 Task: Buy 2 Wax for Men's from Shave & Hair Removal section under best seller category for shipping address: Markus Robinson, 2834 Point Street, Park Ridge, Illinois 60068, Cell Number 7738643880. Pay from credit card ending with 7965, CVV 549
Action: Mouse moved to (25, 78)
Screenshot: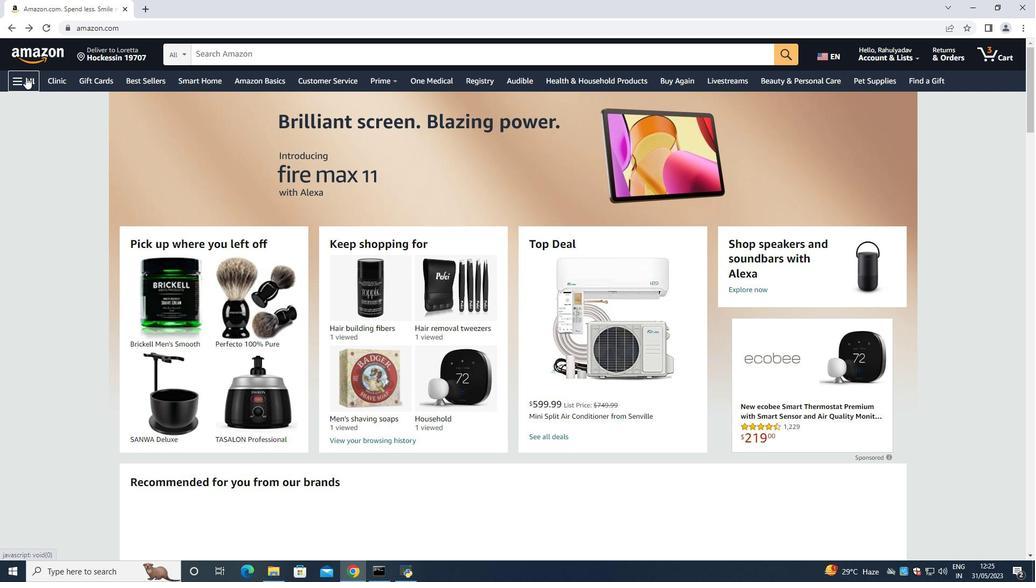 
Action: Mouse pressed left at (25, 78)
Screenshot: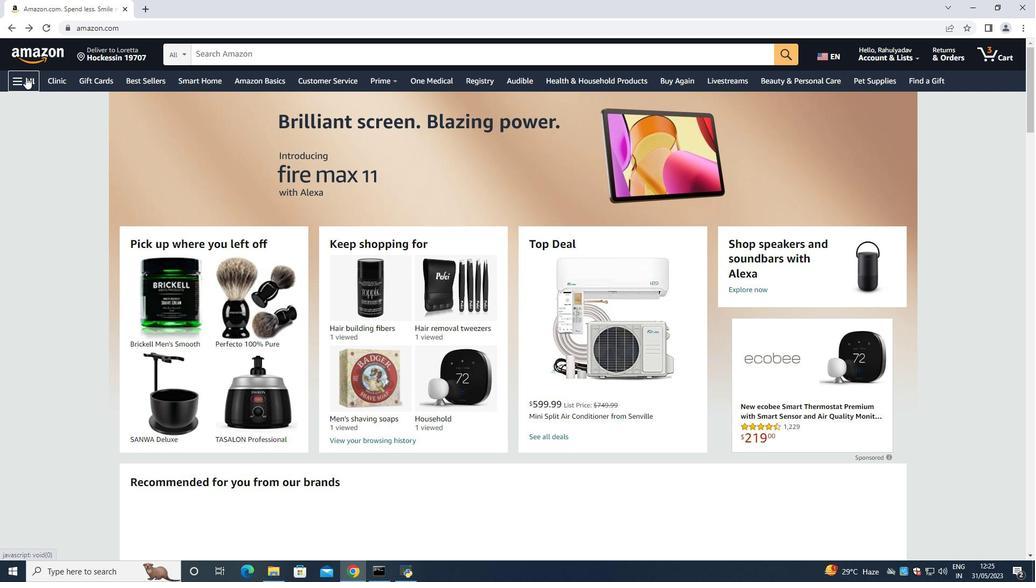
Action: Mouse moved to (53, 100)
Screenshot: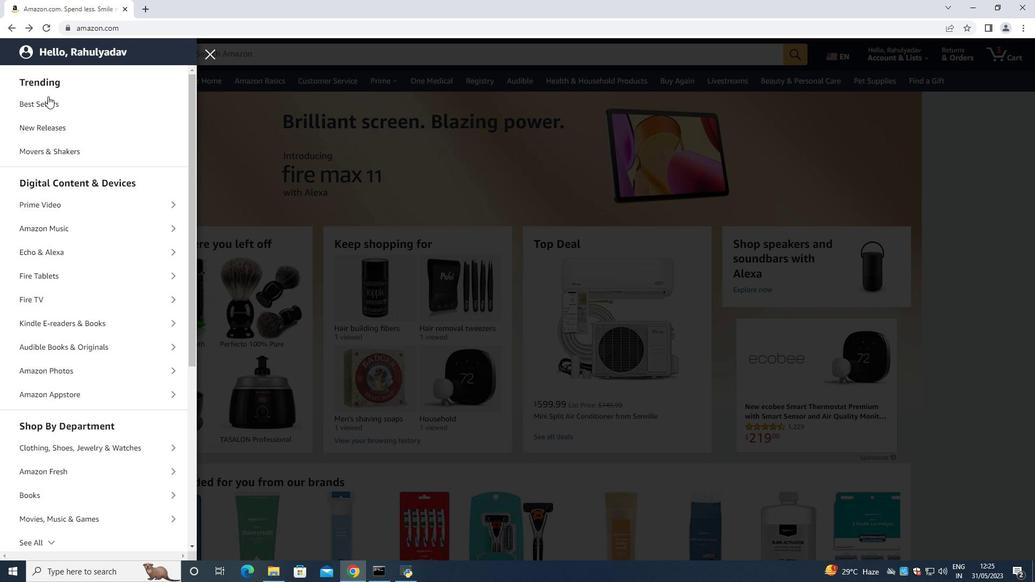 
Action: Mouse pressed left at (53, 100)
Screenshot: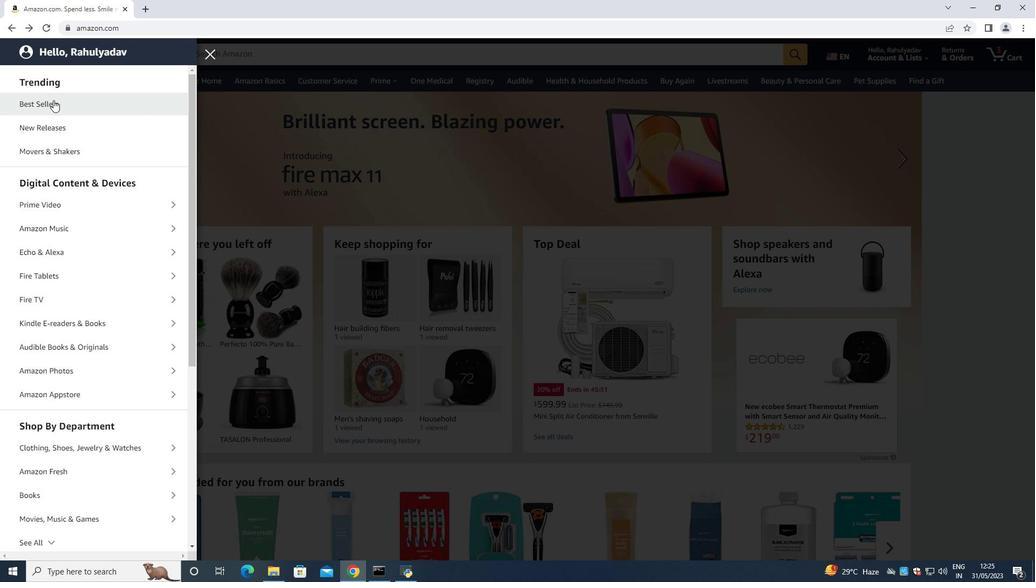 
Action: Mouse moved to (48, 103)
Screenshot: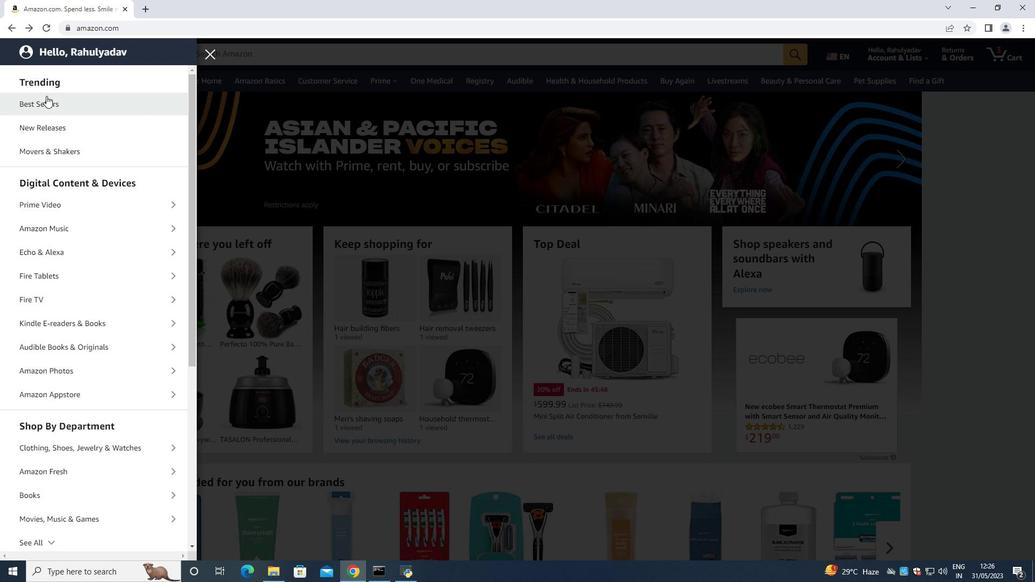 
Action: Mouse pressed left at (48, 103)
Screenshot: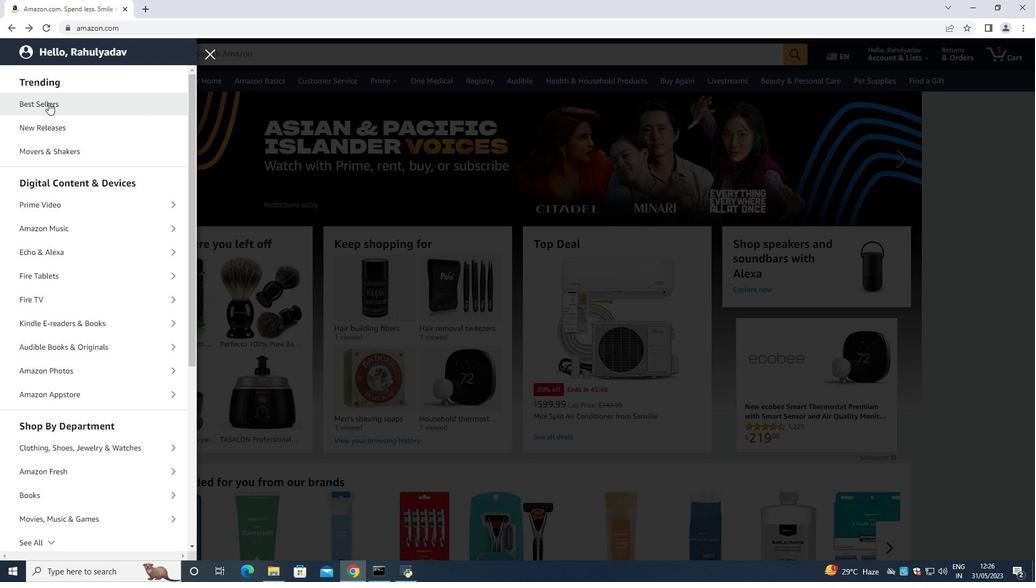 
Action: Mouse moved to (85, 108)
Screenshot: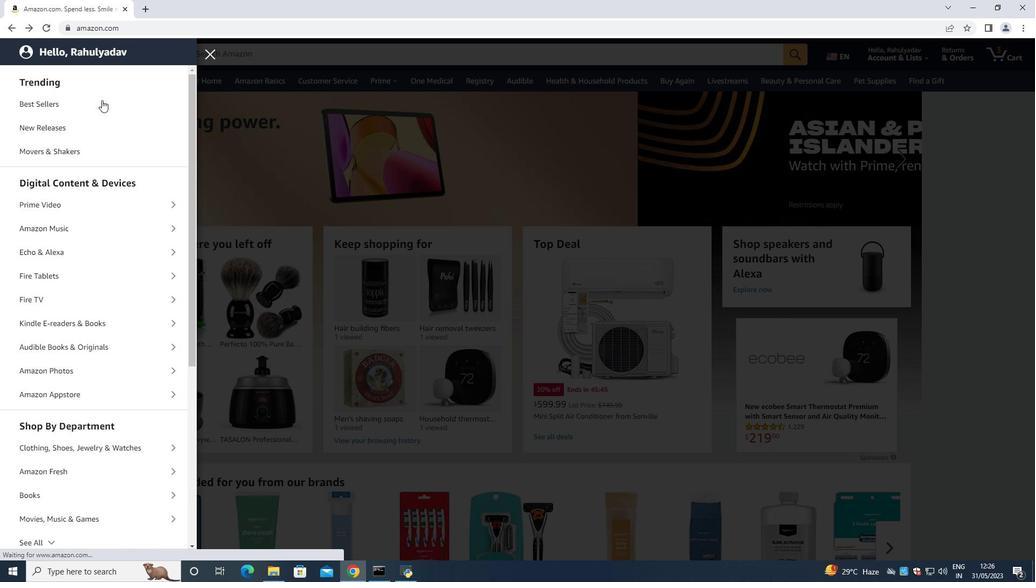 
Action: Mouse pressed left at (85, 108)
Screenshot: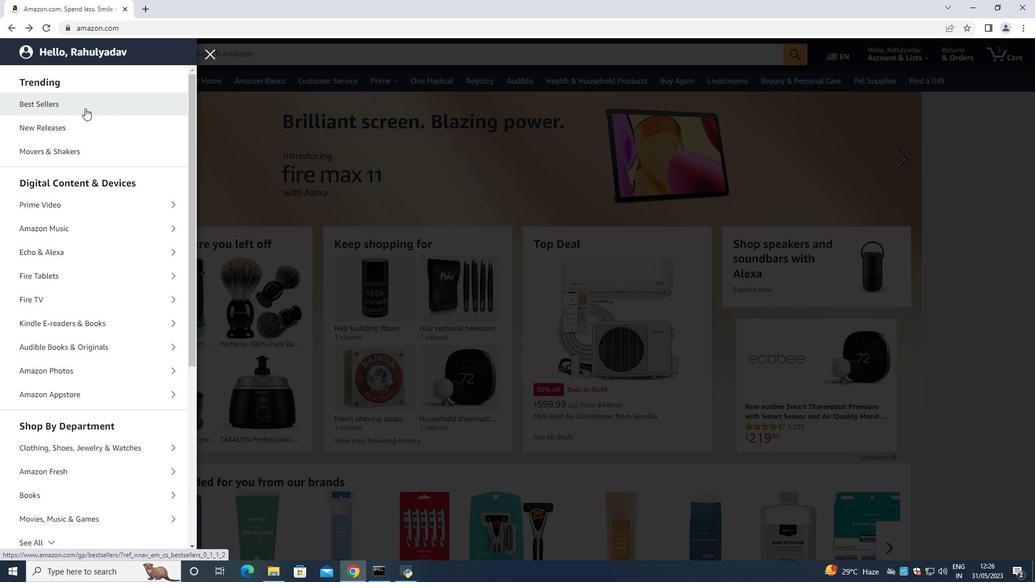 
Action: Mouse moved to (89, 105)
Screenshot: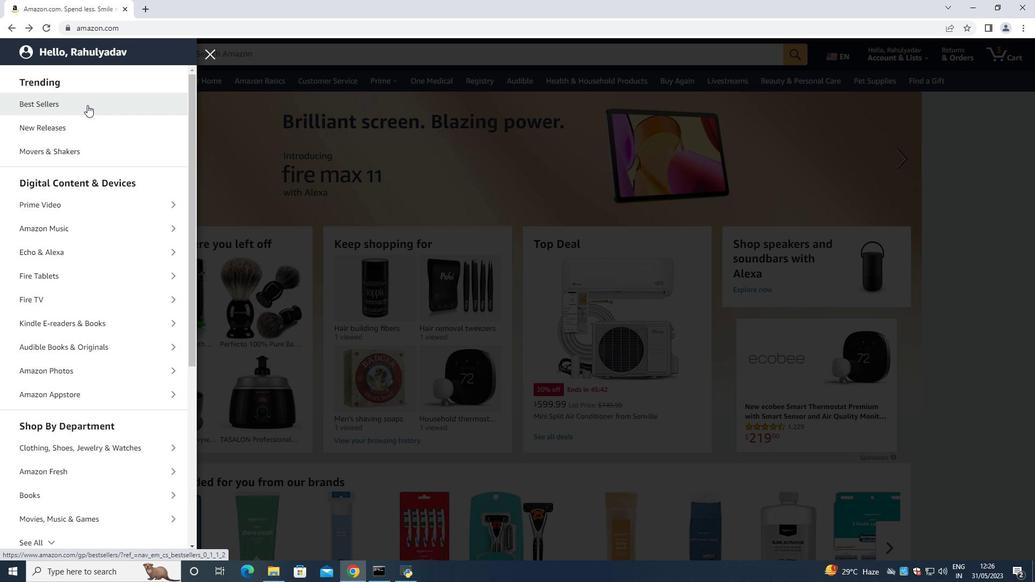 
Action: Mouse pressed left at (89, 105)
Screenshot: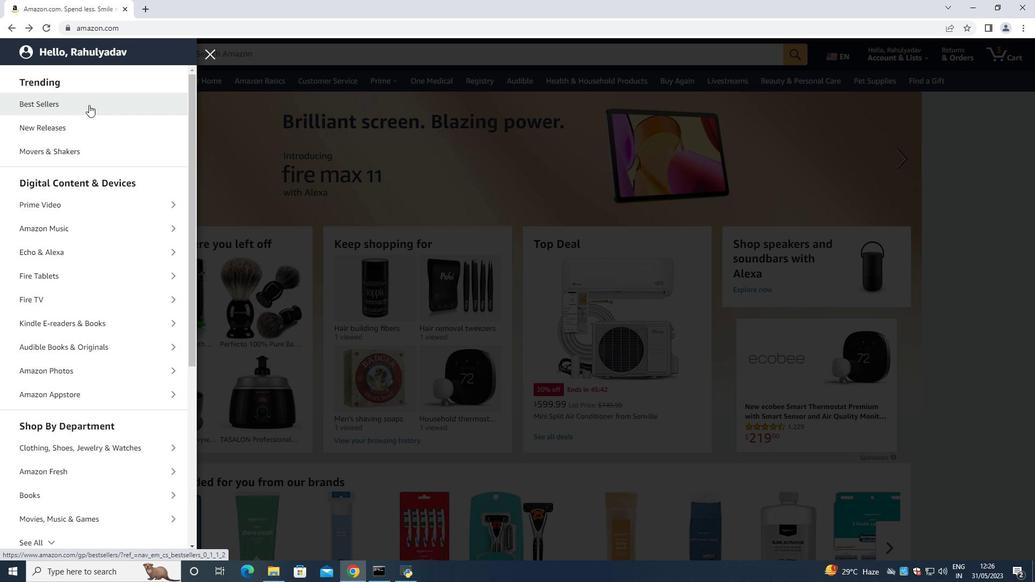 
Action: Mouse moved to (30, 101)
Screenshot: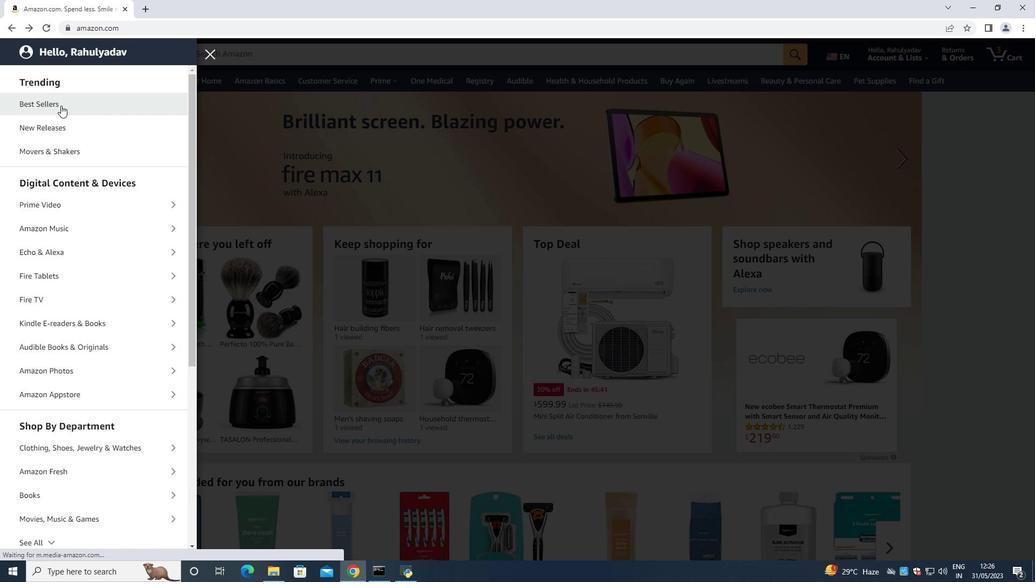 
Action: Mouse pressed left at (30, 101)
Screenshot: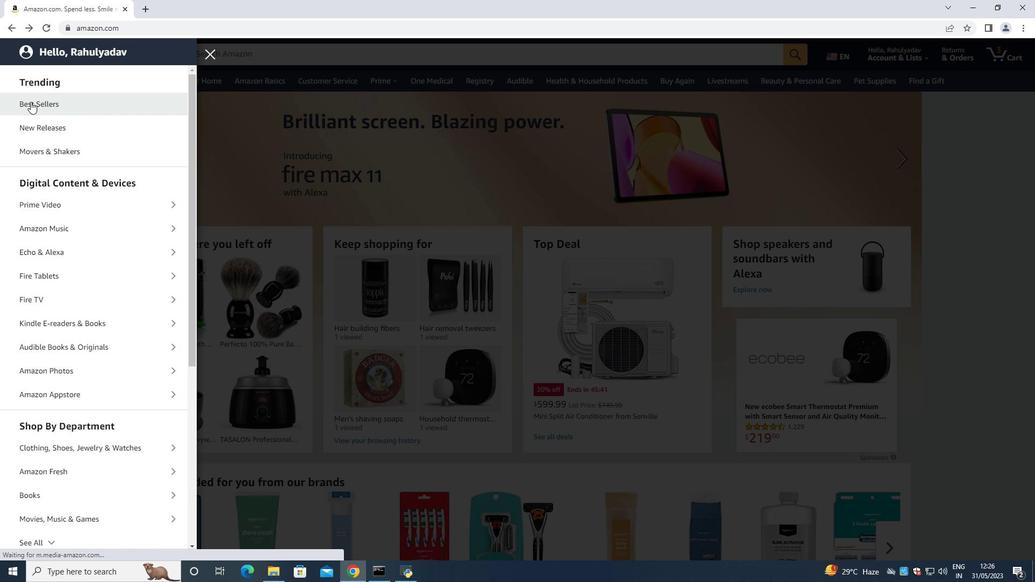 
Action: Mouse moved to (30, 100)
Screenshot: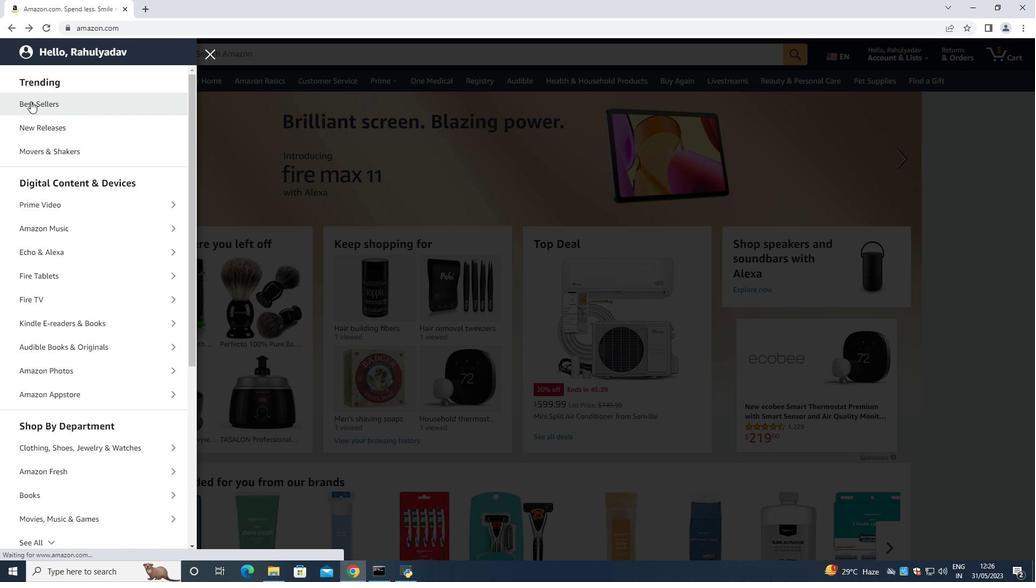 
Action: Mouse pressed left at (30, 100)
Screenshot: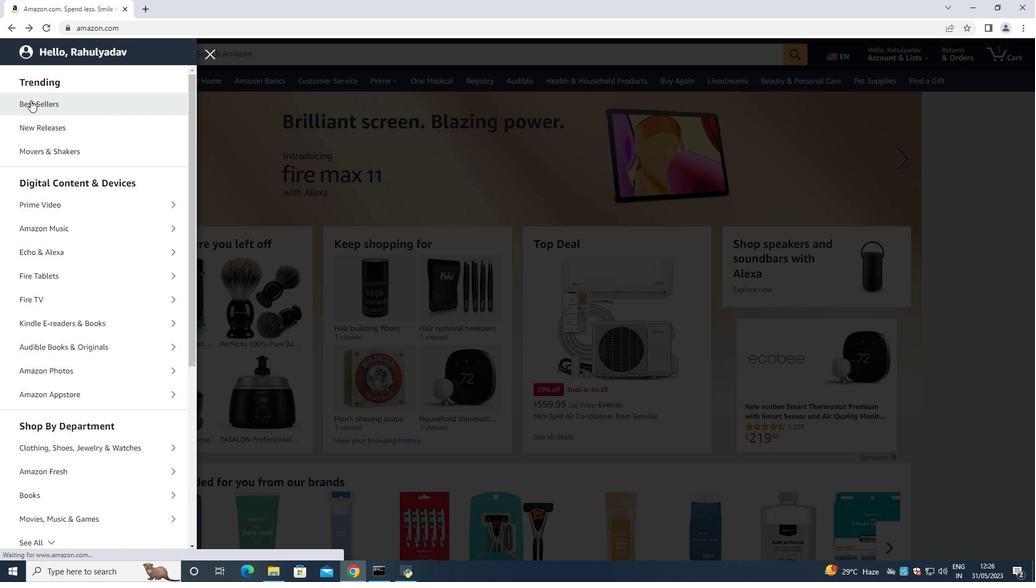 
Action: Mouse moved to (258, 58)
Screenshot: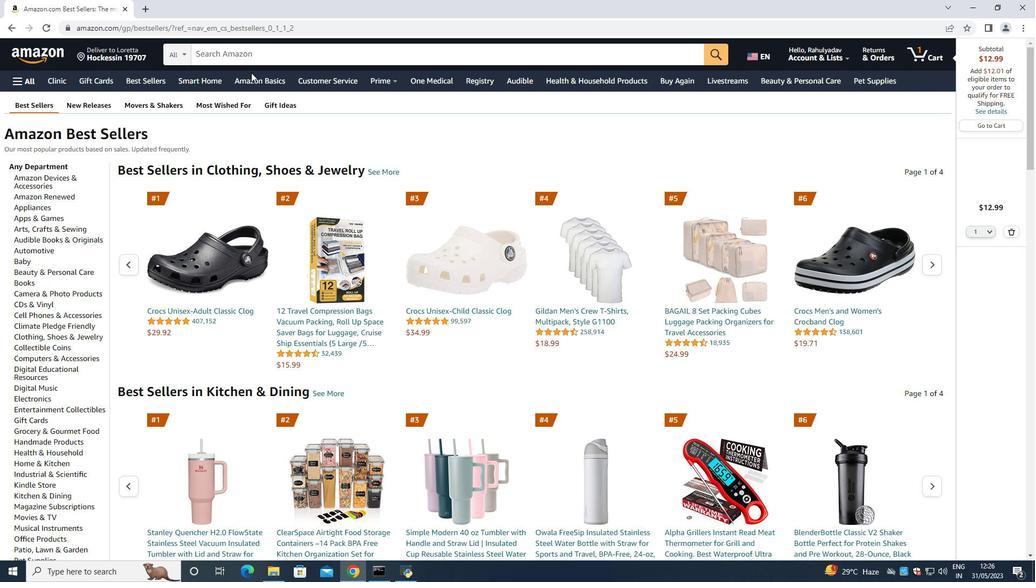 
Action: Mouse pressed left at (258, 58)
Screenshot: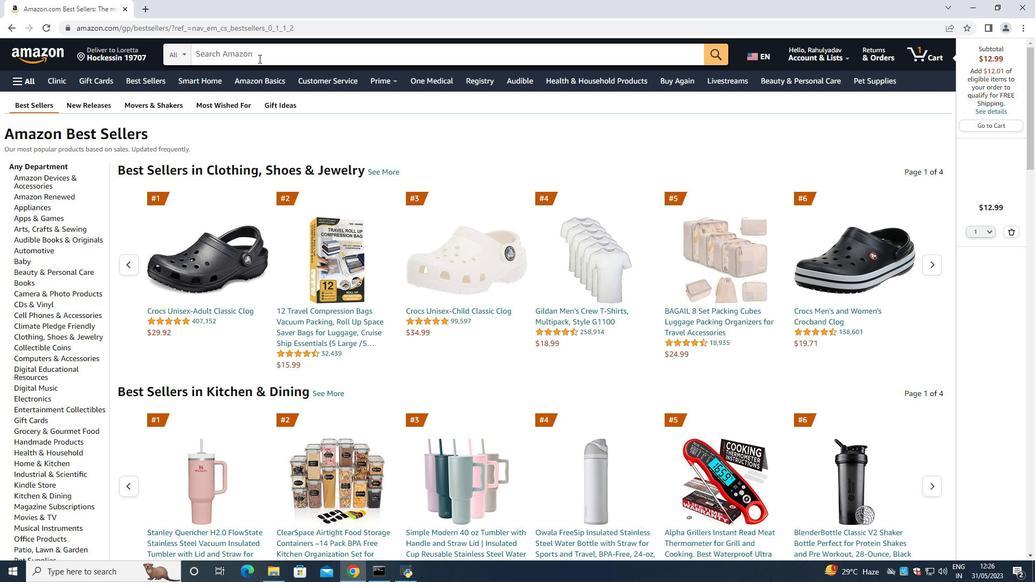 
Action: Mouse moved to (94, 0)
Screenshot: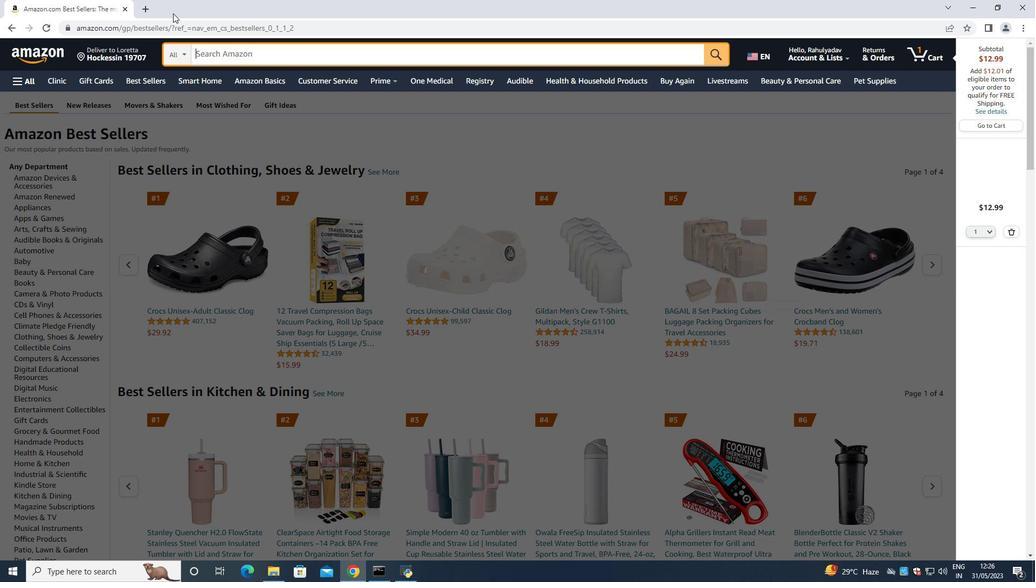 
Action: Key pressed <Key.shift>Wax<Key.space><Key.shift><Key.shift><Key.shift><Key.shift><Key.shift><Key.shift><Key.shift><Key.shift><Key.shift>For<Key.space>men<Key.enter><Key.enter>
Screenshot: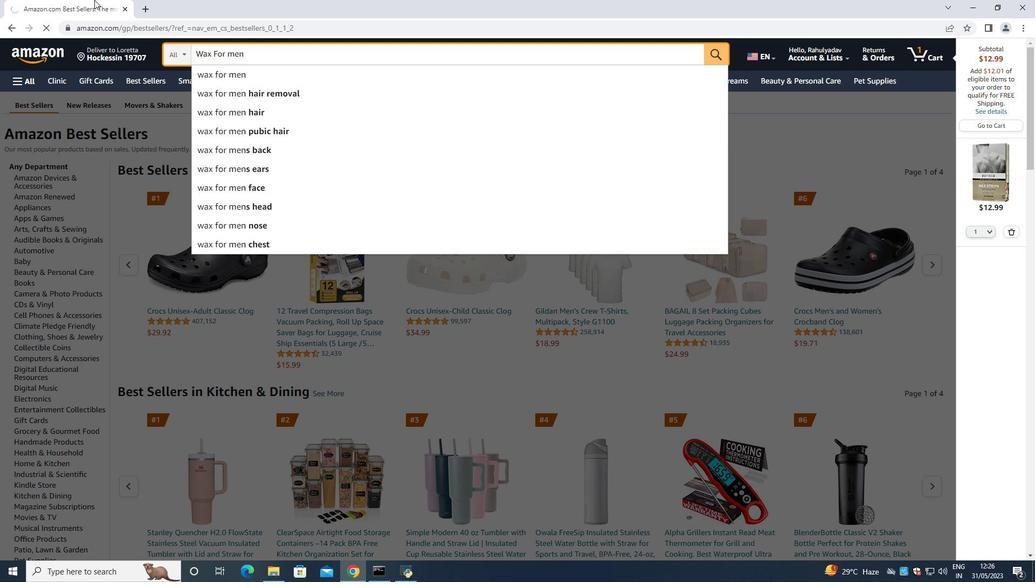 
Action: Mouse moved to (714, 59)
Screenshot: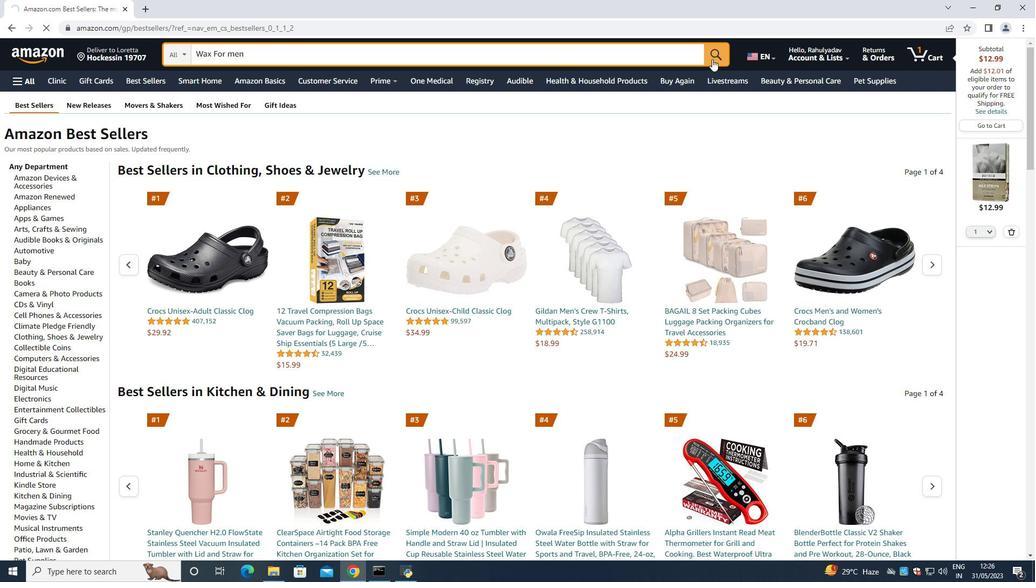 
Action: Mouse pressed left at (714, 59)
Screenshot: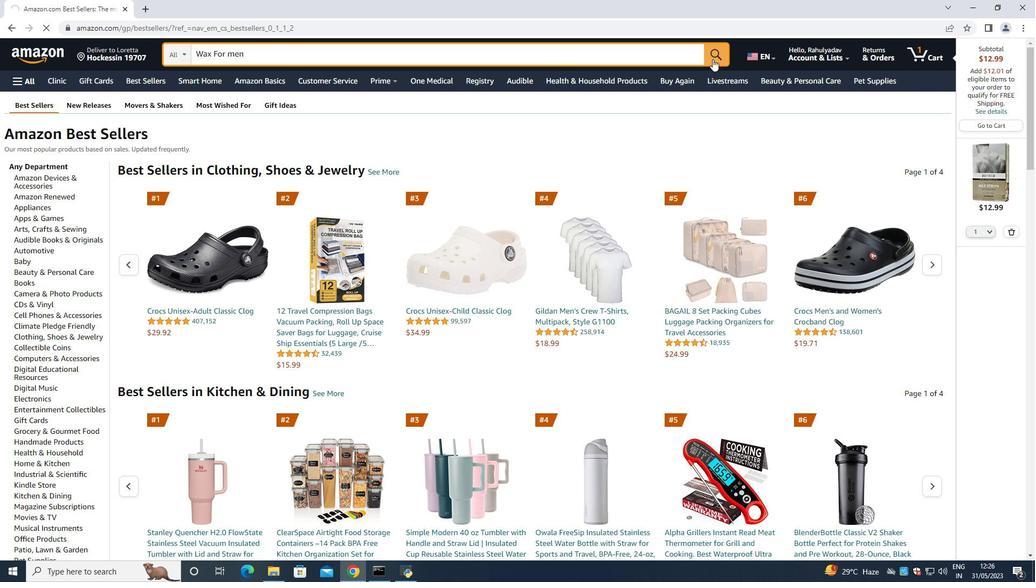 
Action: Mouse moved to (65, 252)
Screenshot: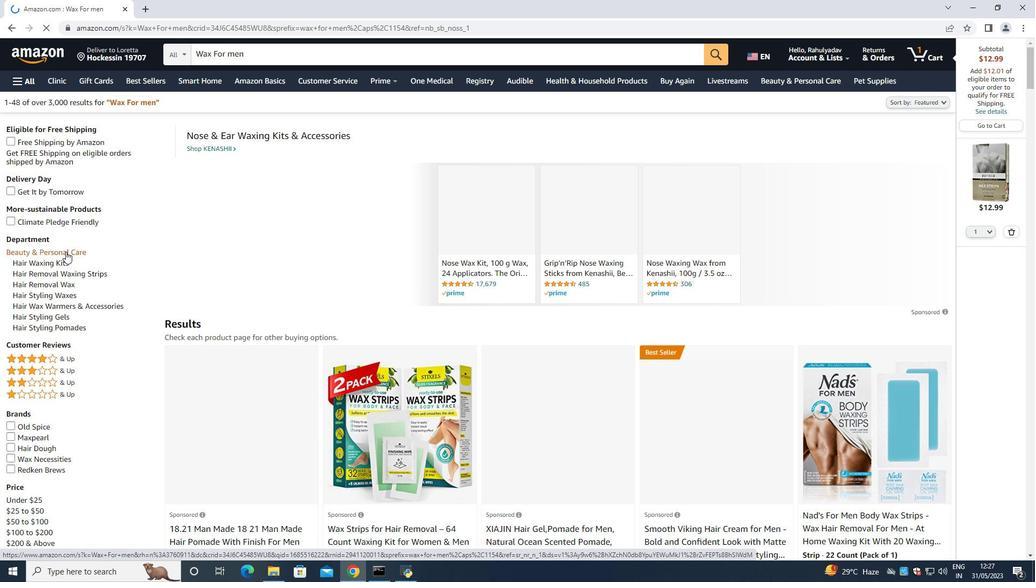 
Action: Mouse pressed left at (65, 252)
Screenshot: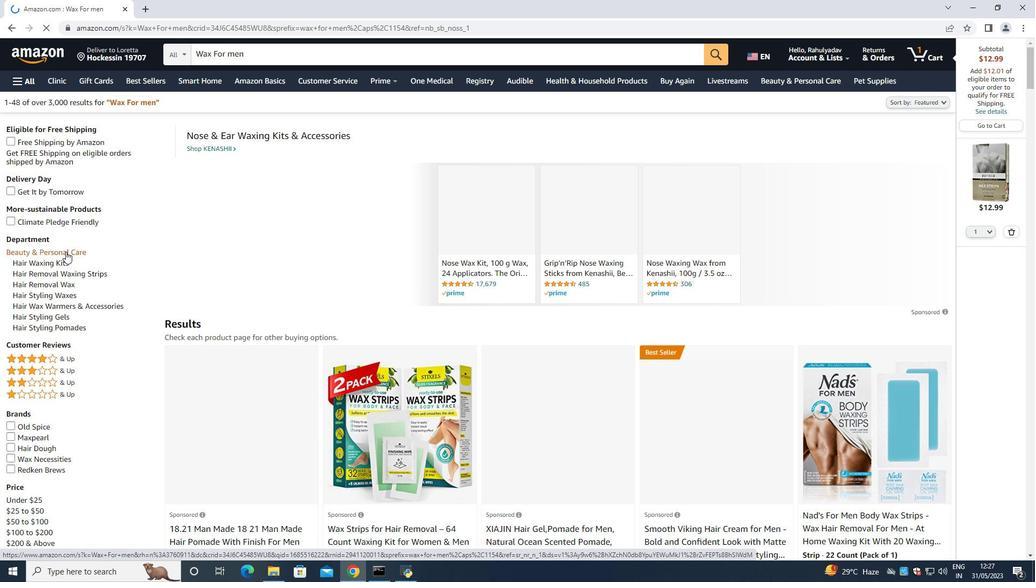 
Action: Mouse moved to (62, 250)
Screenshot: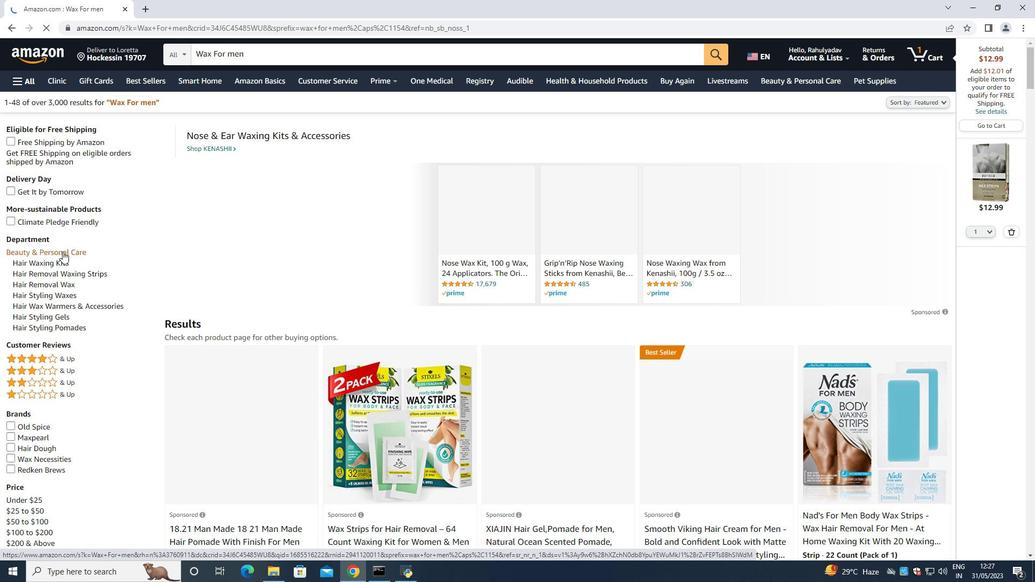 
Action: Mouse pressed left at (62, 250)
Screenshot: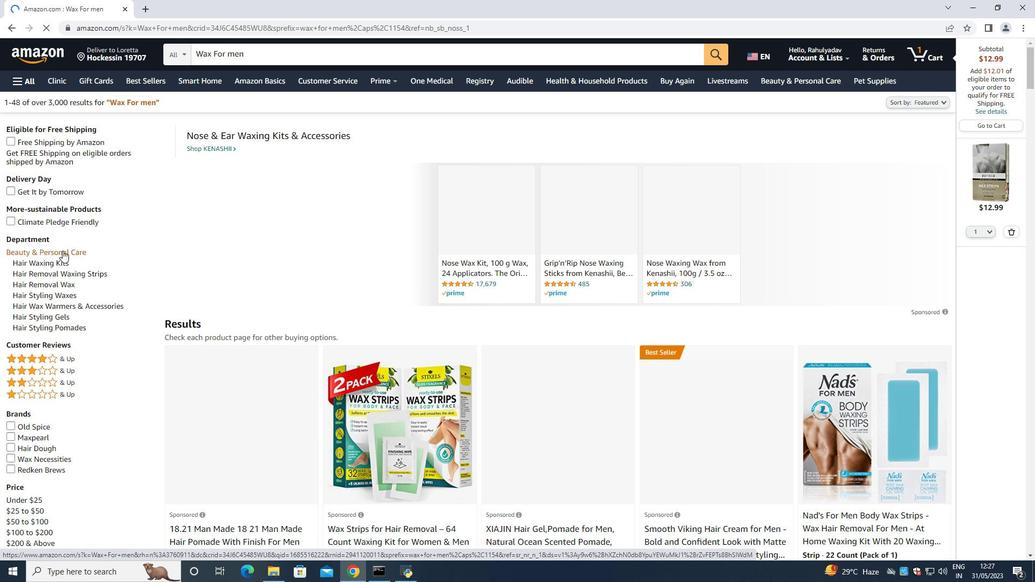 
Action: Mouse moved to (82, 390)
Screenshot: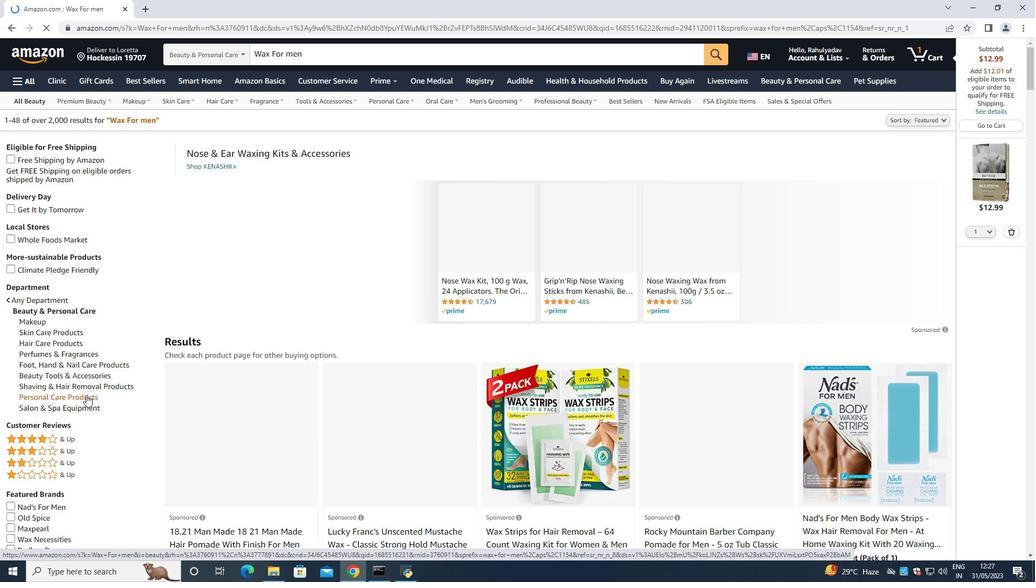 
Action: Mouse pressed left at (82, 390)
Screenshot: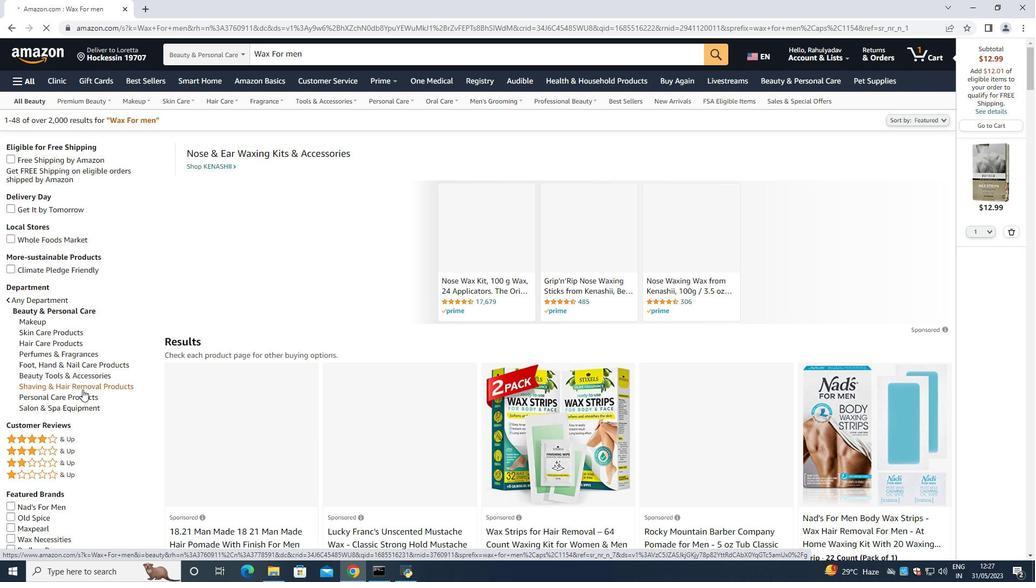 
Action: Mouse moved to (77, 386)
Screenshot: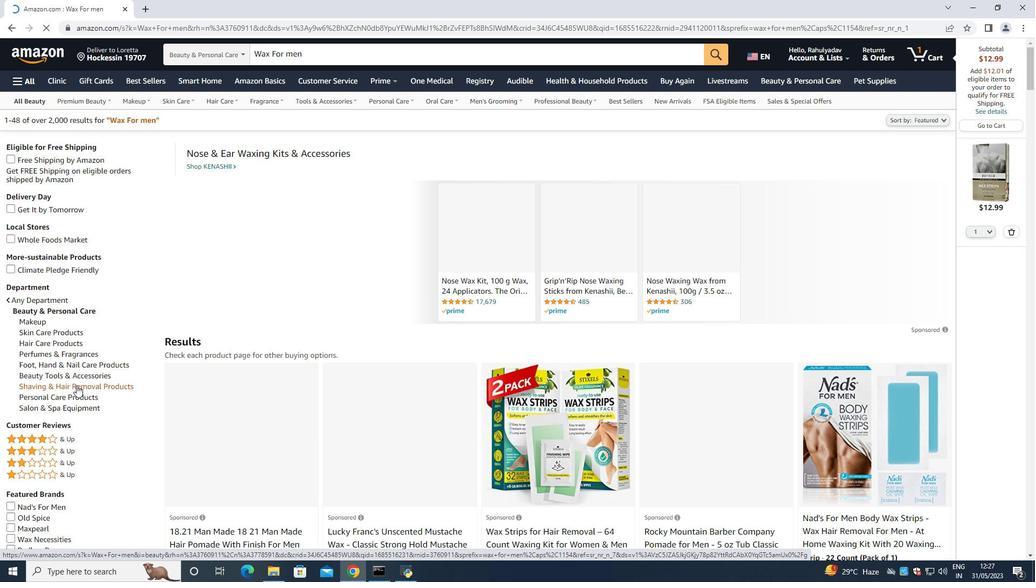 
Action: Mouse pressed left at (77, 386)
Screenshot: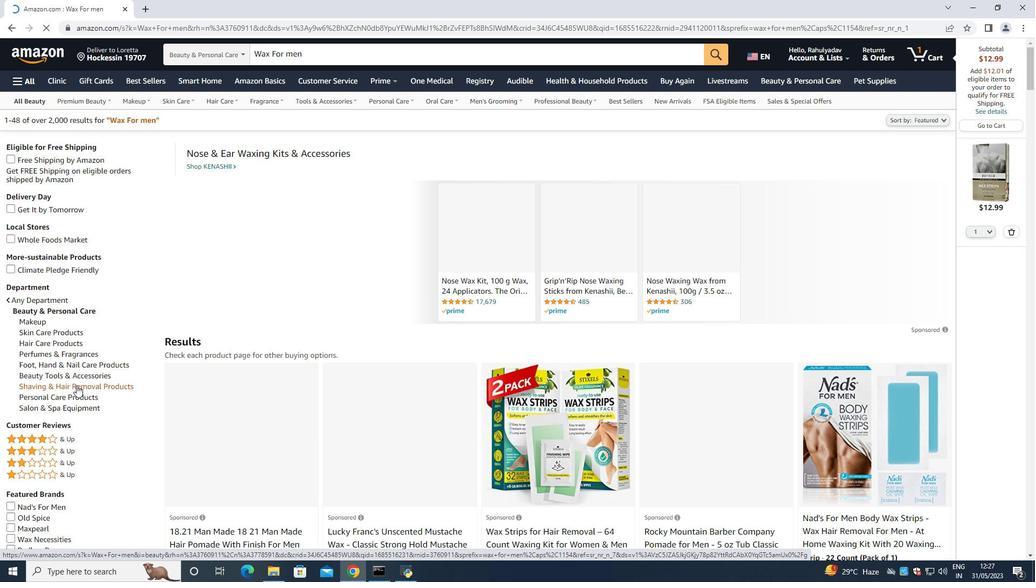 
Action: Mouse moved to (313, 342)
Screenshot: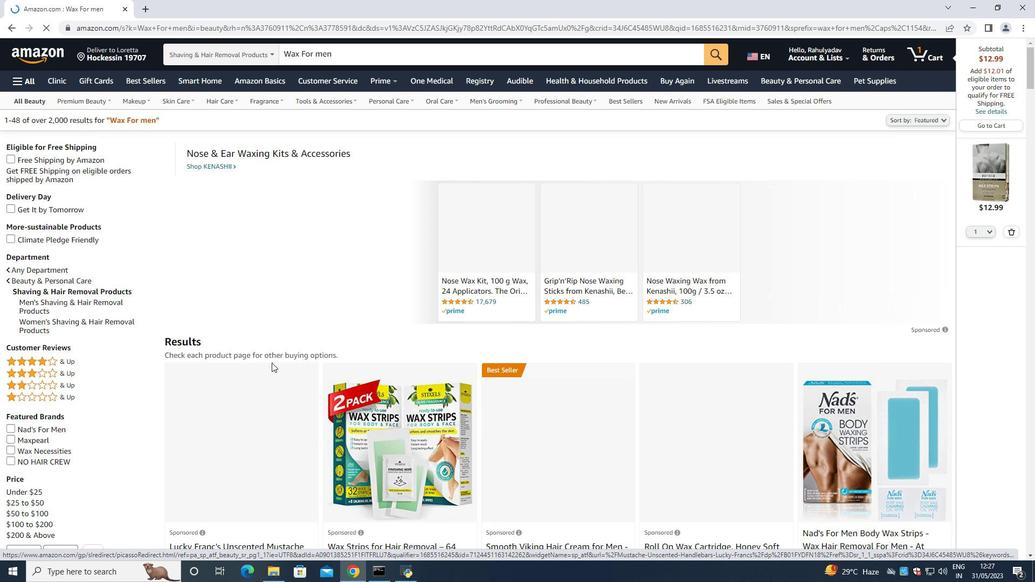 
Action: Mouse scrolled (313, 341) with delta (0, 0)
Screenshot: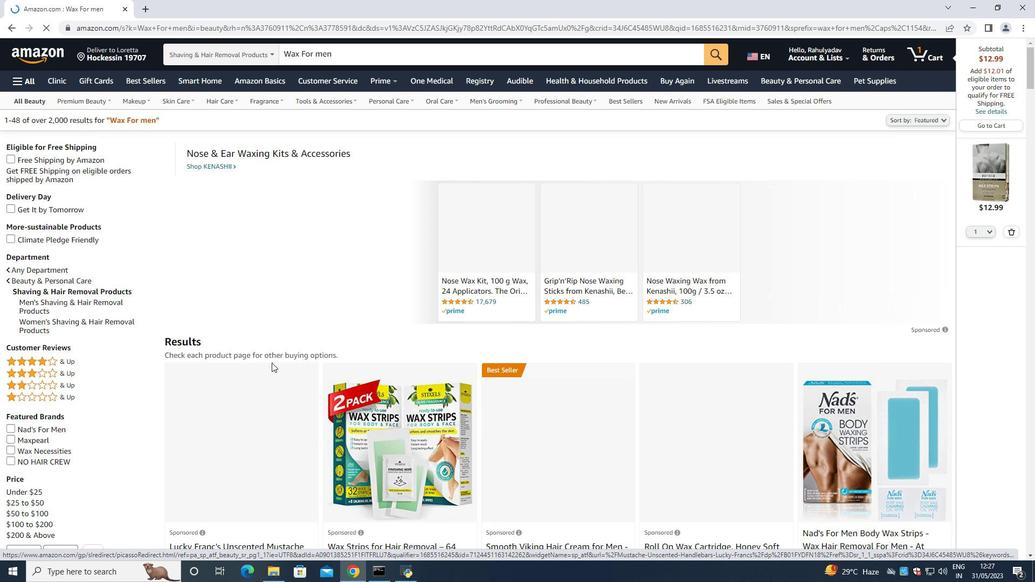 
Action: Mouse moved to (318, 340)
Screenshot: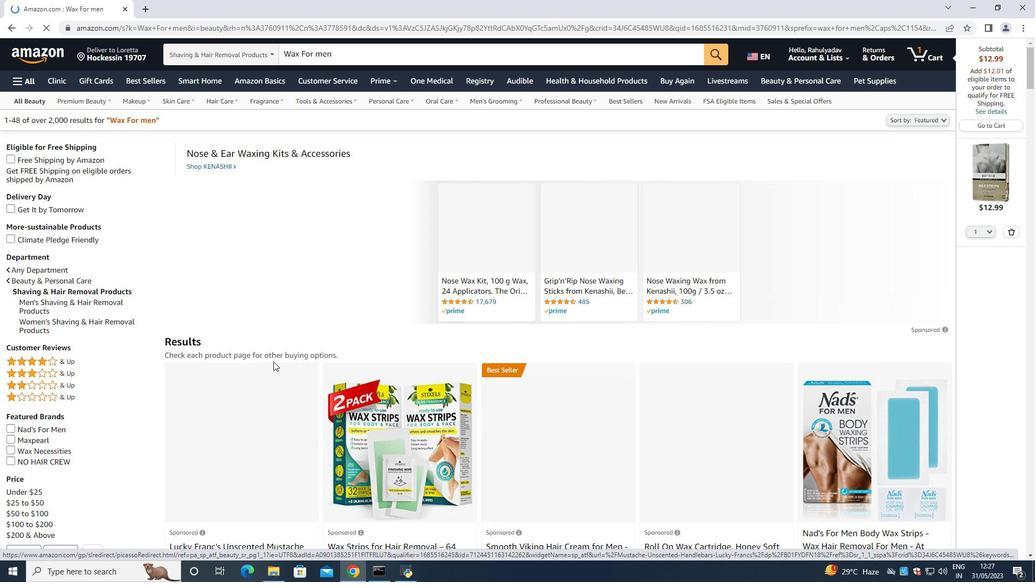 
Action: Mouse scrolled (318, 340) with delta (0, 0)
Screenshot: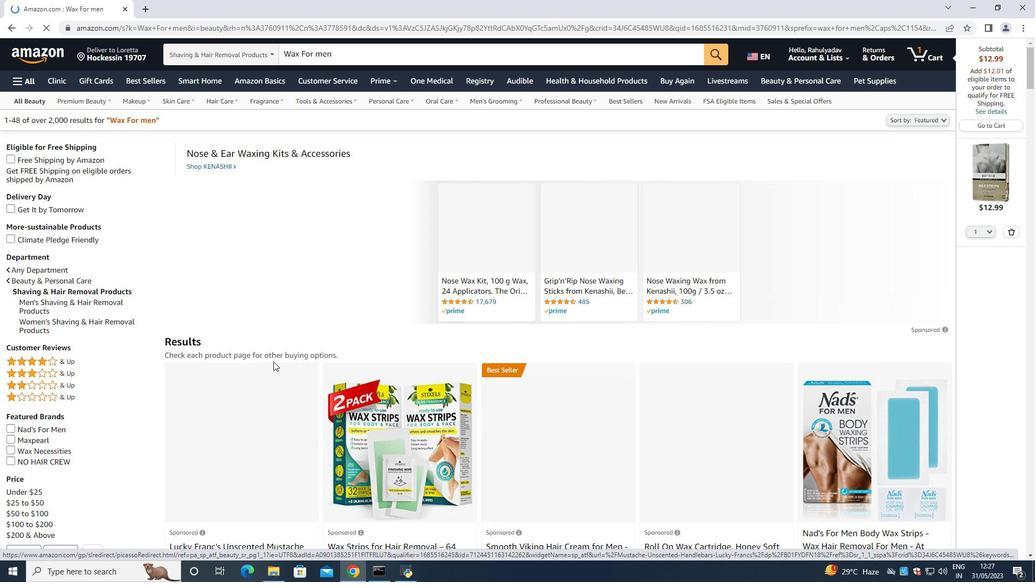 
Action: Mouse moved to (328, 337)
Screenshot: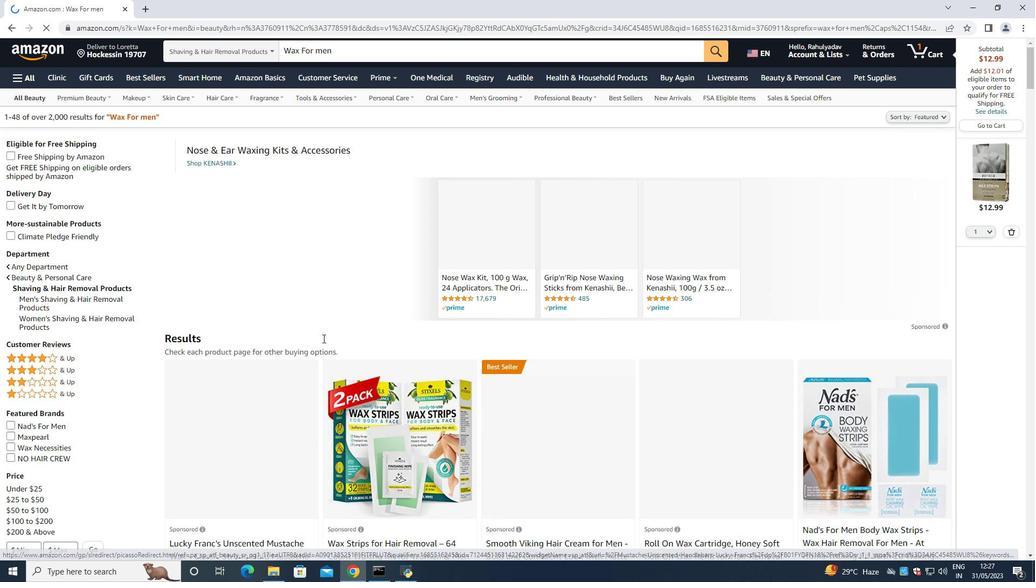 
Action: Mouse scrolled (327, 336) with delta (0, 0)
Screenshot: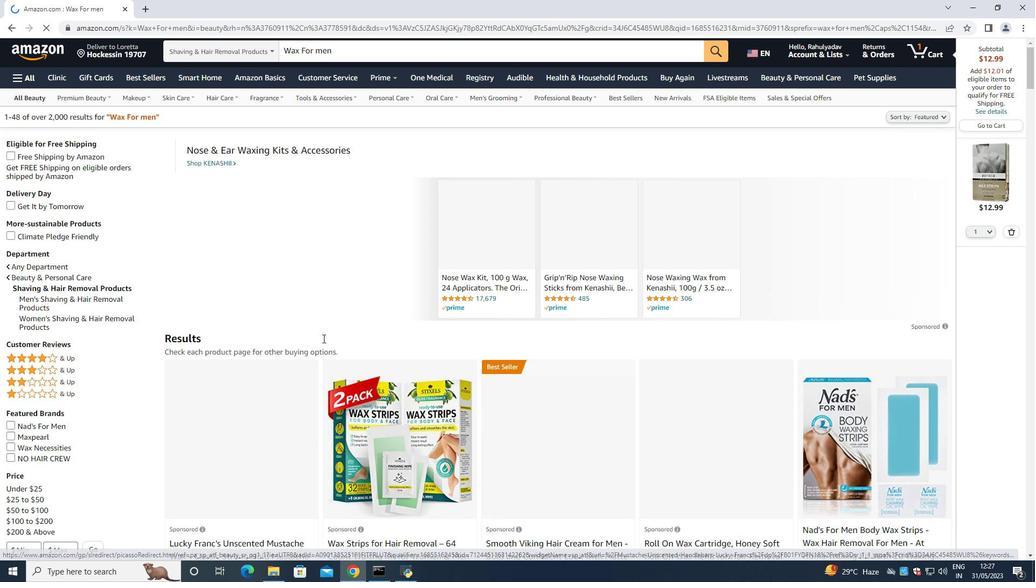 
Action: Mouse moved to (359, 306)
Screenshot: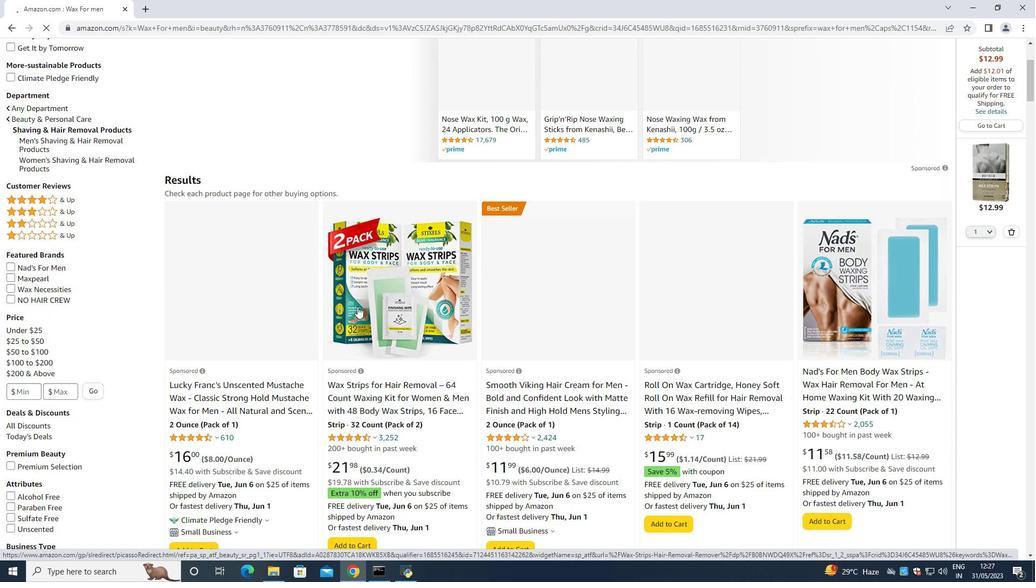 
Action: Mouse scrolled (359, 305) with delta (0, 0)
Screenshot: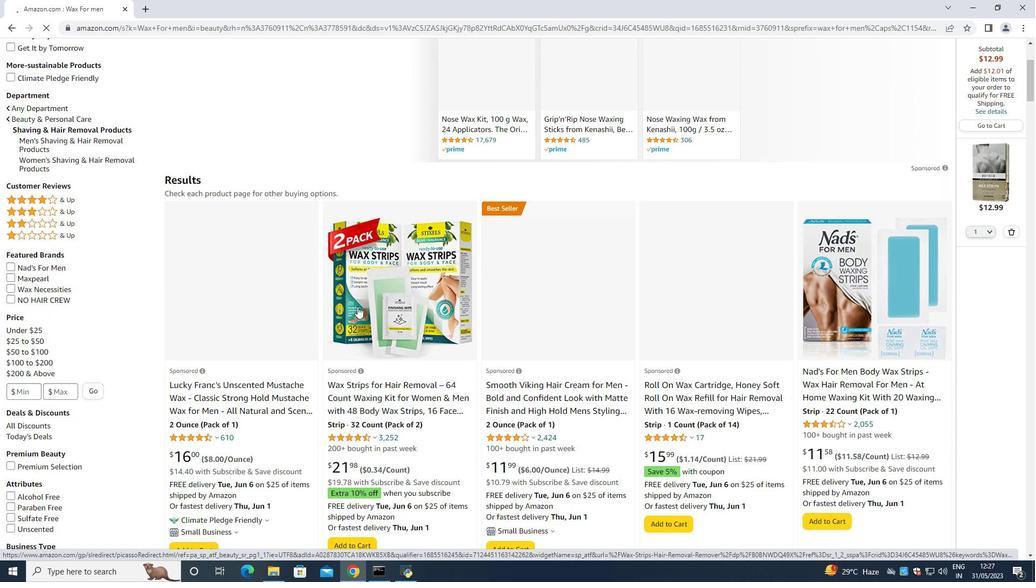 
Action: Mouse moved to (432, 290)
Screenshot: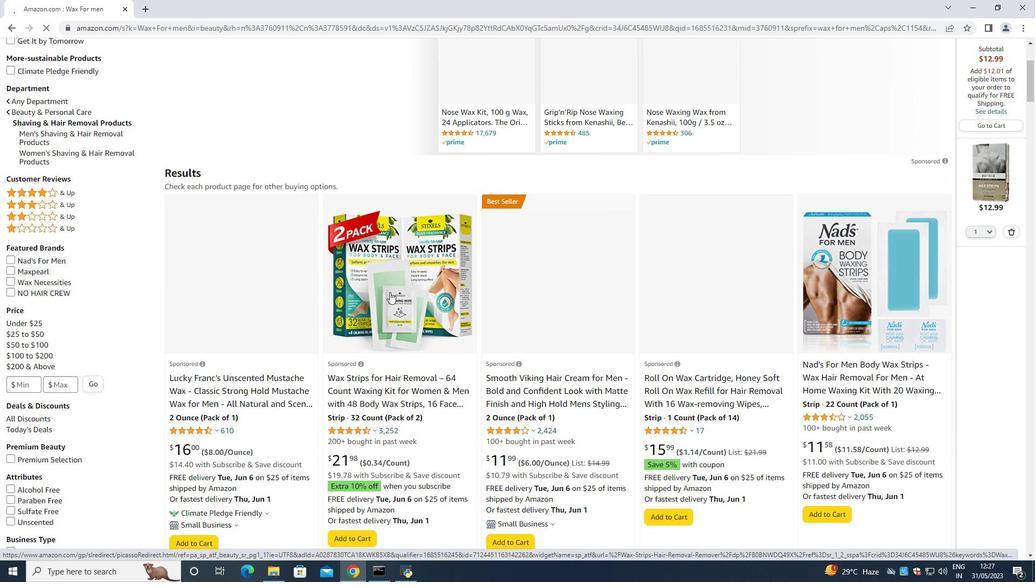 
Action: Mouse scrolled (420, 290) with delta (0, 0)
Screenshot: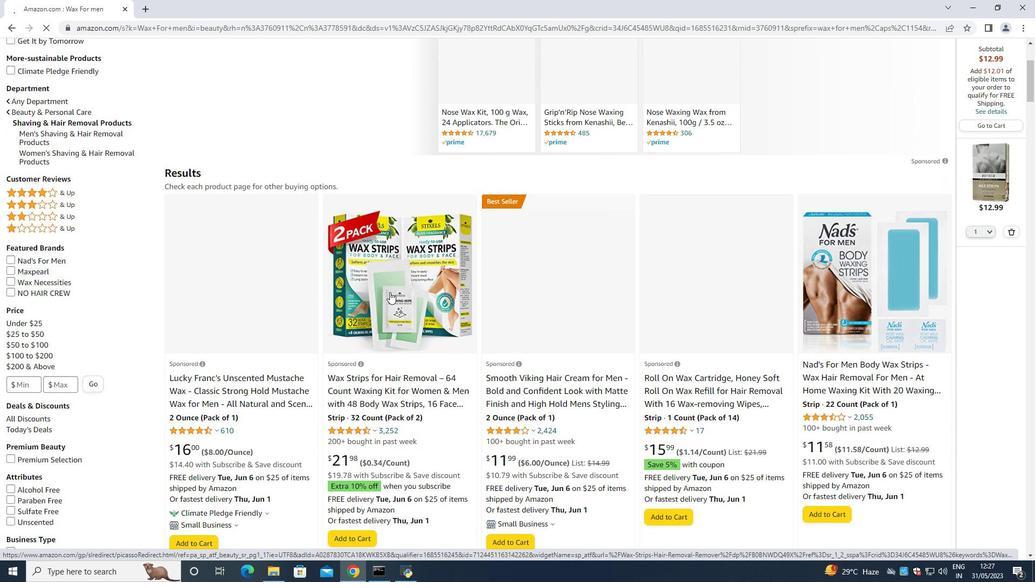 
Action: Mouse moved to (445, 290)
Screenshot: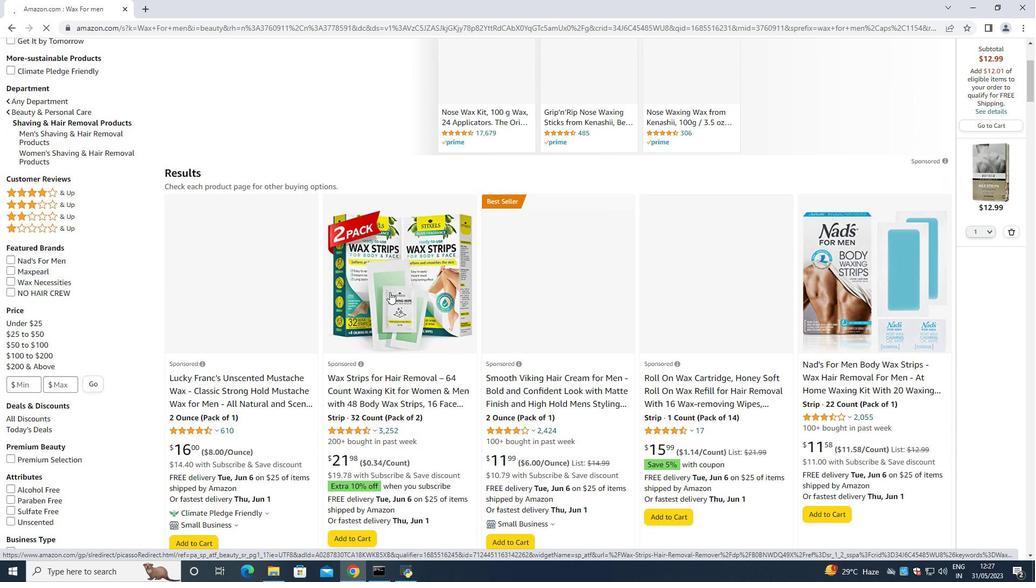 
Action: Mouse scrolled (445, 289) with delta (0, 0)
Screenshot: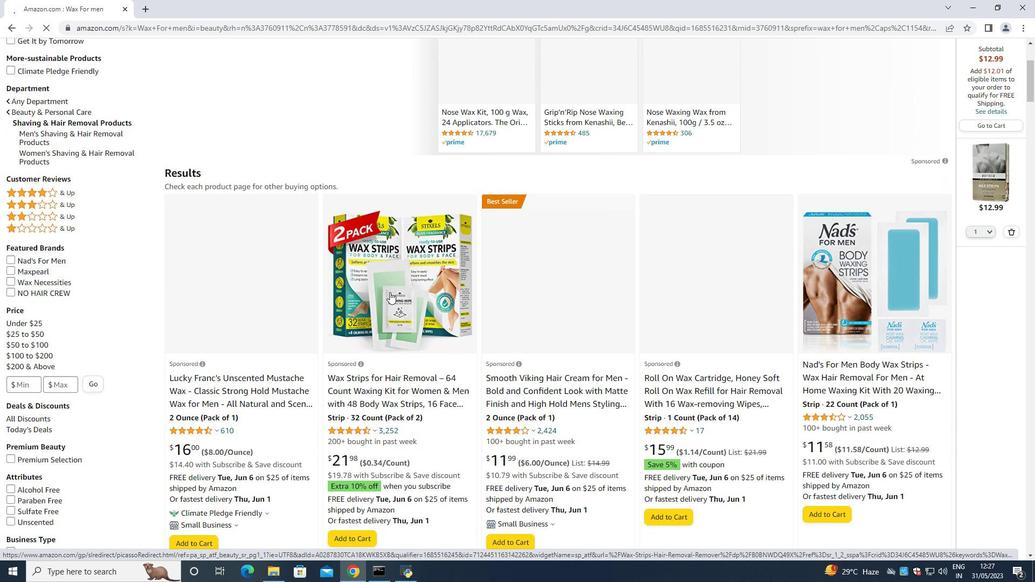 
Action: Mouse moved to (465, 273)
Screenshot: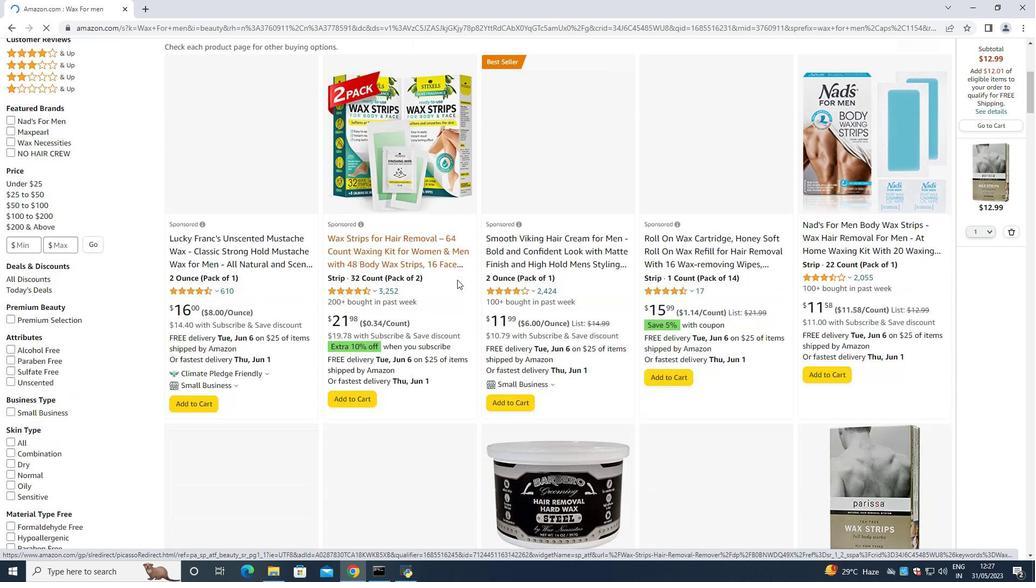 
Action: Mouse scrolled (465, 272) with delta (0, 0)
Screenshot: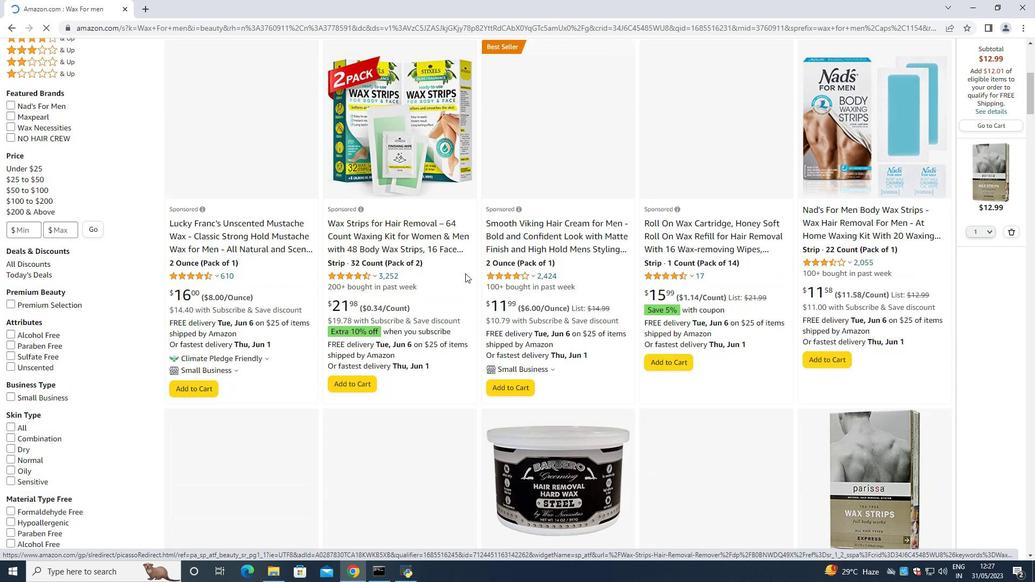 
Action: Mouse scrolled (465, 272) with delta (0, 0)
Screenshot: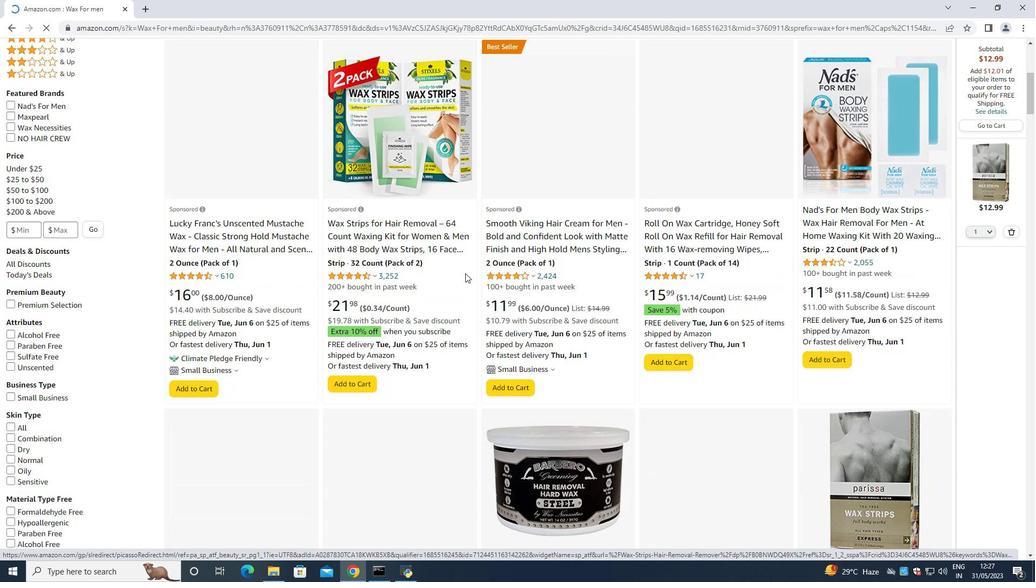 
Action: Mouse scrolled (465, 272) with delta (0, 0)
Screenshot: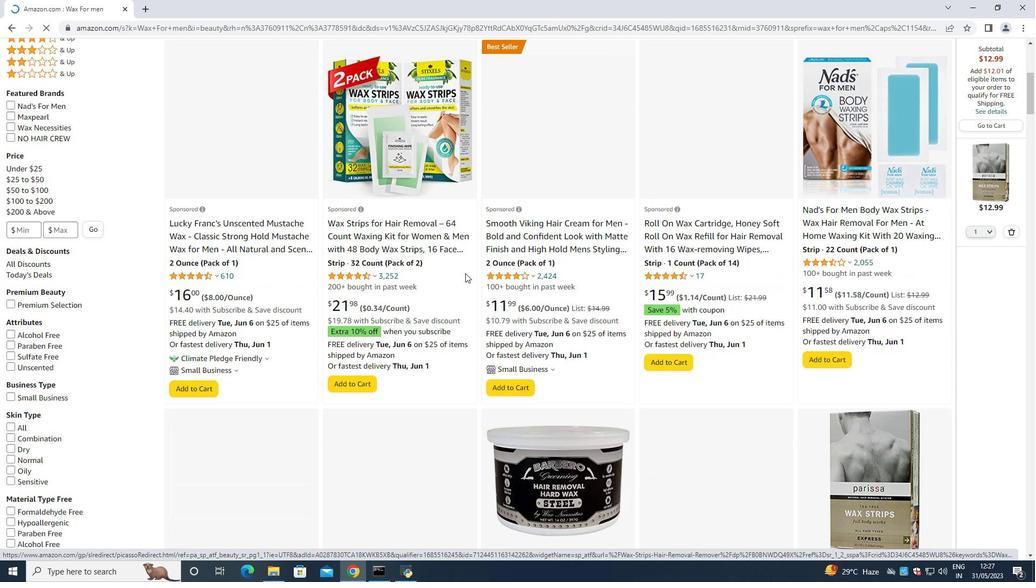 
Action: Mouse scrolled (465, 272) with delta (0, 0)
Screenshot: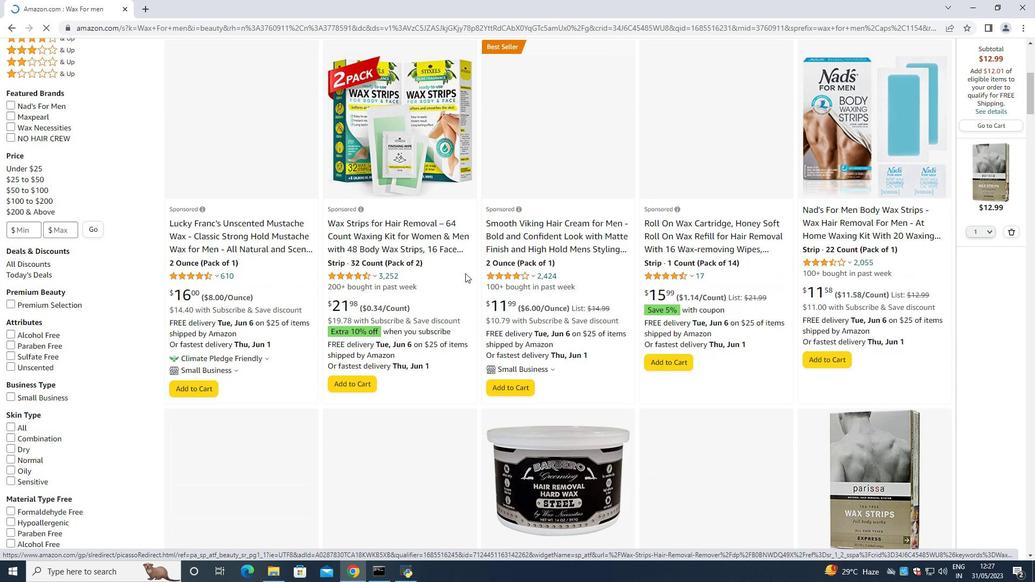 
Action: Mouse scrolled (465, 272) with delta (0, 0)
Screenshot: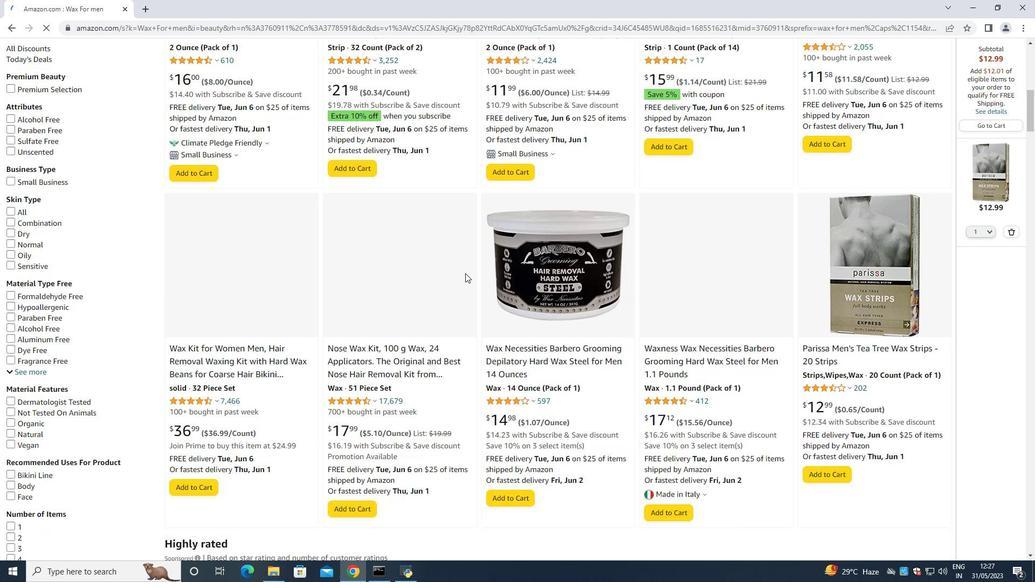 
Action: Mouse scrolled (465, 272) with delta (0, 0)
Screenshot: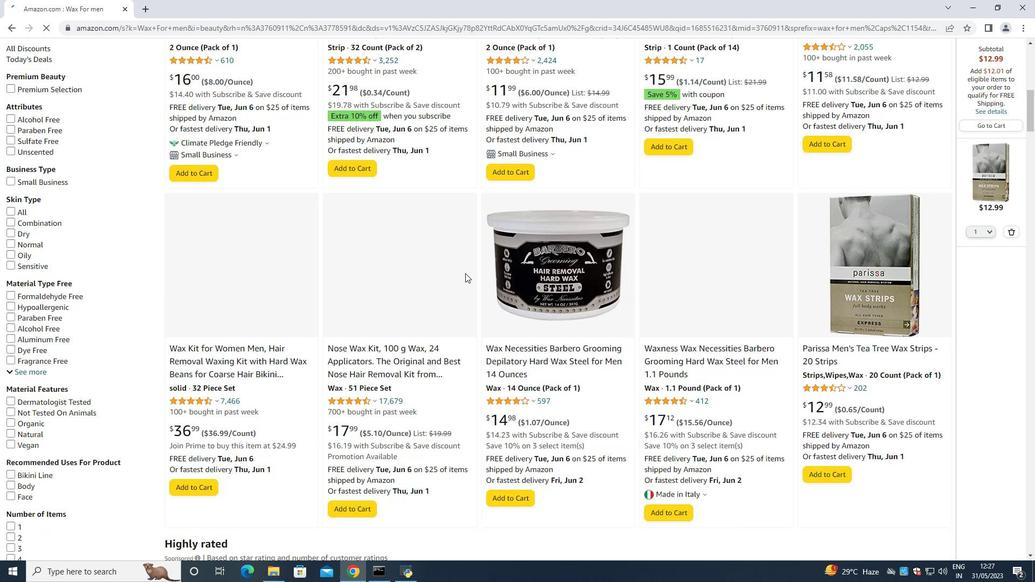 
Action: Mouse scrolled (465, 272) with delta (0, 0)
Screenshot: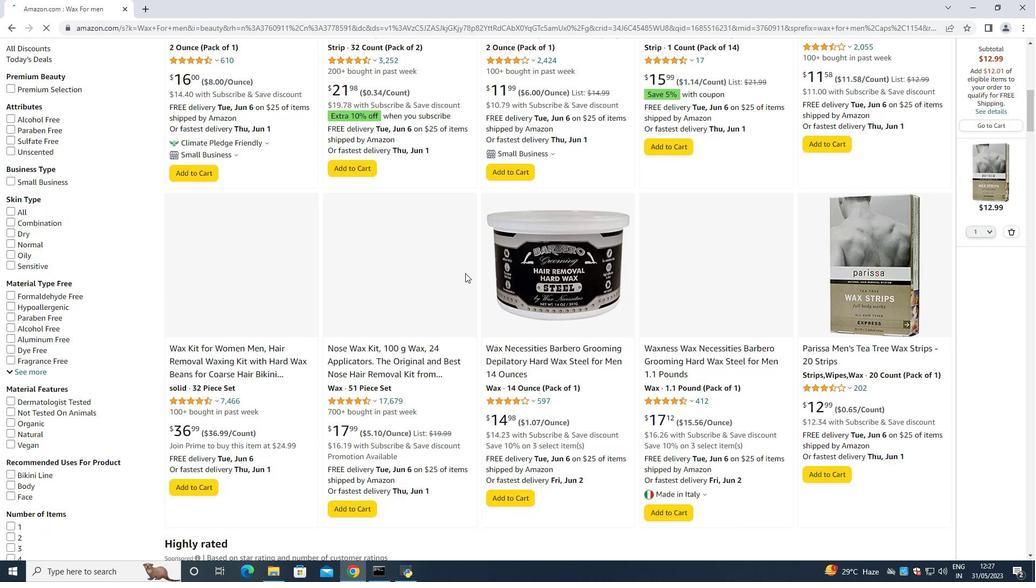 
Action: Mouse scrolled (465, 272) with delta (0, 0)
Screenshot: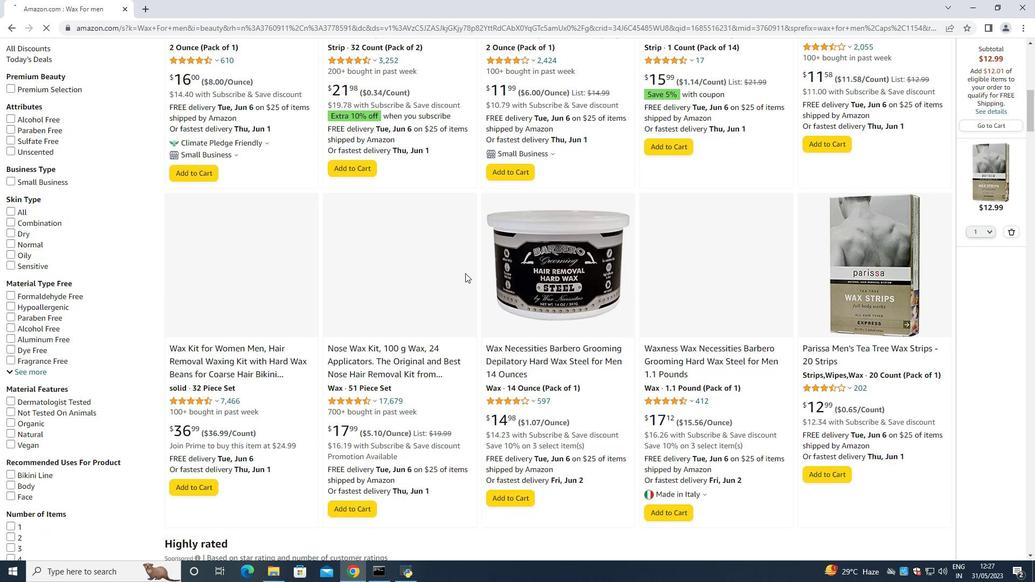 
Action: Mouse moved to (466, 272)
Screenshot: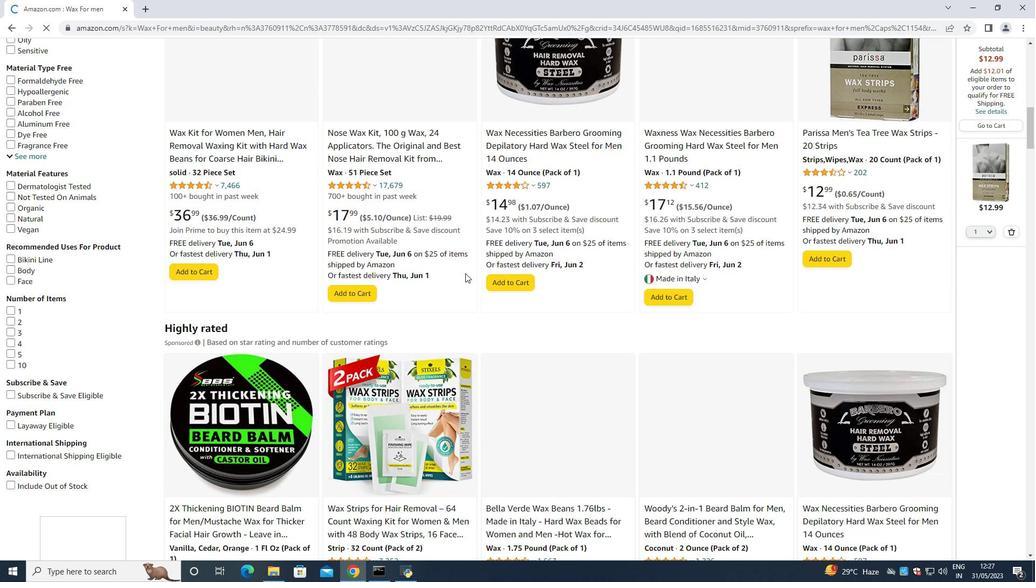 
Action: Mouse scrolled (466, 272) with delta (0, 0)
Screenshot: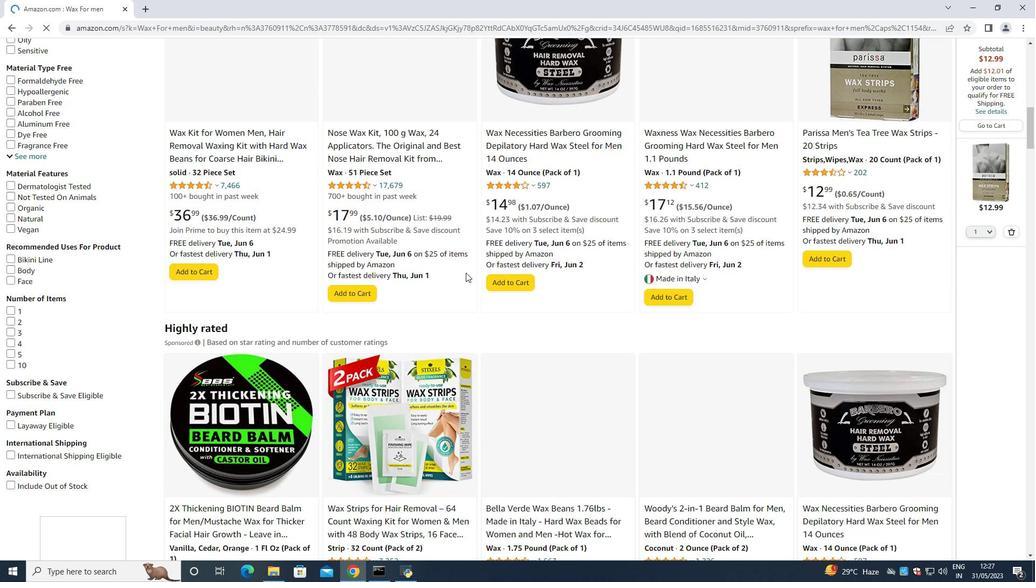 
Action: Mouse scrolled (466, 272) with delta (0, 0)
Screenshot: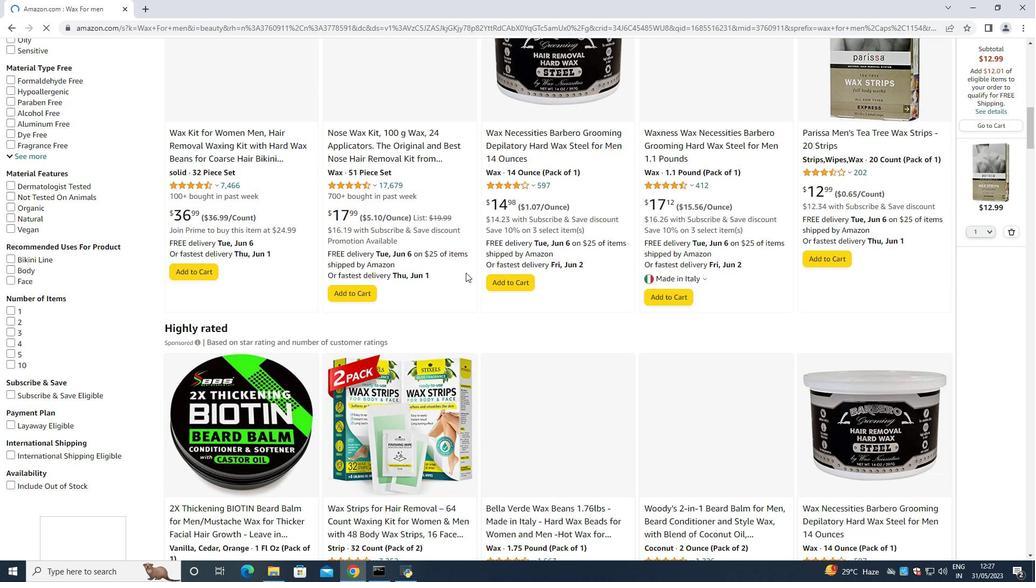 
Action: Mouse scrolled (466, 272) with delta (0, 0)
Screenshot: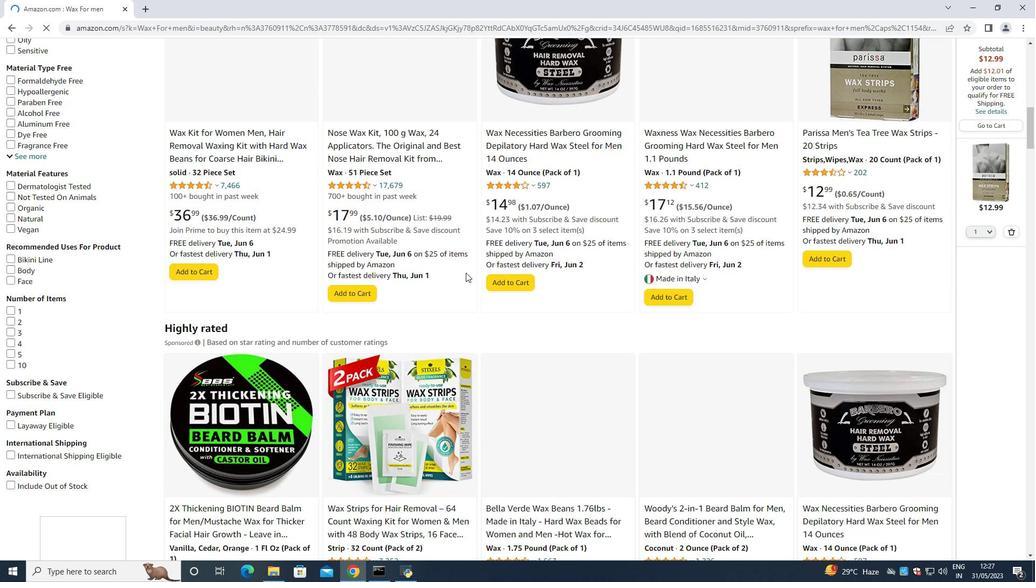 
Action: Mouse scrolled (466, 272) with delta (0, 0)
Screenshot: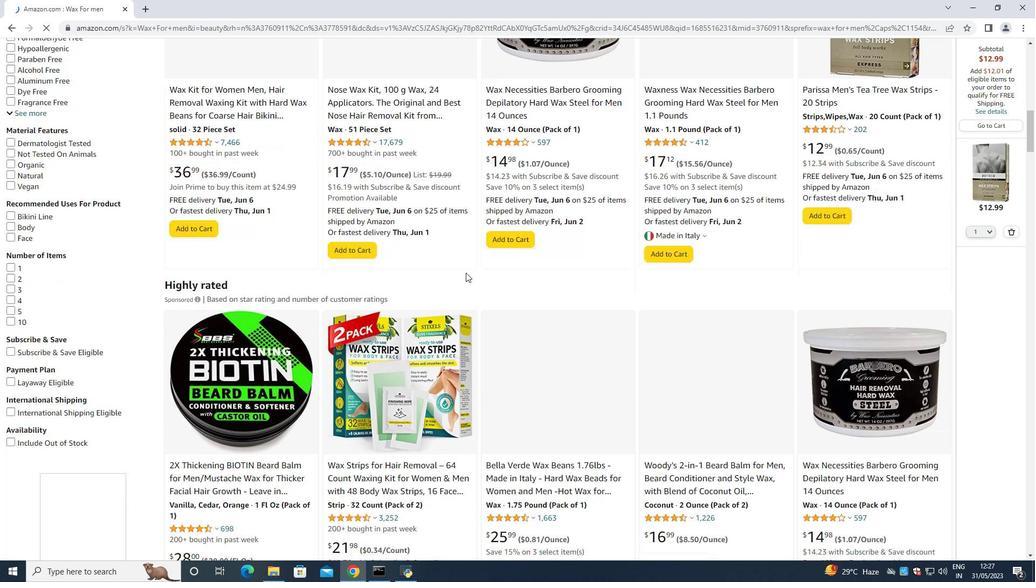 
Action: Mouse scrolled (466, 272) with delta (0, 0)
Screenshot: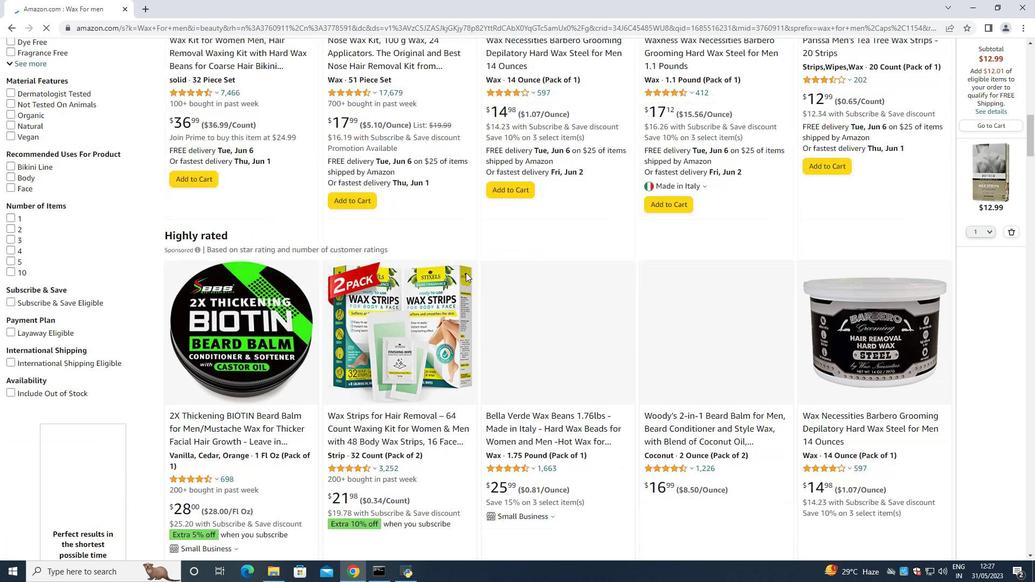 
Action: Mouse scrolled (466, 272) with delta (0, 0)
Screenshot: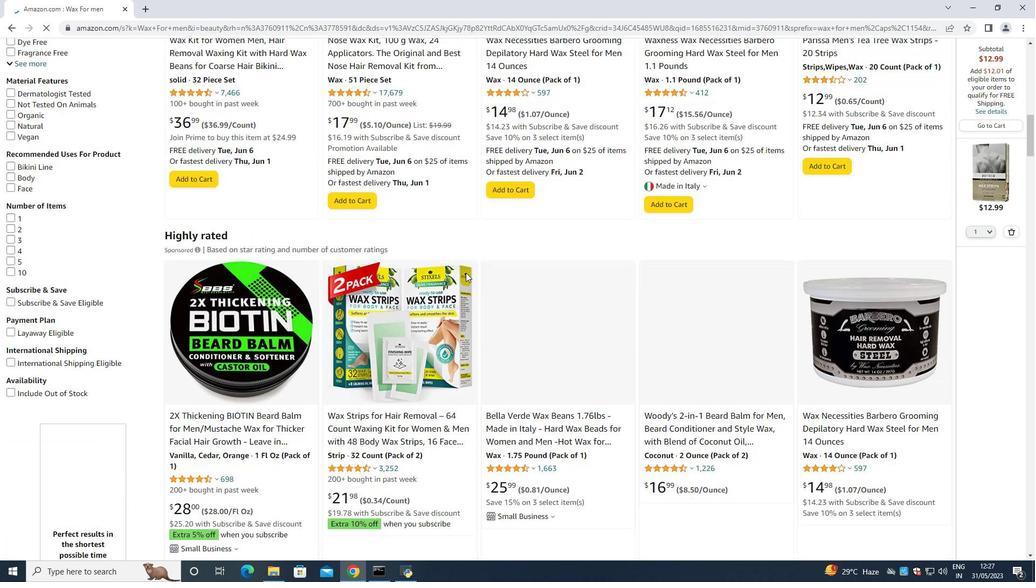 
Action: Mouse scrolled (466, 272) with delta (0, 0)
Screenshot: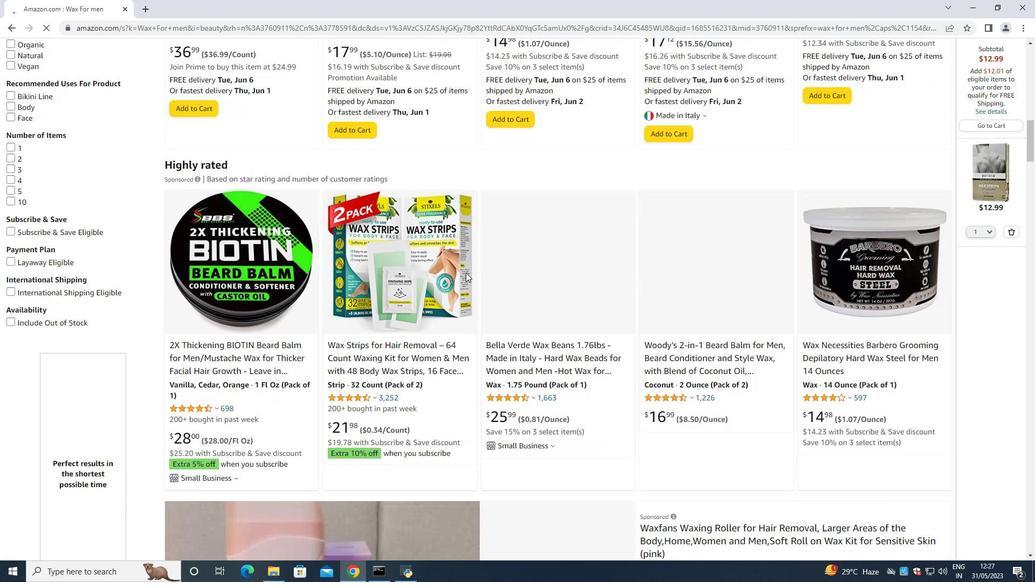 
Action: Mouse moved to (467, 272)
Screenshot: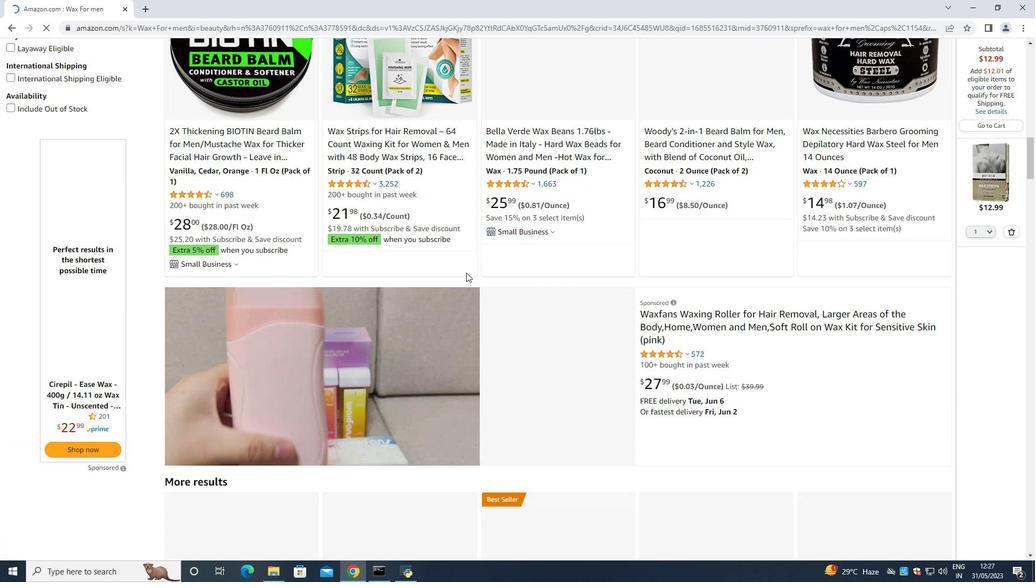 
Action: Mouse scrolled (467, 272) with delta (0, 0)
Screenshot: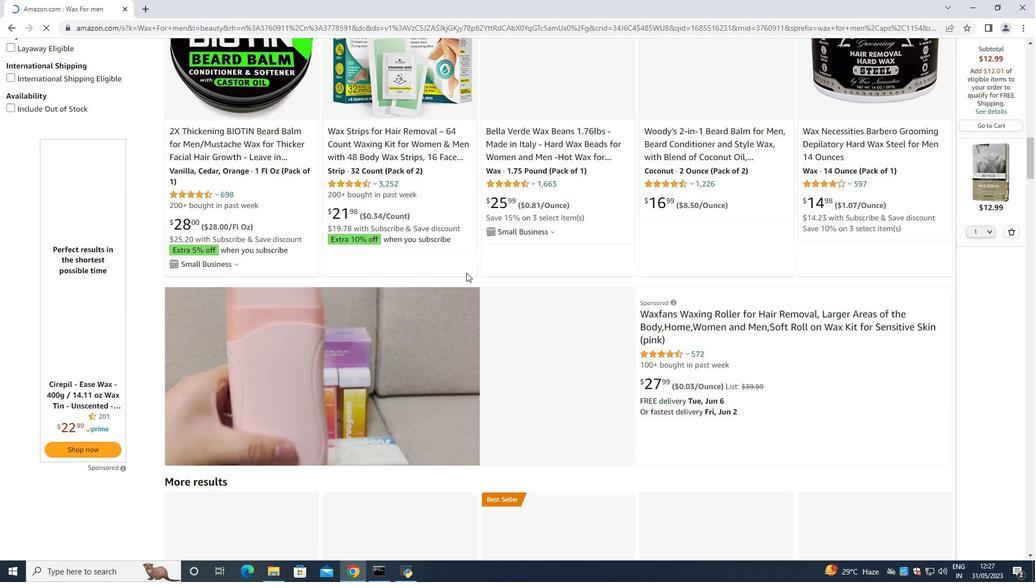 
Action: Mouse scrolled (467, 272) with delta (0, 0)
Screenshot: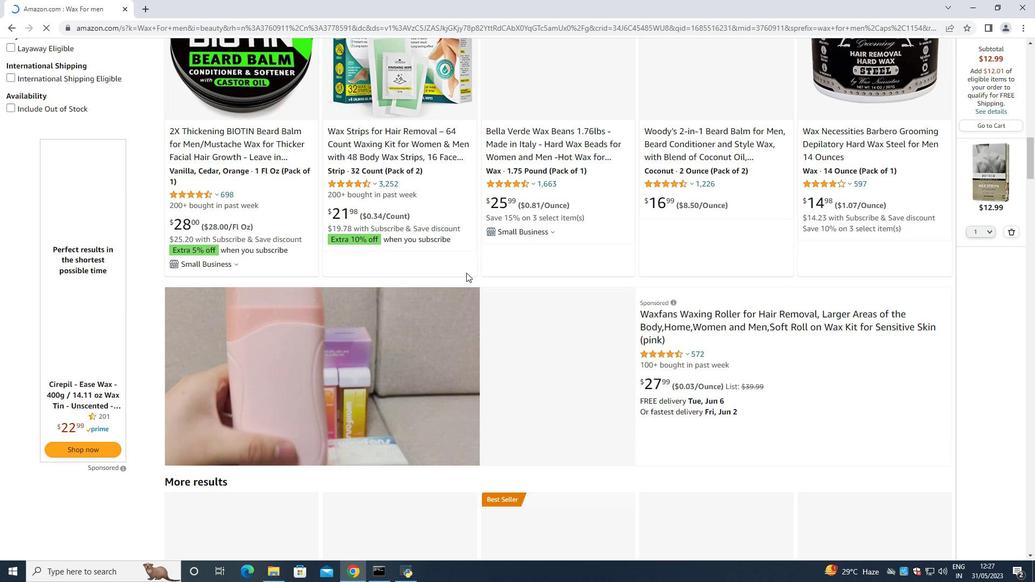 
Action: Mouse moved to (468, 269)
Screenshot: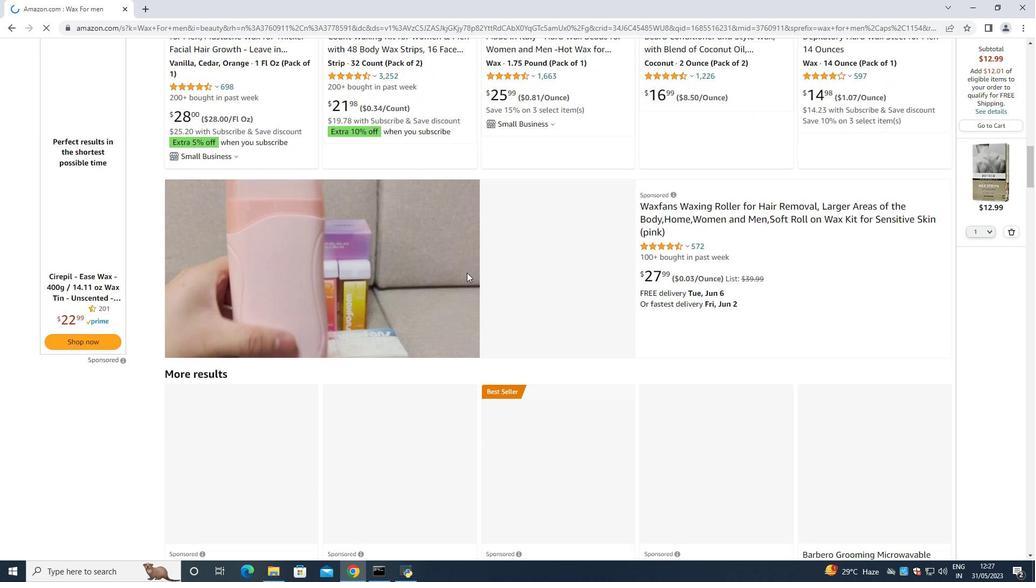 
Action: Mouse scrolled (468, 269) with delta (0, 0)
Screenshot: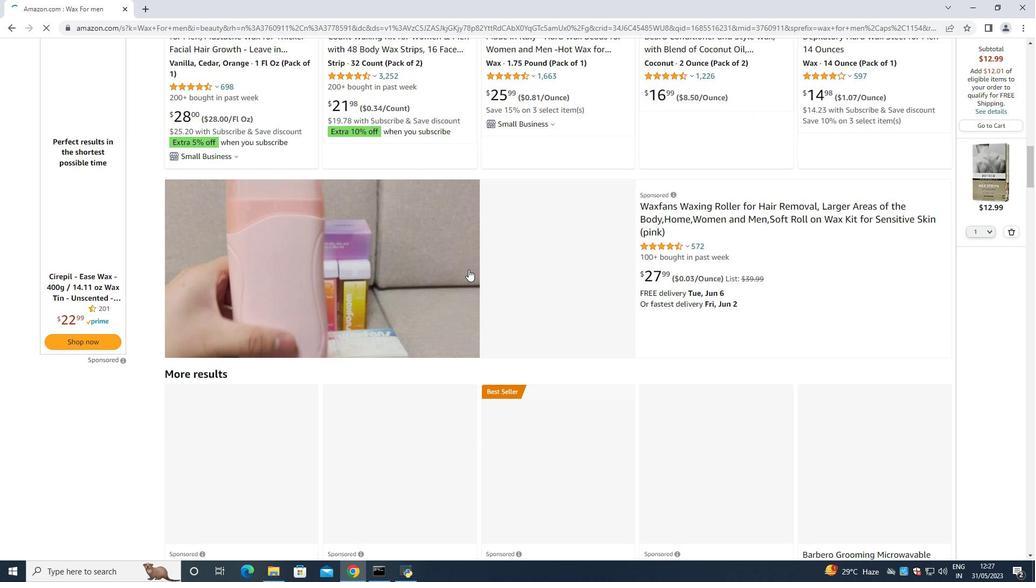 
Action: Mouse scrolled (468, 269) with delta (0, 0)
Screenshot: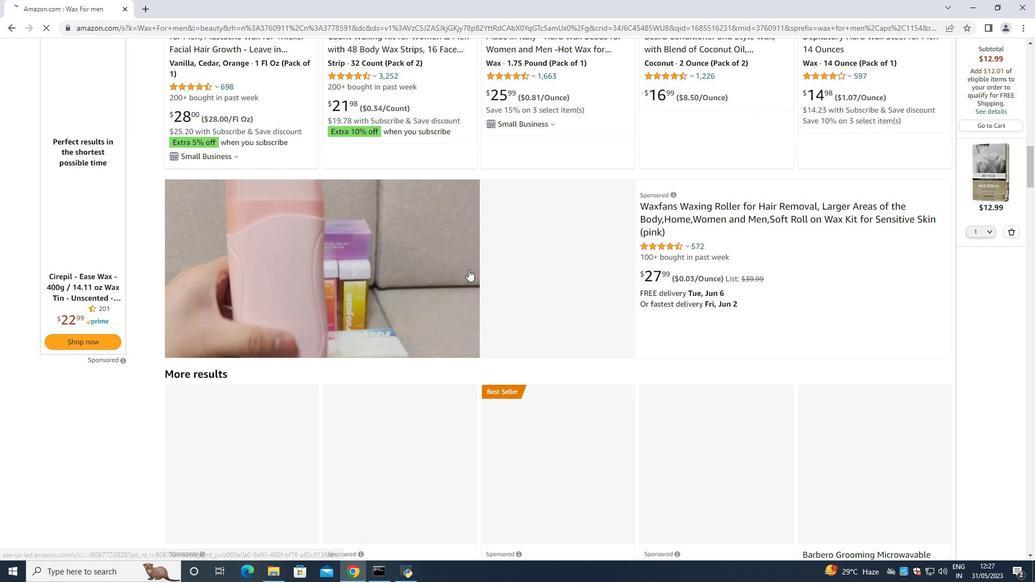 
Action: Mouse scrolled (468, 269) with delta (0, 0)
Screenshot: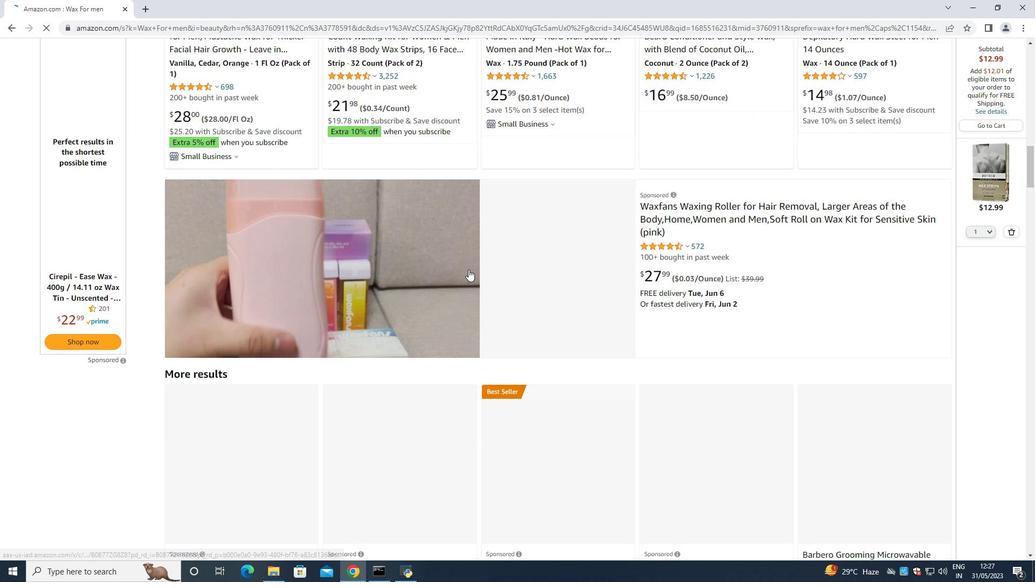 
Action: Mouse scrolled (468, 269) with delta (0, 0)
Screenshot: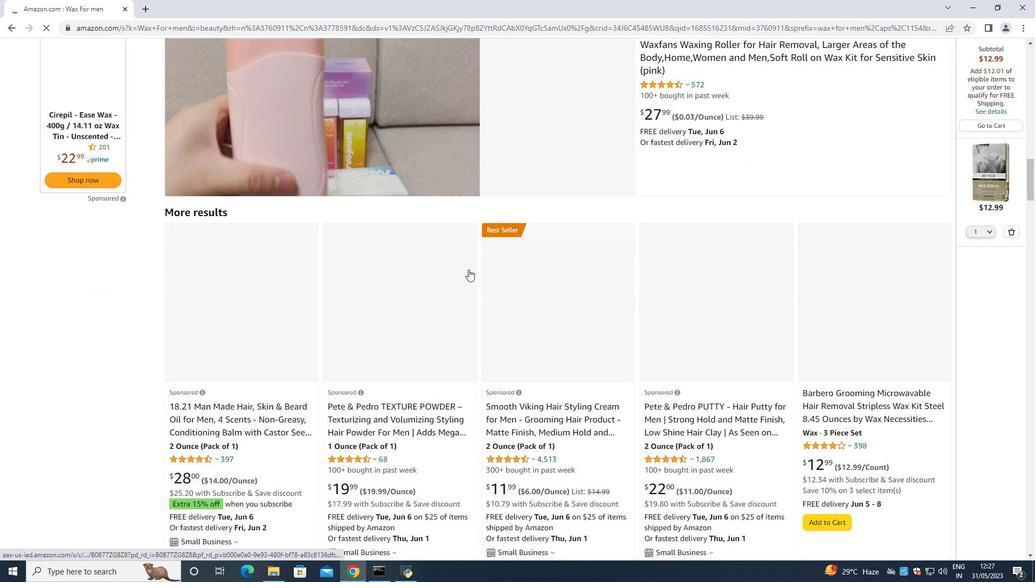 
Action: Mouse scrolled (468, 269) with delta (0, 0)
Screenshot: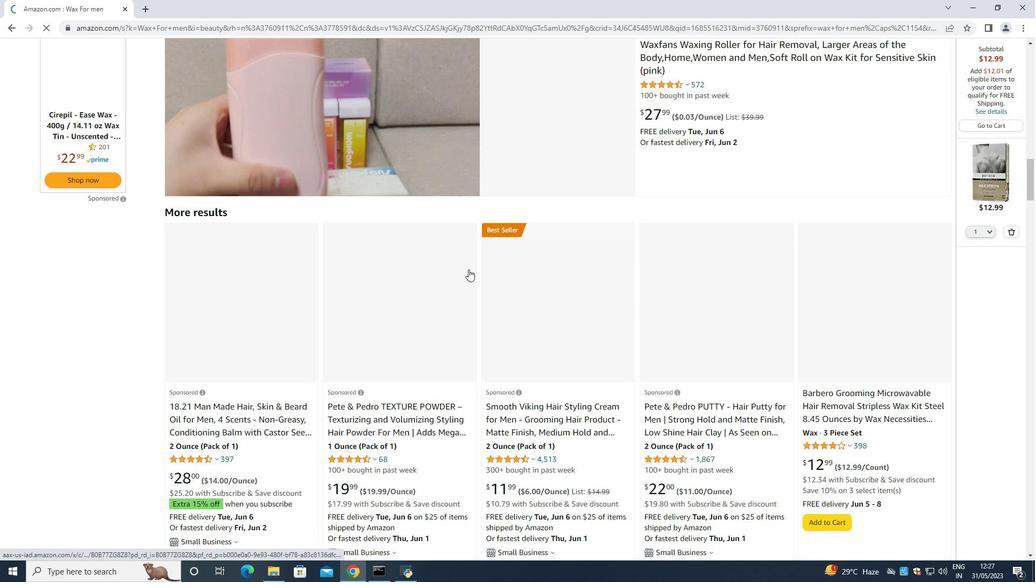 
Action: Mouse scrolled (468, 269) with delta (0, 0)
Screenshot: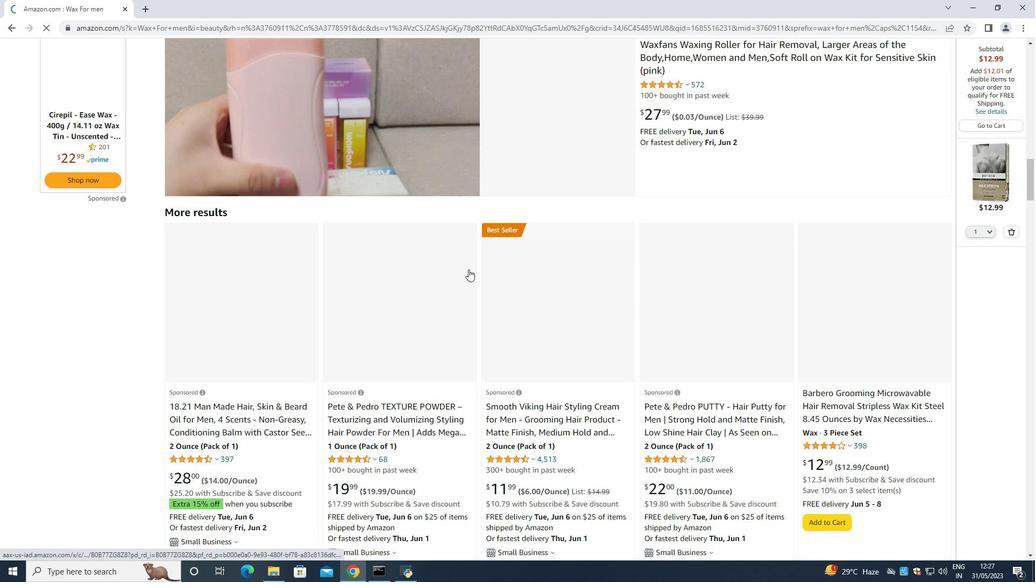 
Action: Mouse scrolled (468, 269) with delta (0, 0)
Screenshot: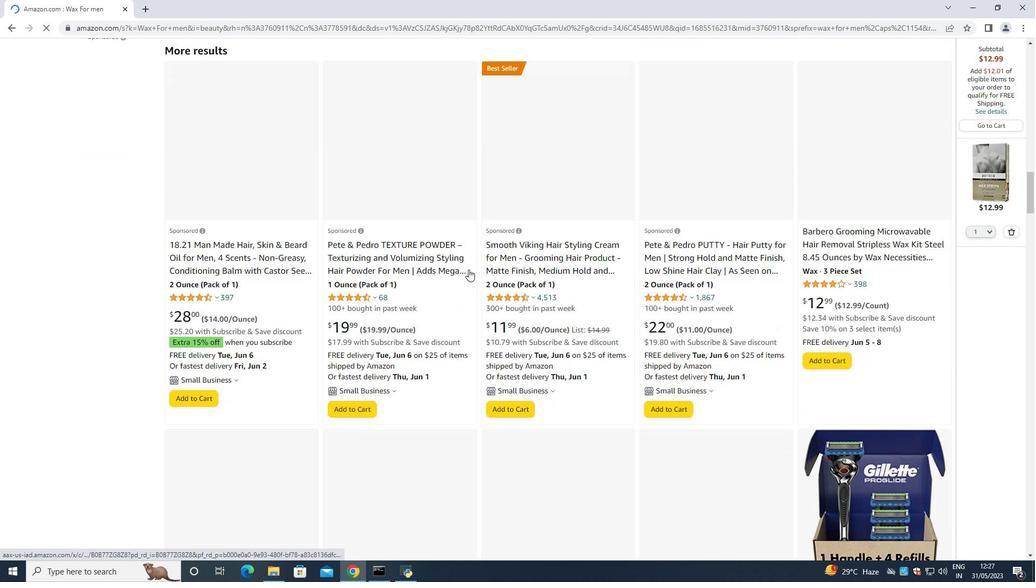 
Action: Mouse scrolled (468, 269) with delta (0, 0)
Screenshot: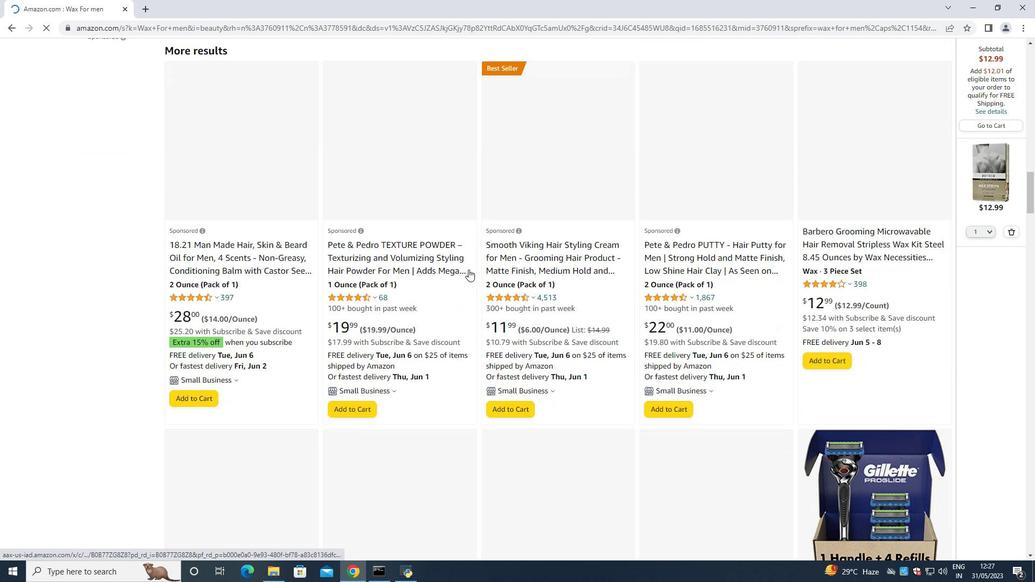 
Action: Mouse scrolled (468, 269) with delta (0, 0)
Screenshot: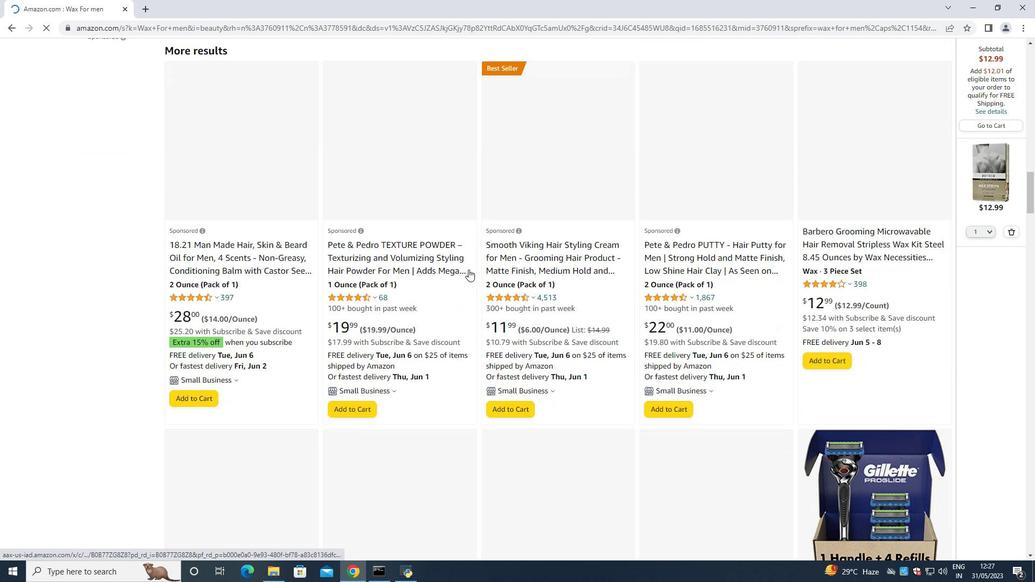 
Action: Mouse scrolled (468, 269) with delta (0, 0)
Screenshot: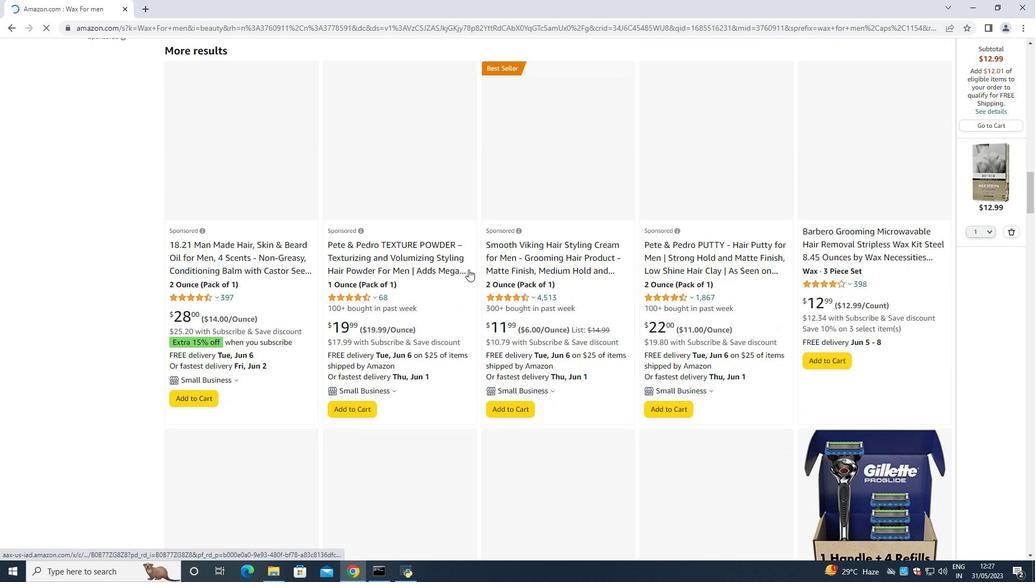 
Action: Mouse moved to (470, 265)
Screenshot: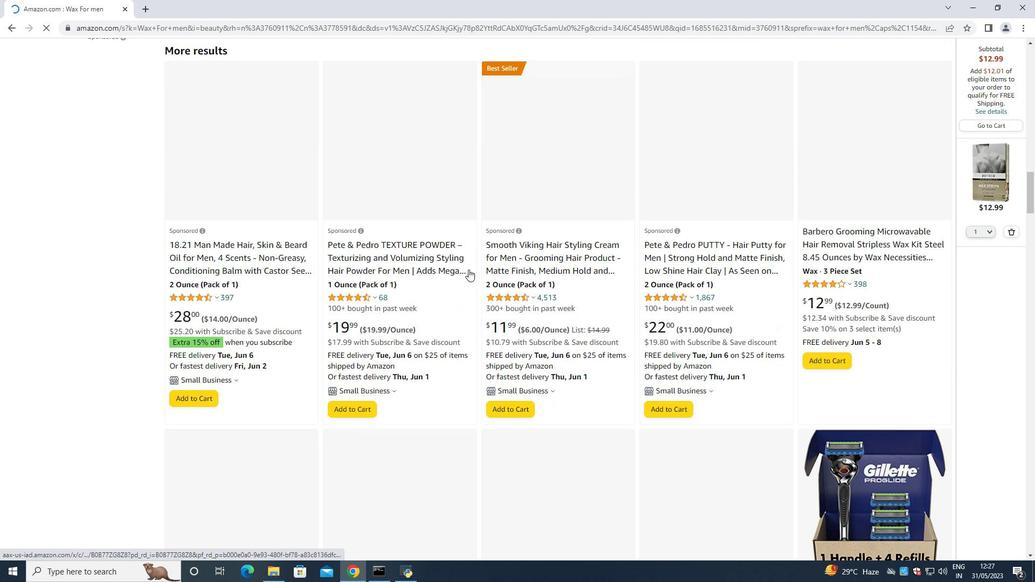 
Action: Mouse scrolled (470, 265) with delta (0, 0)
Screenshot: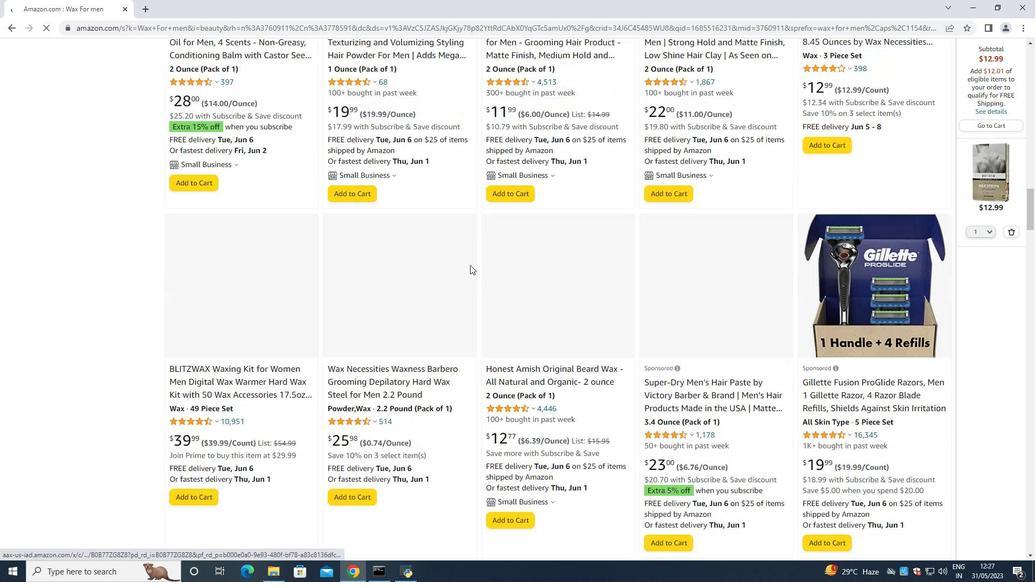
Action: Mouse scrolled (470, 265) with delta (0, 0)
Screenshot: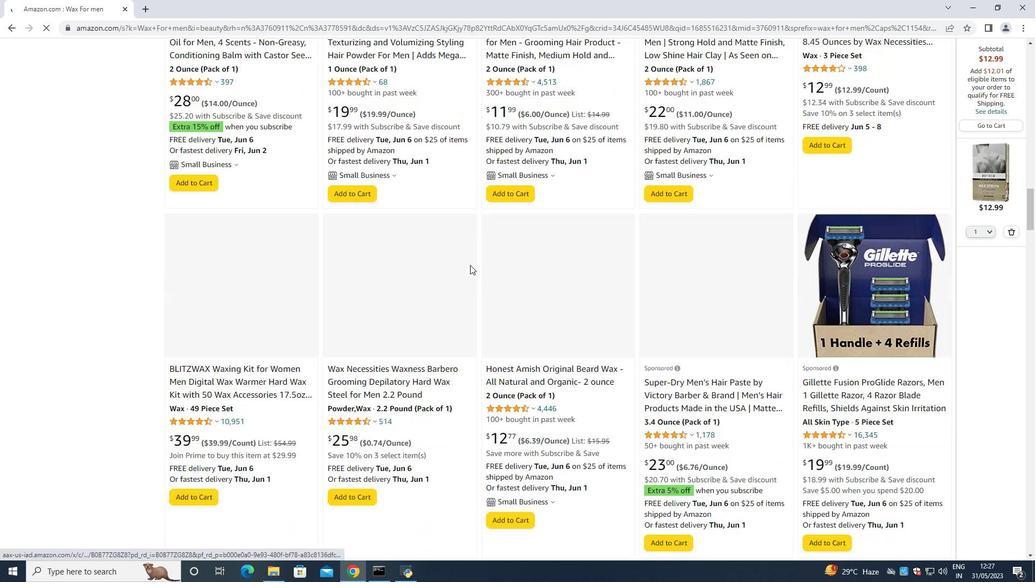 
Action: Mouse scrolled (470, 265) with delta (0, 0)
Screenshot: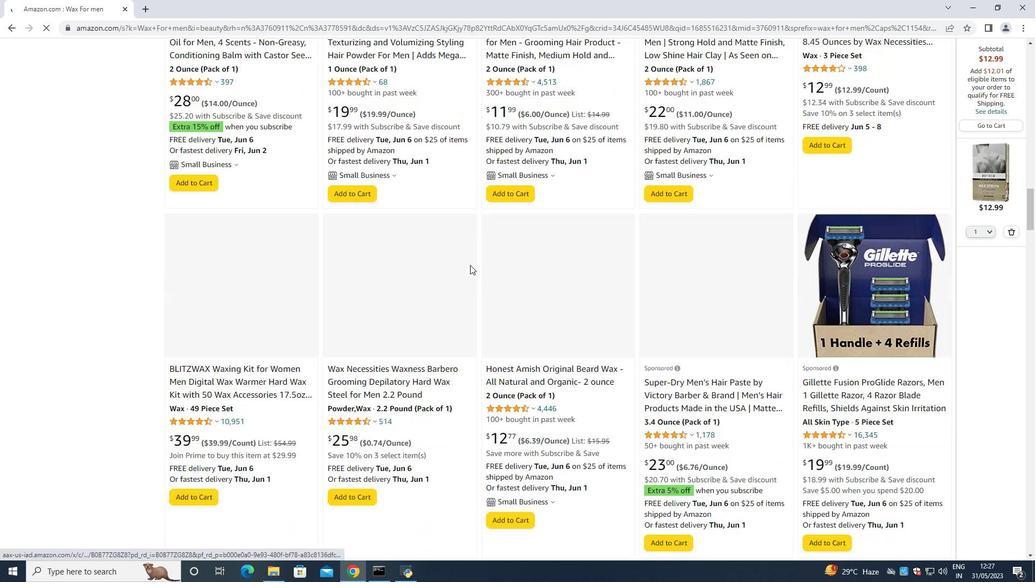 
Action: Mouse scrolled (470, 265) with delta (0, 0)
Screenshot: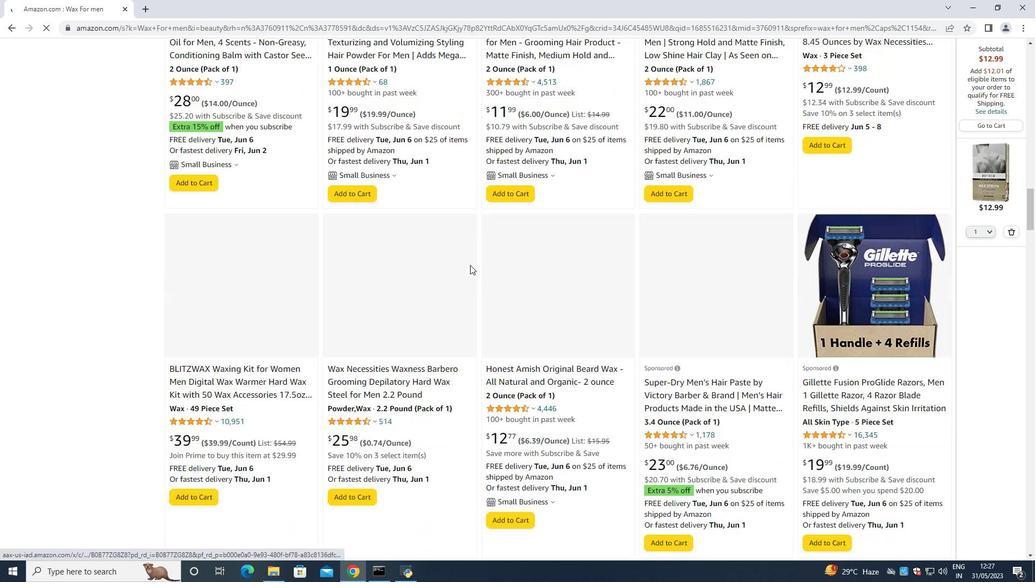 
Action: Mouse scrolled (470, 265) with delta (0, 0)
Screenshot: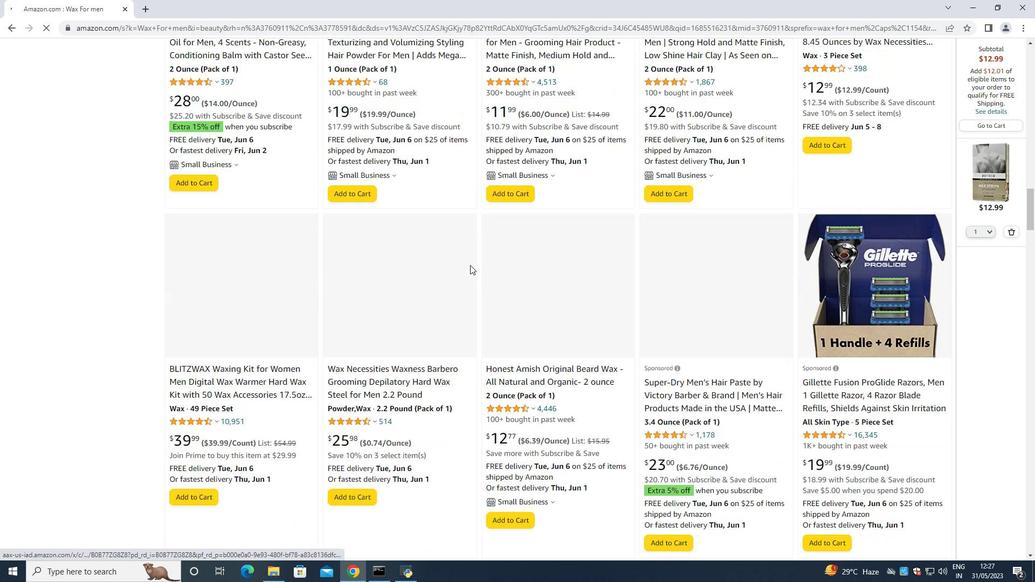 
Action: Mouse scrolled (470, 265) with delta (0, 0)
Screenshot: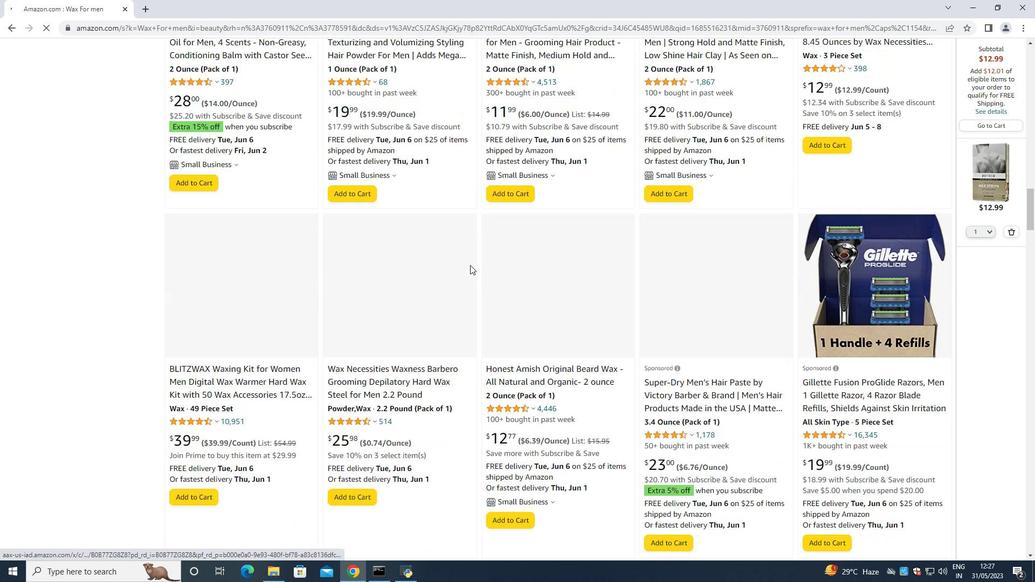 
Action: Mouse scrolled (470, 265) with delta (0, 0)
Screenshot: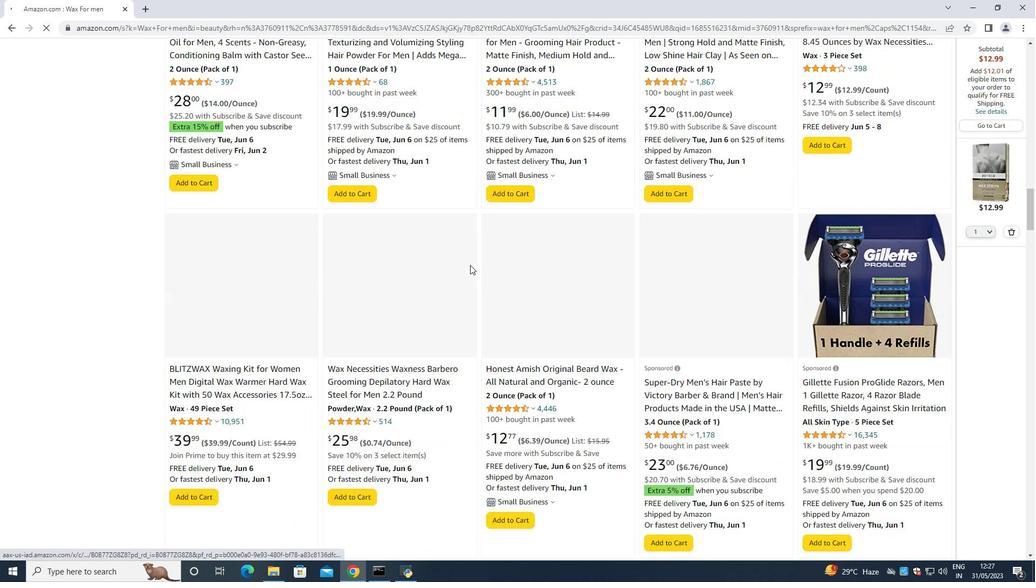 
Action: Mouse moved to (465, 257)
Screenshot: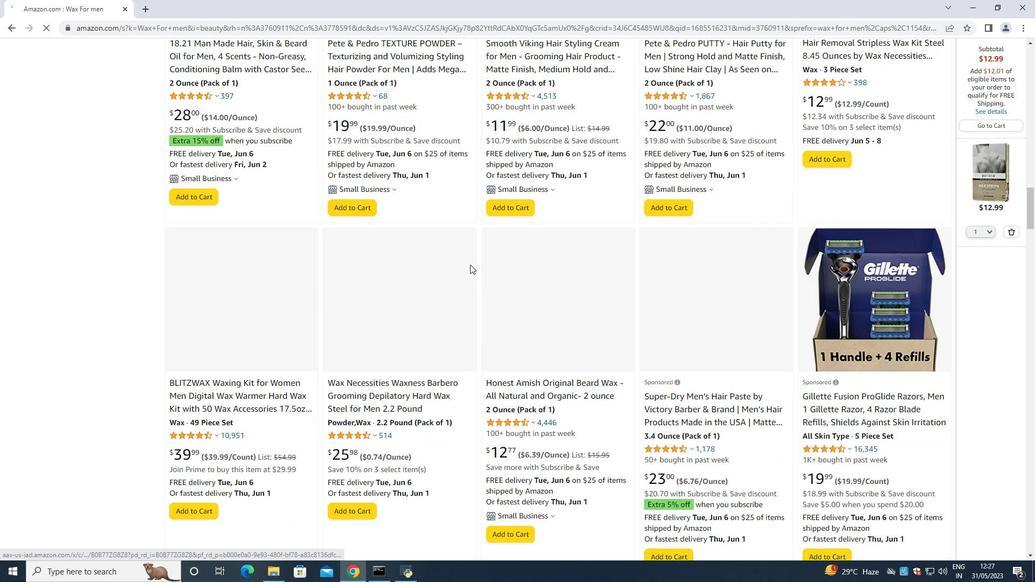 
Action: Mouse scrolled (465, 257) with delta (0, 0)
Screenshot: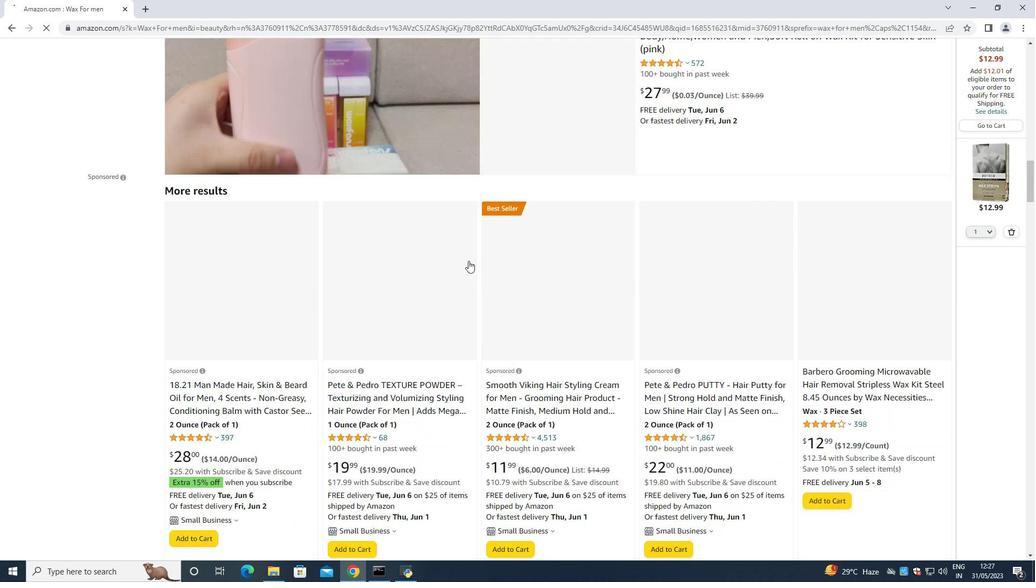 
Action: Mouse scrolled (465, 257) with delta (0, 0)
Screenshot: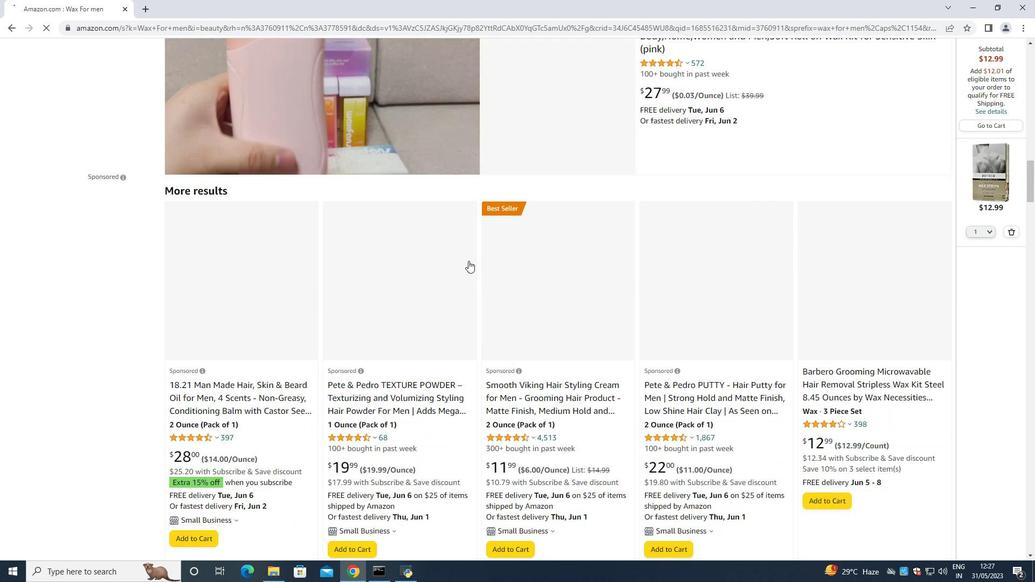 
Action: Mouse scrolled (465, 257) with delta (0, 0)
Screenshot: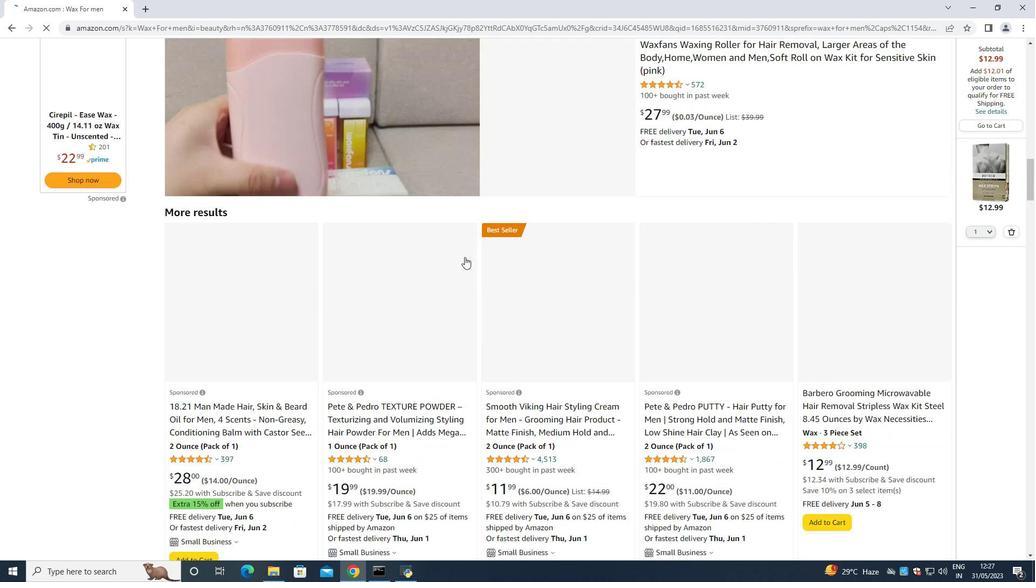 
Action: Mouse scrolled (465, 257) with delta (0, 0)
Screenshot: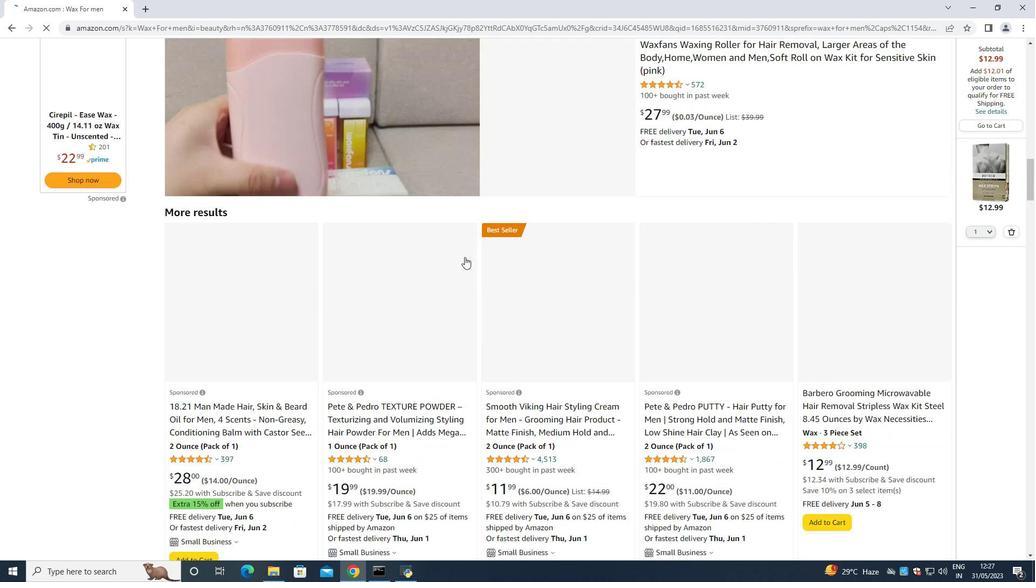 
Action: Mouse scrolled (465, 257) with delta (0, 0)
Screenshot: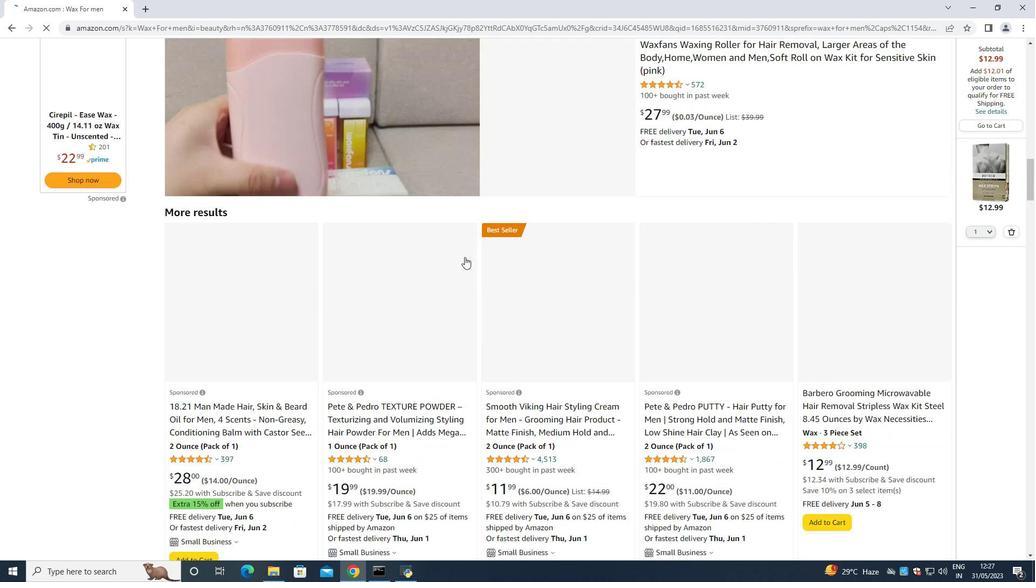 
Action: Mouse scrolled (465, 257) with delta (0, 0)
Screenshot: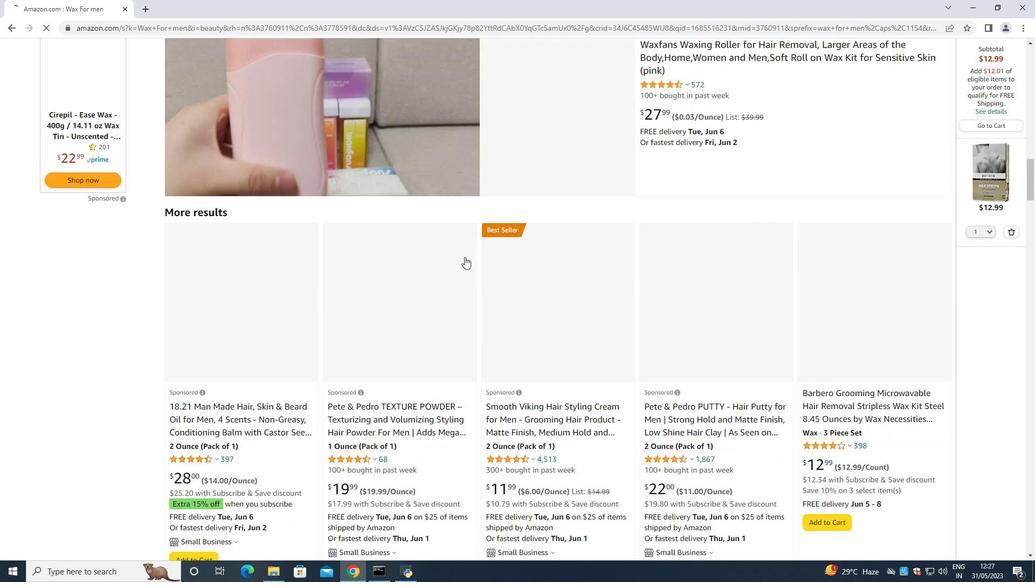 
Action: Mouse scrolled (465, 257) with delta (0, 0)
Screenshot: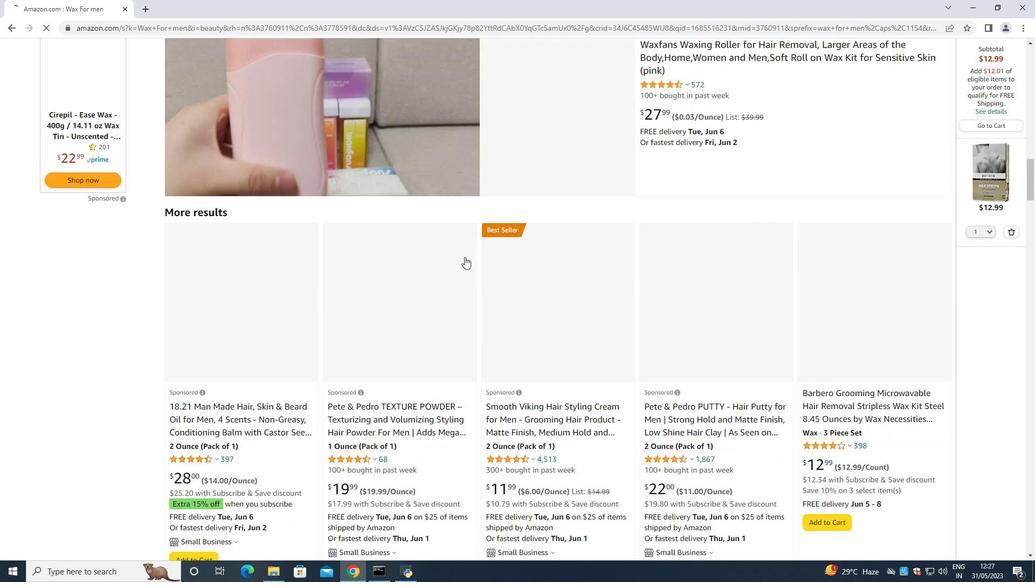 
Action: Mouse moved to (462, 255)
Screenshot: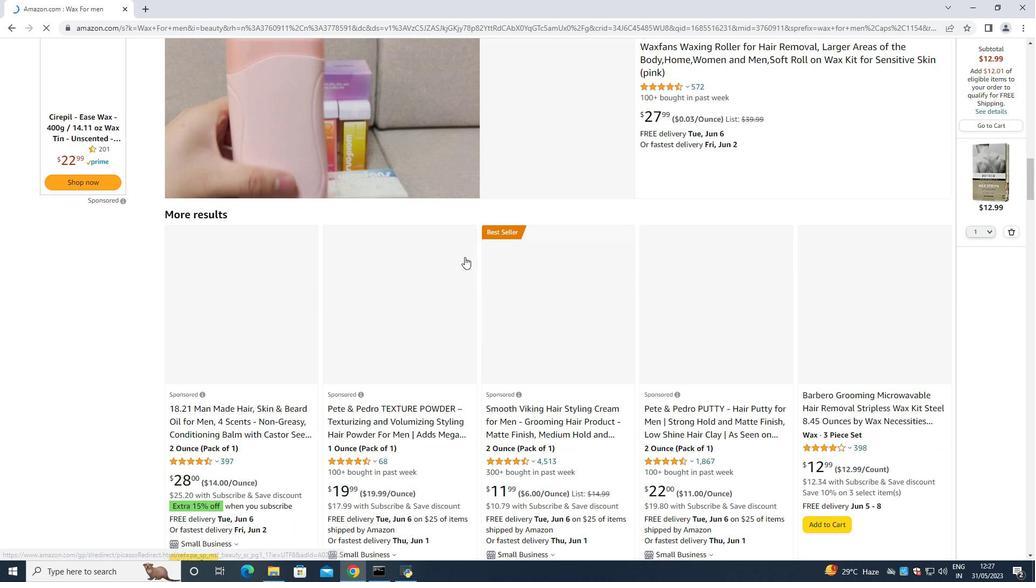 
Action: Mouse scrolled (462, 256) with delta (0, 0)
Screenshot: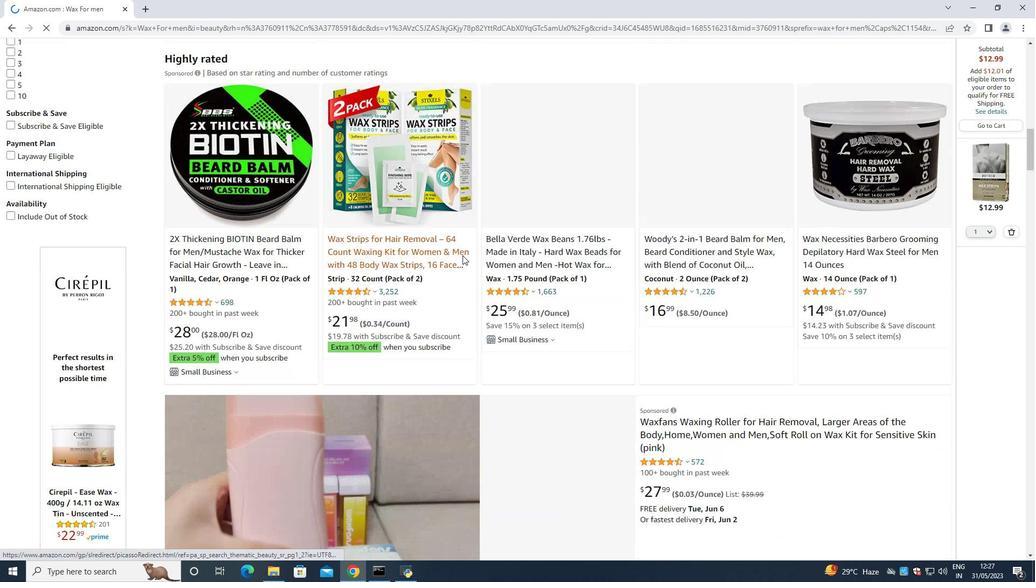 
Action: Mouse scrolled (462, 256) with delta (0, 0)
Screenshot: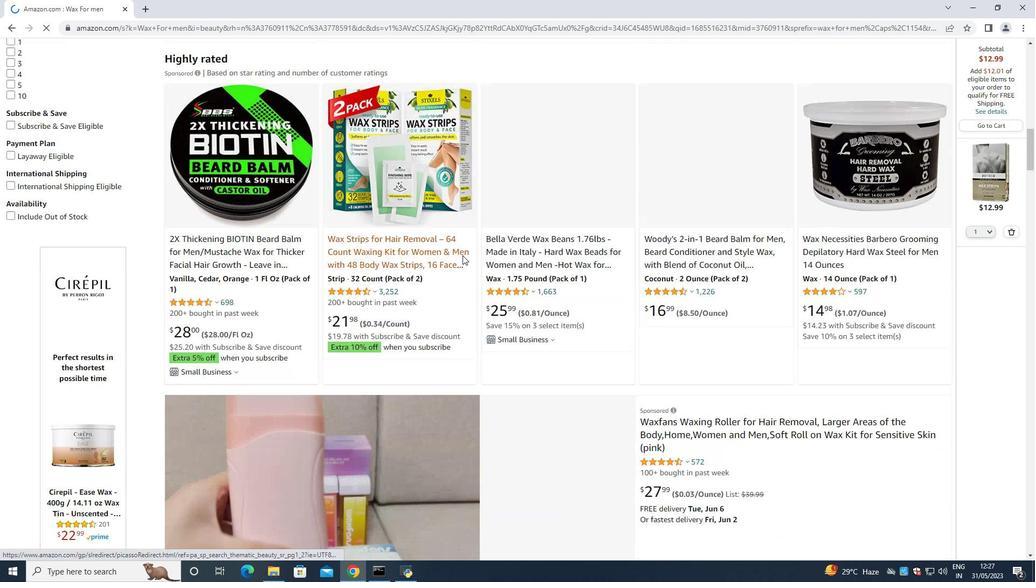 
Action: Mouse scrolled (462, 256) with delta (0, 0)
Screenshot: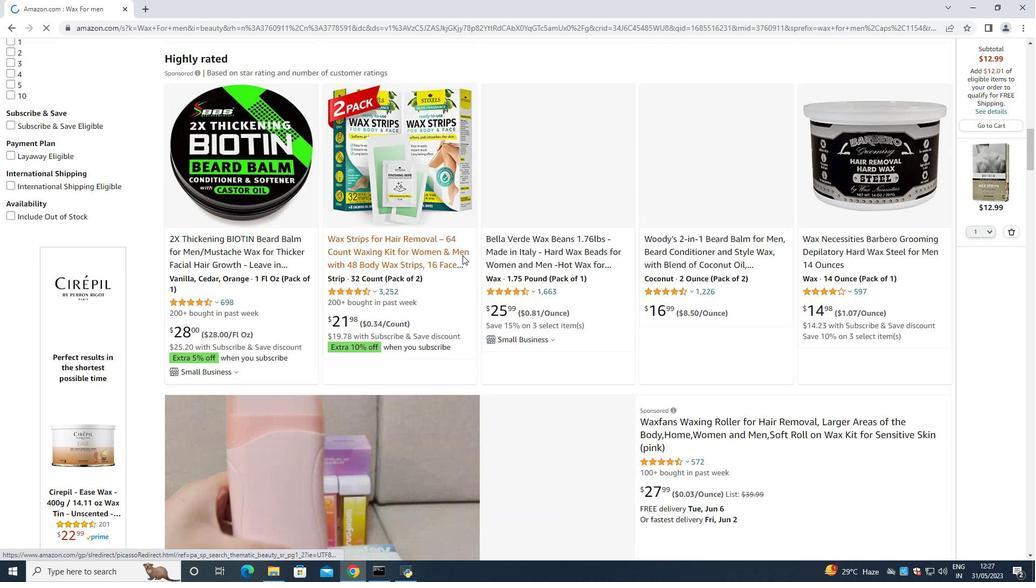 
Action: Mouse scrolled (462, 256) with delta (0, 0)
Screenshot: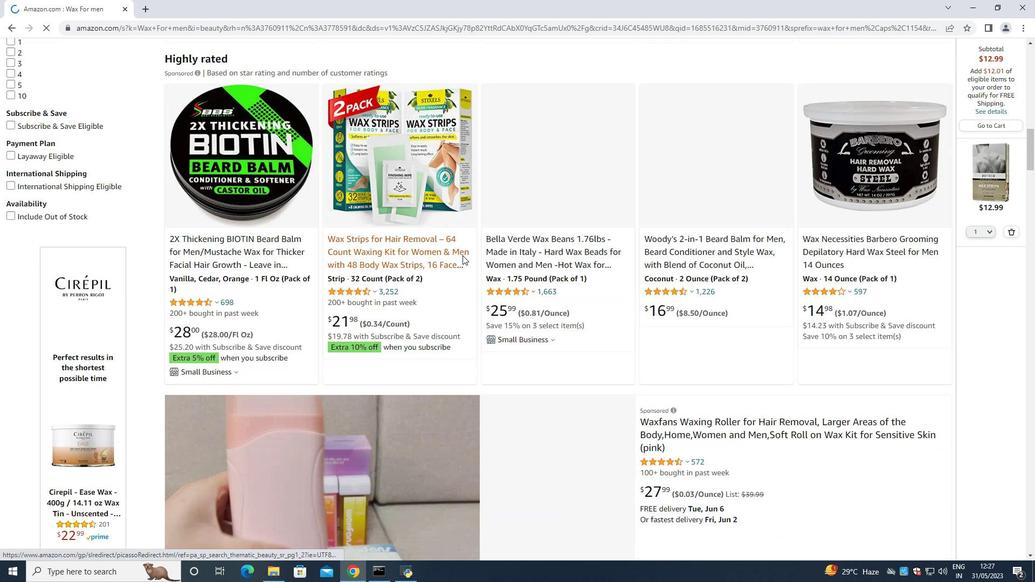 
Action: Mouse scrolled (462, 256) with delta (0, 0)
Screenshot: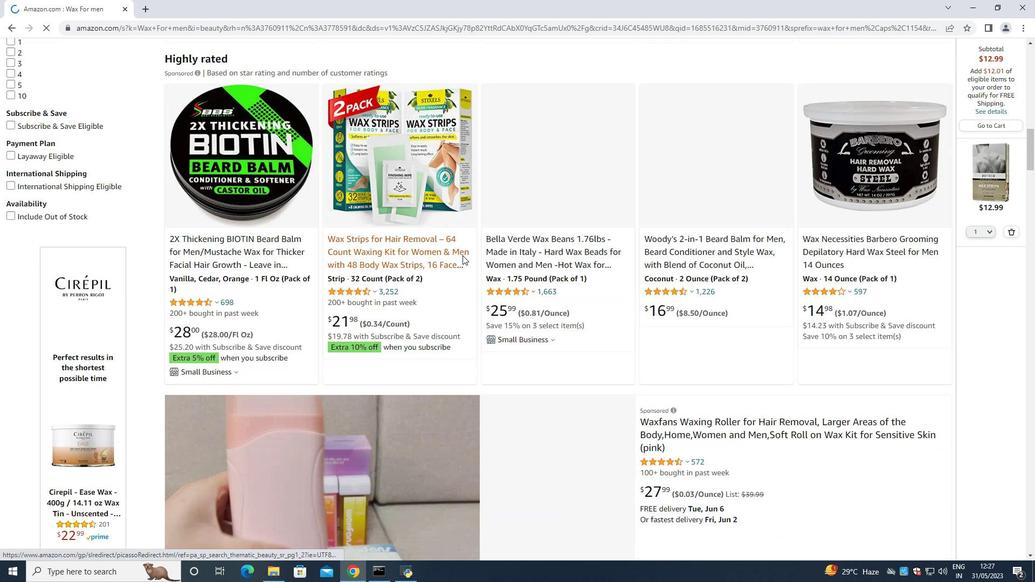 
Action: Mouse scrolled (462, 256) with delta (0, 0)
Screenshot: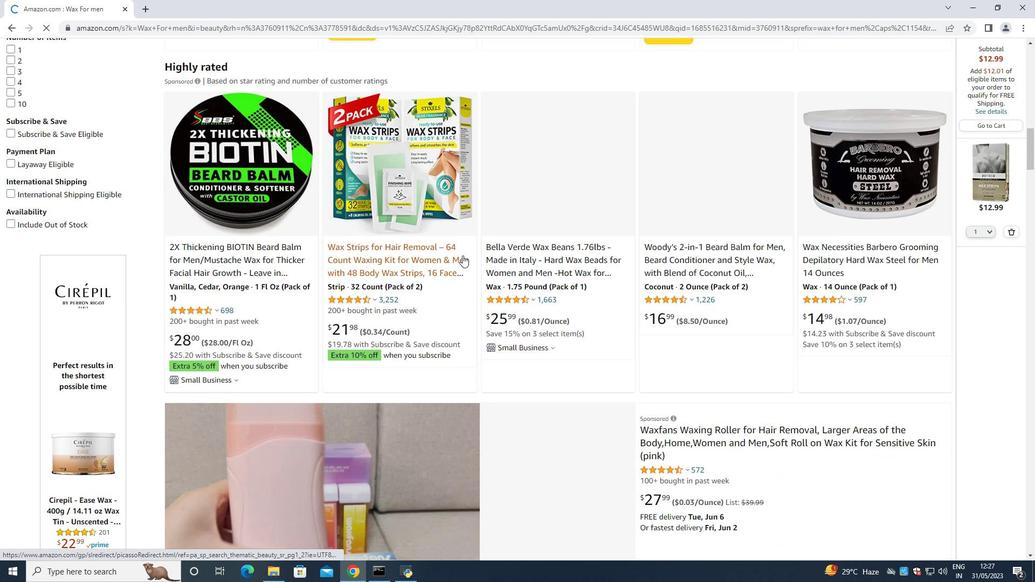 
Action: Mouse scrolled (462, 256) with delta (0, 0)
Screenshot: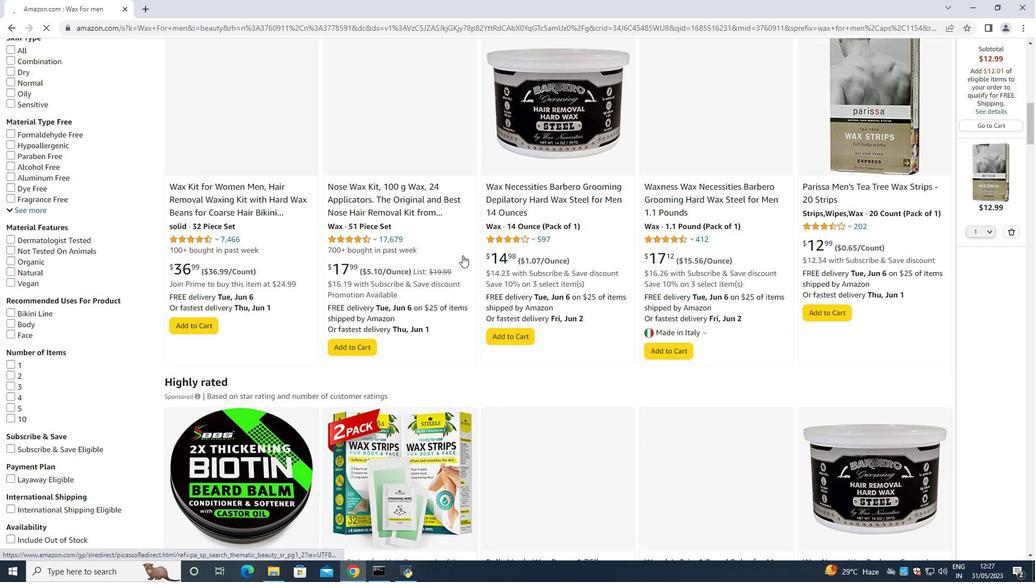 
Action: Mouse scrolled (462, 256) with delta (0, 0)
Screenshot: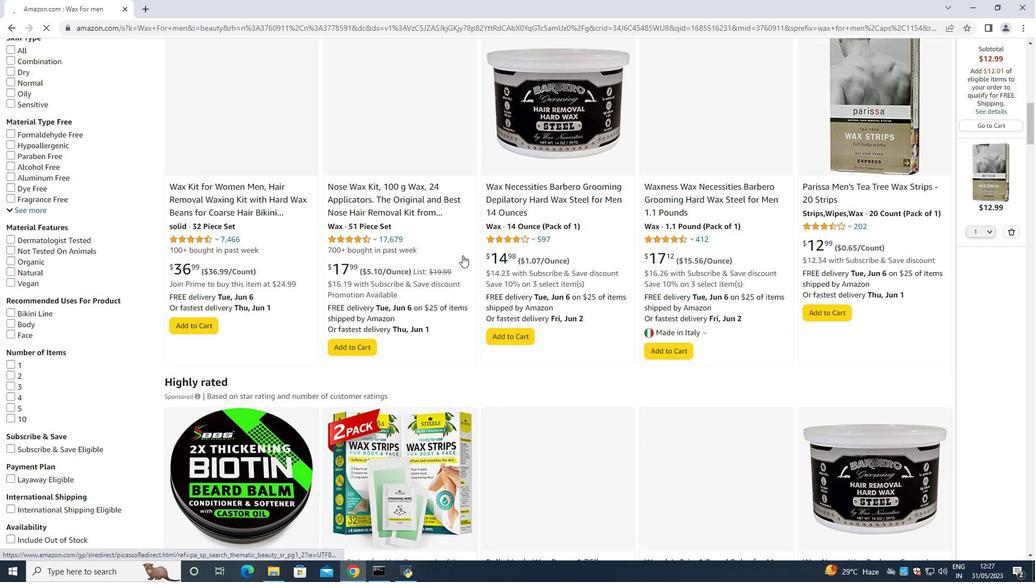 
Action: Mouse scrolled (462, 256) with delta (0, 0)
Screenshot: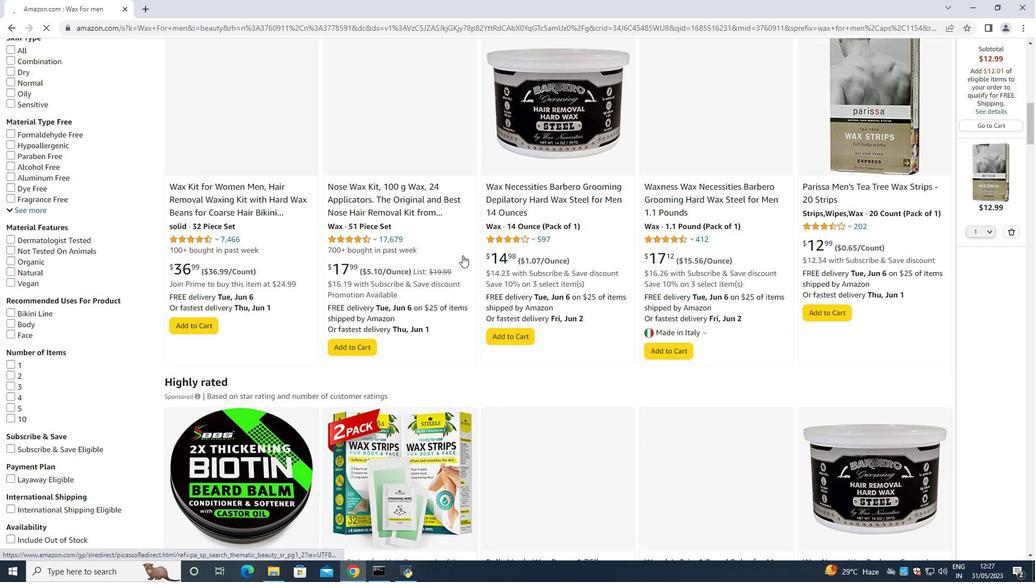 
Action: Mouse scrolled (462, 256) with delta (0, 0)
Screenshot: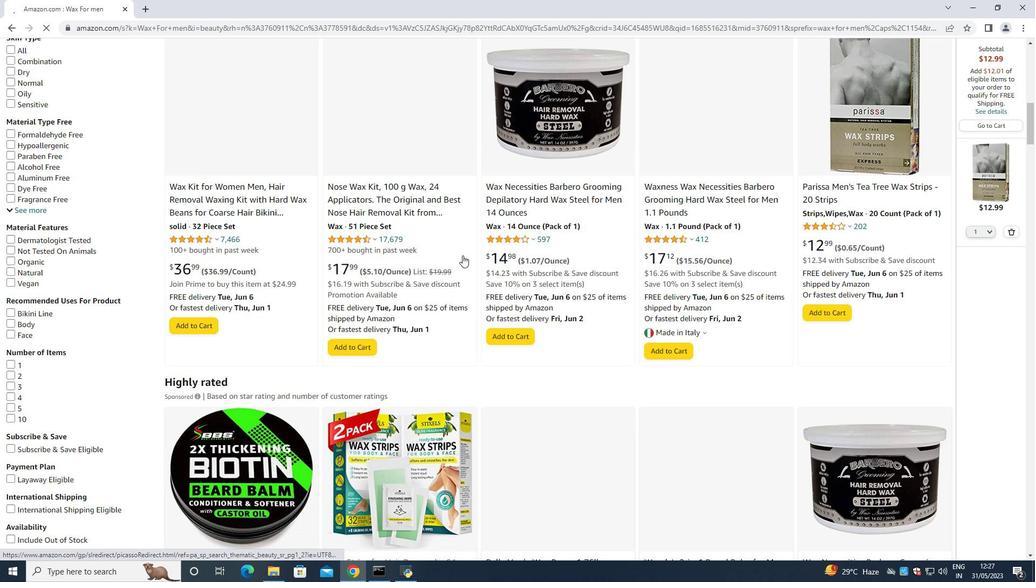 
Action: Mouse scrolled (462, 256) with delta (0, 0)
Screenshot: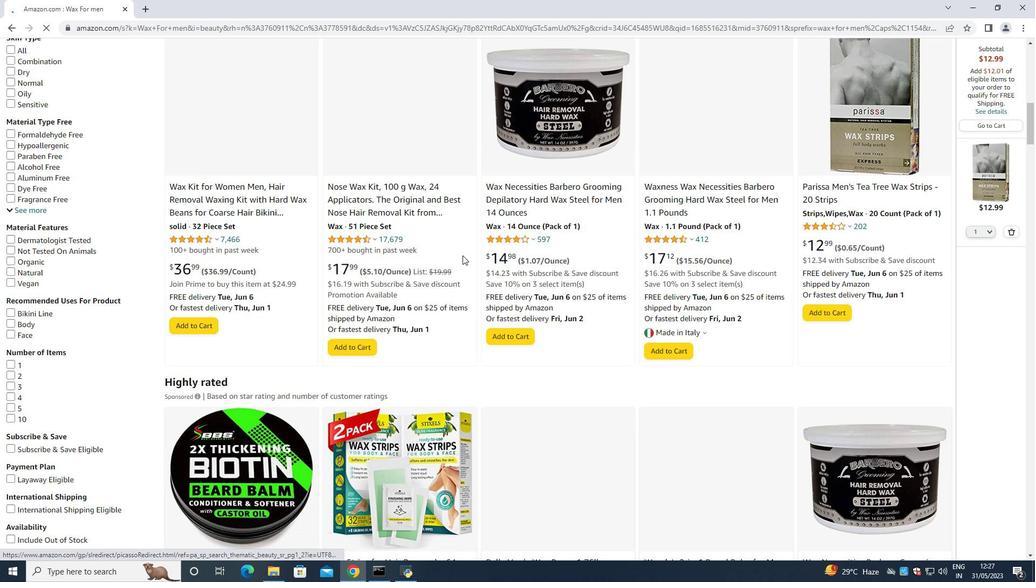 
Action: Mouse scrolled (462, 256) with delta (0, 0)
Screenshot: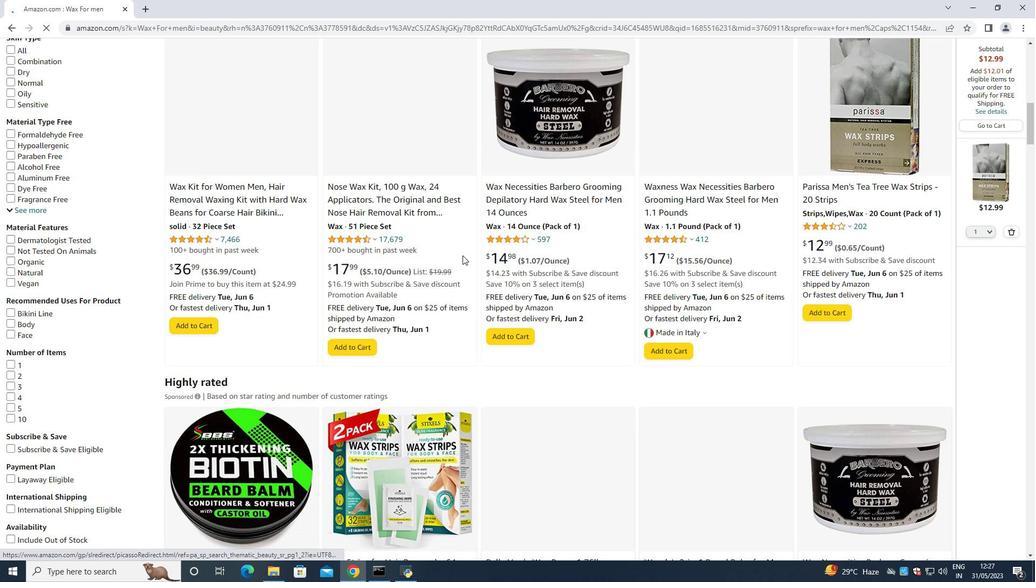
Action: Mouse scrolled (462, 256) with delta (0, 0)
Screenshot: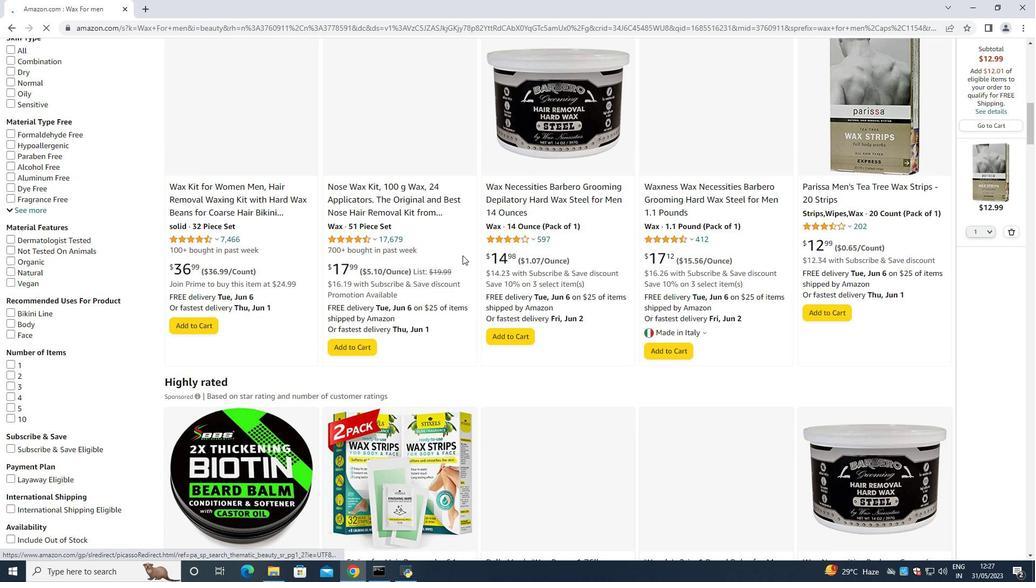
Action: Mouse scrolled (462, 256) with delta (0, 0)
Screenshot: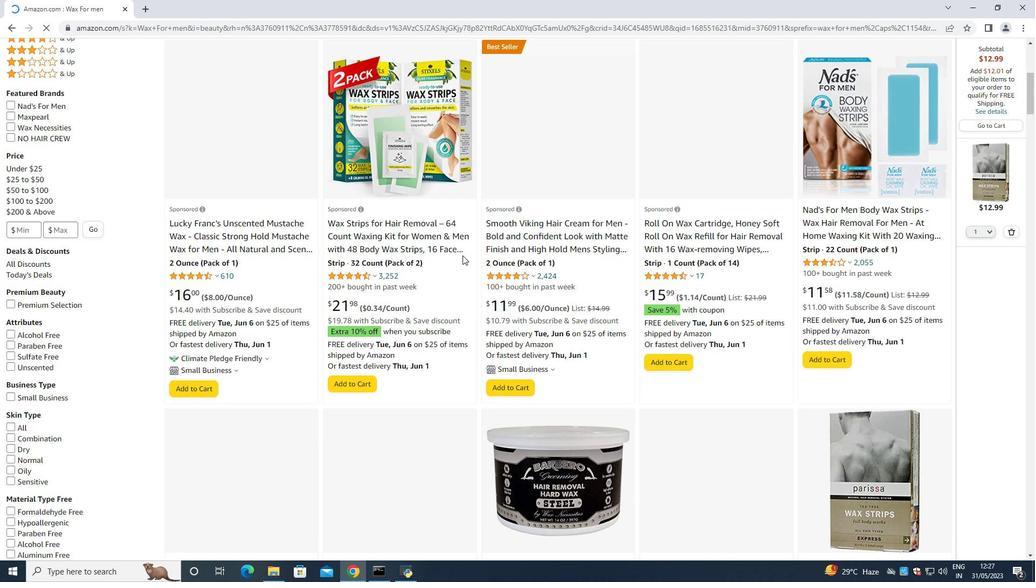 
Action: Mouse scrolled (462, 256) with delta (0, 0)
Screenshot: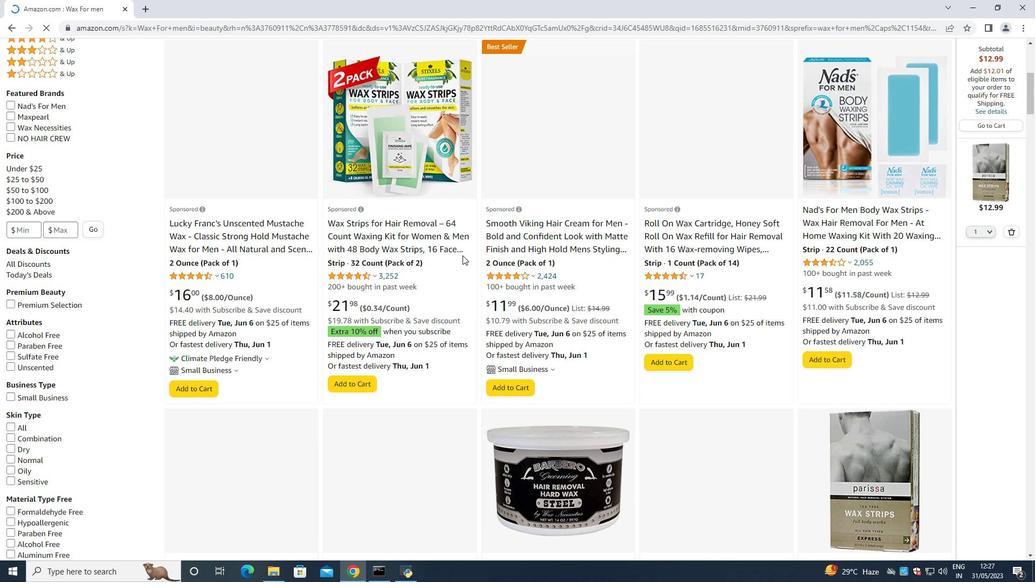 
Action: Mouse scrolled (462, 256) with delta (0, 0)
Screenshot: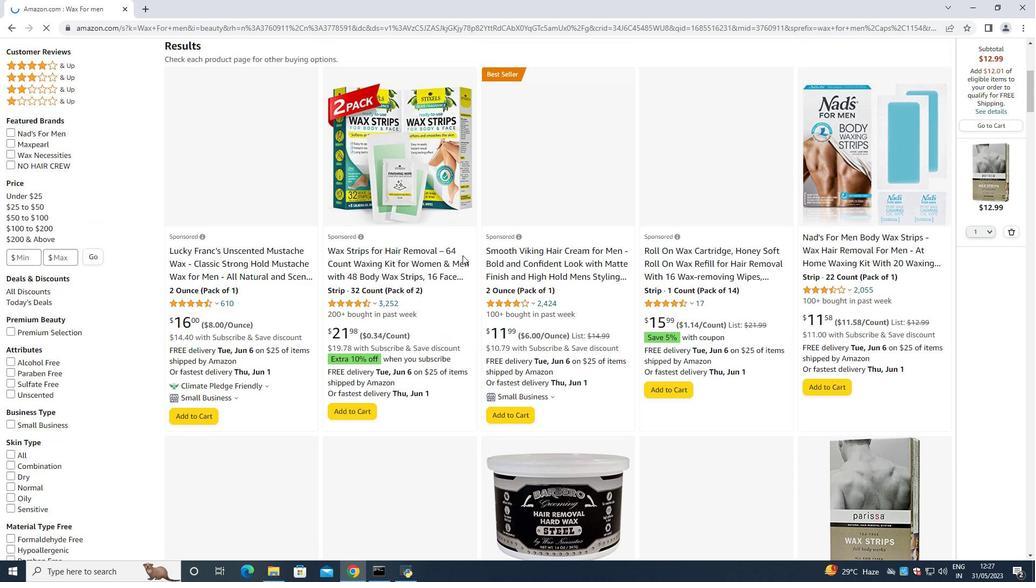 
Action: Mouse scrolled (462, 256) with delta (0, 0)
Screenshot: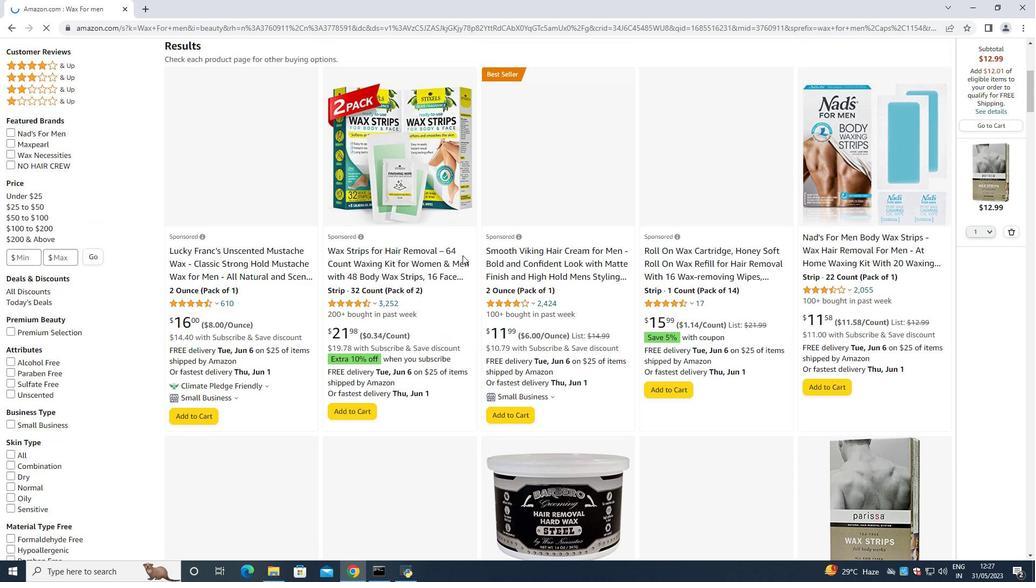 
Action: Mouse scrolled (462, 256) with delta (0, 0)
Screenshot: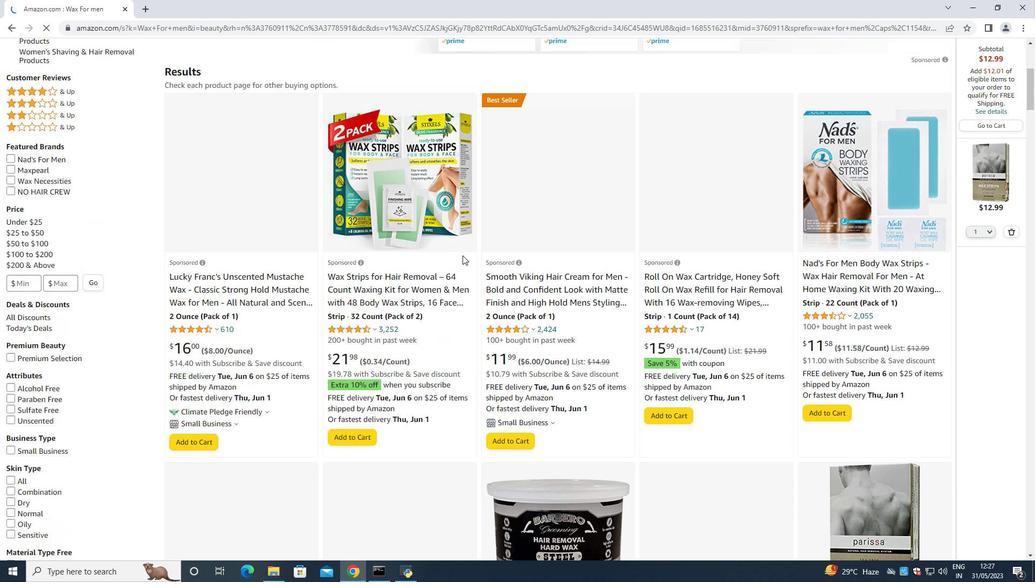 
Action: Mouse scrolled (462, 256) with delta (0, 0)
Screenshot: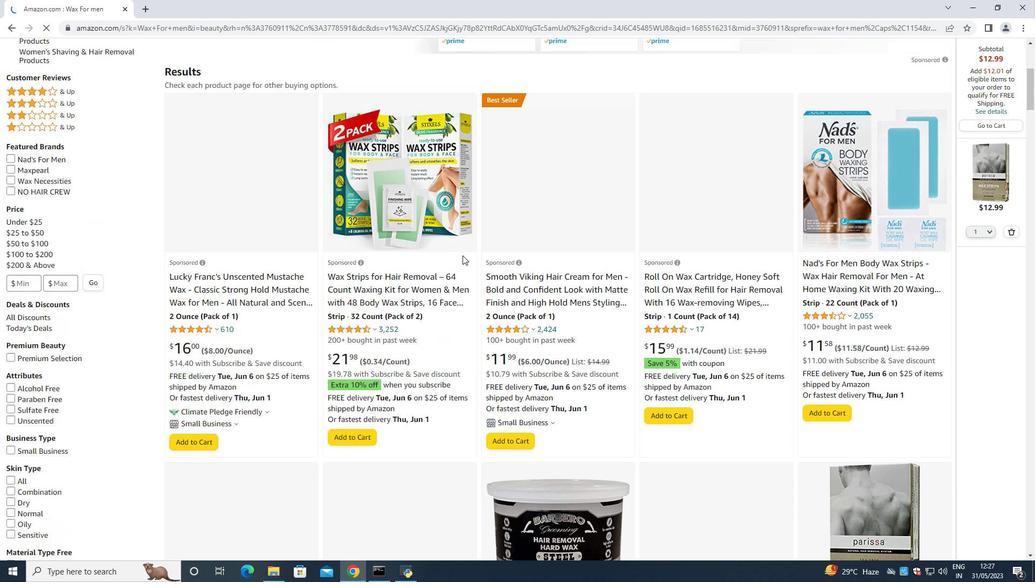 
Action: Mouse scrolled (462, 255) with delta (0, 0)
Screenshot: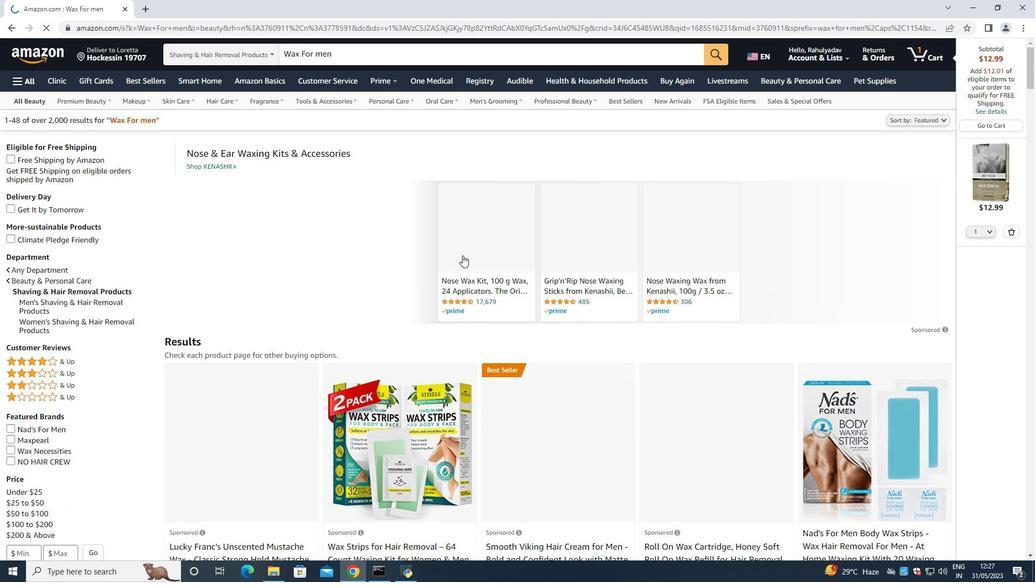 
Action: Mouse scrolled (462, 255) with delta (0, 0)
Screenshot: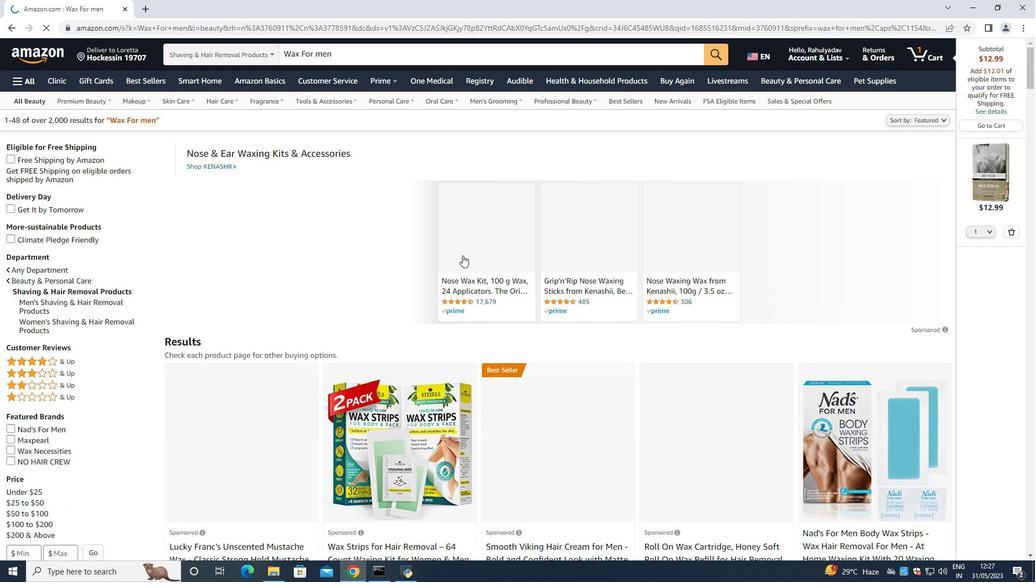 
Action: Mouse moved to (840, 453)
Screenshot: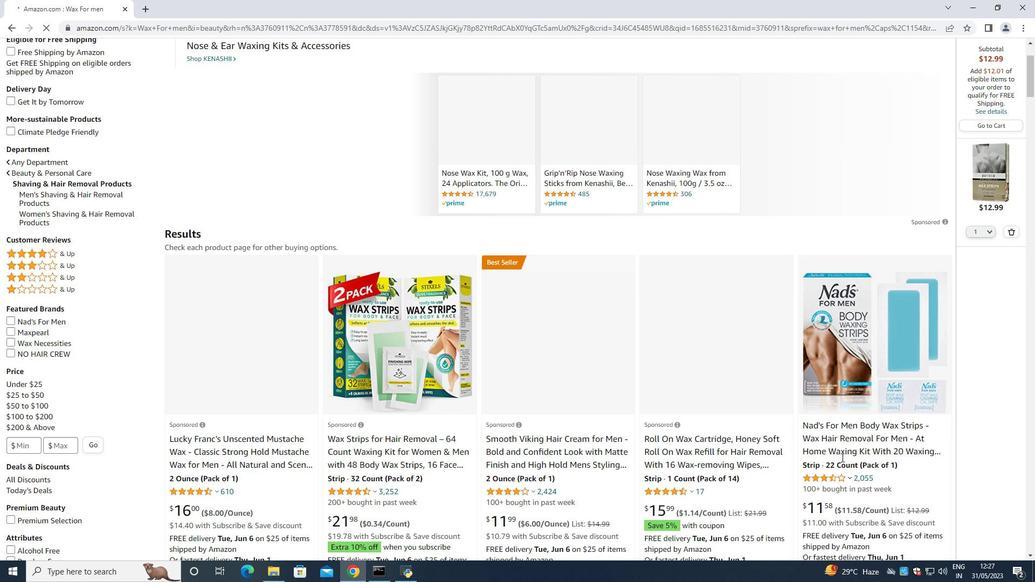 
Action: Mouse scrolled (840, 453) with delta (0, 0)
Screenshot: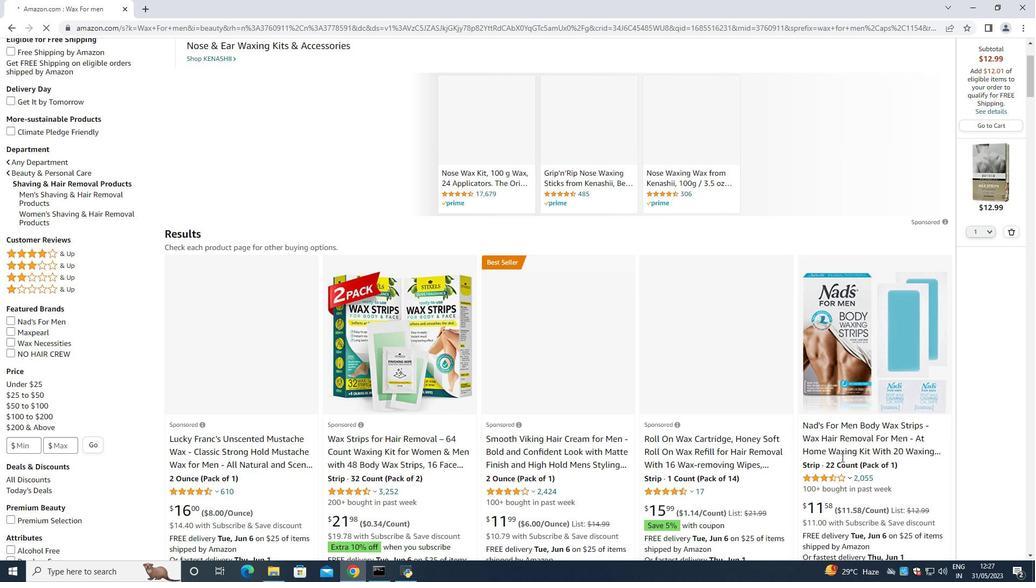 
Action: Mouse moved to (838, 450)
Screenshot: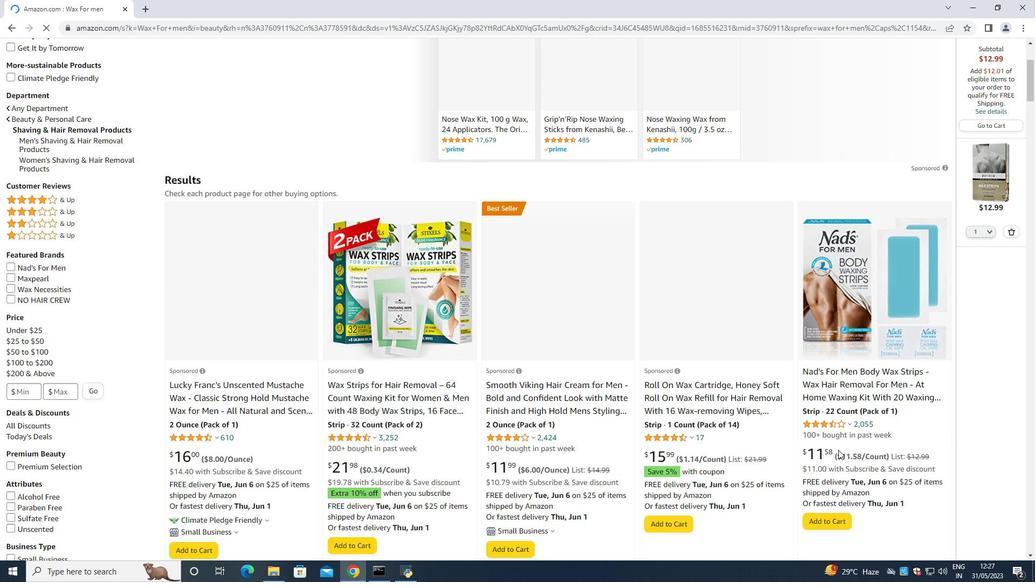 
Action: Mouse scrolled (838, 449) with delta (0, 0)
Screenshot: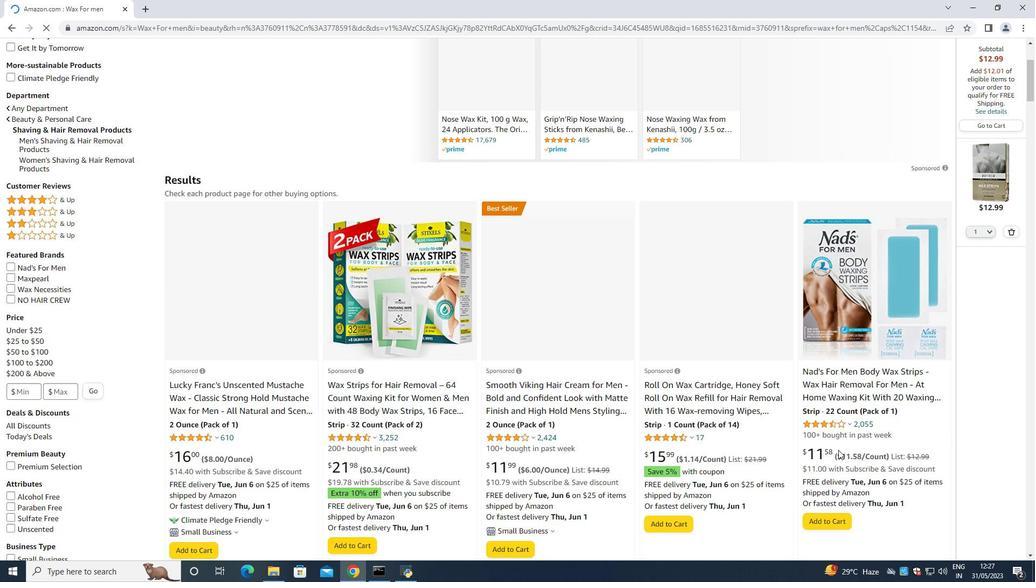 
Action: Mouse scrolled (838, 449) with delta (0, 0)
Screenshot: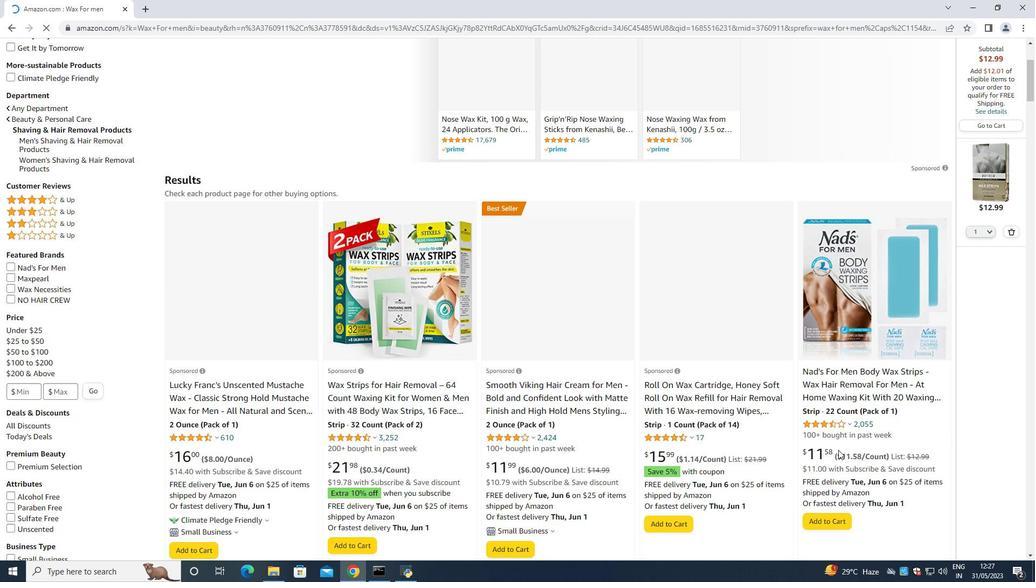 
Action: Mouse scrolled (838, 449) with delta (0, 0)
Screenshot: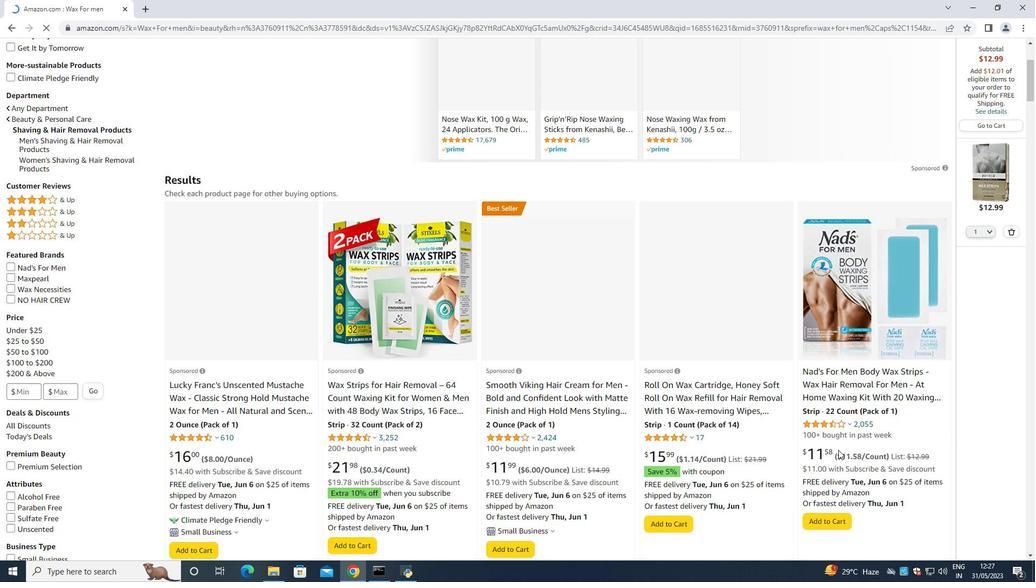 
Action: Mouse scrolled (838, 449) with delta (0, 0)
Screenshot: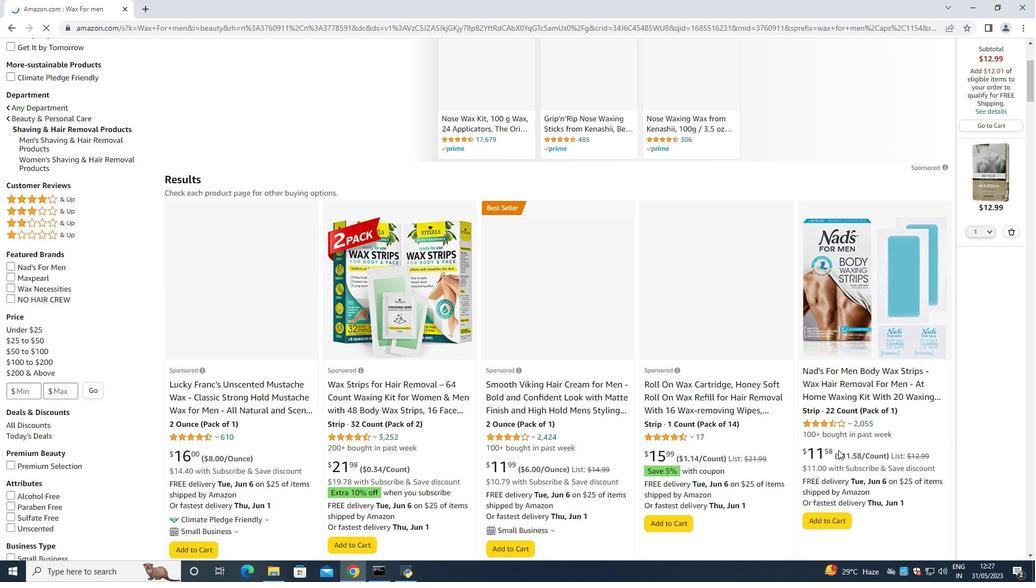 
Action: Mouse scrolled (838, 449) with delta (0, 0)
Screenshot: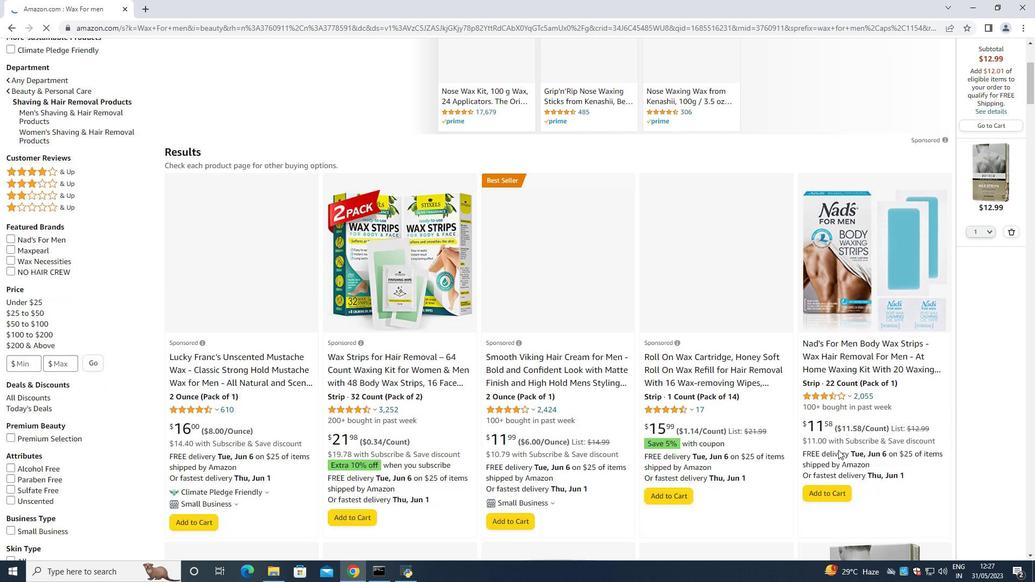
Action: Mouse moved to (820, 430)
Screenshot: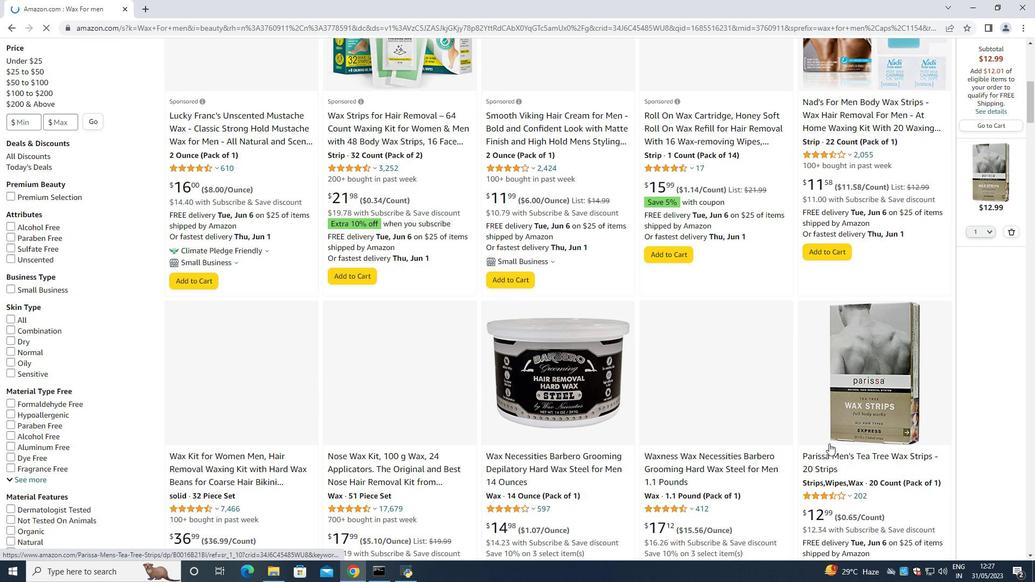 
Action: Mouse scrolled (820, 429) with delta (0, 0)
Screenshot: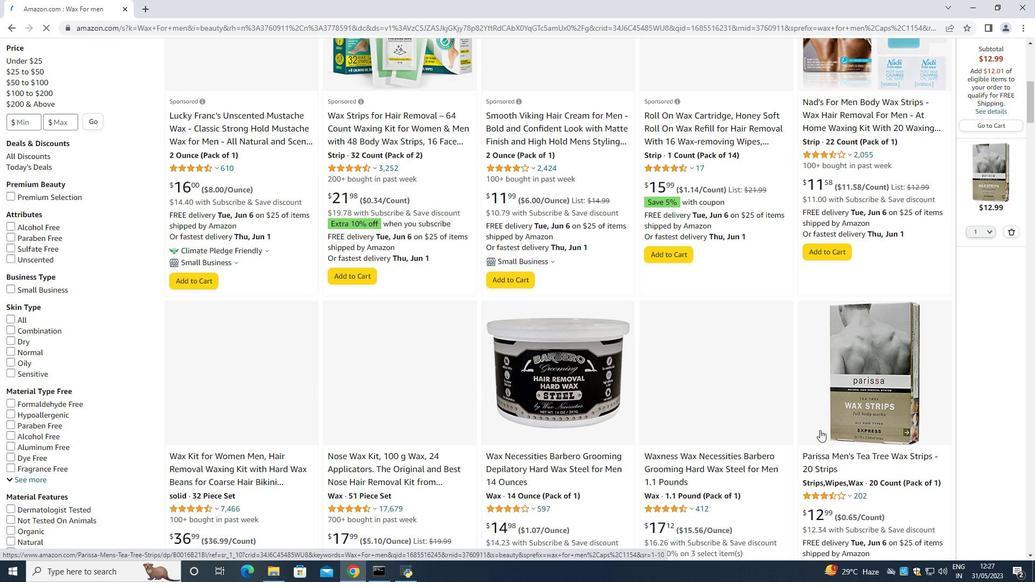 
Action: Mouse moved to (777, 314)
Screenshot: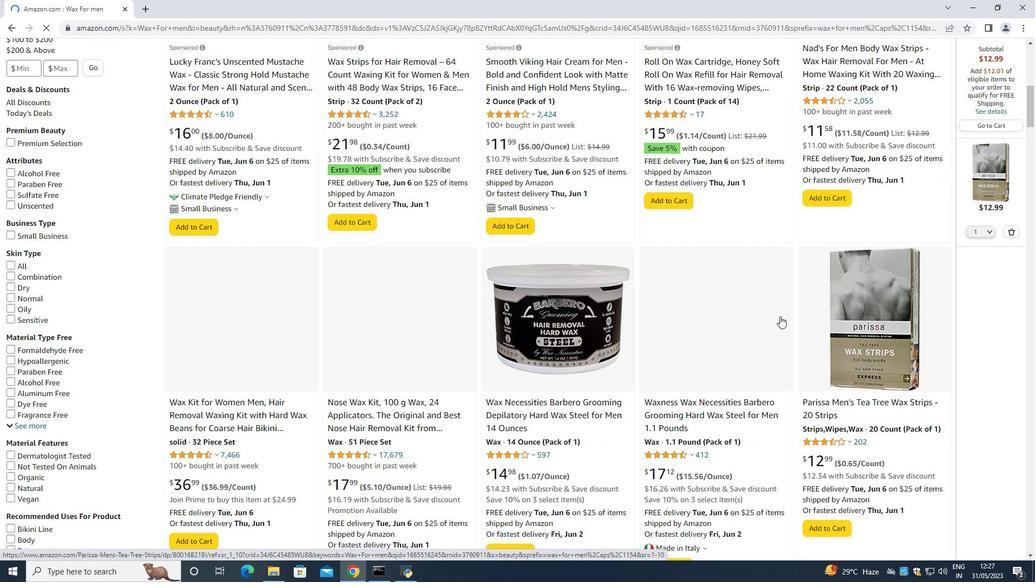 
Action: Mouse scrolled (777, 314) with delta (0, 0)
Screenshot: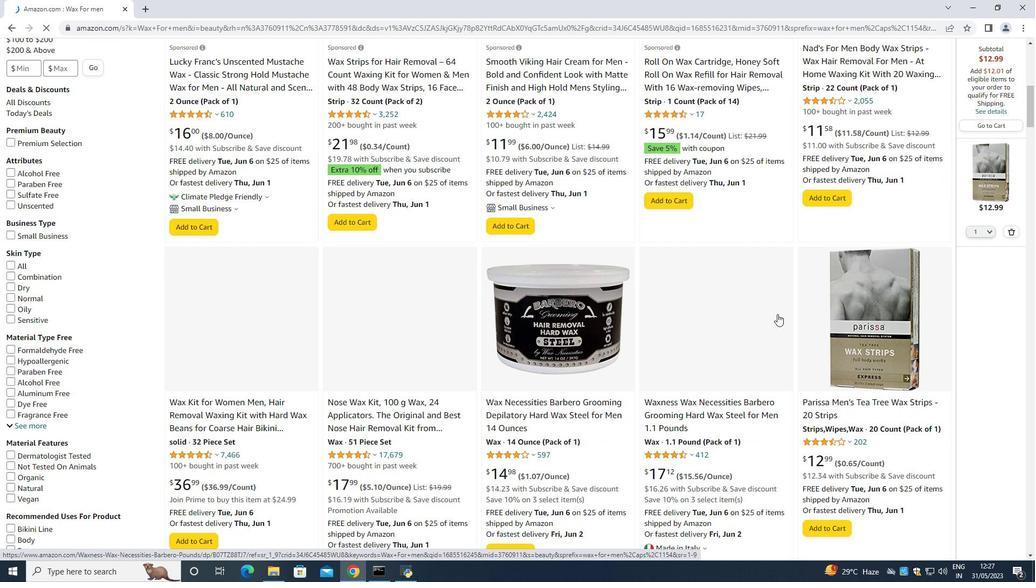 
Action: Mouse scrolled (777, 314) with delta (0, 0)
Screenshot: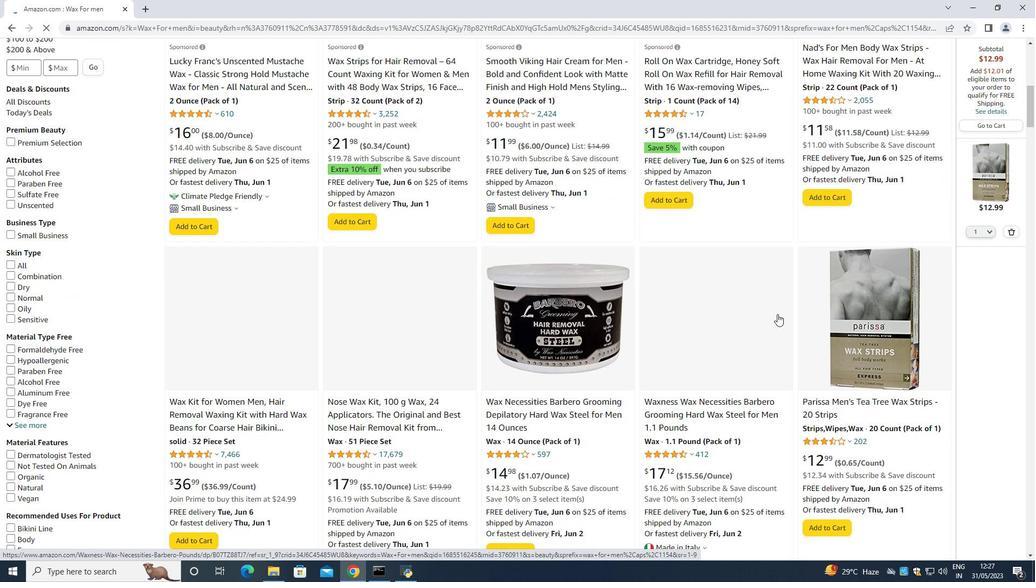 
Action: Mouse moved to (752, 263)
Screenshot: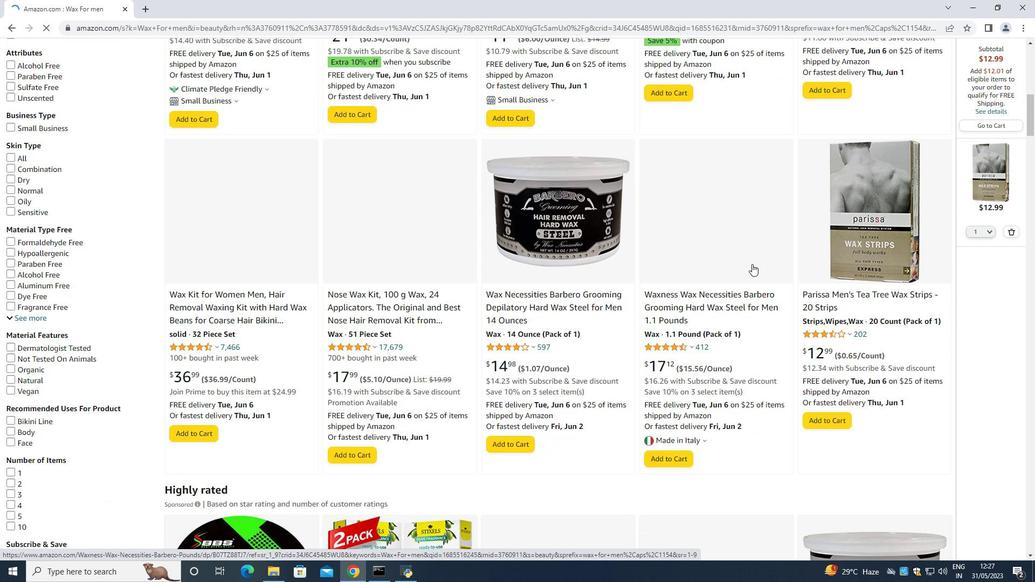 
Action: Mouse scrolled (752, 262) with delta (0, 0)
Screenshot: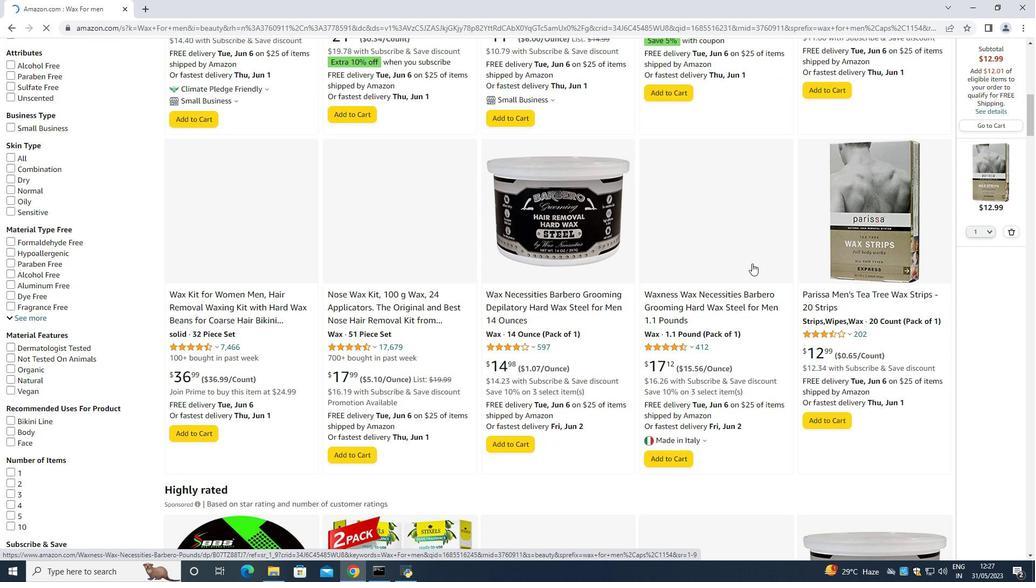 
Action: Mouse scrolled (752, 262) with delta (0, 0)
Screenshot: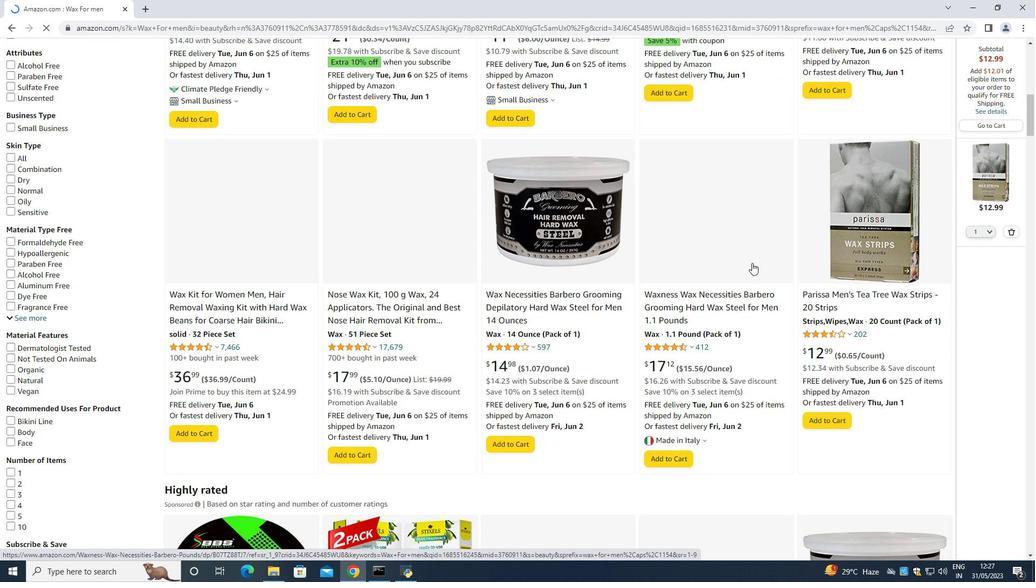 
Action: Mouse moved to (752, 261)
Screenshot: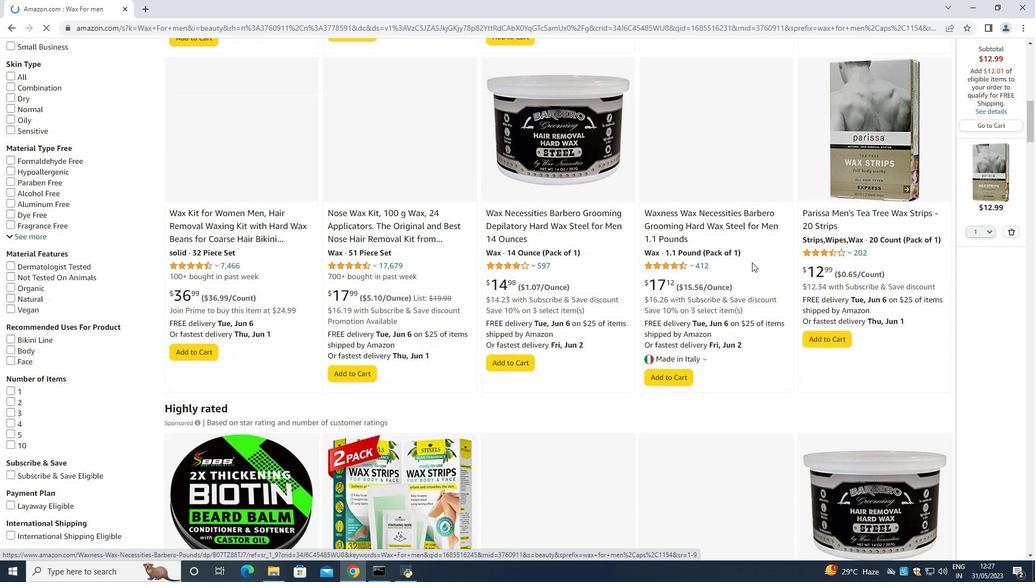 
Action: Mouse scrolled (752, 260) with delta (0, 0)
Screenshot: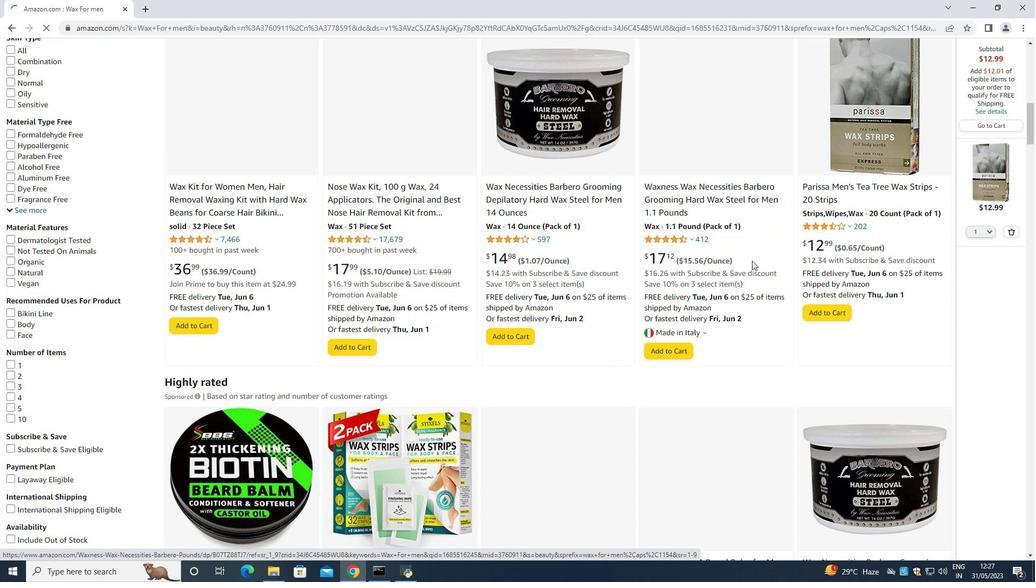 
Action: Mouse scrolled (752, 260) with delta (0, 0)
Screenshot: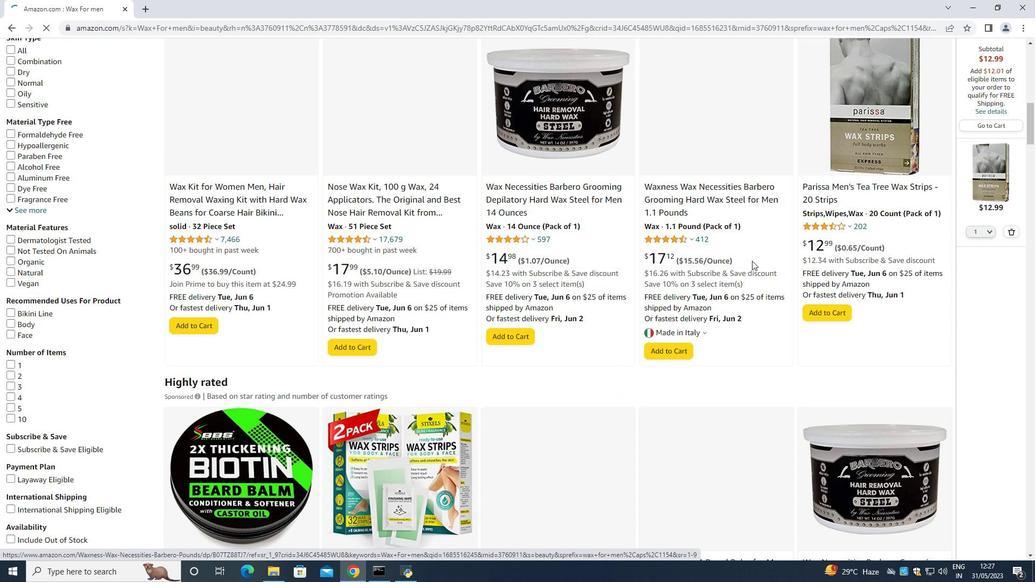 
Action: Mouse scrolled (752, 260) with delta (0, 0)
Screenshot: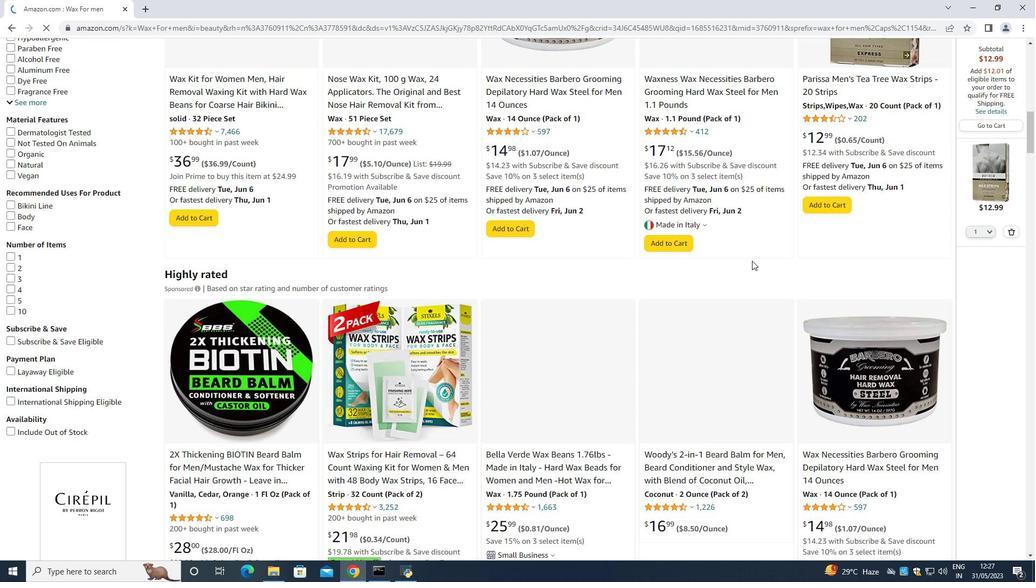 
Action: Mouse scrolled (752, 260) with delta (0, 0)
Screenshot: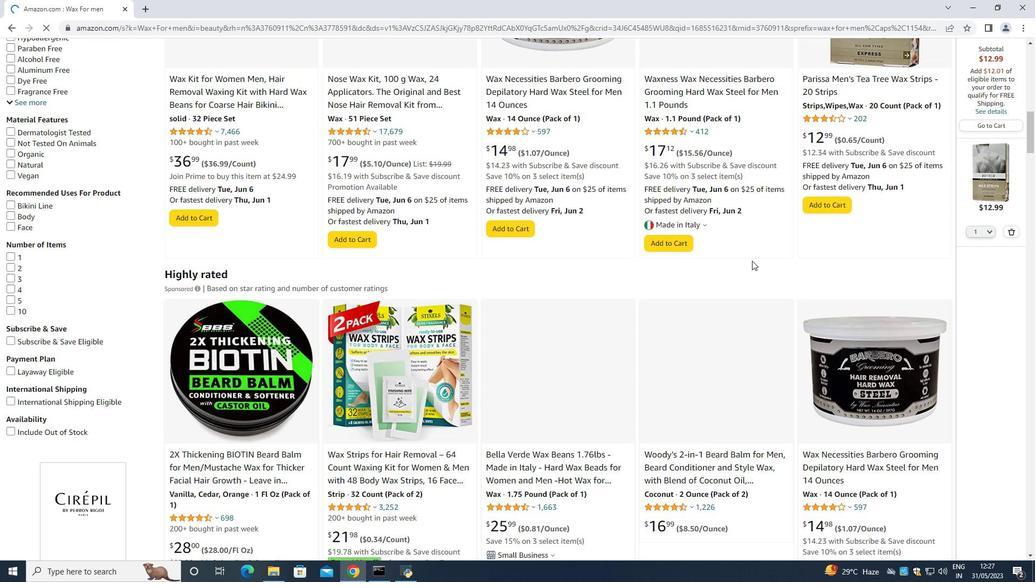 
Action: Mouse moved to (753, 248)
Screenshot: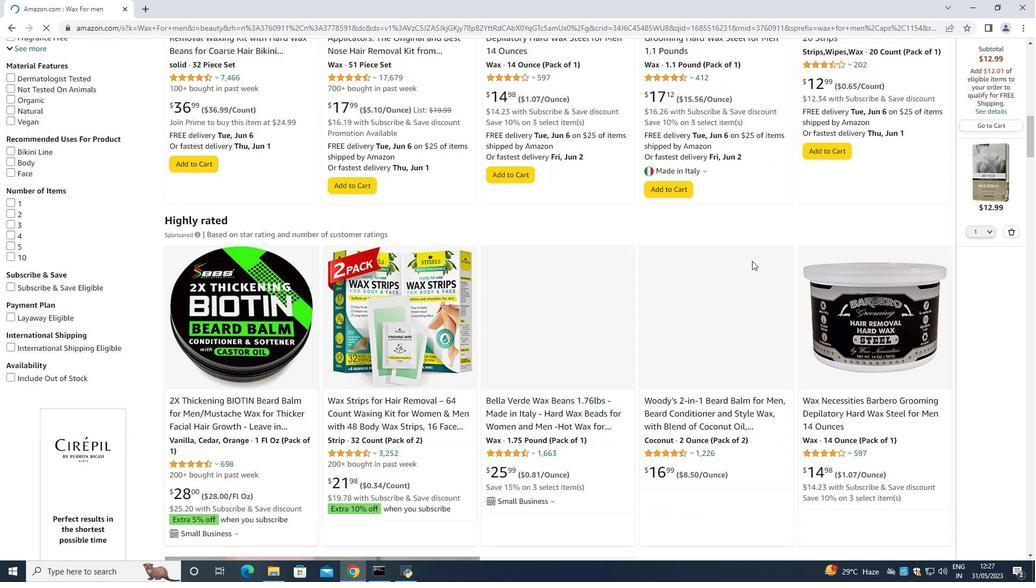 
Action: Mouse scrolled (753, 248) with delta (0, 0)
Screenshot: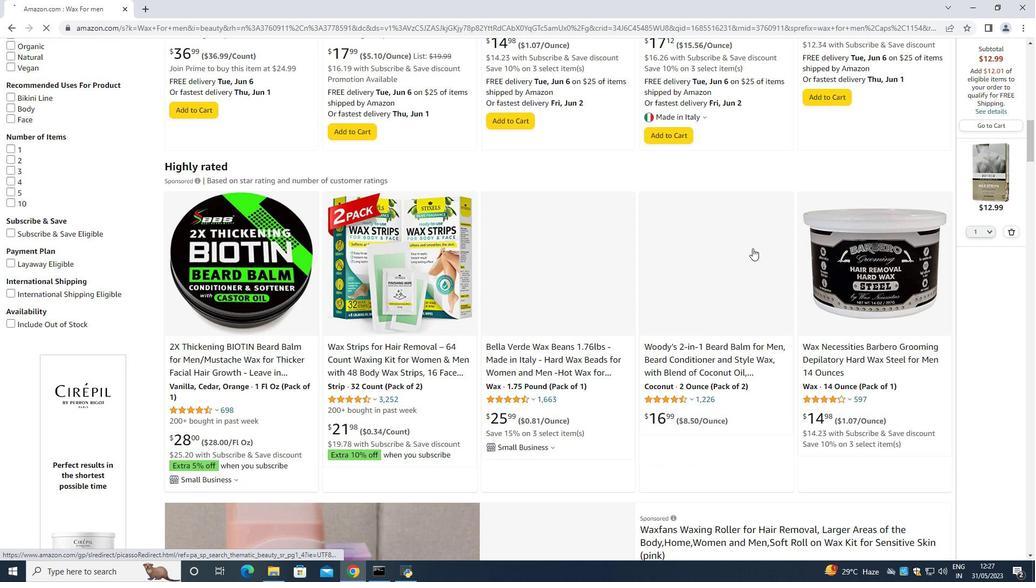 
Action: Mouse moved to (749, 245)
Screenshot: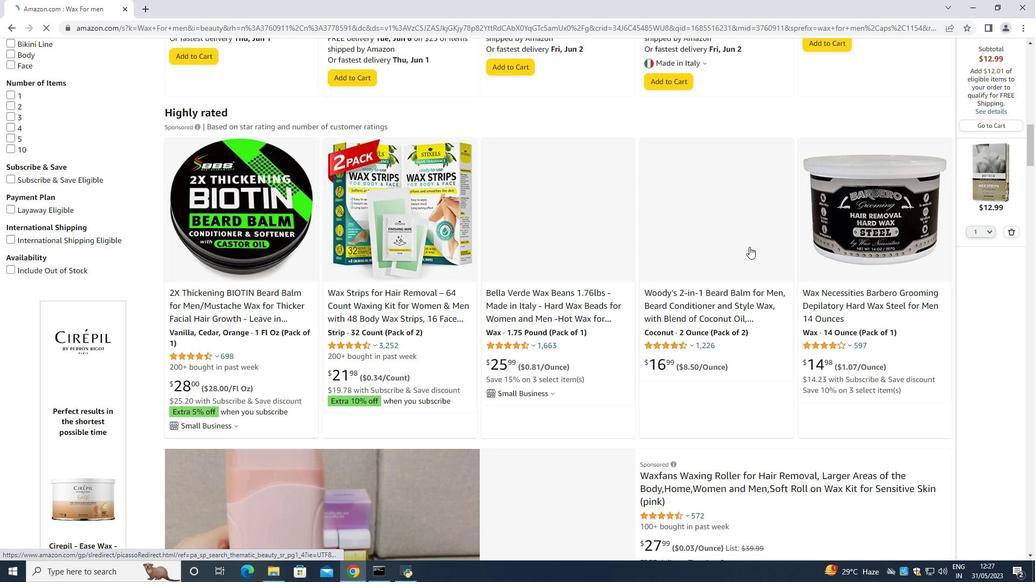 
Action: Mouse scrolled (749, 246) with delta (0, 0)
Screenshot: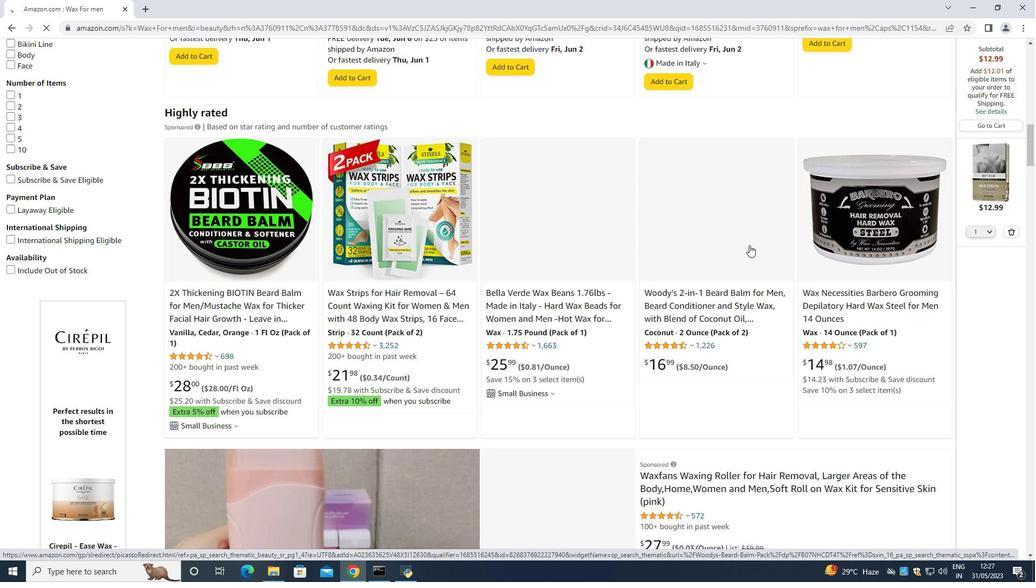 
Action: Mouse scrolled (749, 246) with delta (0, 0)
Screenshot: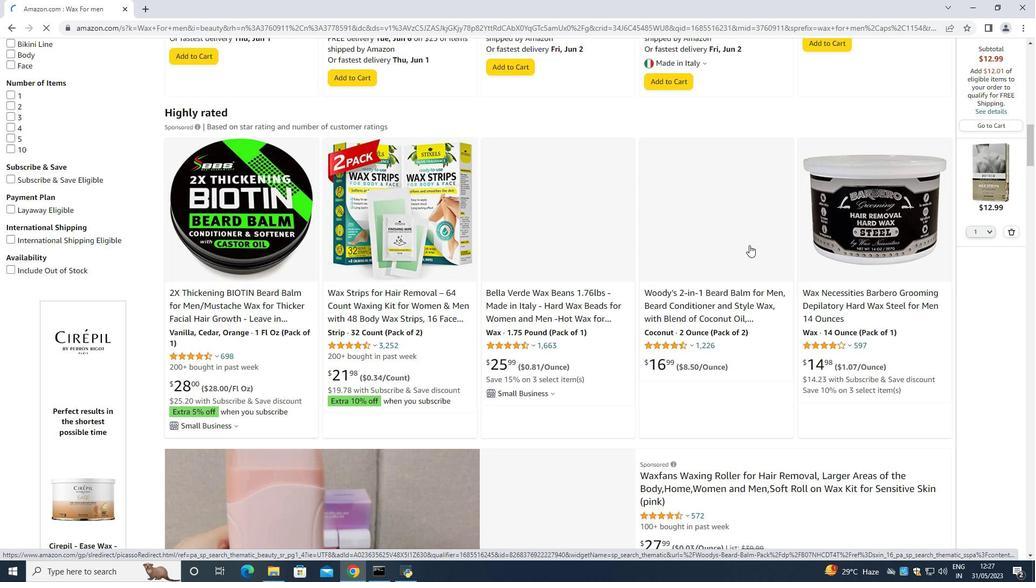 
Action: Mouse moved to (749, 245)
Screenshot: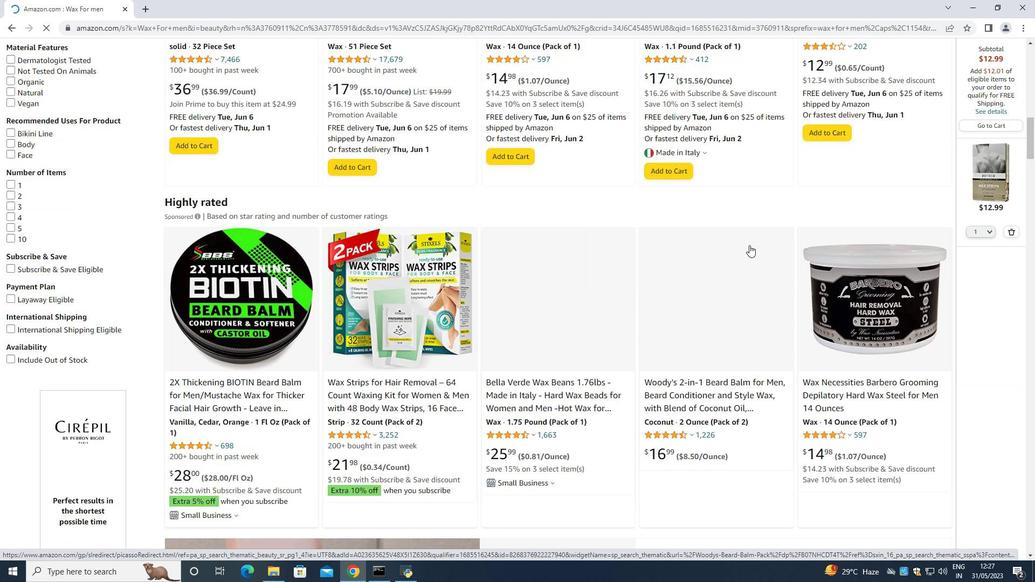 
Action: Mouse scrolled (749, 246) with delta (0, 0)
Screenshot: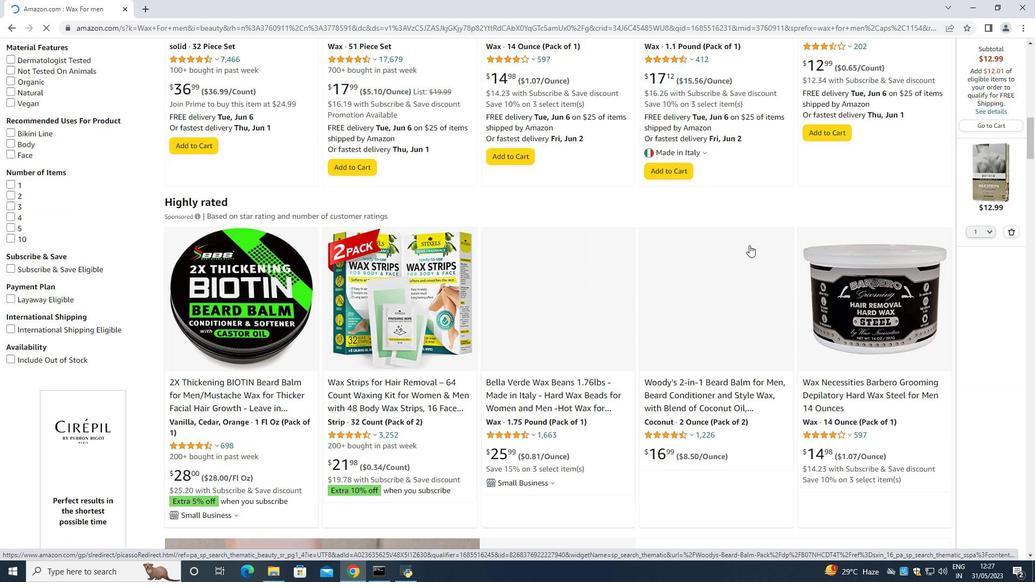 
Action: Mouse scrolled (749, 246) with delta (0, 0)
Screenshot: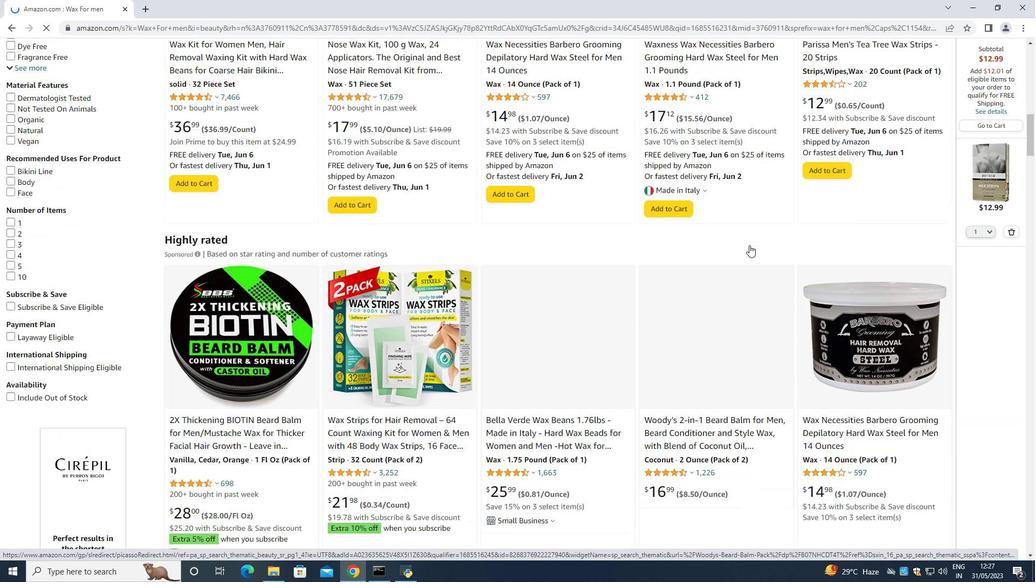 
Action: Mouse scrolled (749, 246) with delta (0, 0)
Screenshot: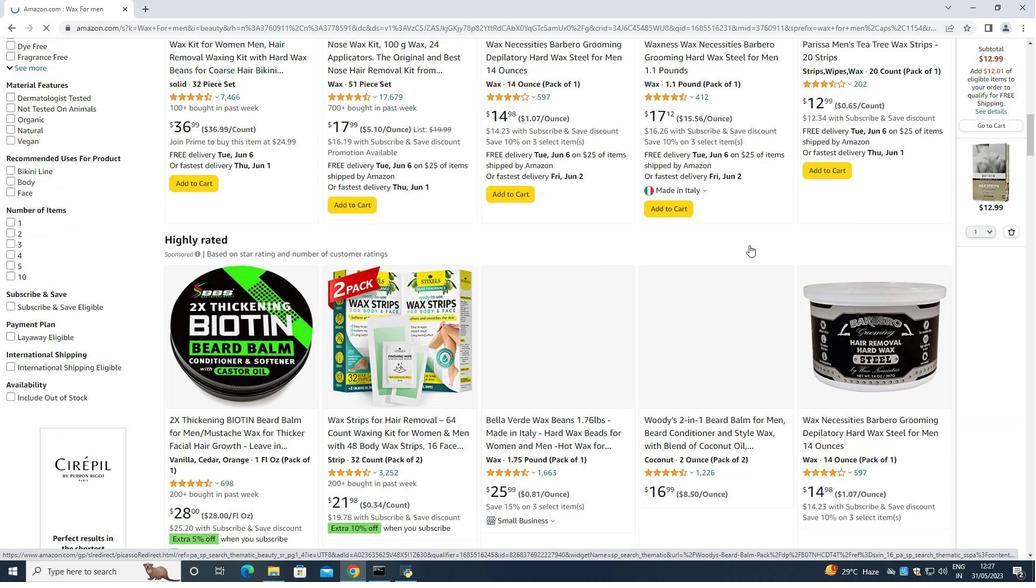 
Action: Mouse moved to (749, 244)
Screenshot: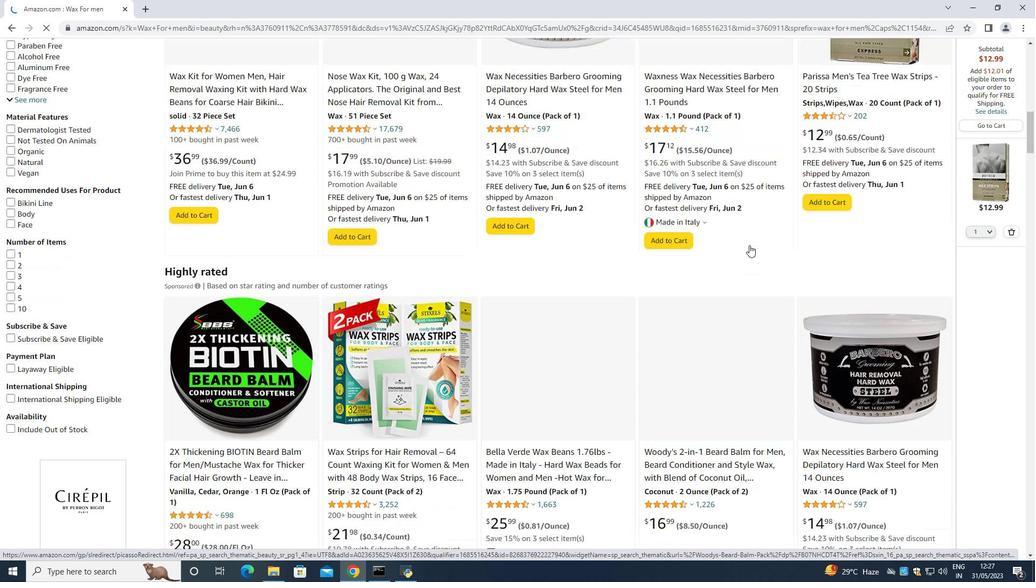 
Action: Mouse scrolled (749, 245) with delta (0, 0)
Screenshot: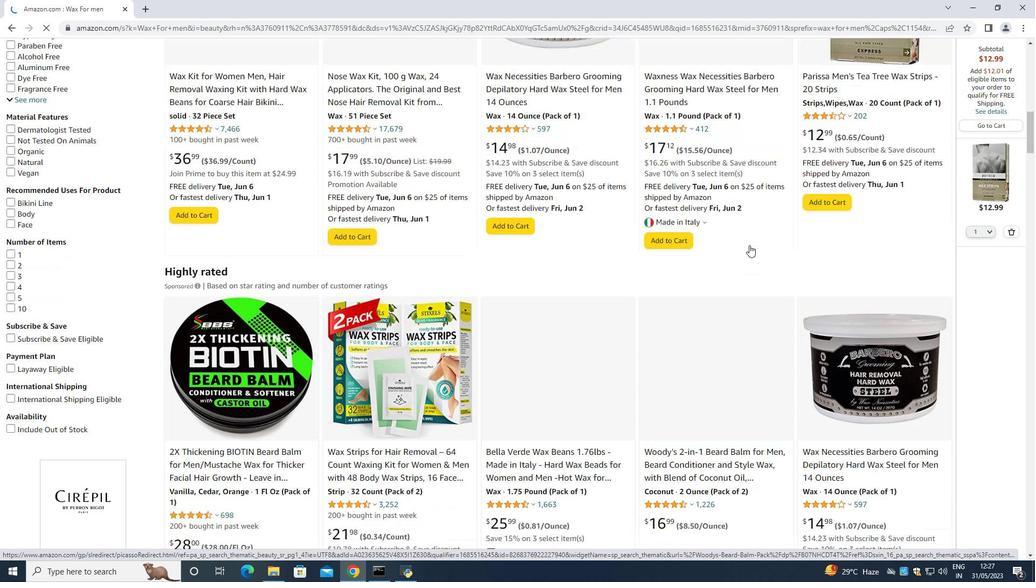
Action: Mouse moved to (746, 234)
Screenshot: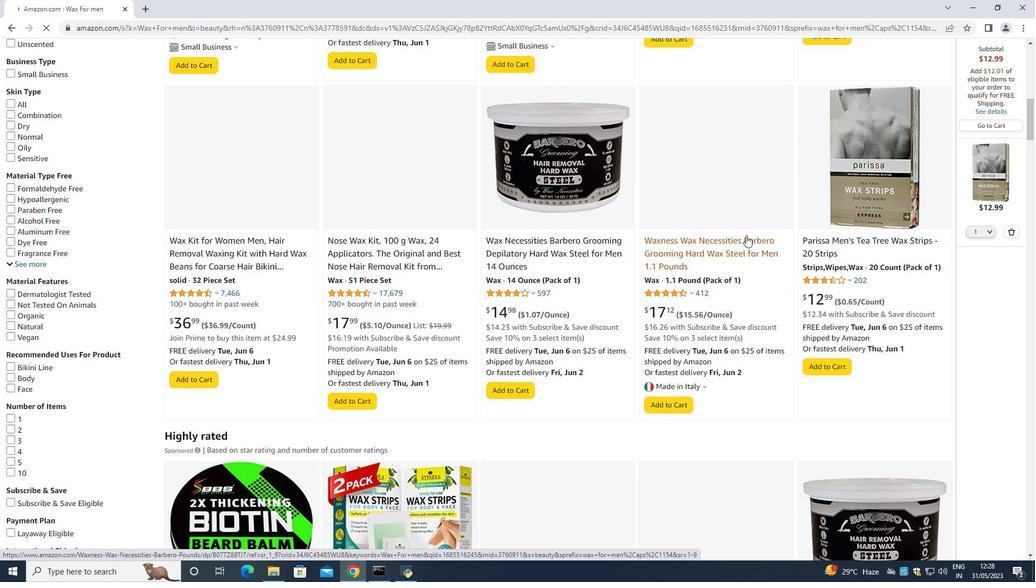 
Action: Mouse scrolled (746, 235) with delta (0, 0)
Screenshot: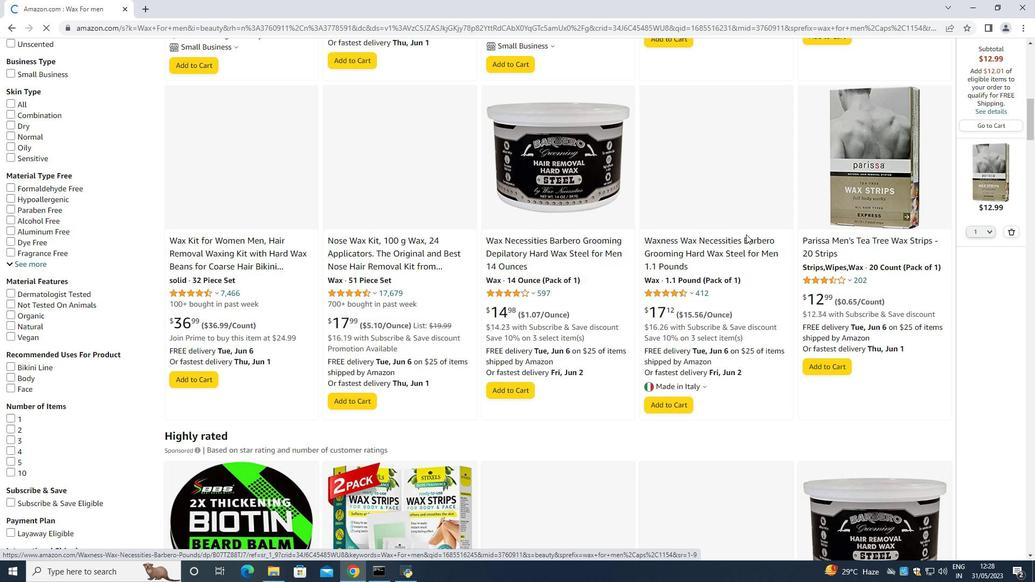 
Action: Mouse scrolled (746, 235) with delta (0, 0)
Screenshot: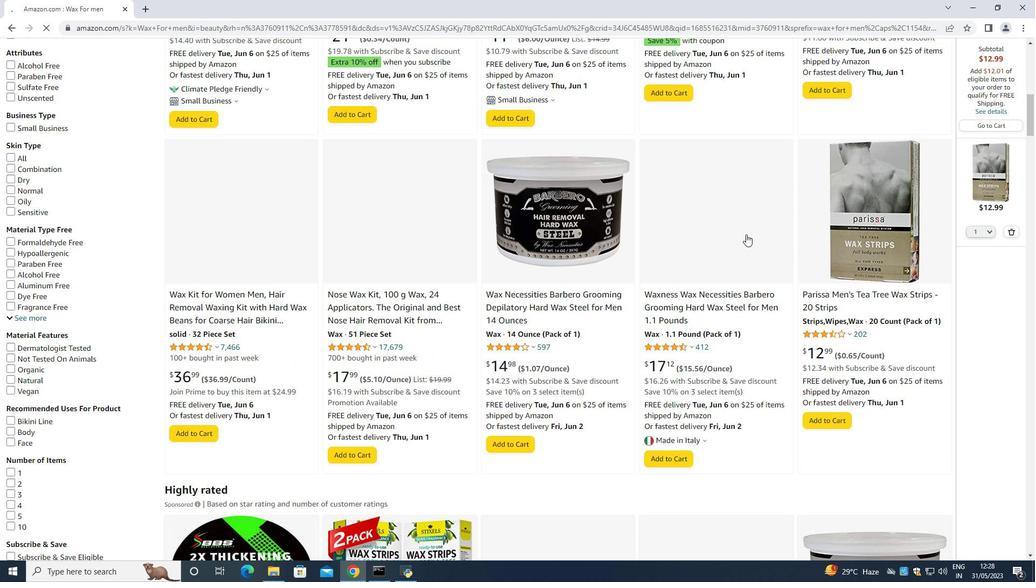 
Action: Mouse moved to (747, 234)
Screenshot: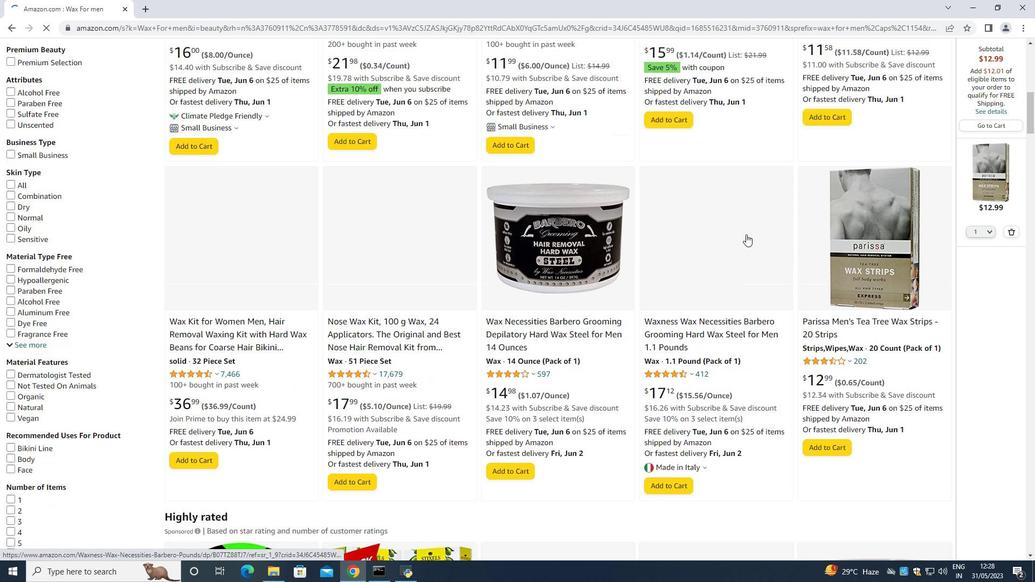 
Action: Mouse scrolled (747, 234) with delta (0, 0)
Screenshot: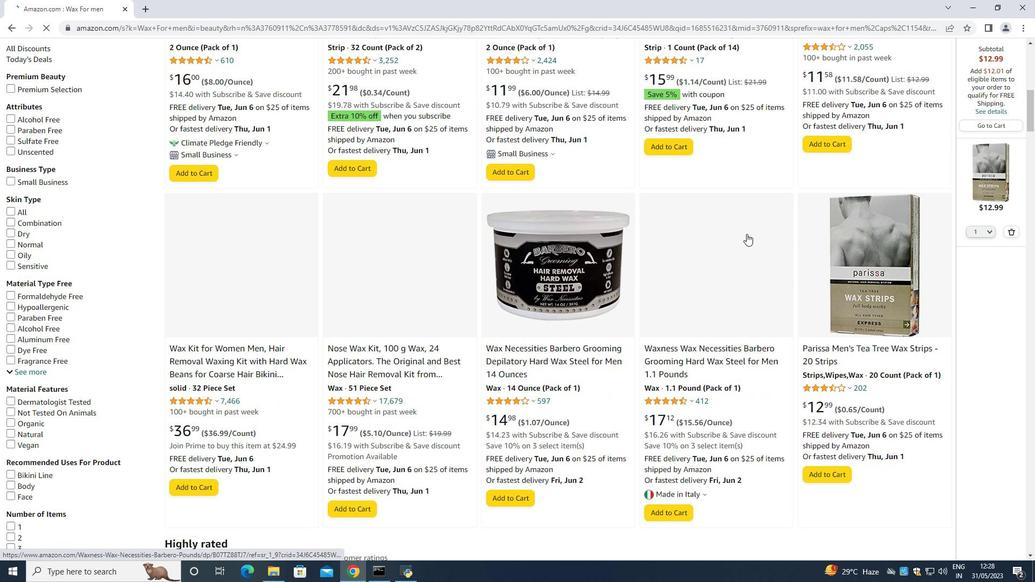 
Action: Mouse scrolled (747, 234) with delta (0, 0)
Screenshot: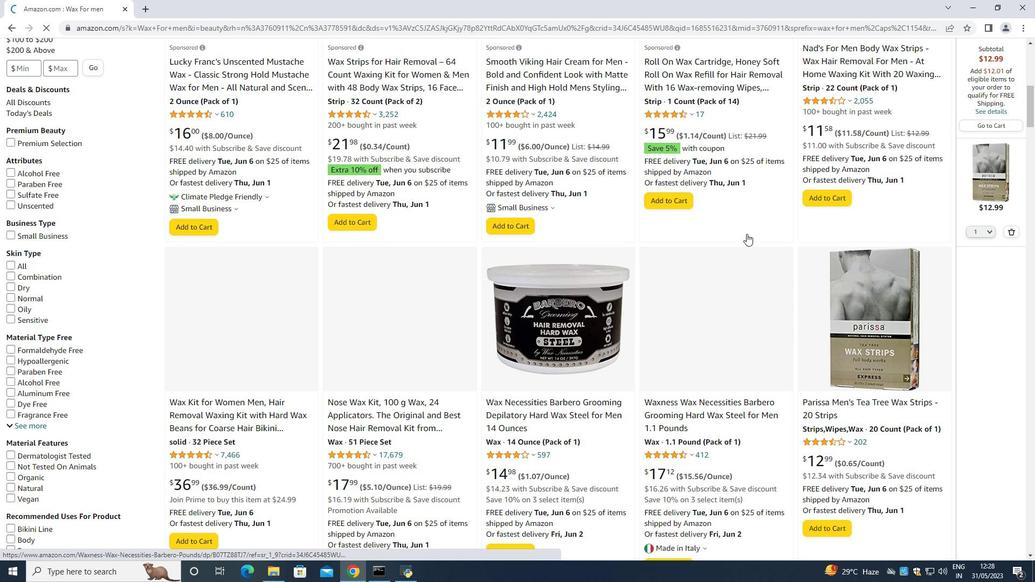 
Action: Mouse scrolled (747, 234) with delta (0, 0)
Screenshot: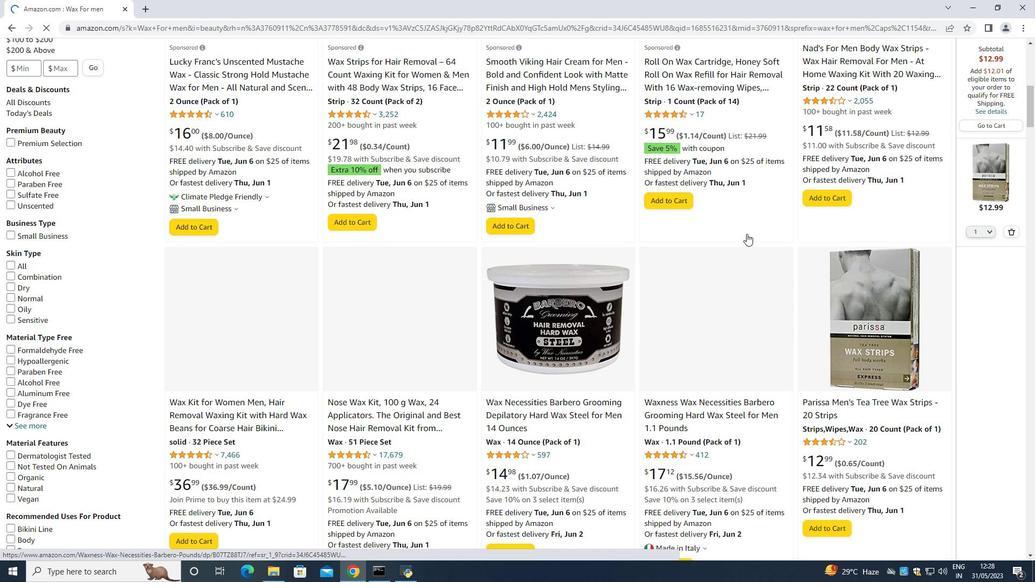 
Action: Mouse scrolled (747, 234) with delta (0, 0)
Screenshot: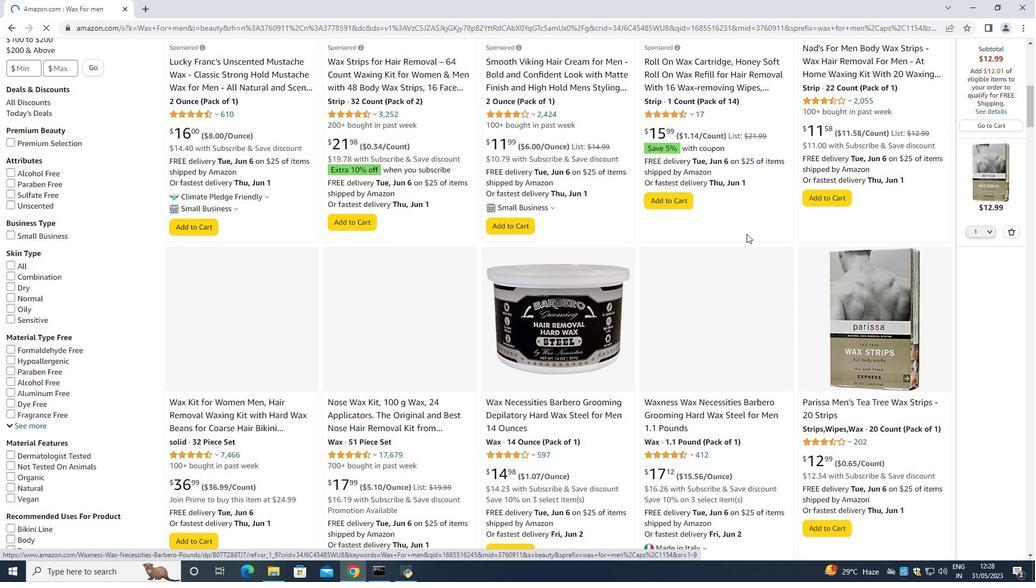 
Action: Mouse scrolled (747, 234) with delta (0, 0)
Screenshot: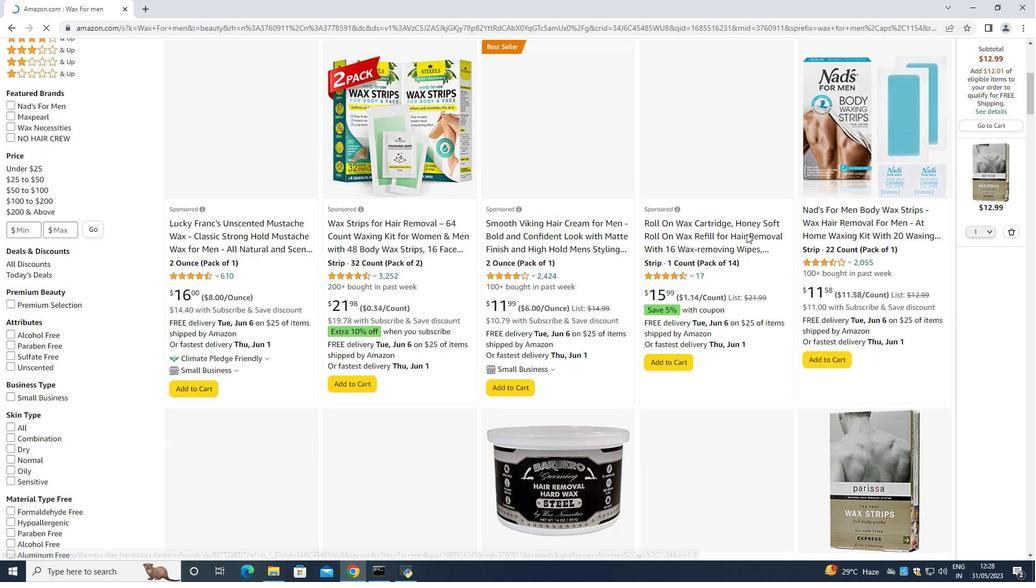 
Action: Mouse scrolled (747, 234) with delta (0, 0)
Screenshot: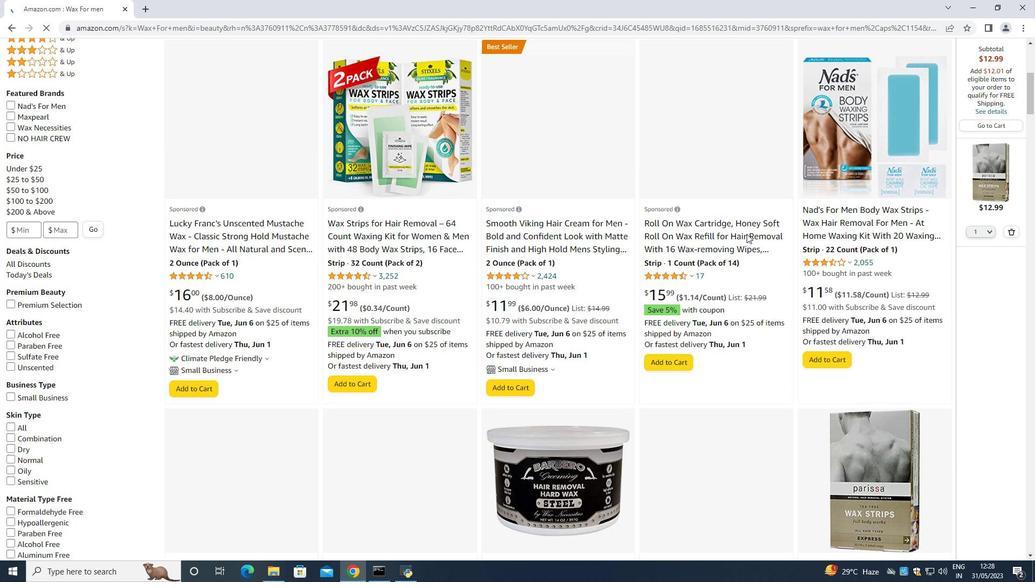 
Action: Mouse scrolled (747, 234) with delta (0, 0)
Screenshot: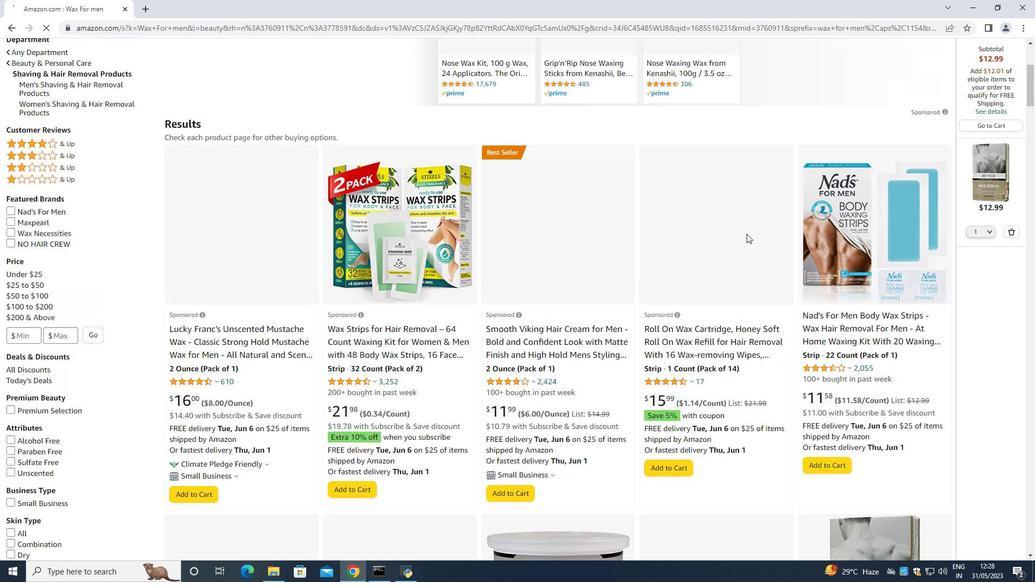 
Action: Mouse scrolled (747, 234) with delta (0, 0)
Screenshot: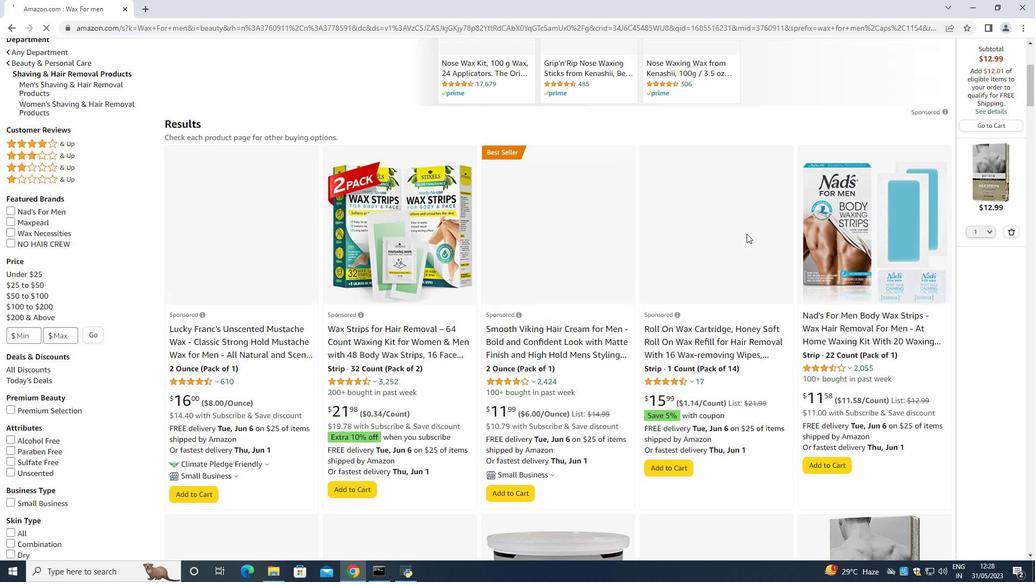 
Action: Mouse scrolled (747, 234) with delta (0, 0)
Screenshot: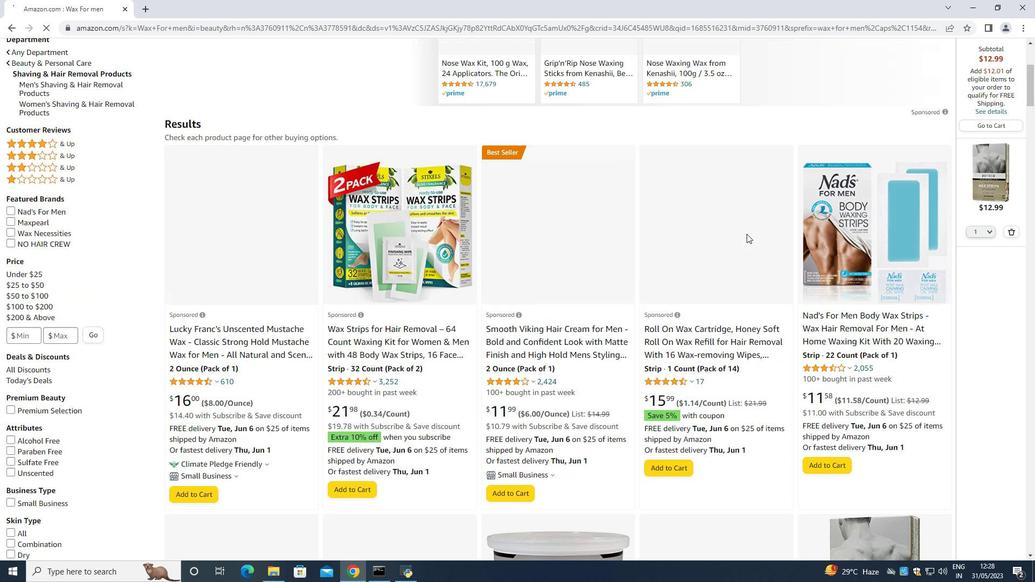 
Action: Mouse scrolled (747, 234) with delta (0, 0)
Screenshot: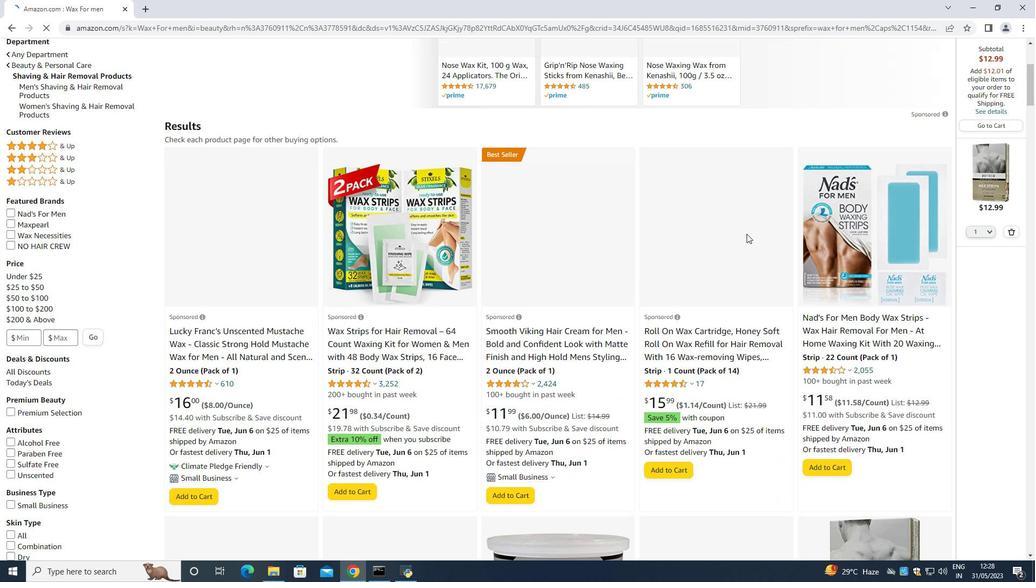 
Action: Mouse scrolled (747, 234) with delta (0, 0)
Screenshot: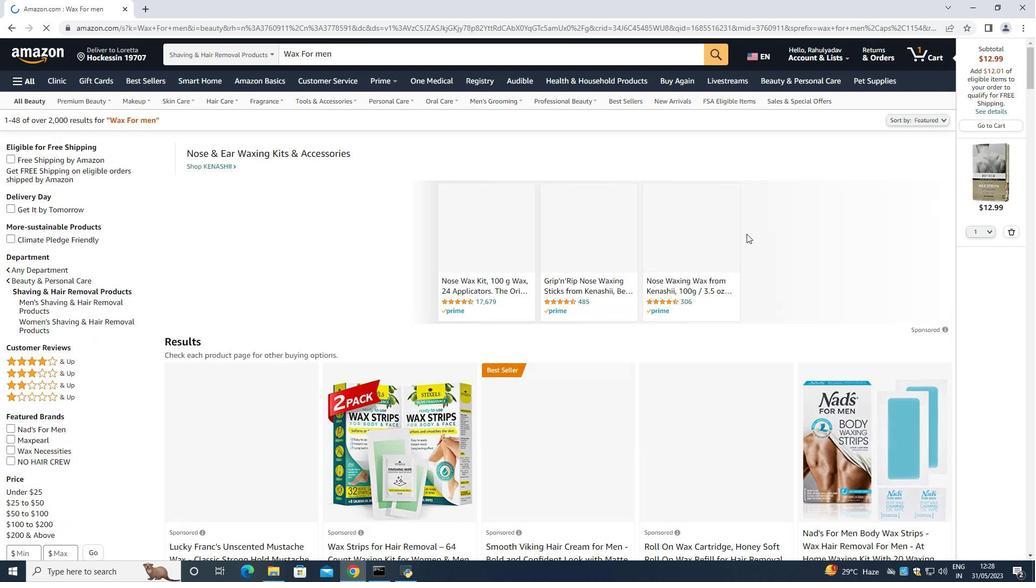 
Action: Mouse scrolled (747, 234) with delta (0, 0)
Screenshot: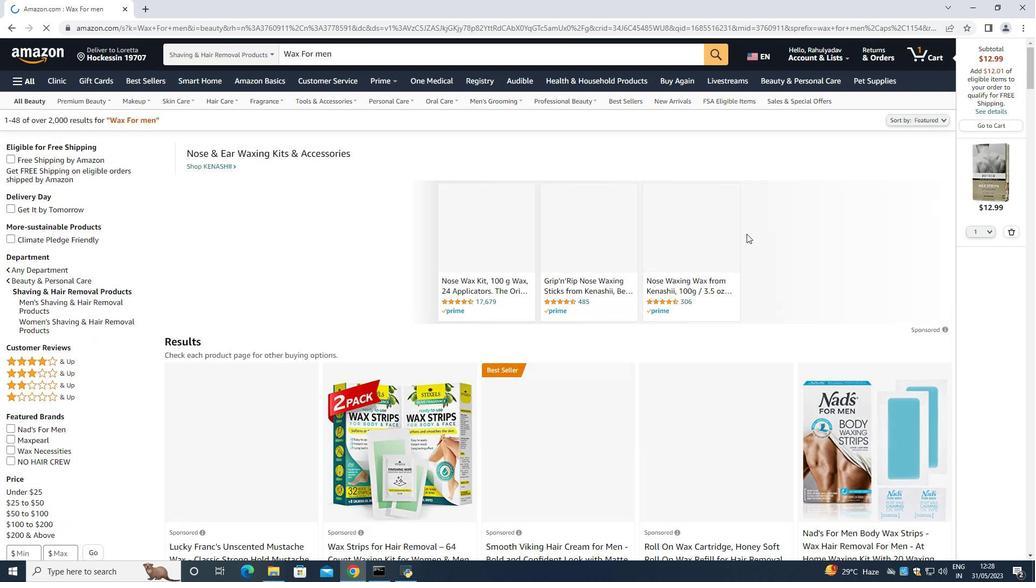 
Action: Mouse scrolled (747, 234) with delta (0, 0)
Screenshot: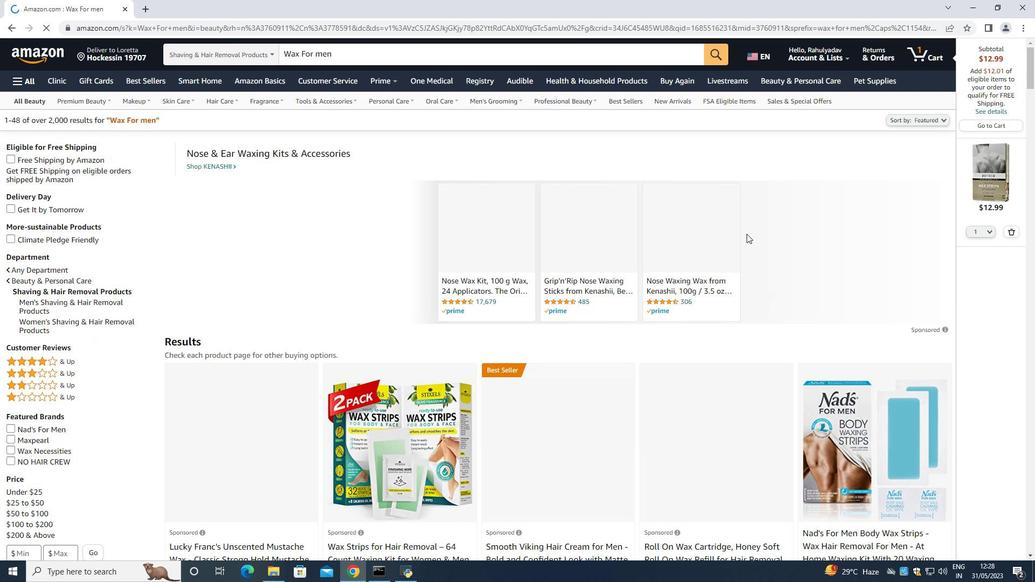 
Action: Mouse moved to (752, 384)
Screenshot: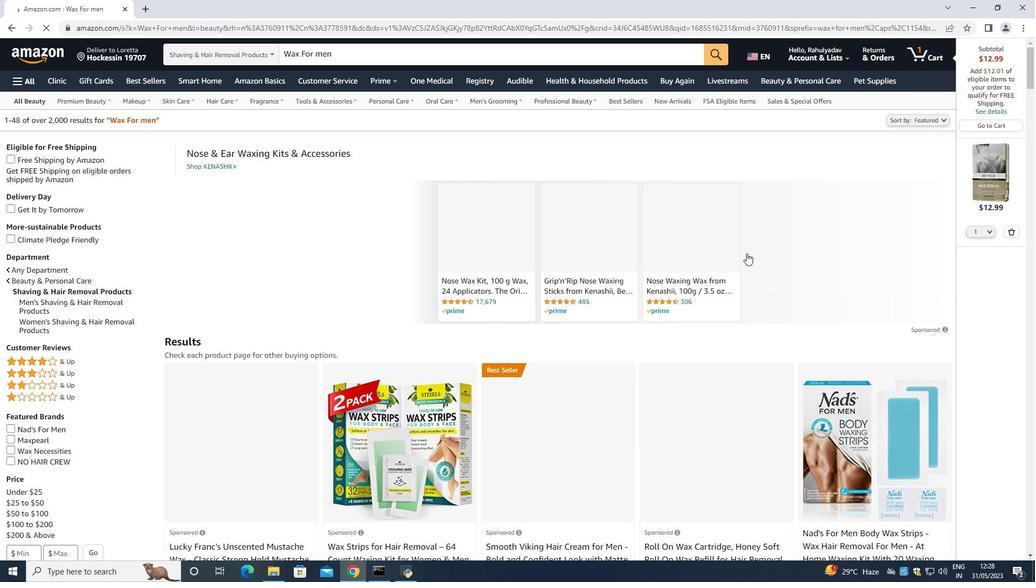 
Action: Mouse scrolled (752, 383) with delta (0, 0)
Screenshot: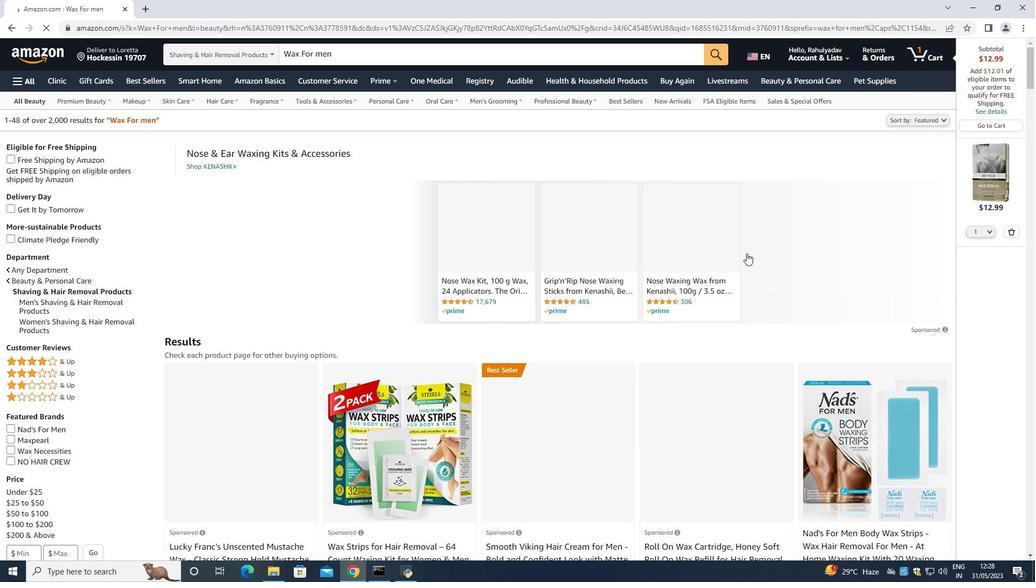 
Action: Mouse moved to (753, 385)
Screenshot: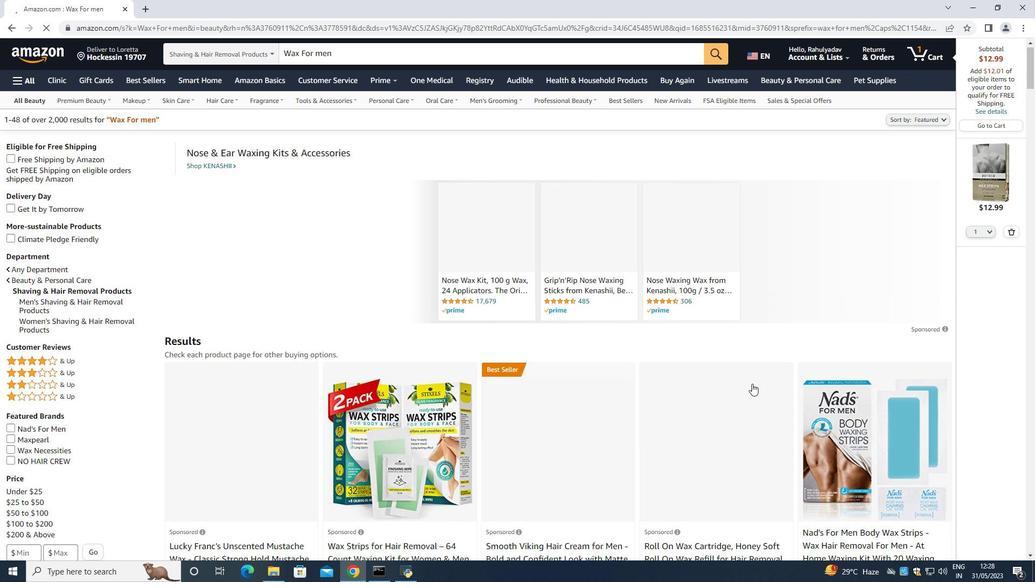 
Action: Mouse scrolled (753, 384) with delta (0, 0)
Screenshot: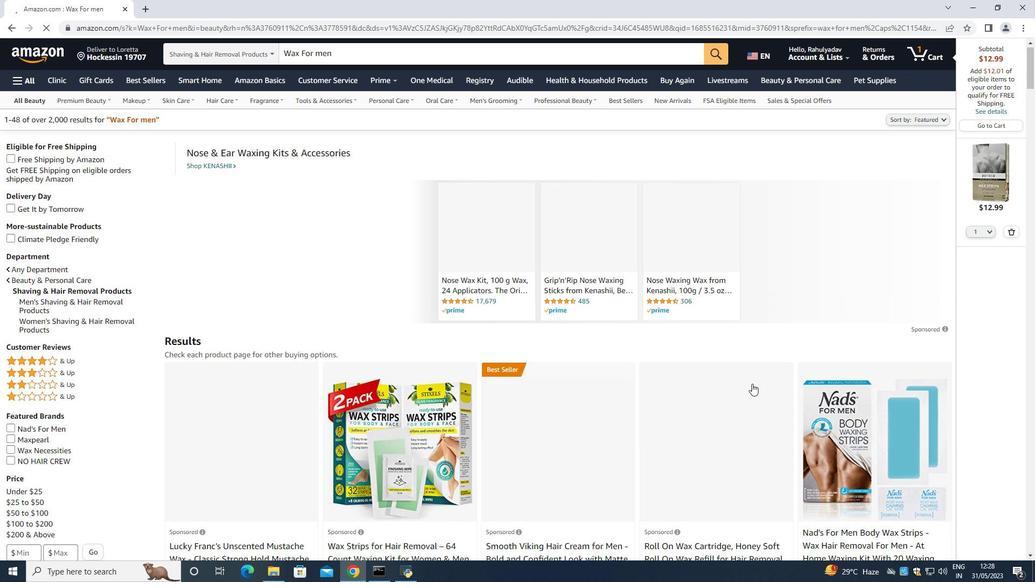 
Action: Mouse moved to (753, 385)
Screenshot: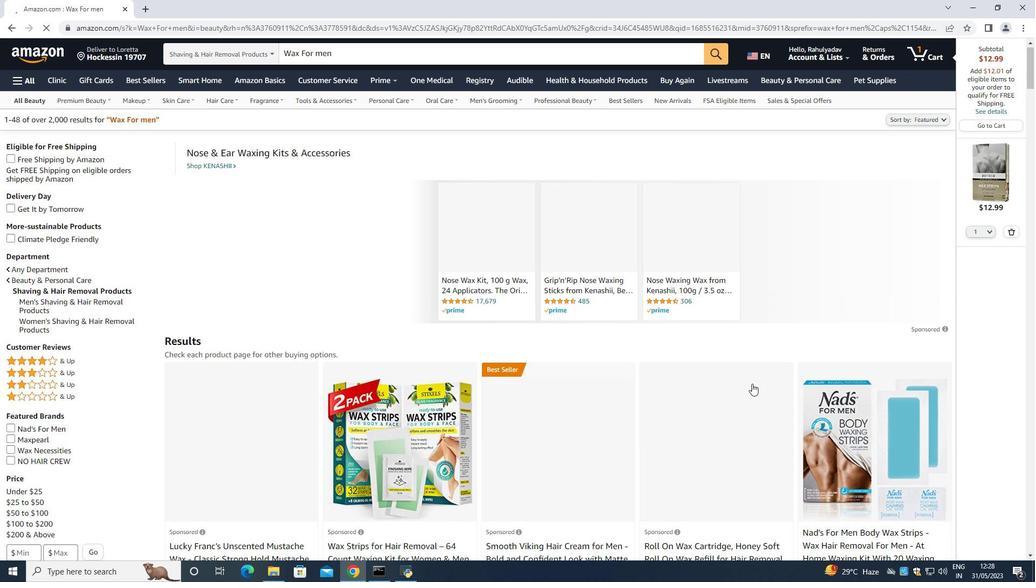 
Action: Mouse scrolled (753, 384) with delta (0, 0)
Screenshot: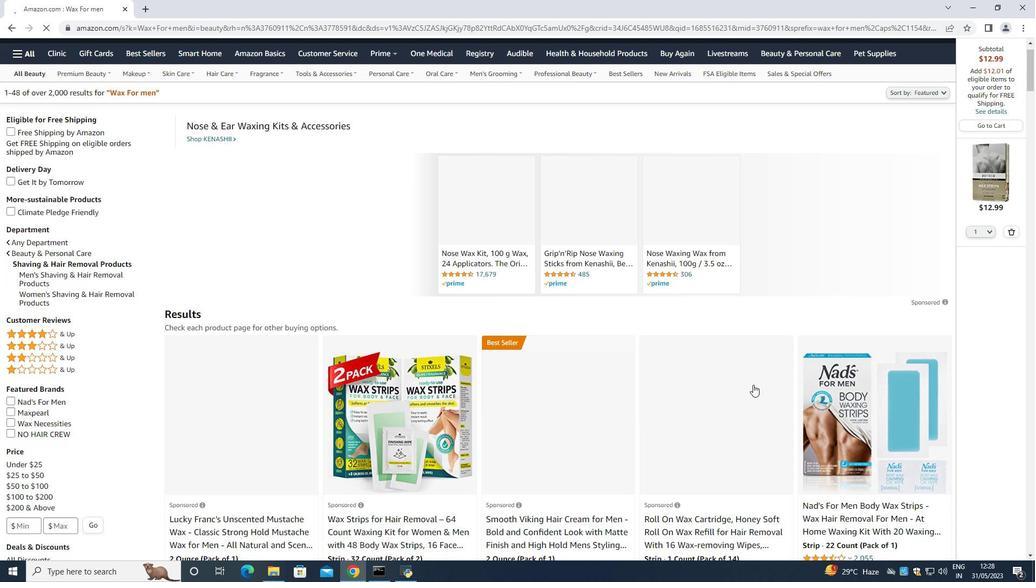 
Action: Mouse moved to (756, 384)
Screenshot: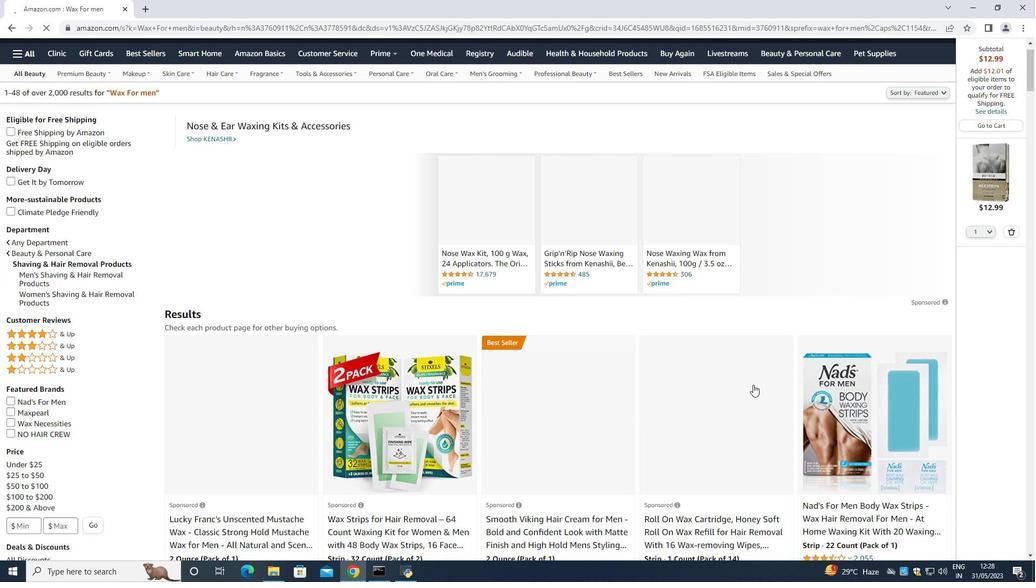 
Action: Mouse scrolled (756, 383) with delta (0, 0)
Screenshot: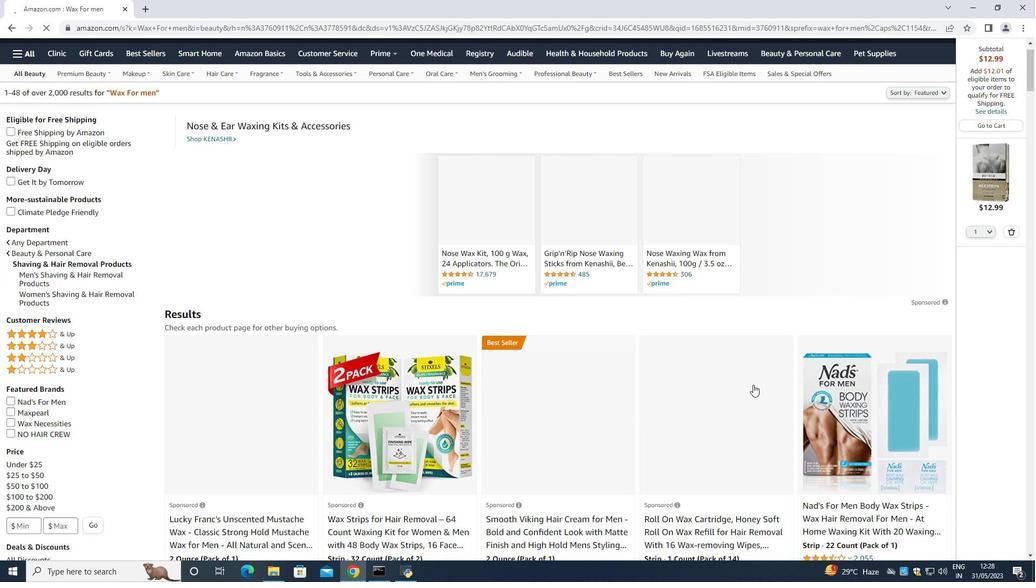 
Action: Mouse moved to (762, 381)
Screenshot: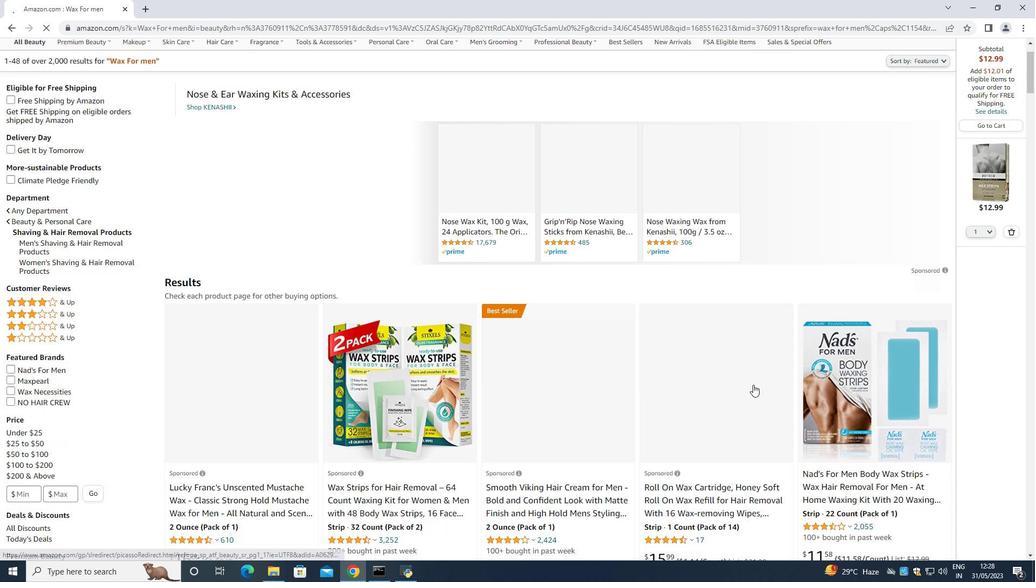 
Action: Mouse scrolled (761, 381) with delta (0, 0)
Screenshot: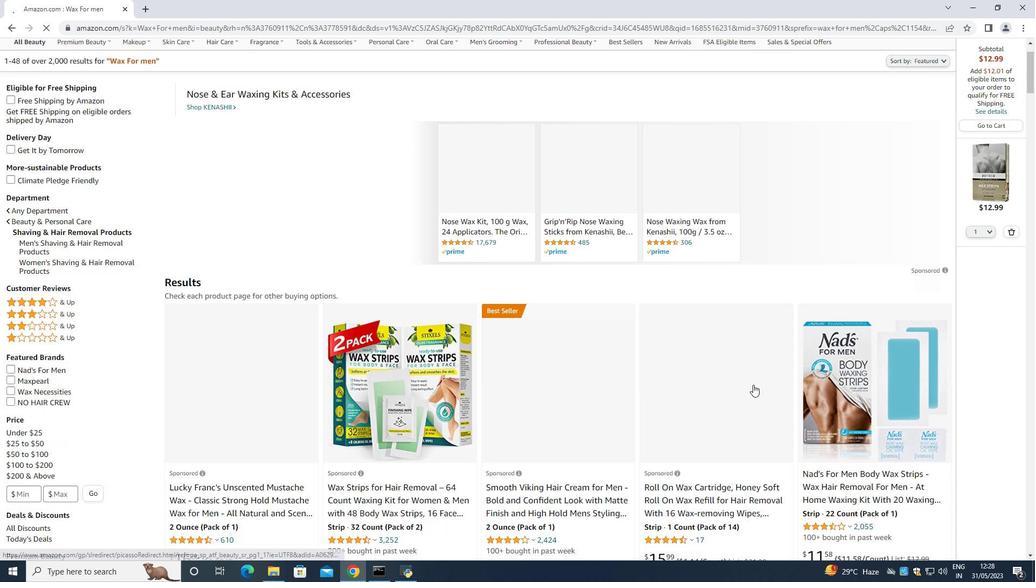 
Action: Mouse moved to (782, 328)
Screenshot: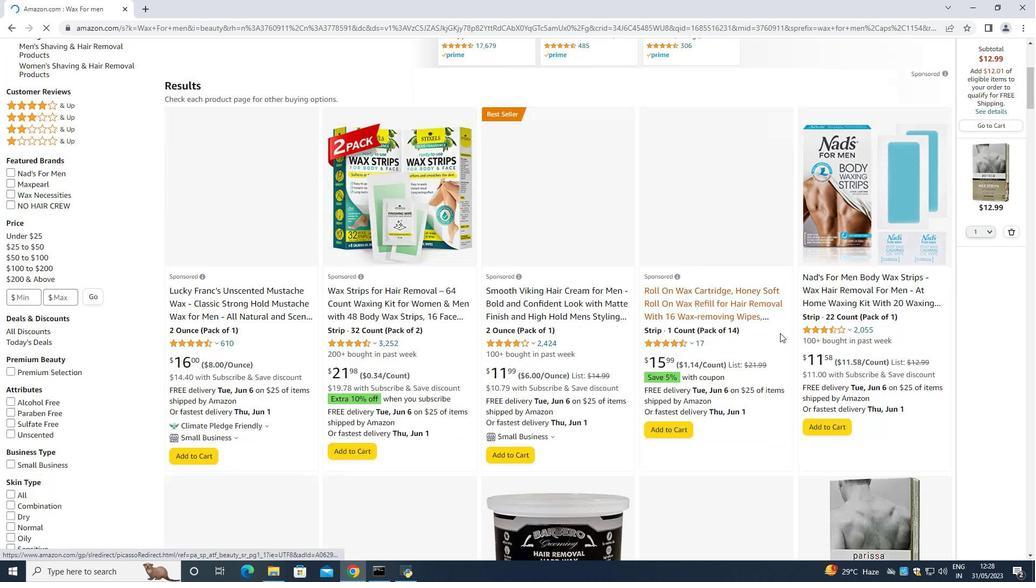 
Action: Mouse scrolled (782, 328) with delta (0, 0)
Screenshot: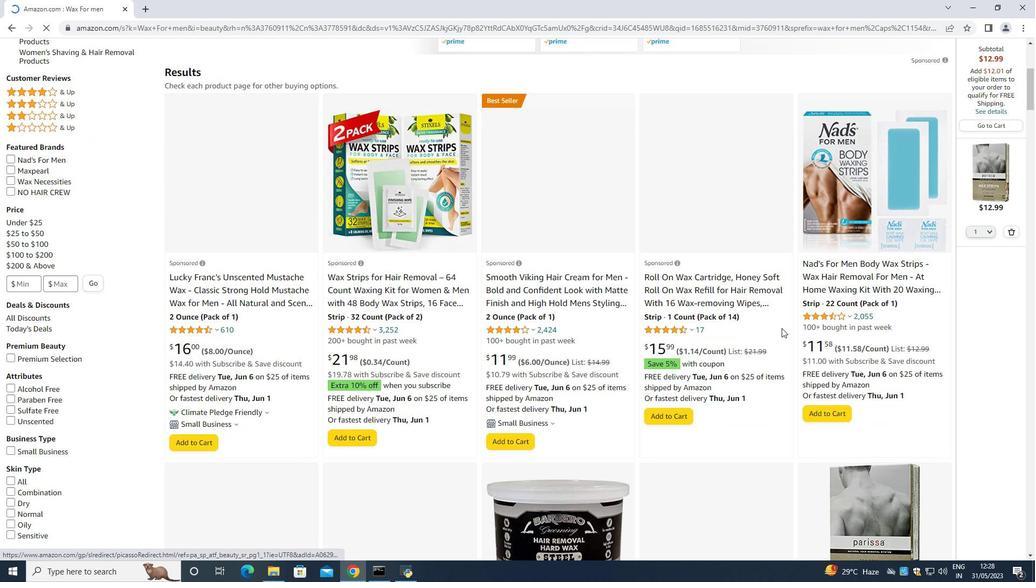 
Action: Mouse scrolled (782, 328) with delta (0, 0)
Screenshot: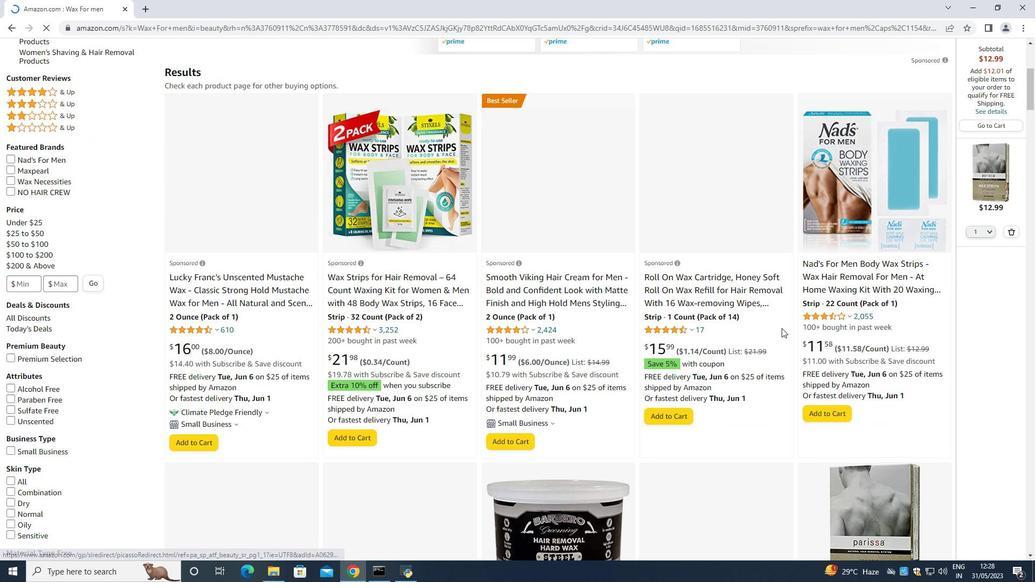 
Action: Mouse moved to (825, 482)
Screenshot: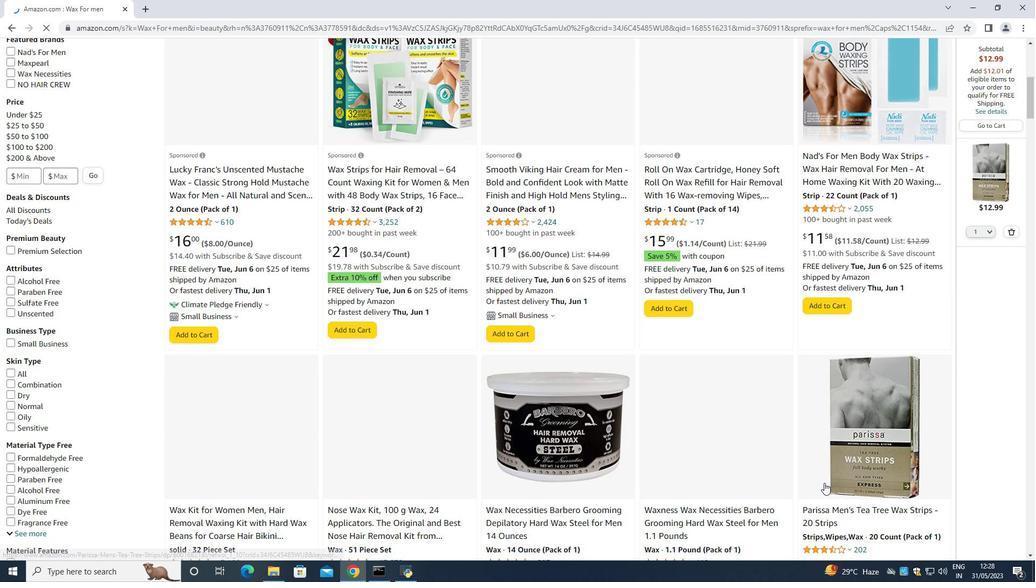 
Action: Mouse scrolled (825, 481) with delta (0, 0)
Screenshot: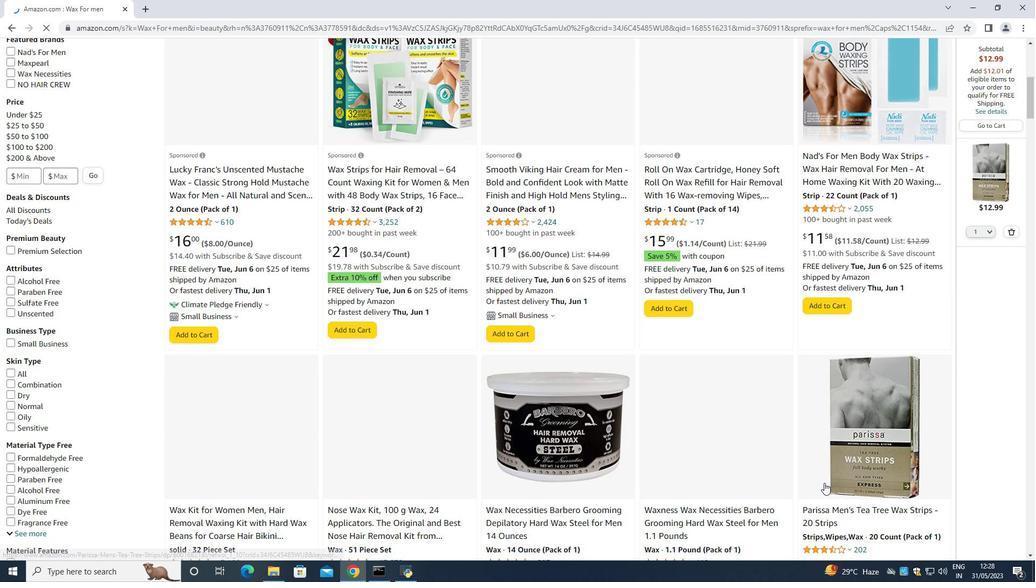
Action: Mouse moved to (826, 473)
Screenshot: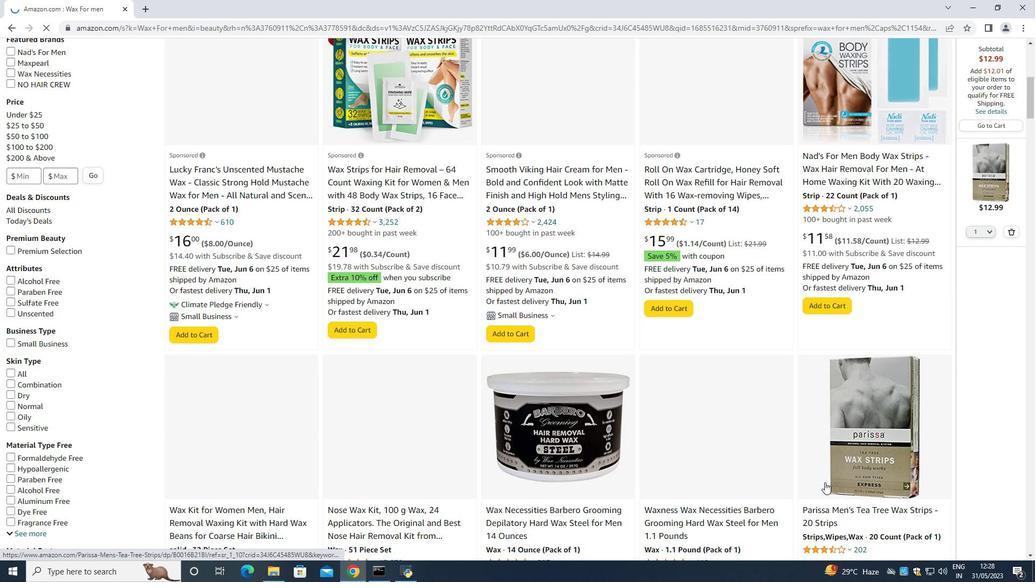 
Action: Mouse scrolled (826, 473) with delta (0, 0)
Screenshot: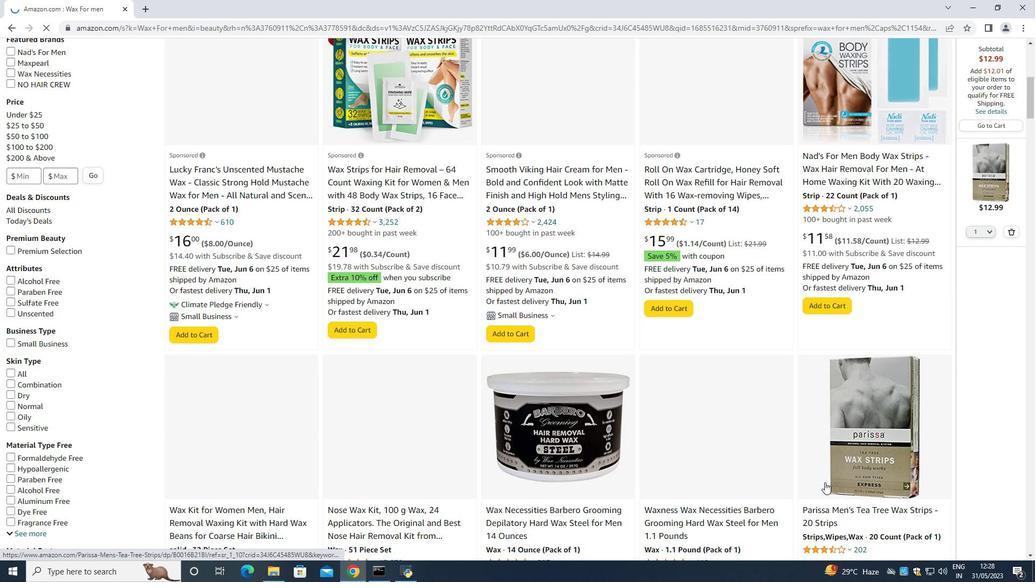 
Action: Mouse moved to (828, 469)
Screenshot: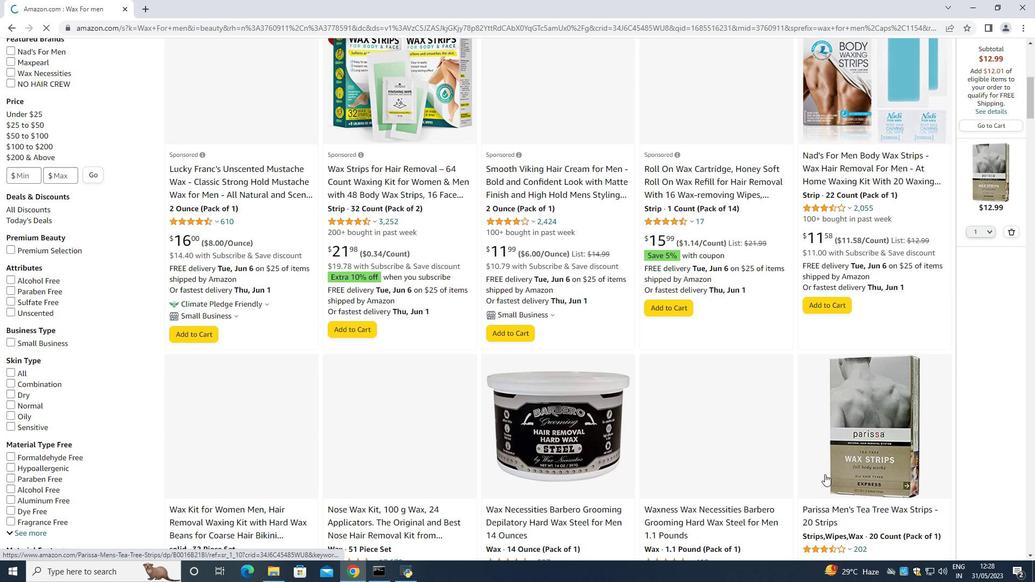 
Action: Mouse scrolled (828, 468) with delta (0, 0)
Screenshot: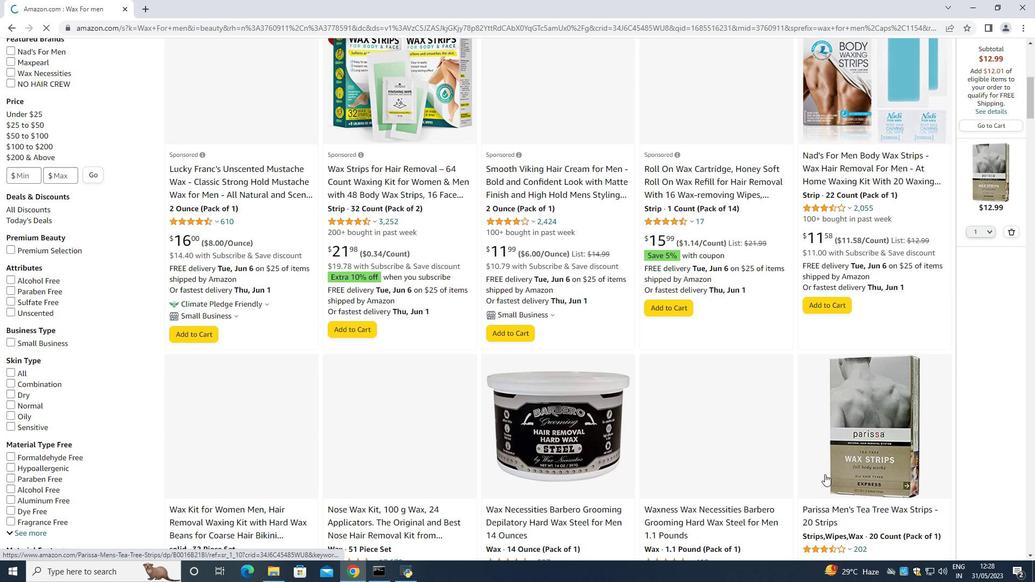 
Action: Mouse moved to (818, 409)
Screenshot: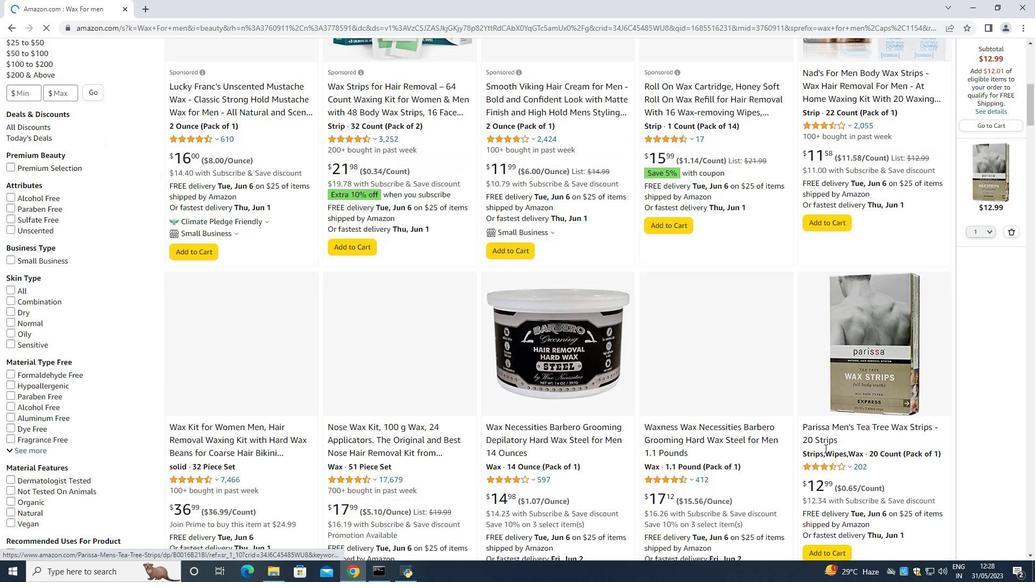 
Action: Mouse scrolled (818, 408) with delta (0, 0)
Screenshot: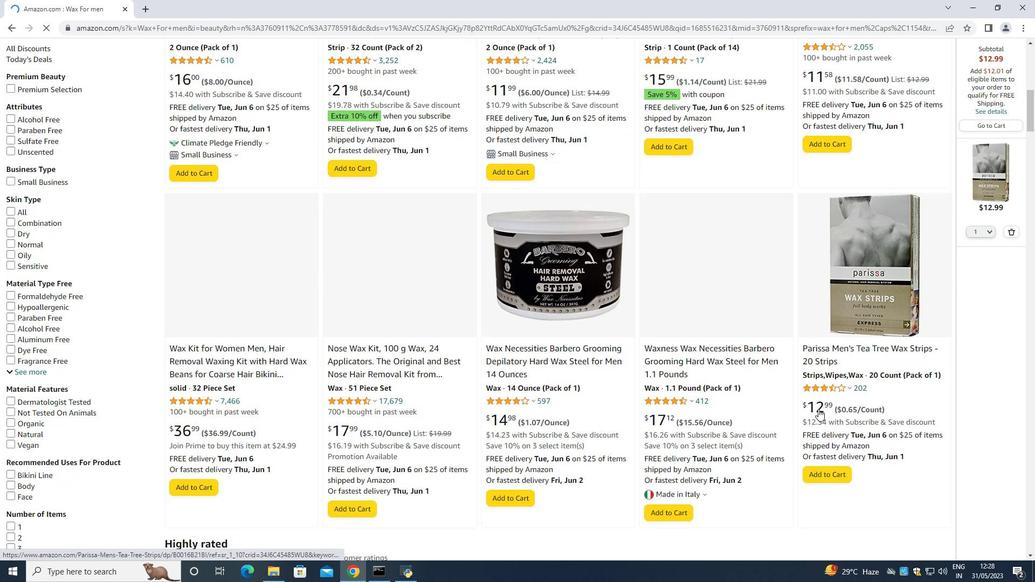 
Action: Mouse scrolled (818, 408) with delta (0, 0)
Screenshot: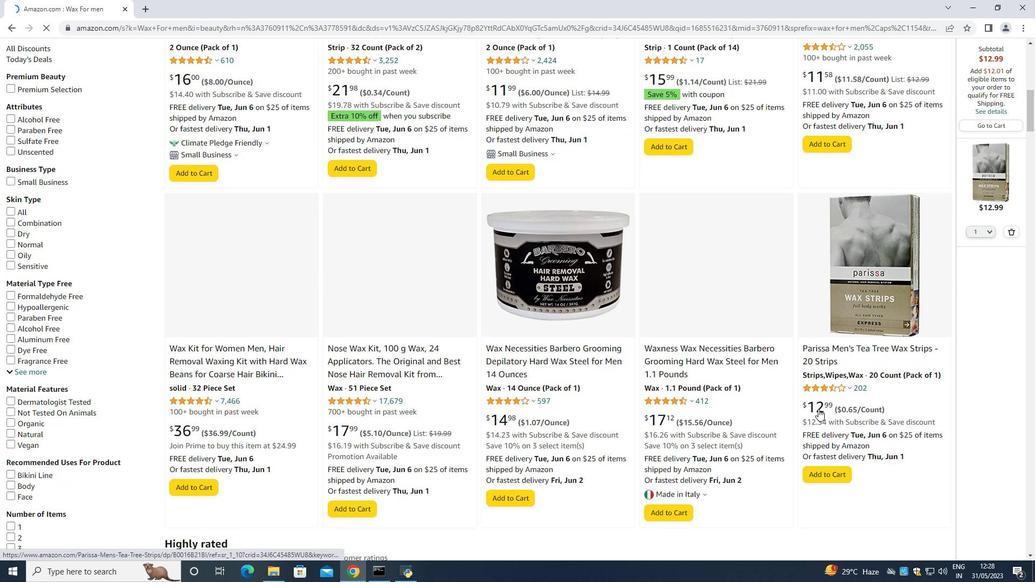 
Action: Mouse moved to (818, 408)
Screenshot: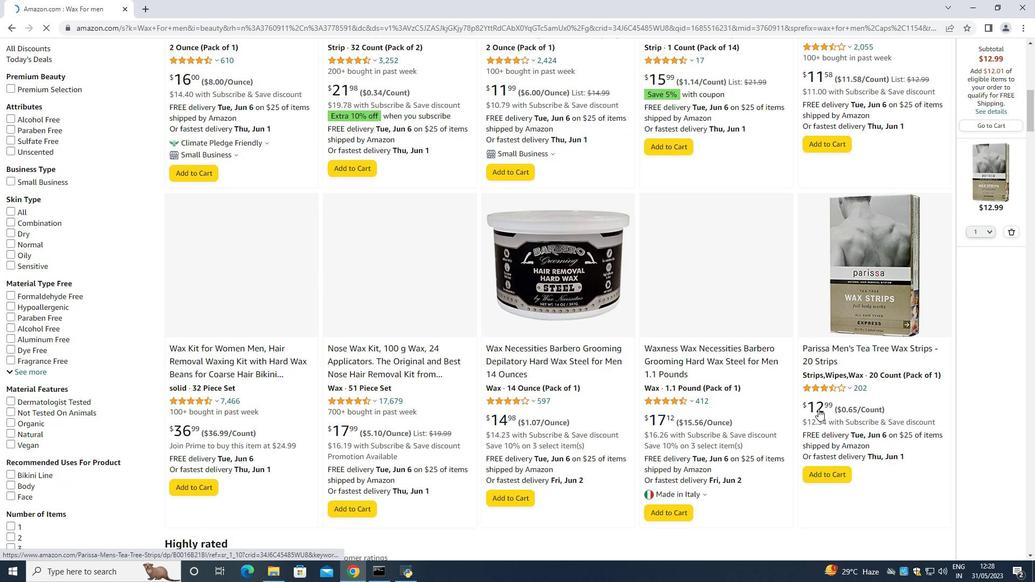 
Action: Mouse scrolled (818, 408) with delta (0, 0)
Screenshot: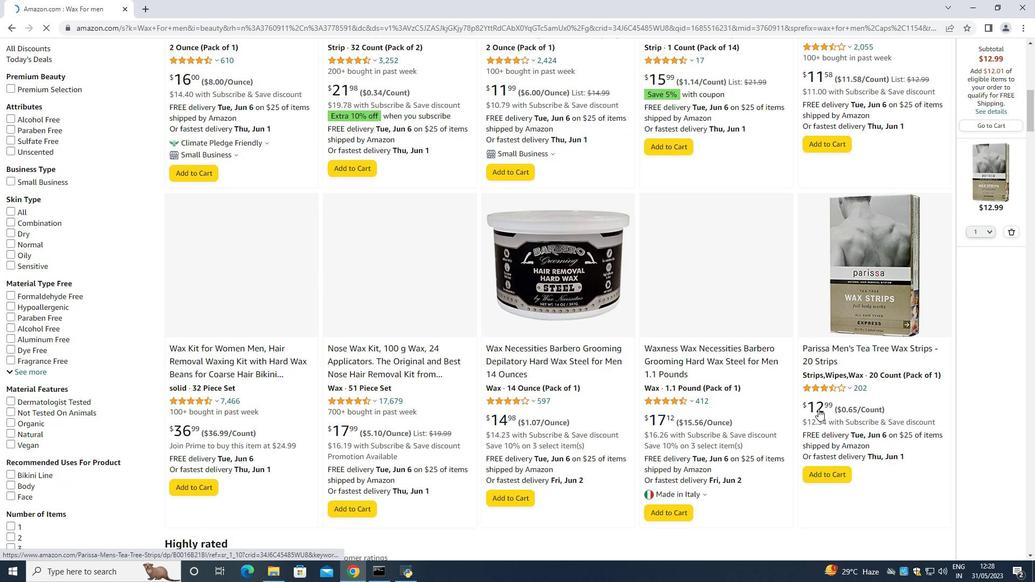 
Action: Mouse moved to (817, 388)
Screenshot: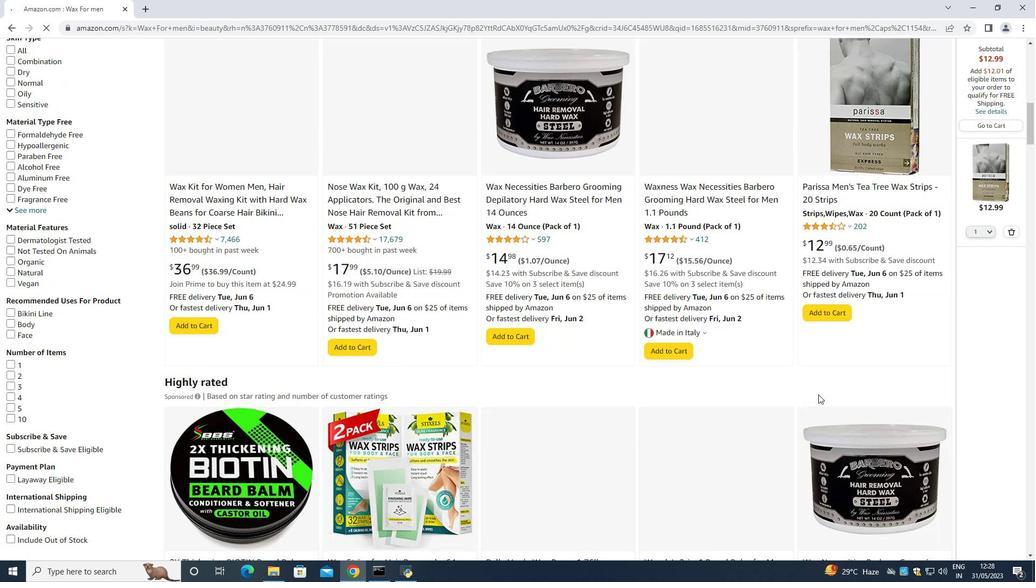 
Action: Mouse scrolled (817, 387) with delta (0, 0)
Screenshot: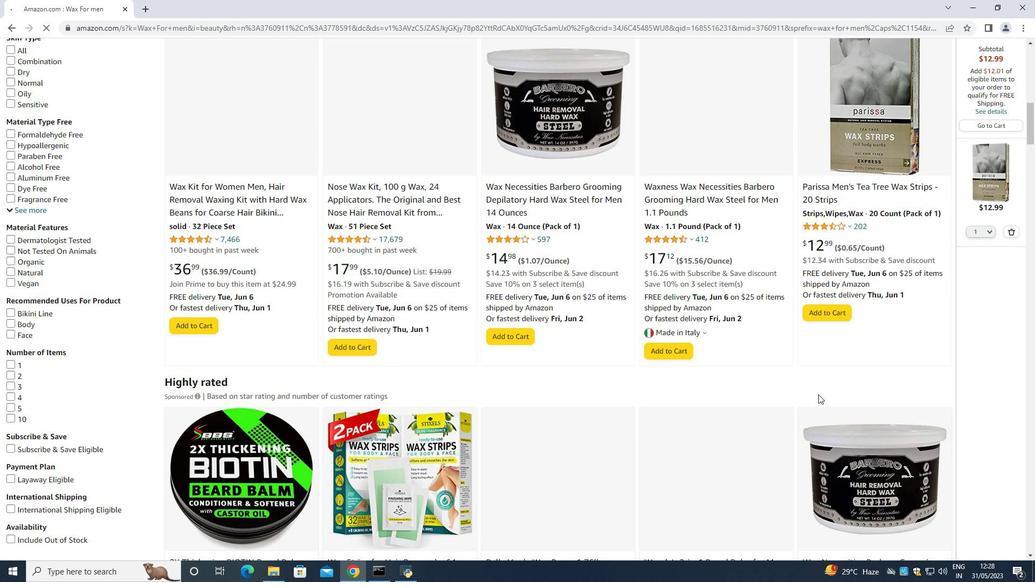 
Action: Mouse scrolled (817, 387) with delta (0, 0)
Screenshot: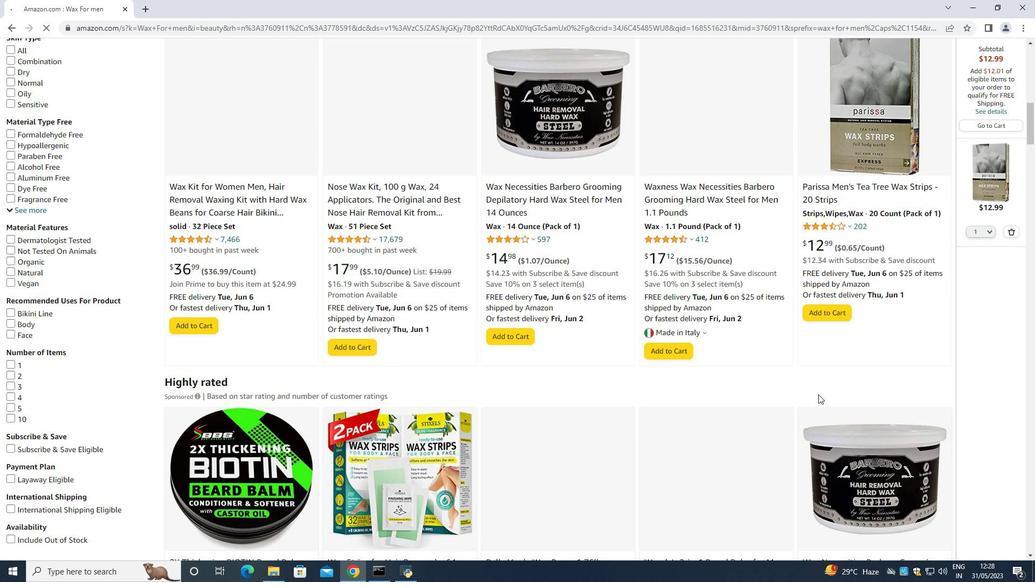 
Action: Mouse scrolled (817, 387) with delta (0, 0)
Screenshot: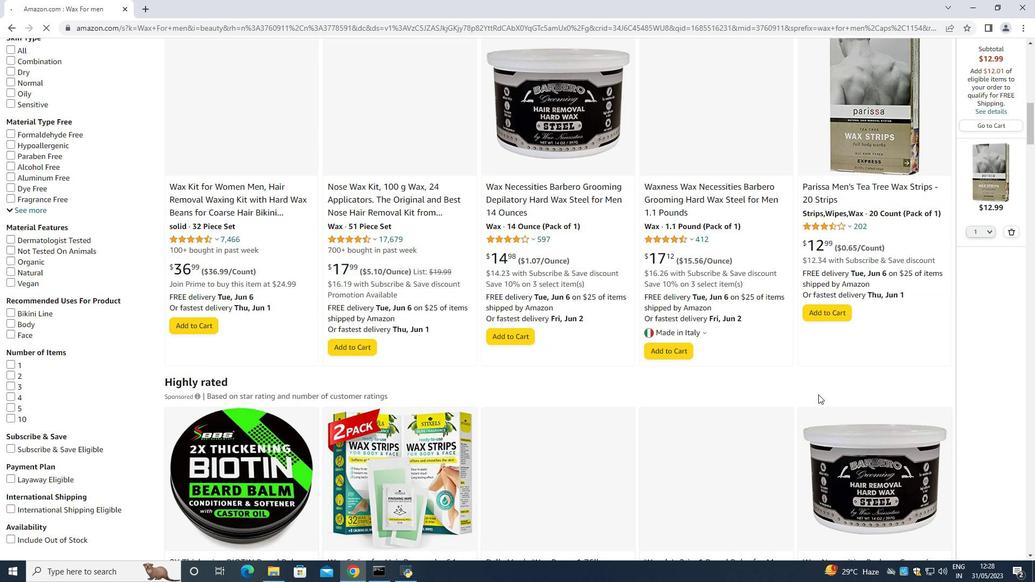 
Action: Mouse scrolled (817, 387) with delta (0, 0)
Screenshot: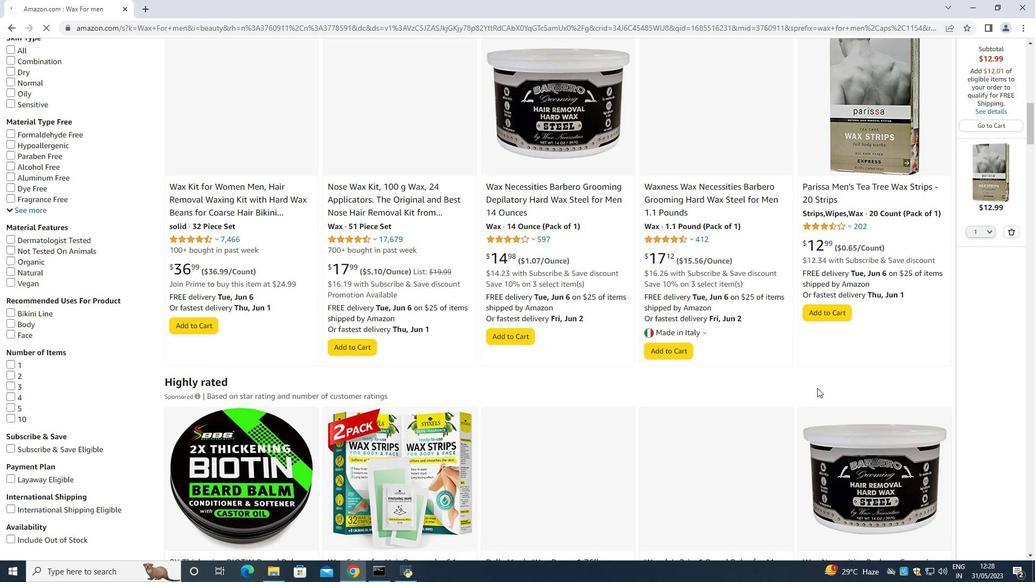 
Action: Mouse scrolled (817, 387) with delta (0, 0)
Screenshot: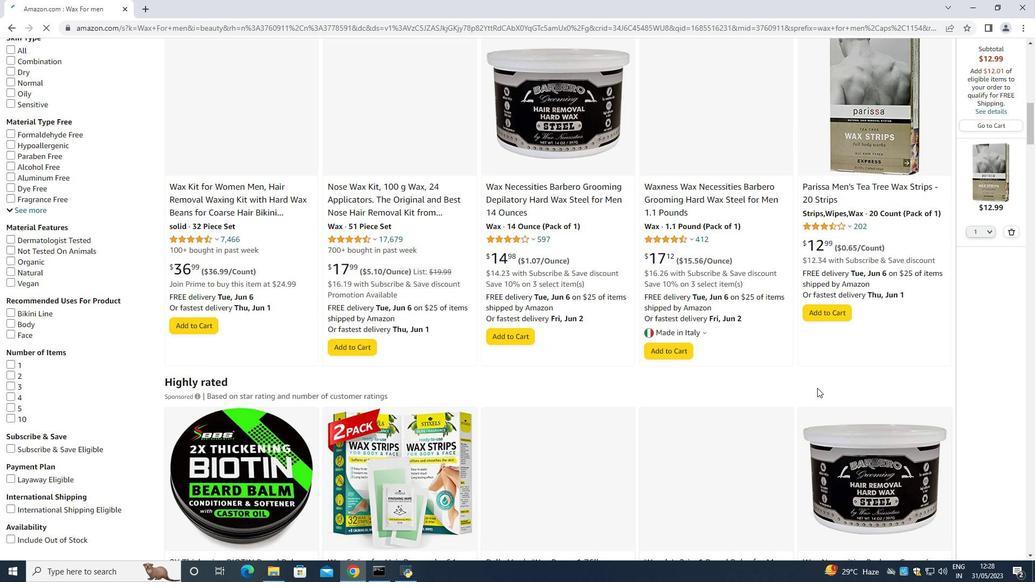 
Action: Mouse moved to (817, 387)
Screenshot: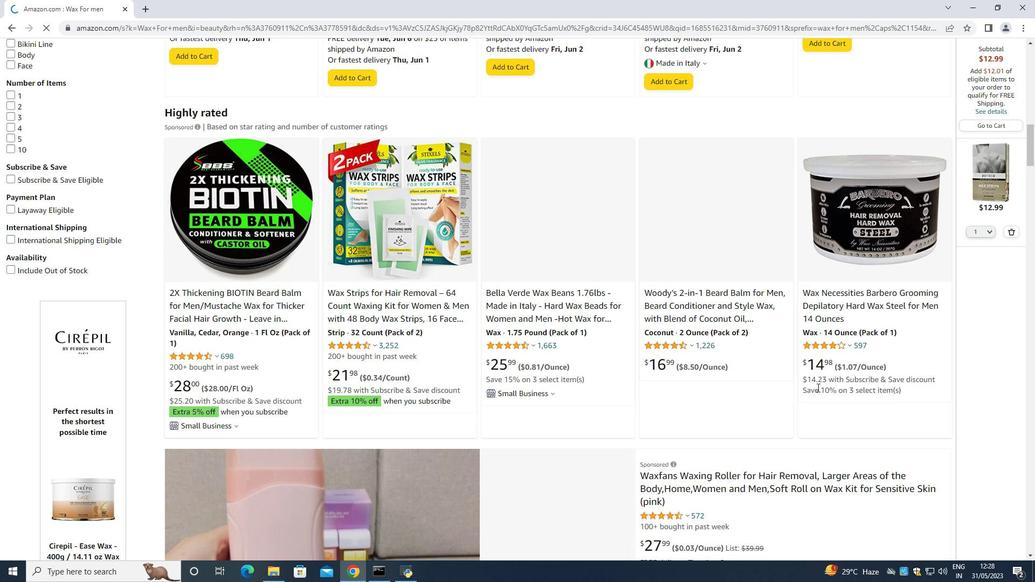 
Action: Mouse scrolled (817, 387) with delta (0, 0)
Screenshot: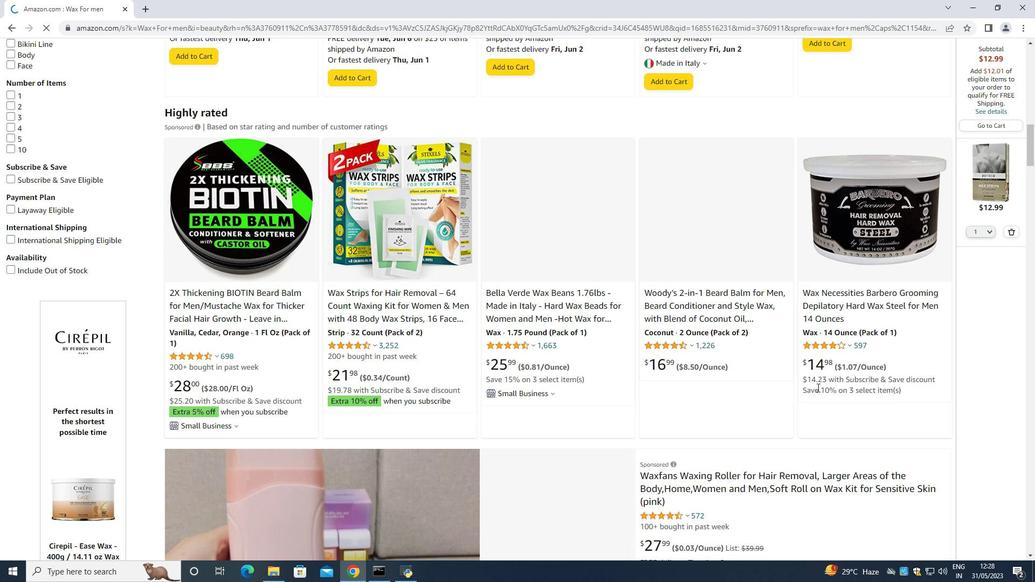 
Action: Mouse scrolled (817, 387) with delta (0, 0)
Screenshot: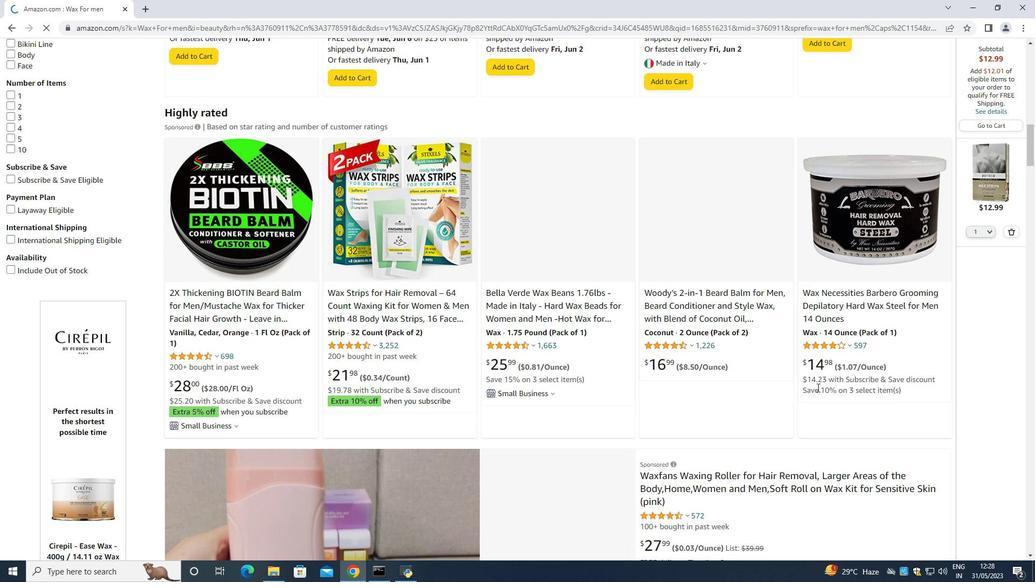 
Action: Mouse scrolled (817, 387) with delta (0, 0)
Screenshot: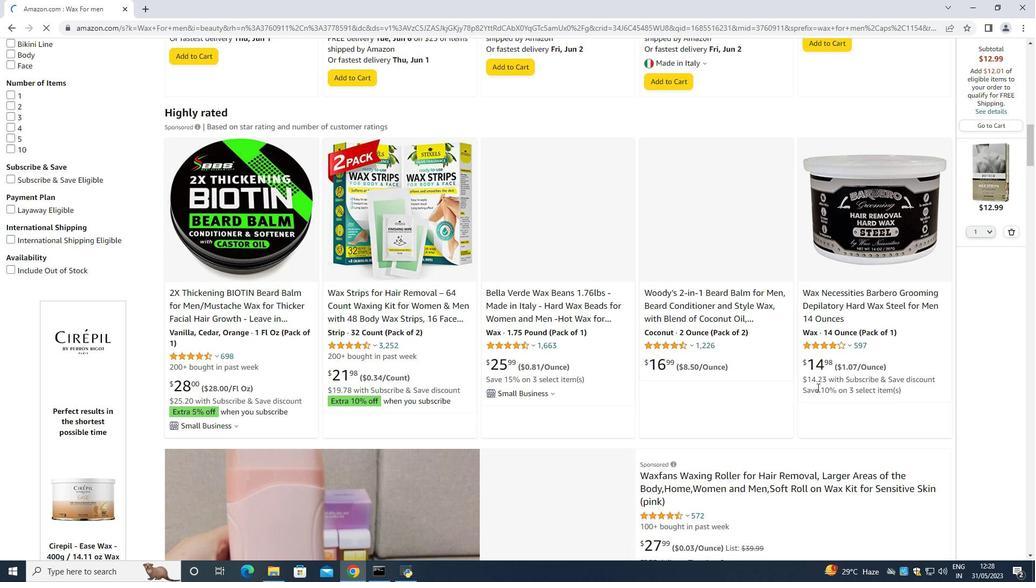 
Action: Mouse scrolled (817, 387) with delta (0, 0)
Screenshot: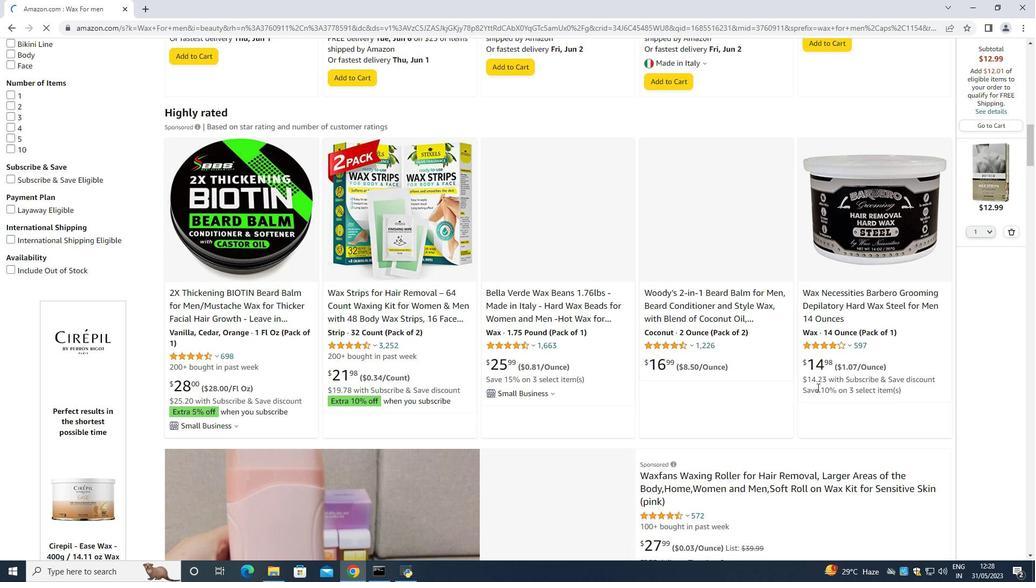 
Action: Mouse moved to (815, 386)
Screenshot: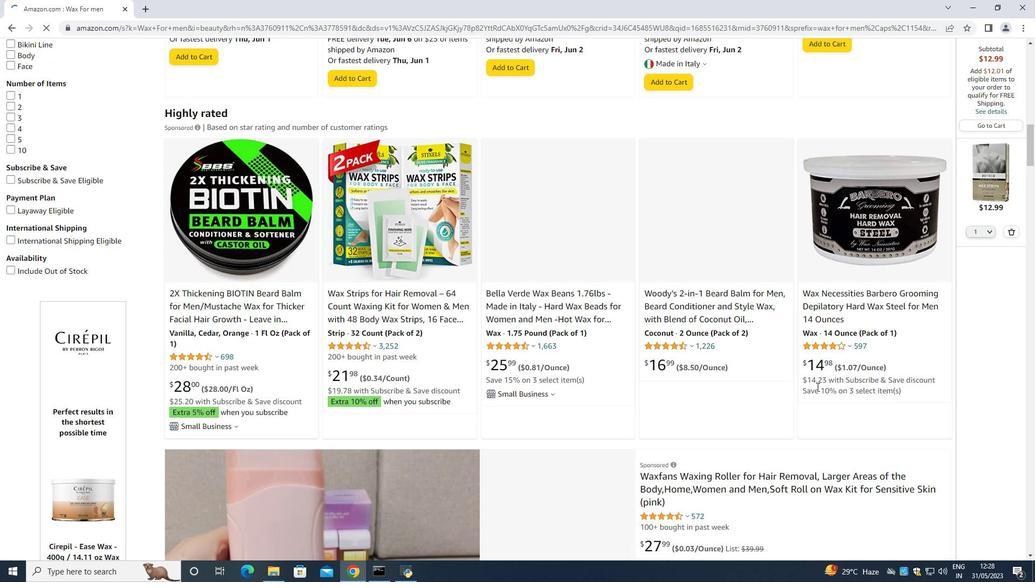 
Action: Mouse scrolled (816, 387) with delta (0, 0)
Screenshot: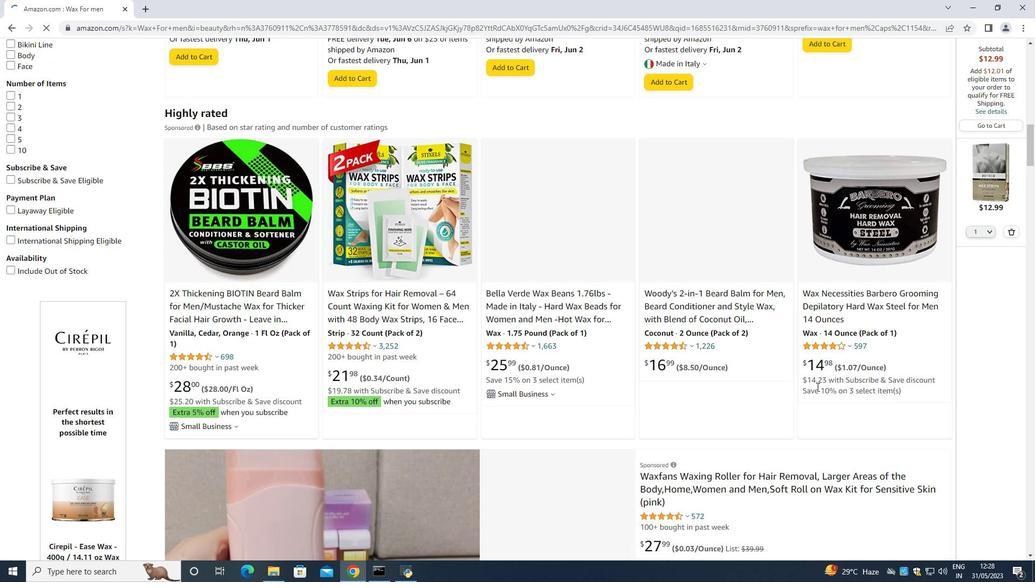 
Action: Mouse moved to (814, 374)
Screenshot: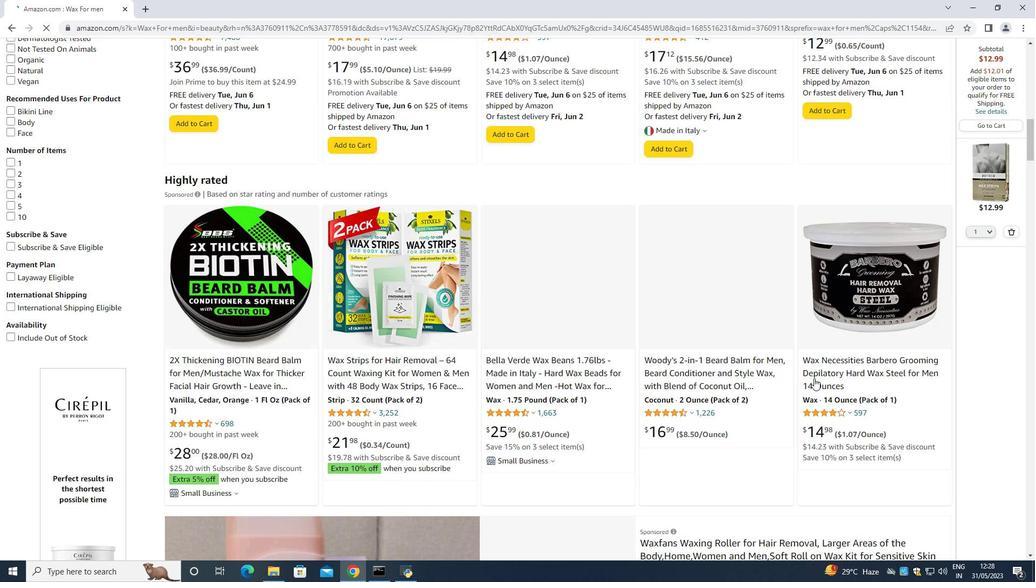 
Action: Mouse scrolled (814, 374) with delta (0, 0)
Screenshot: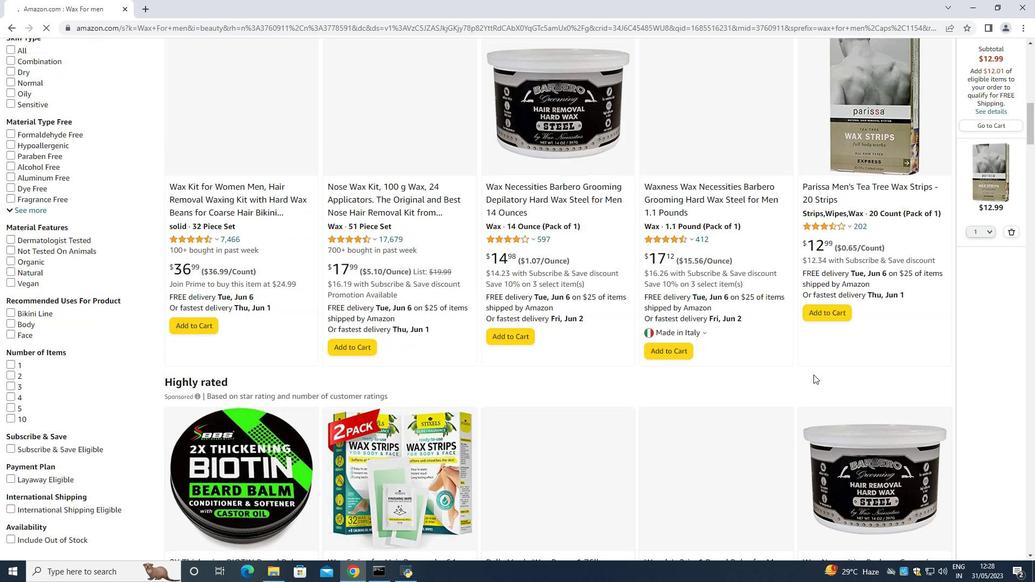 
Action: Mouse scrolled (814, 374) with delta (0, 0)
Screenshot: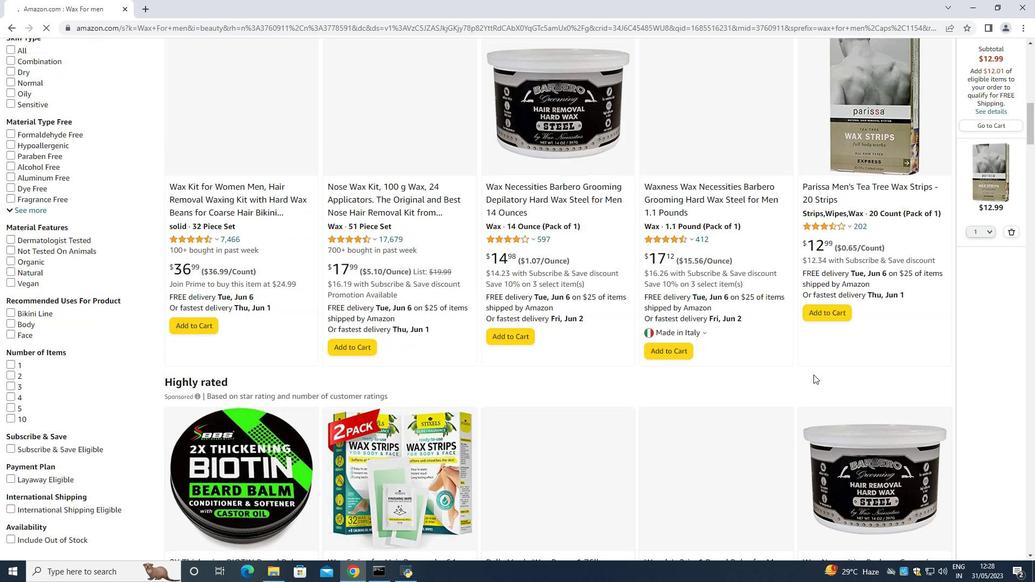 
Action: Mouse scrolled (814, 374) with delta (0, 0)
Screenshot: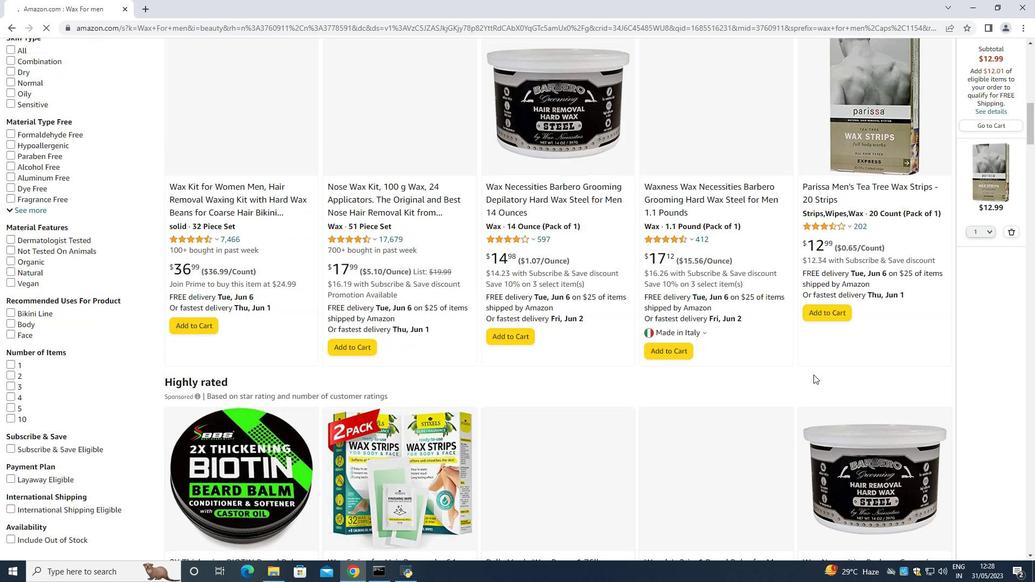 
Action: Mouse scrolled (814, 374) with delta (0, 0)
Screenshot: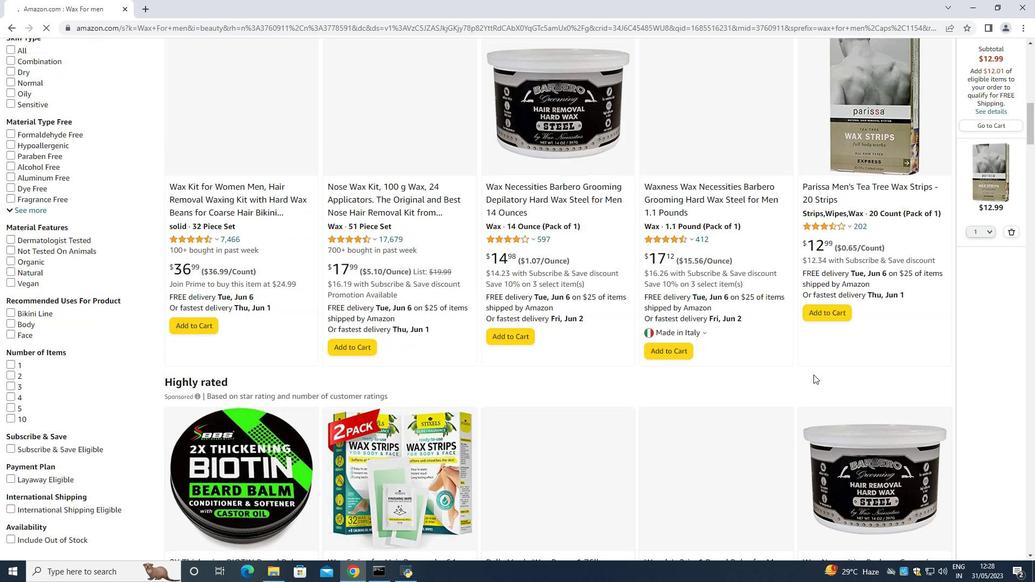 
Action: Mouse scrolled (814, 374) with delta (0, 0)
Screenshot: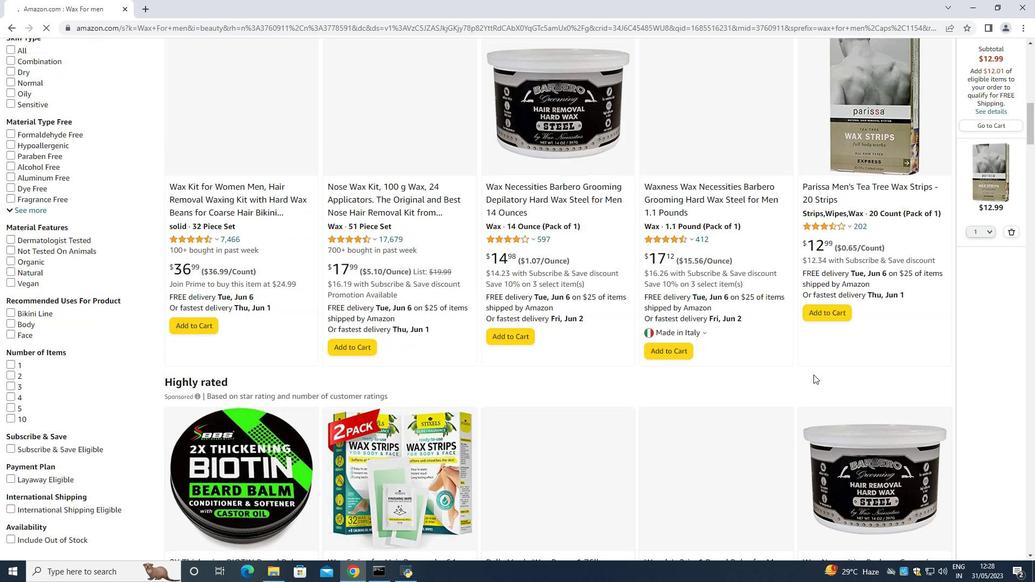 
Action: Mouse moved to (810, 355)
Screenshot: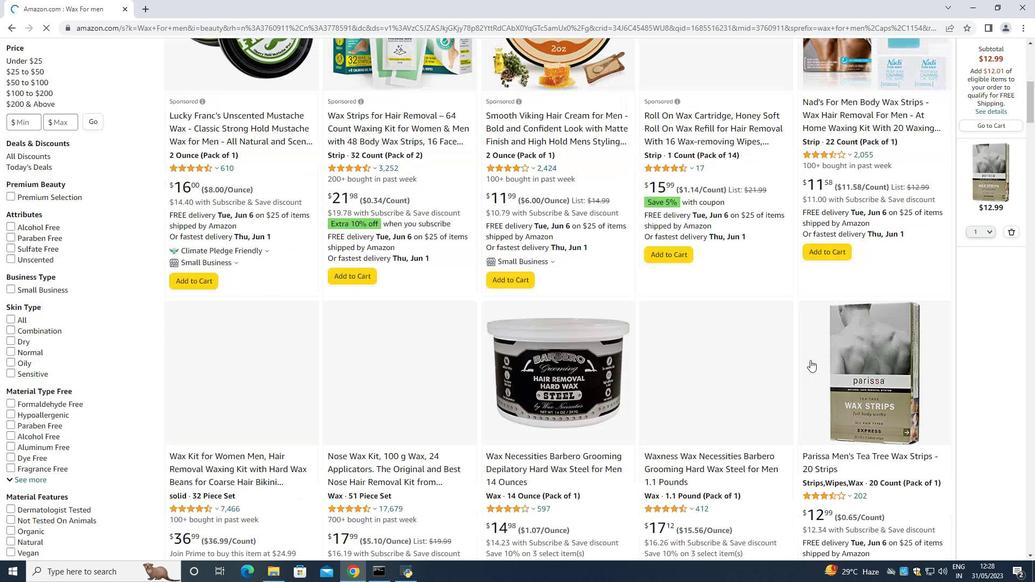 
Action: Mouse scrolled (810, 355) with delta (0, 0)
Screenshot: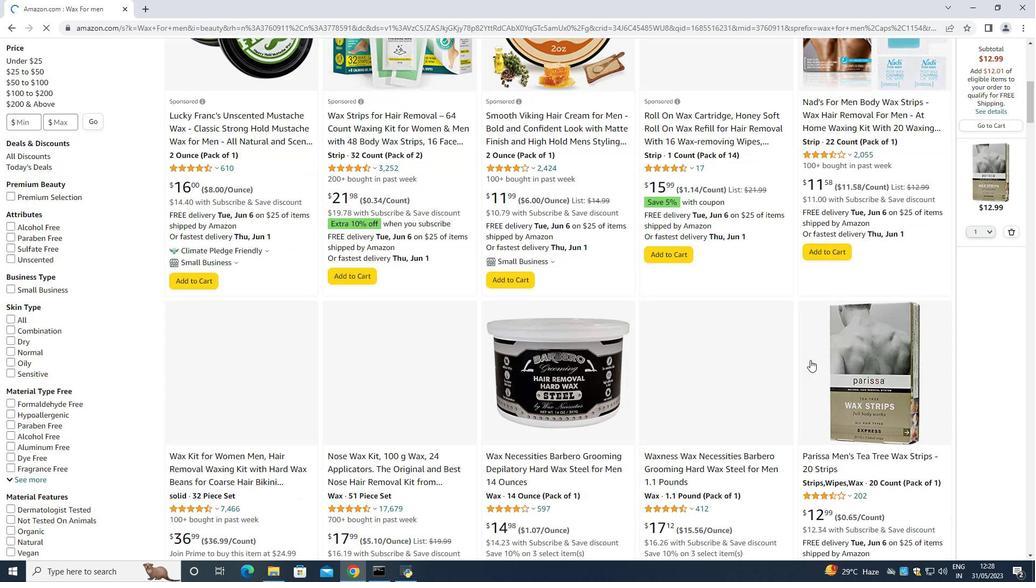 
Action: Mouse scrolled (810, 355) with delta (0, 0)
Screenshot: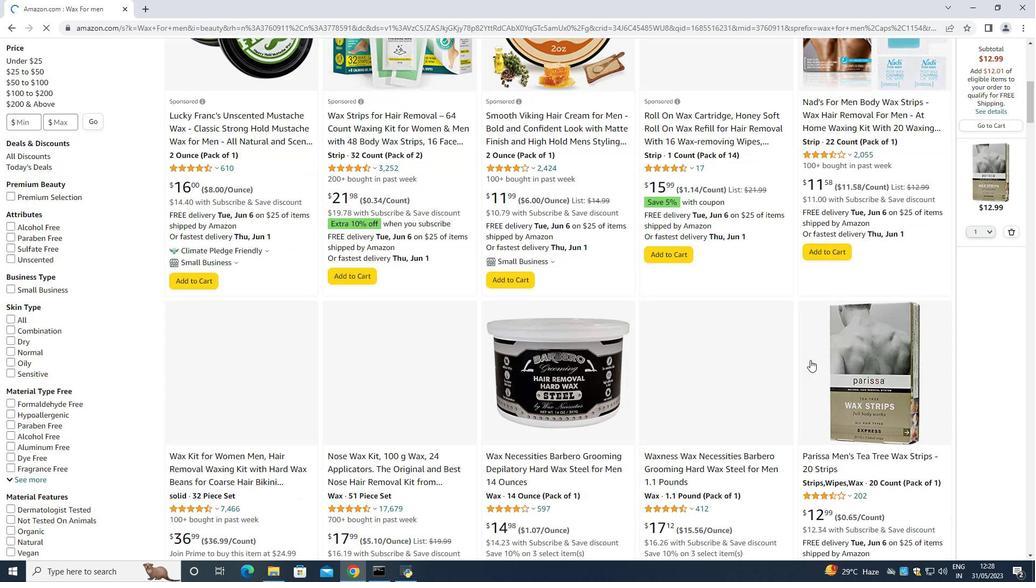
Action: Mouse scrolled (810, 355) with delta (0, 0)
Screenshot: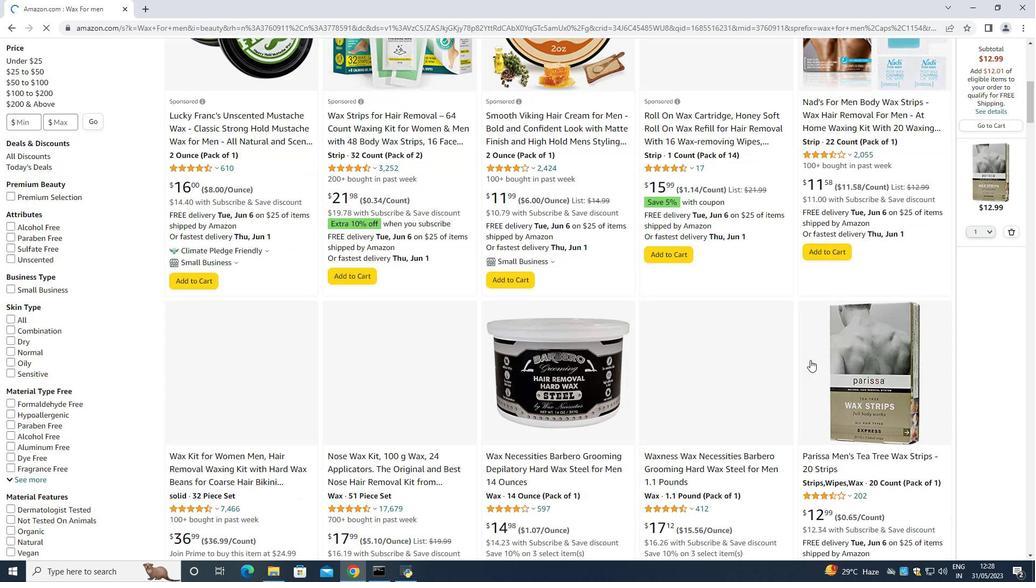 
Action: Mouse scrolled (810, 355) with delta (0, 0)
Screenshot: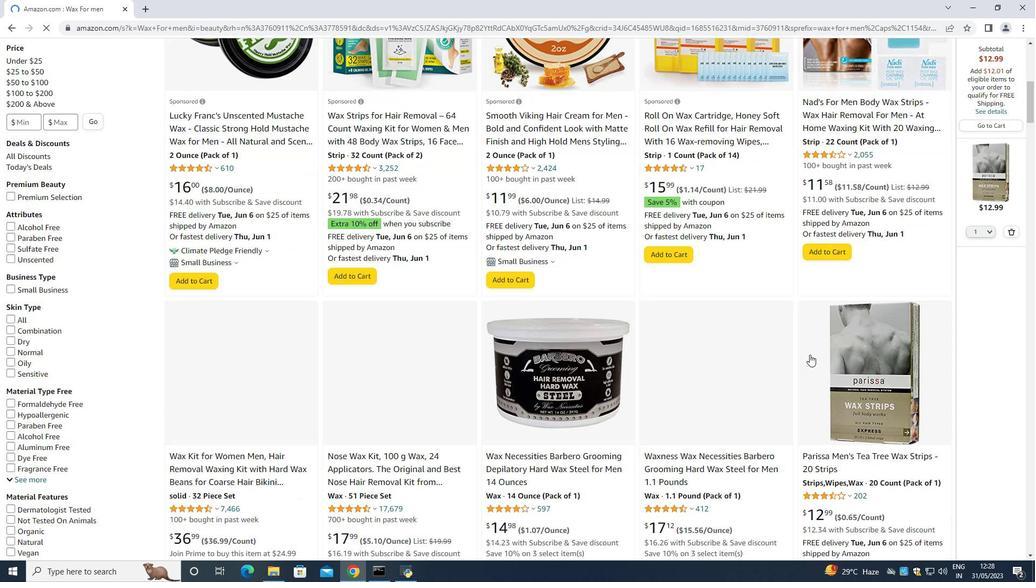 
Action: Mouse scrolled (810, 355) with delta (0, 0)
Screenshot: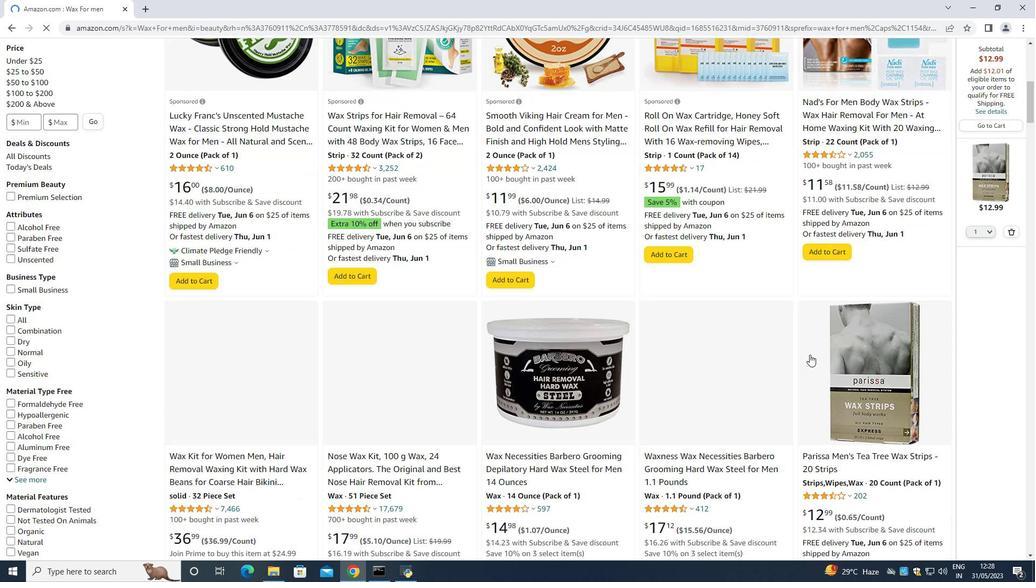
Action: Mouse scrolled (810, 355) with delta (0, 0)
Screenshot: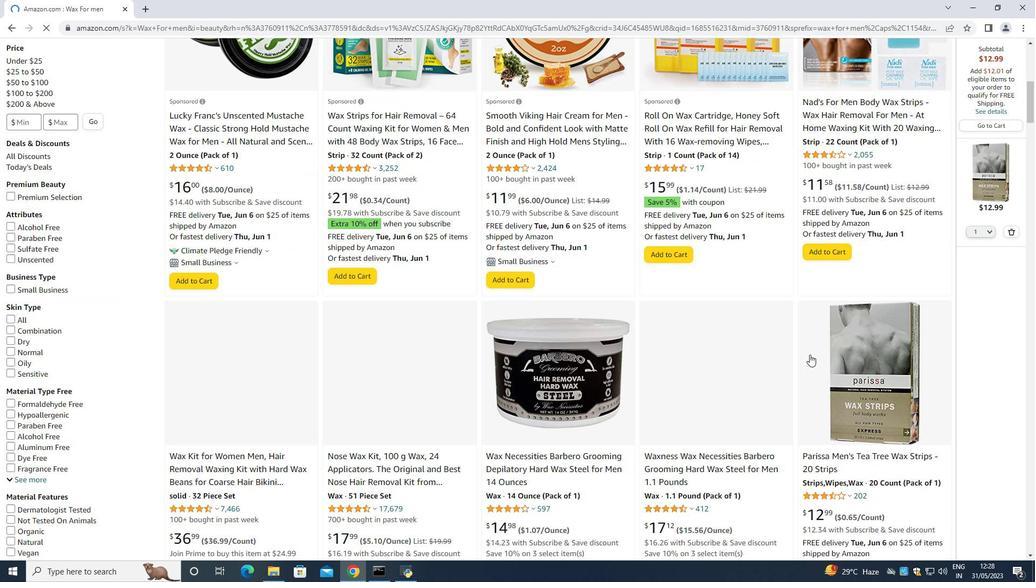 
Action: Mouse moved to (810, 351)
Screenshot: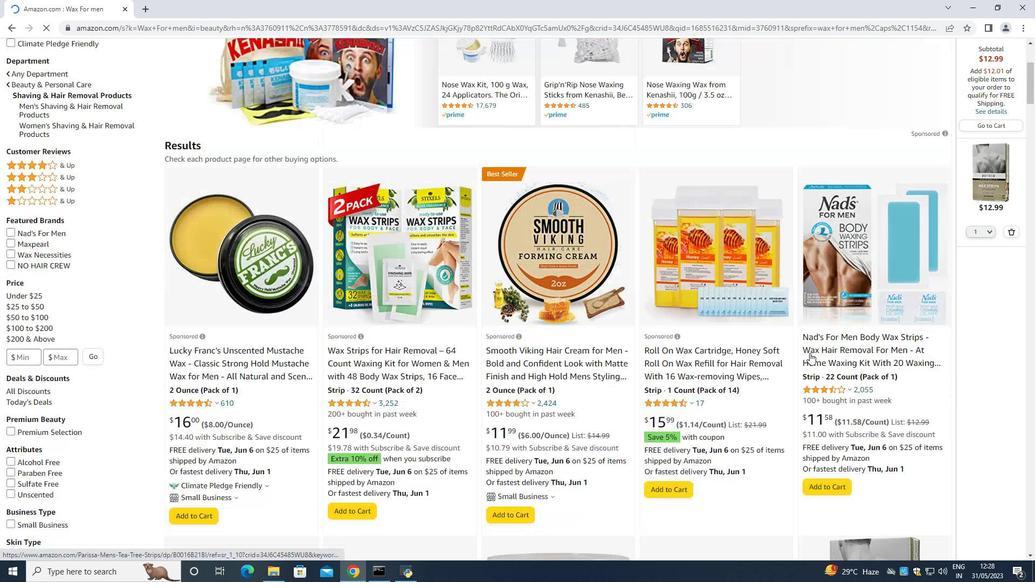 
Action: Mouse scrolled (810, 351) with delta (0, 0)
Screenshot: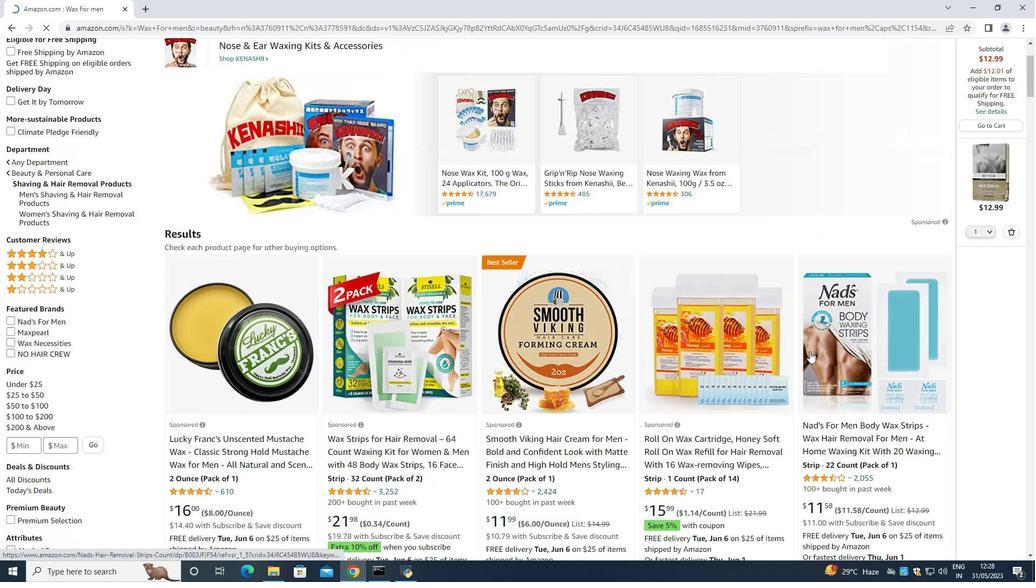 
Action: Mouse scrolled (810, 351) with delta (0, 0)
Screenshot: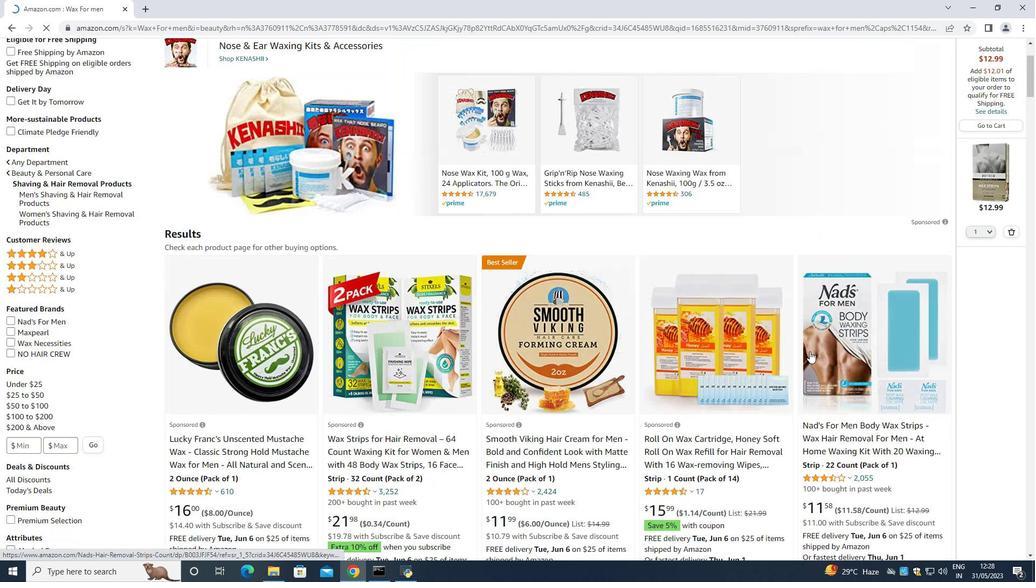 
Action: Mouse scrolled (810, 351) with delta (0, 0)
Screenshot: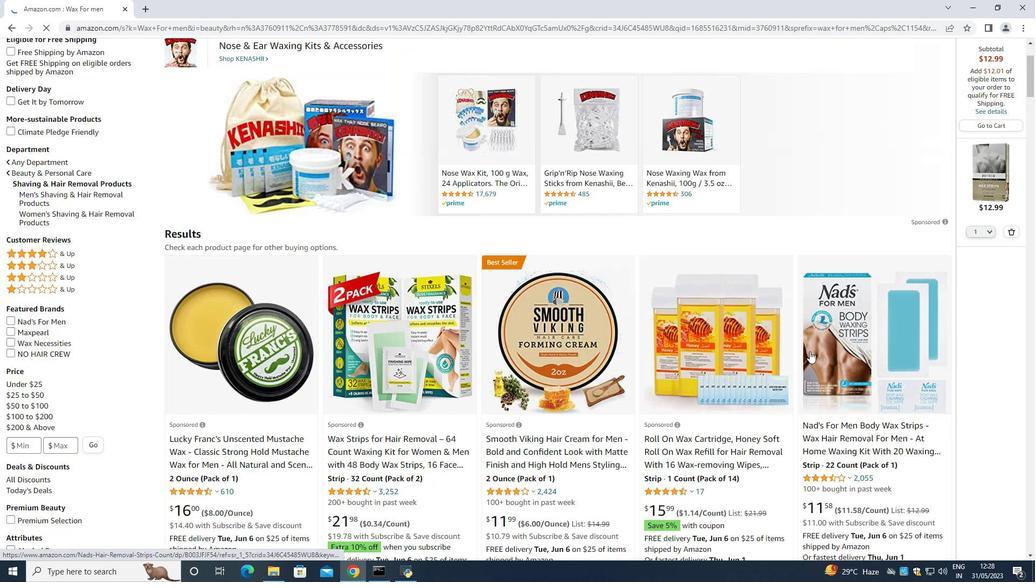 
Action: Mouse scrolled (810, 351) with delta (0, 0)
Screenshot: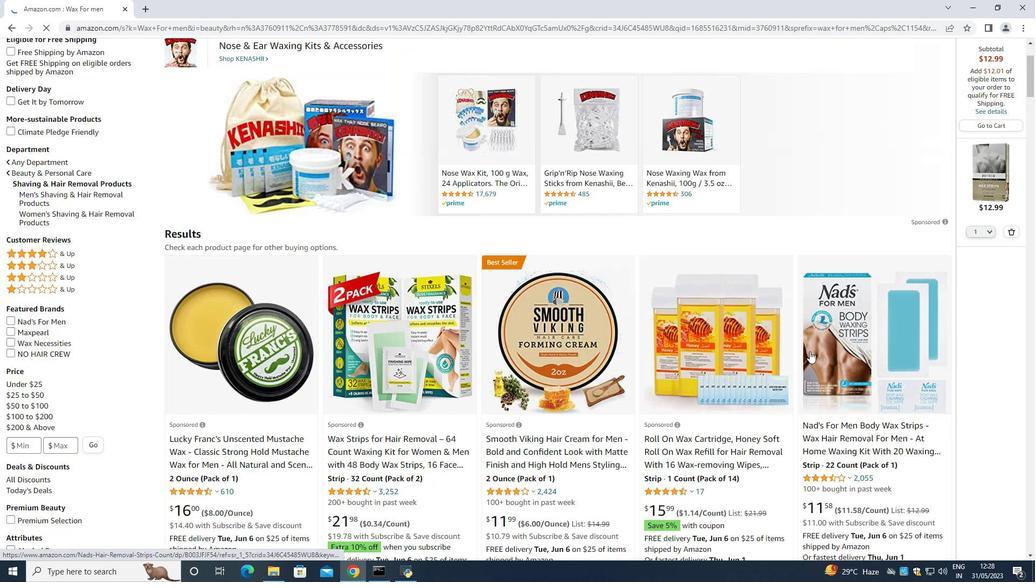 
Action: Mouse scrolled (810, 351) with delta (0, 0)
Screenshot: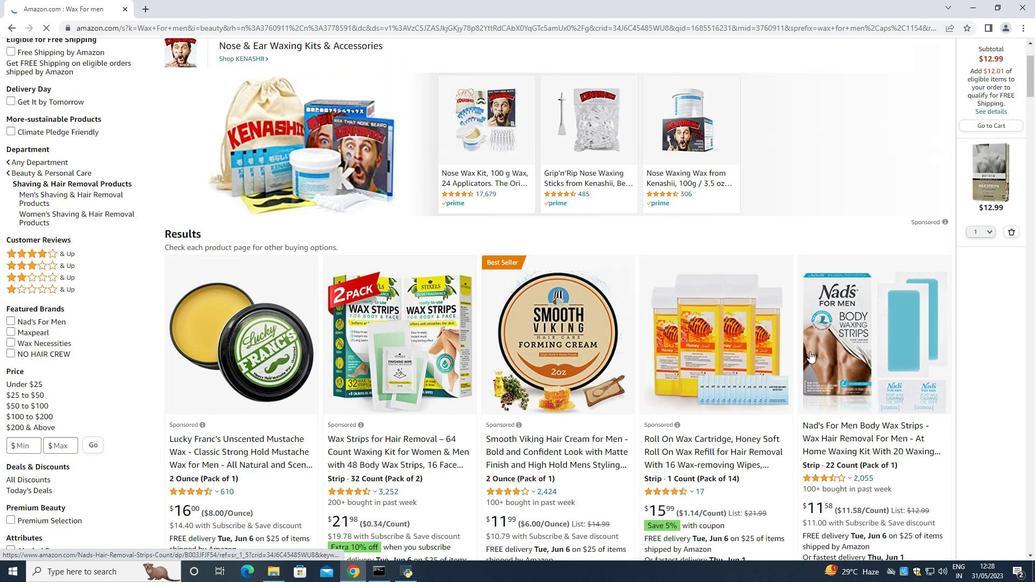 
Action: Mouse scrolled (810, 352) with delta (0, 0)
Screenshot: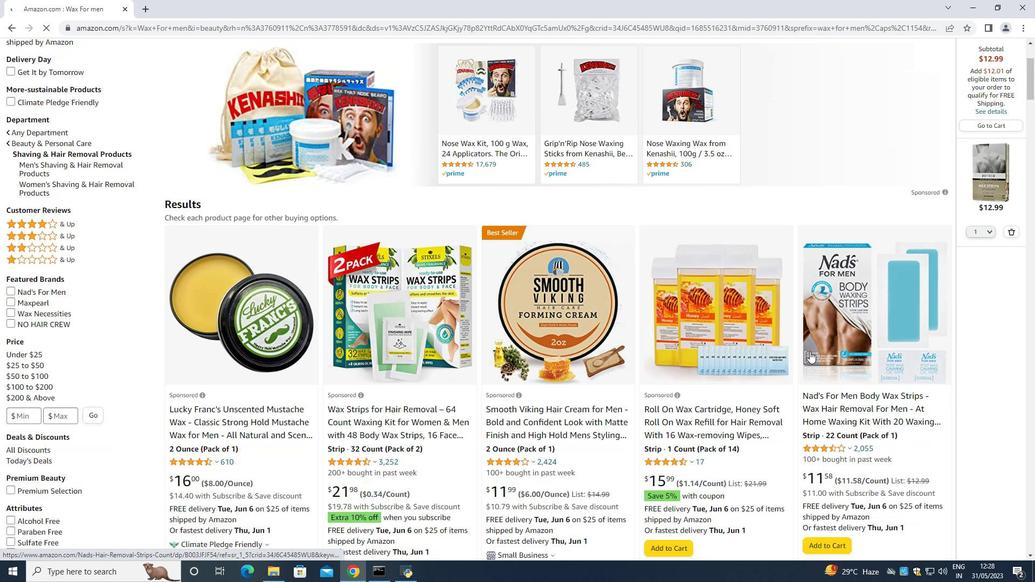 
Action: Mouse scrolled (810, 352) with delta (0, 0)
Screenshot: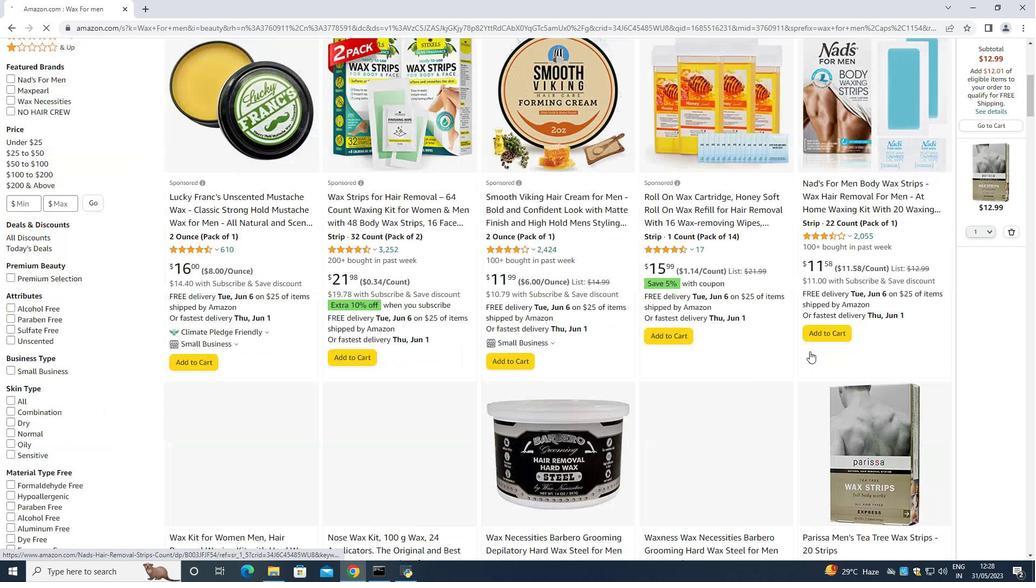 
Action: Mouse scrolled (810, 352) with delta (0, 0)
Screenshot: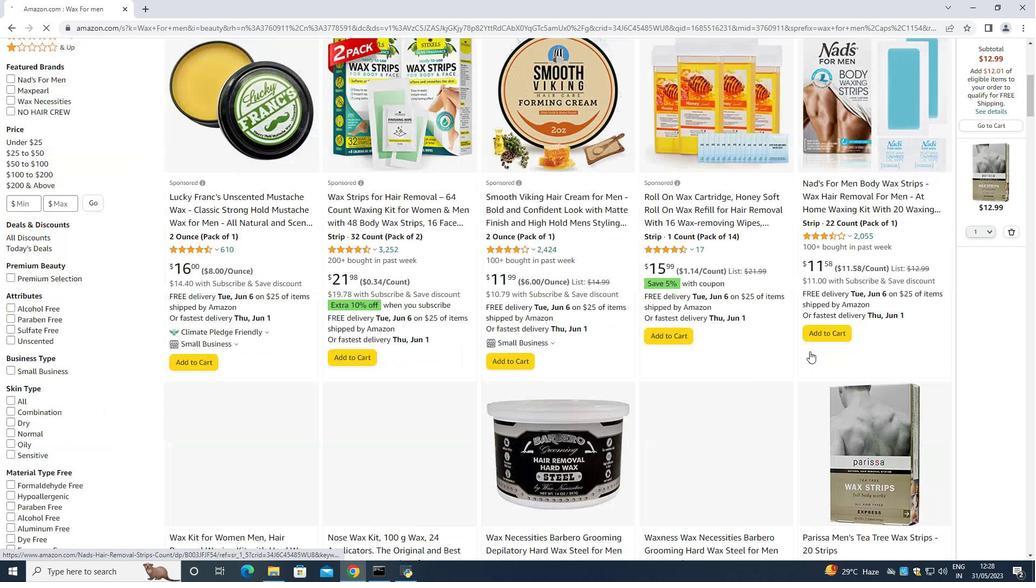 
Action: Mouse scrolled (810, 352) with delta (0, 0)
Screenshot: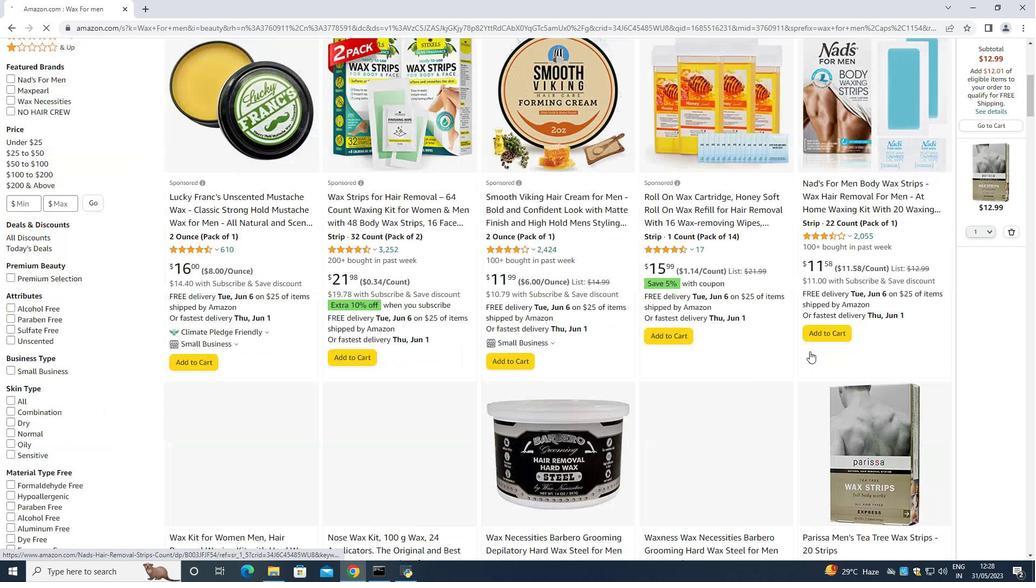 
Action: Mouse scrolled (810, 352) with delta (0, 0)
Screenshot: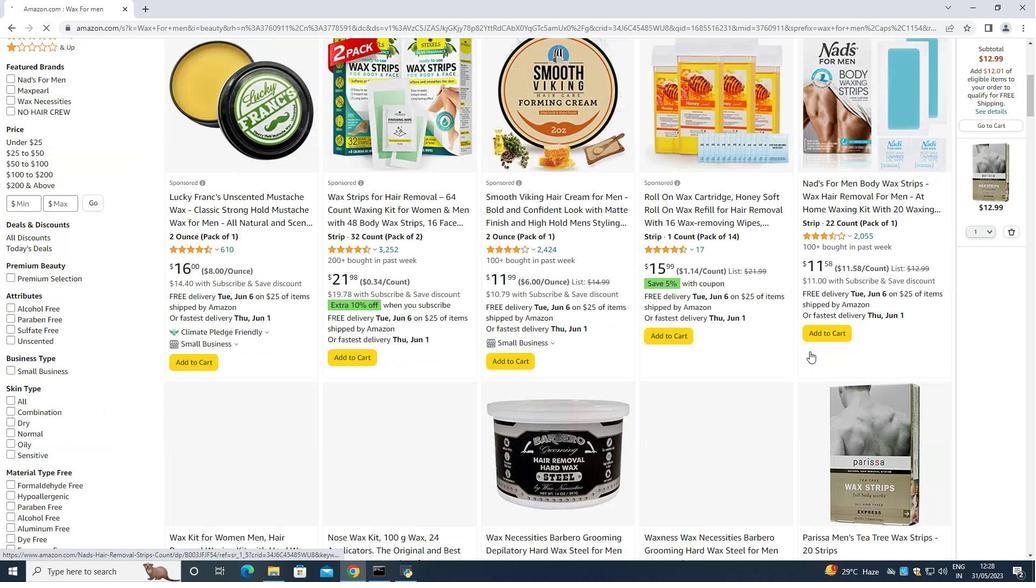 
Action: Mouse scrolled (810, 352) with delta (0, 0)
Screenshot: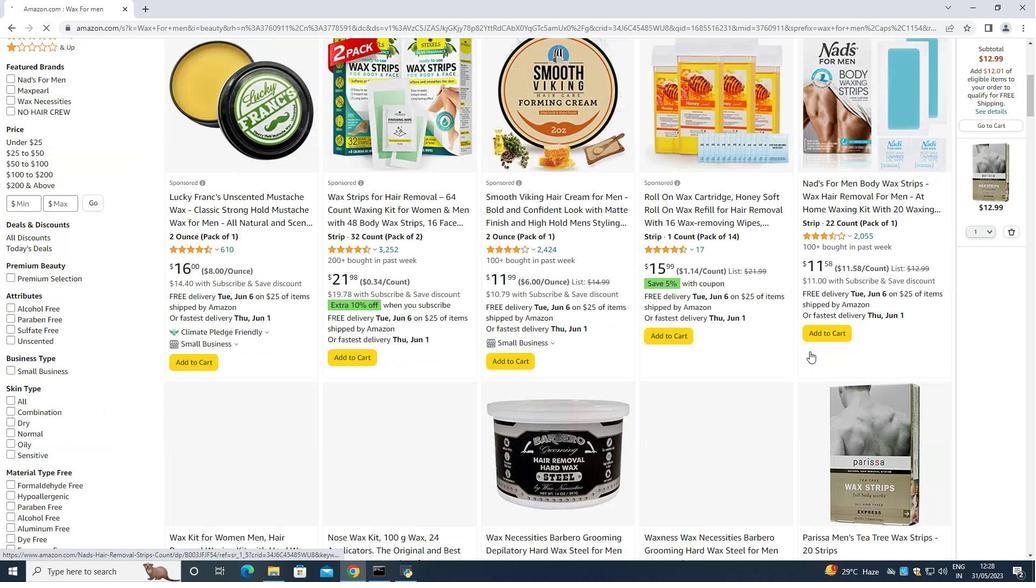 
Action: Mouse scrolled (810, 351) with delta (0, 0)
Screenshot: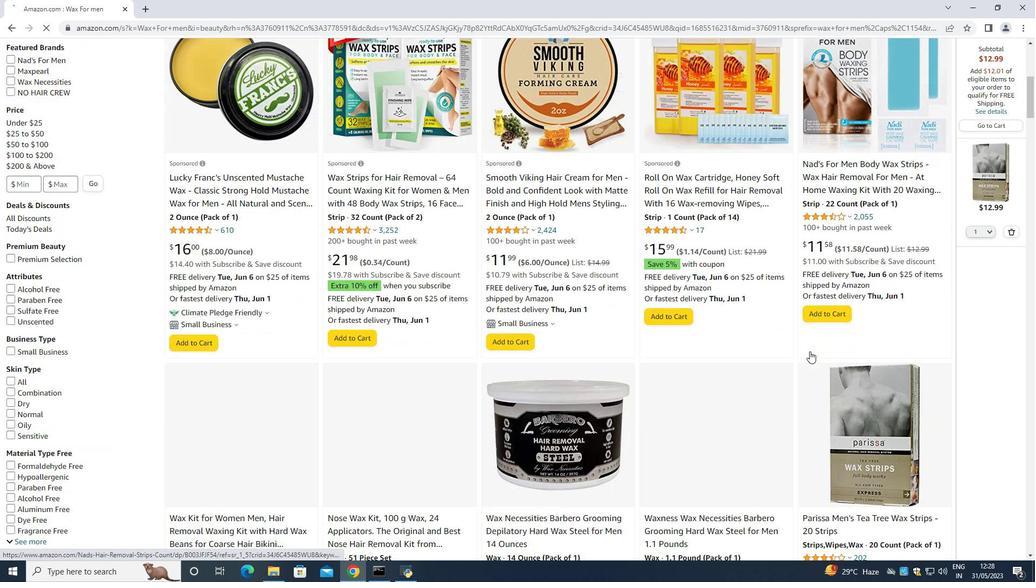 
Action: Mouse scrolled (810, 351) with delta (0, 0)
Screenshot: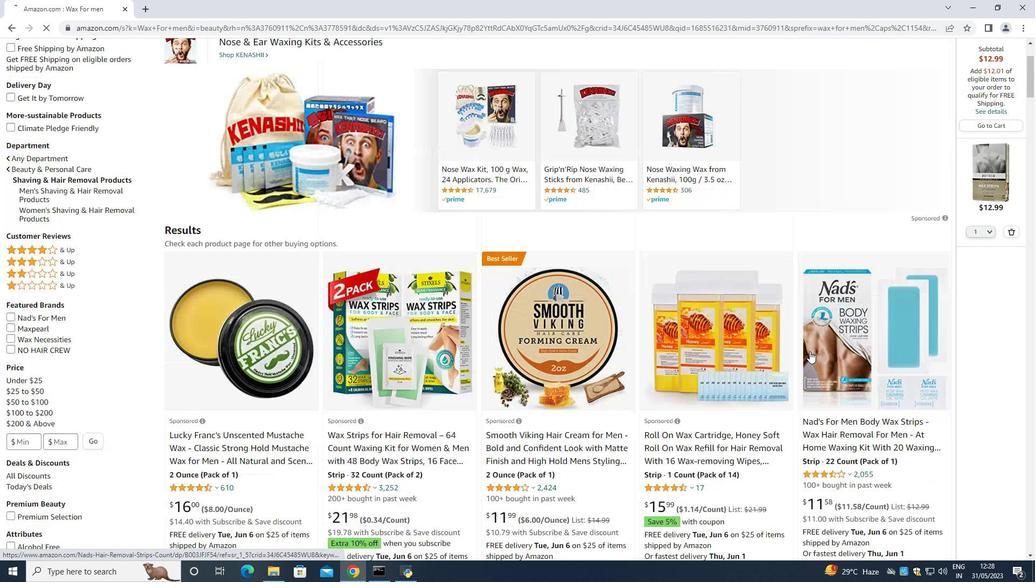 
Action: Mouse scrolled (810, 351) with delta (0, 0)
Screenshot: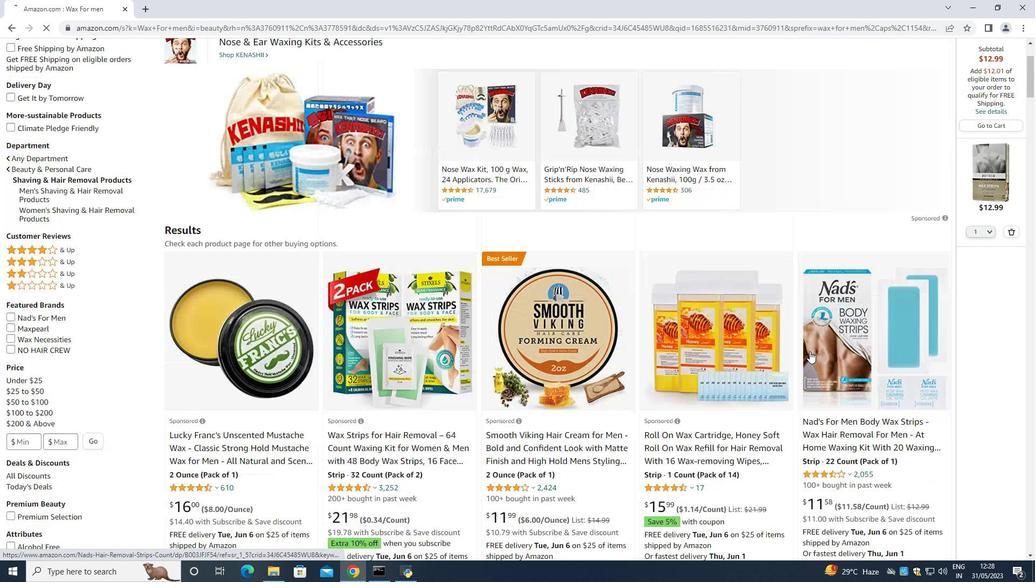 
Action: Mouse scrolled (810, 351) with delta (0, 0)
Screenshot: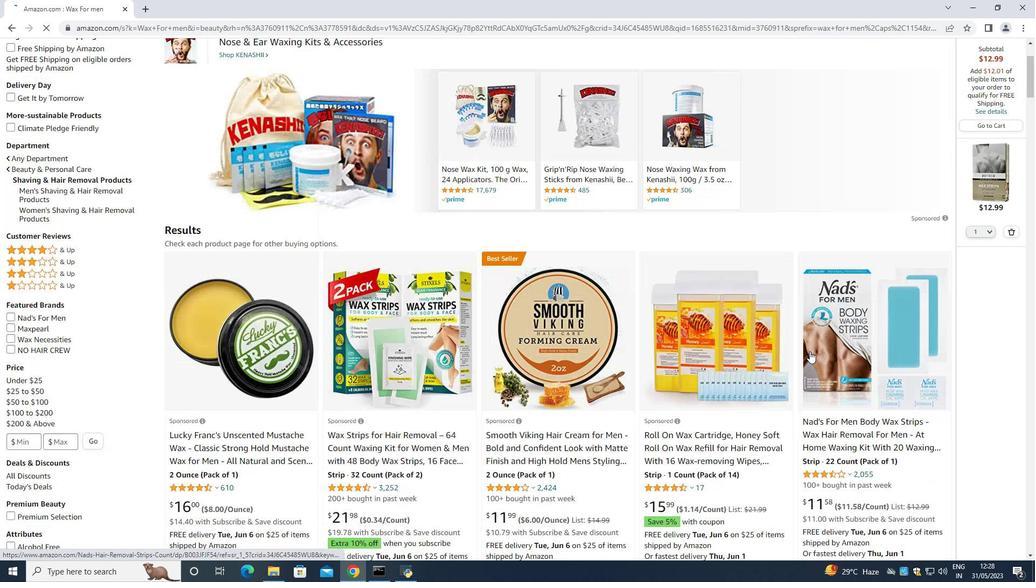 
Action: Mouse scrolled (810, 352) with delta (0, 0)
Screenshot: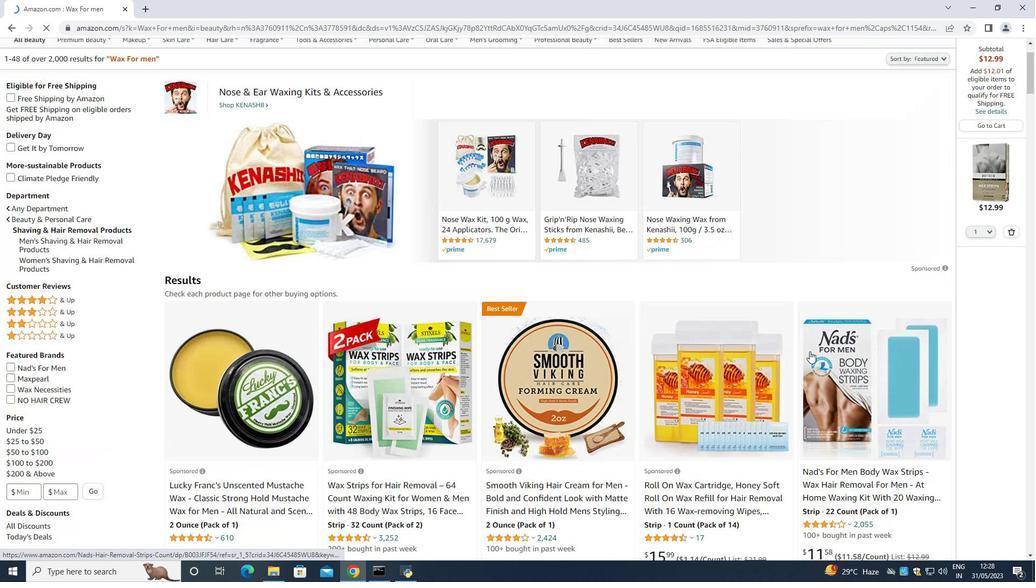 
Action: Mouse scrolled (810, 352) with delta (0, 0)
Screenshot: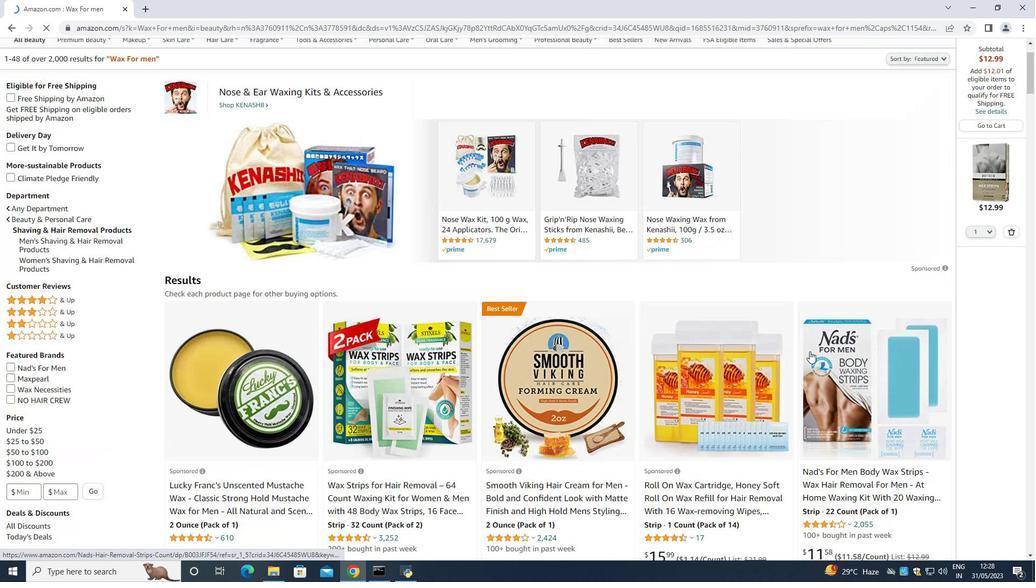 
Action: Mouse scrolled (810, 352) with delta (0, 0)
Screenshot: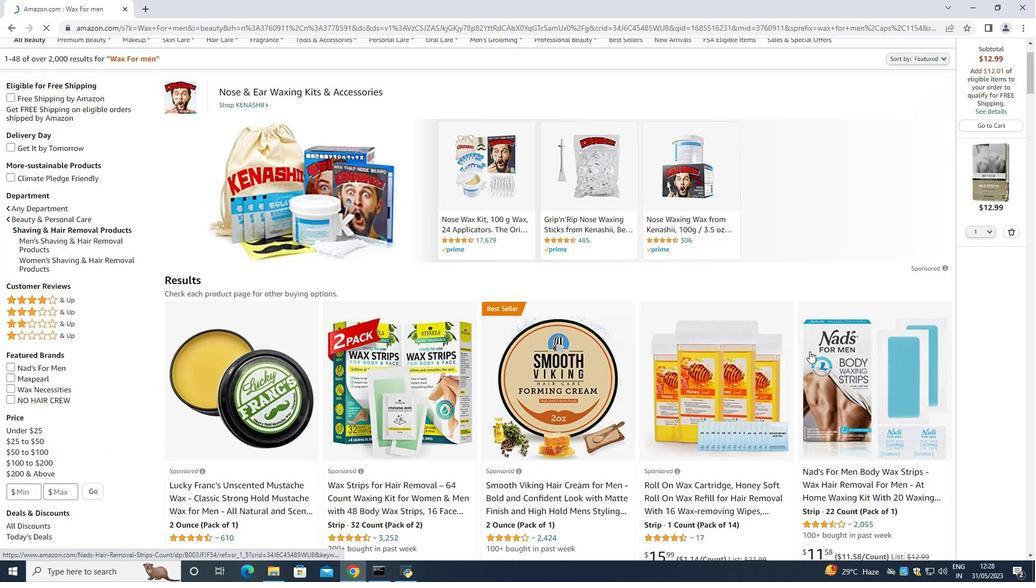 
Action: Mouse scrolled (810, 352) with delta (0, 0)
Screenshot: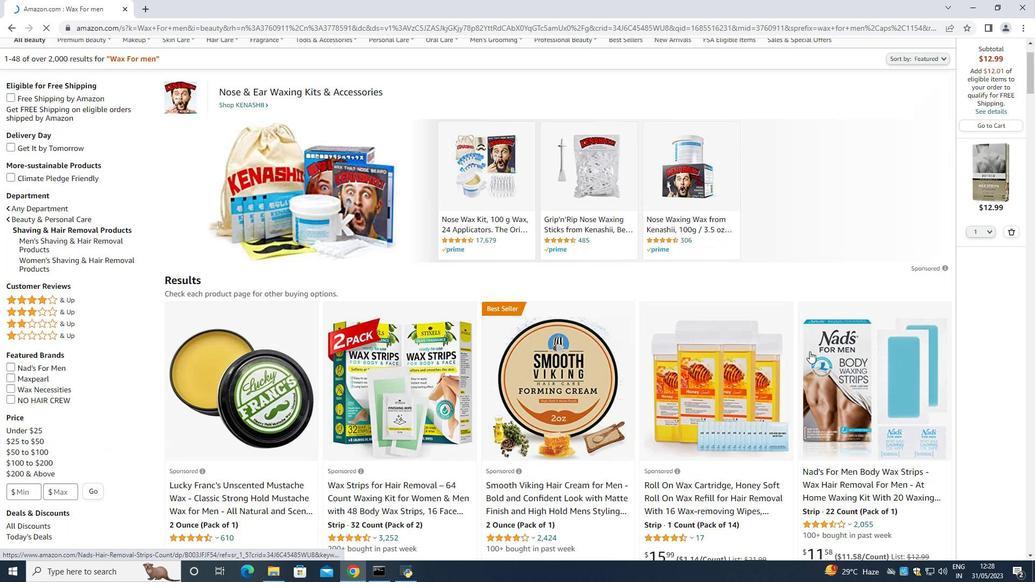 
Action: Mouse moved to (810, 351)
Screenshot: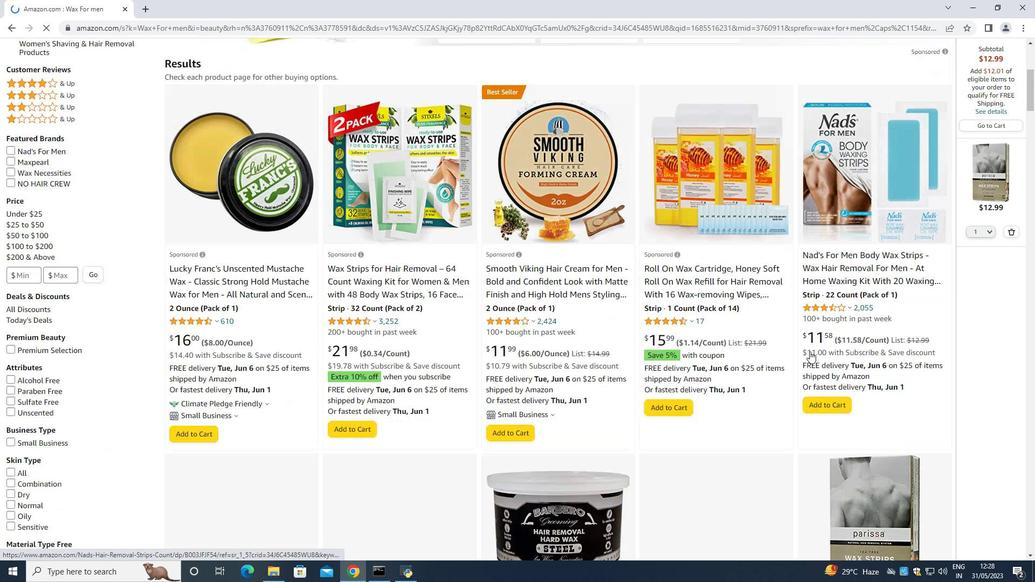 
Action: Mouse scrolled (810, 351) with delta (0, 0)
Screenshot: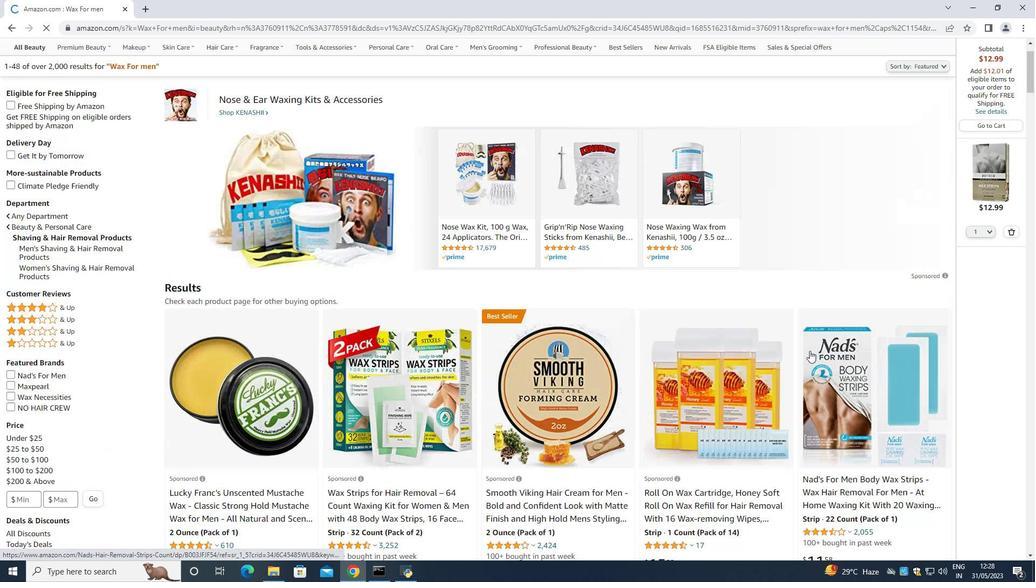 
Action: Mouse scrolled (810, 351) with delta (0, 0)
Screenshot: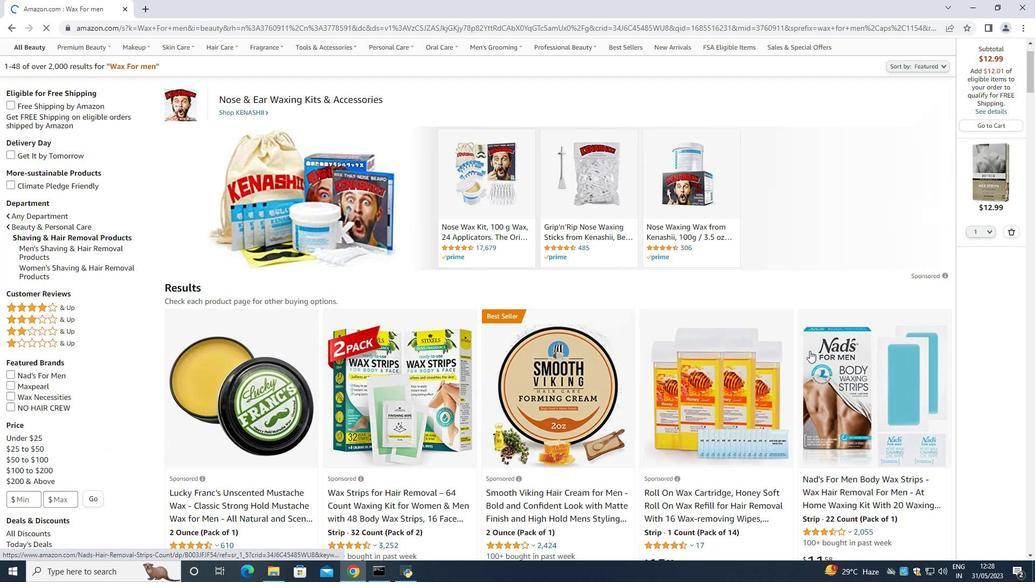 
Action: Mouse scrolled (810, 351) with delta (0, 0)
Screenshot: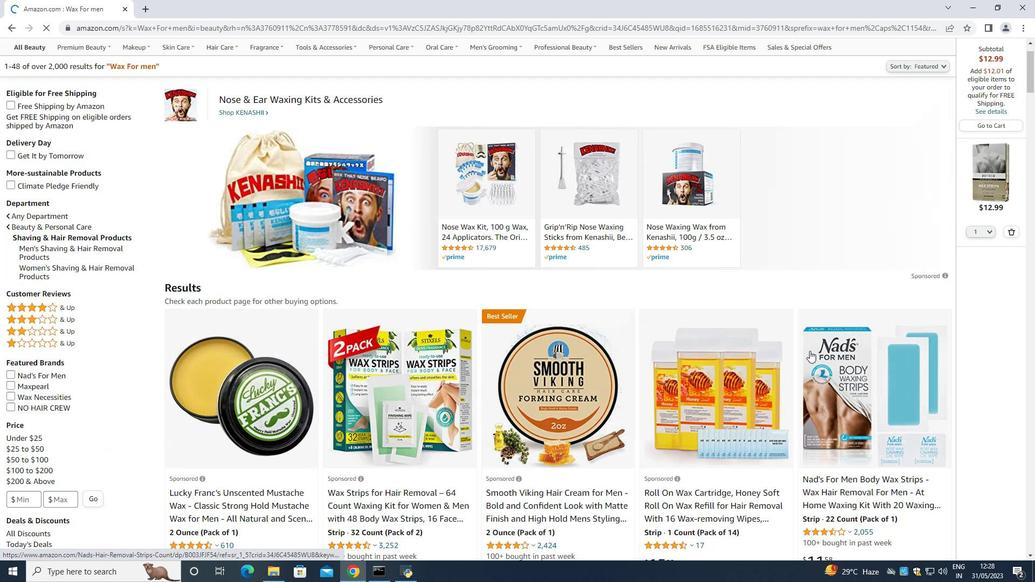 
Action: Mouse scrolled (810, 351) with delta (0, 0)
Screenshot: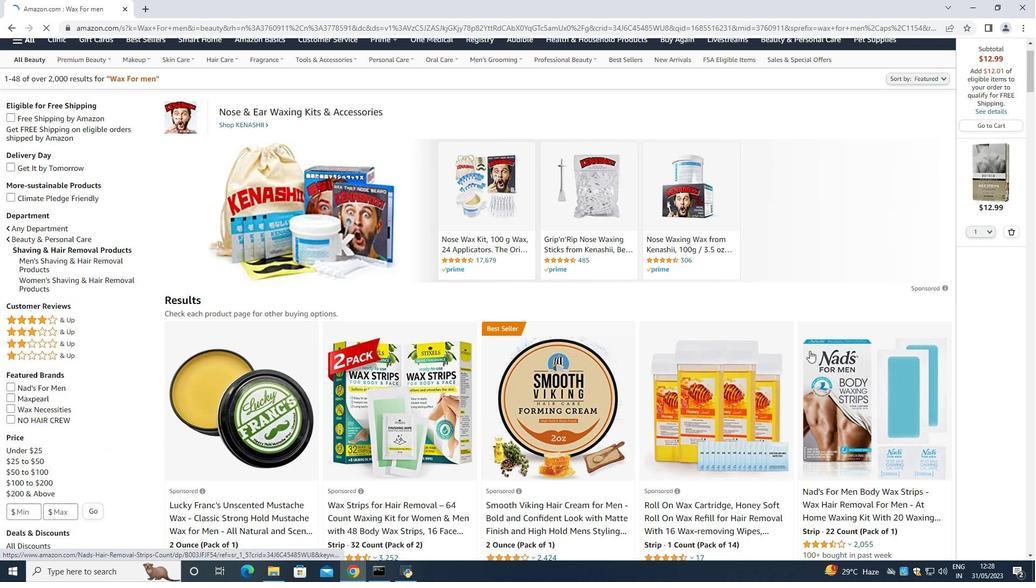 
Action: Mouse scrolled (810, 351) with delta (0, 0)
Screenshot: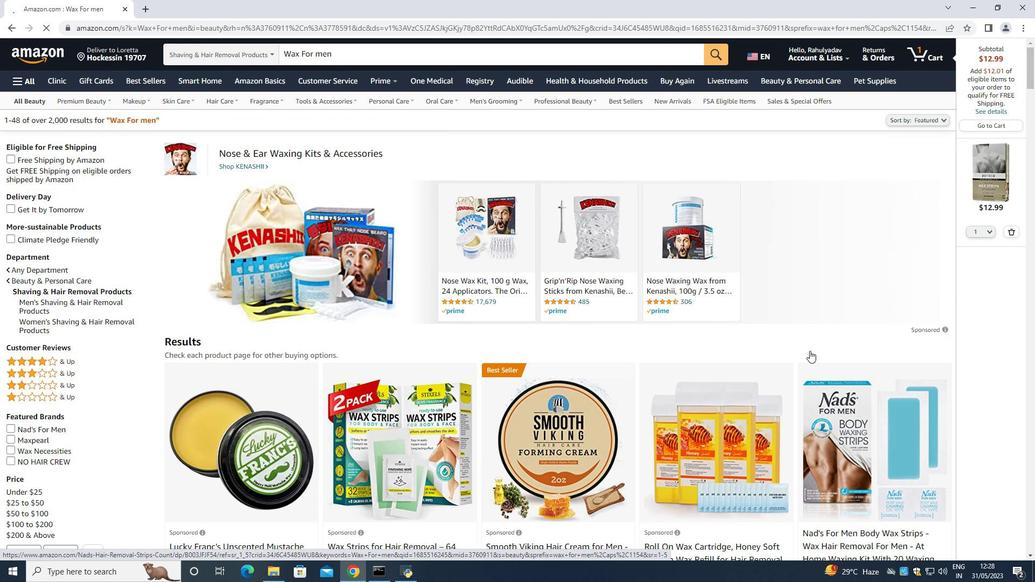 
Action: Mouse scrolled (810, 351) with delta (0, 0)
Screenshot: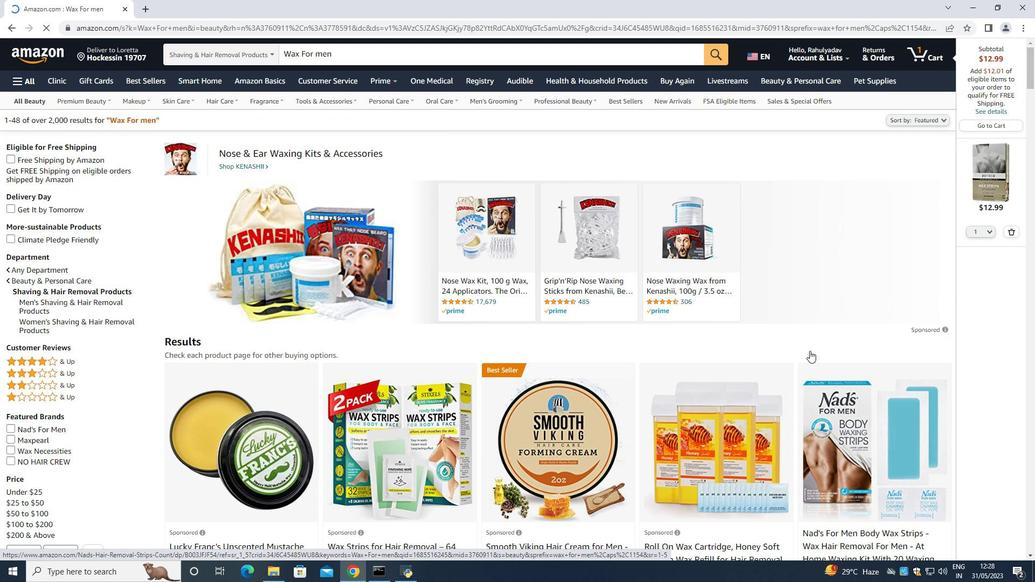 
Action: Mouse scrolled (810, 351) with delta (0, 0)
Screenshot: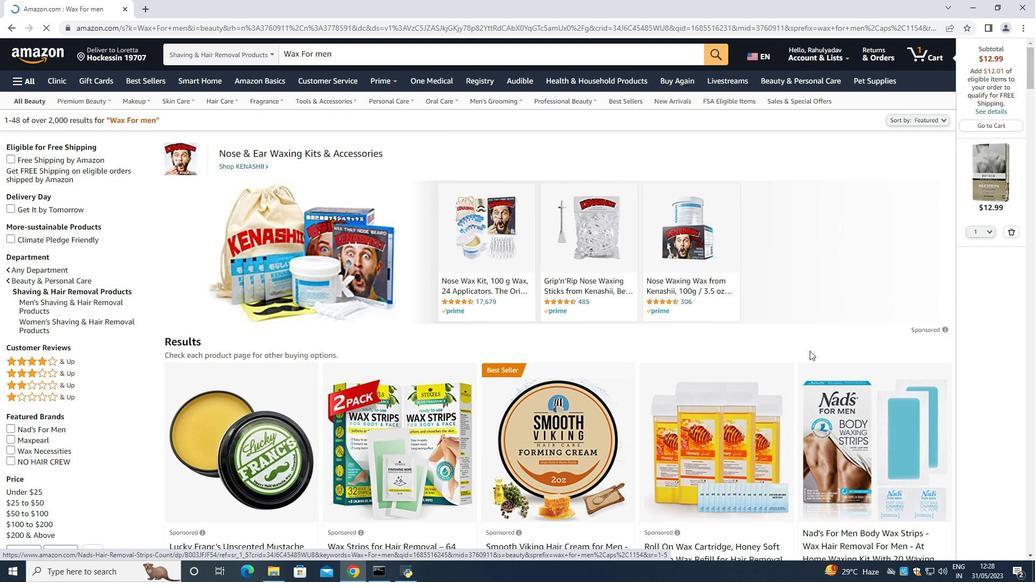 
Action: Mouse scrolled (810, 351) with delta (0, 0)
Screenshot: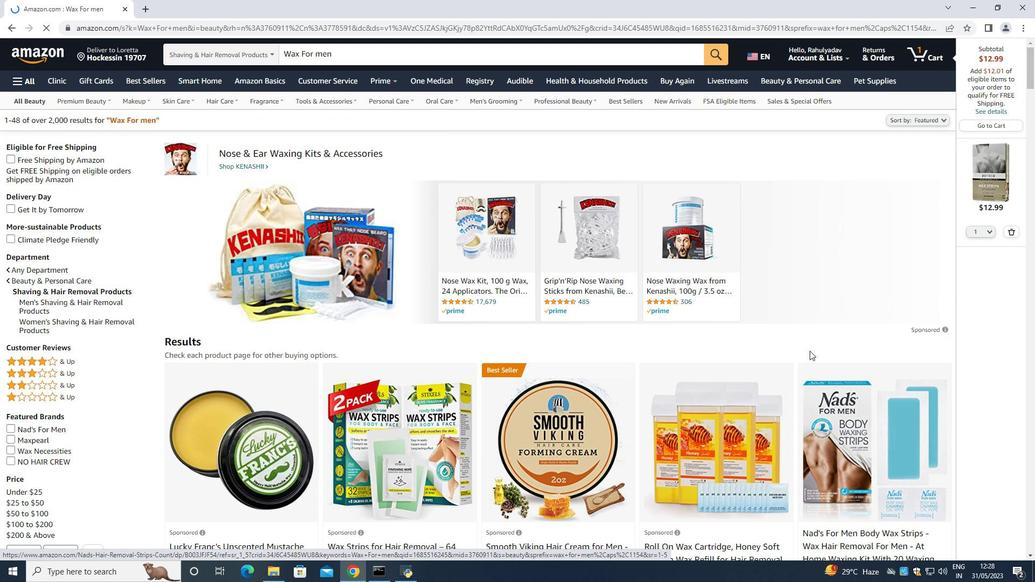 
Action: Mouse scrolled (810, 350) with delta (0, 0)
Screenshot: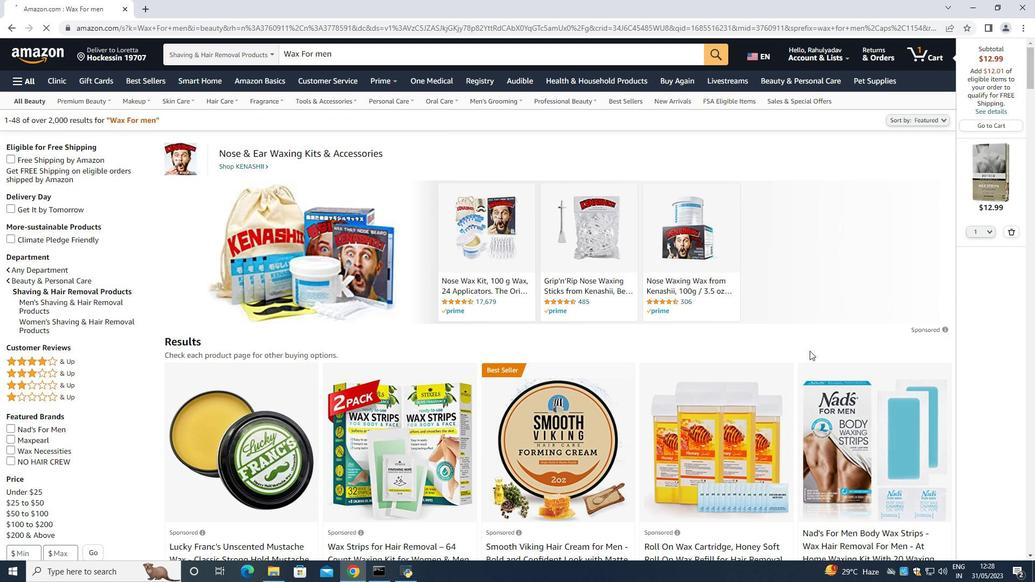 
Action: Mouse moved to (809, 350)
Screenshot: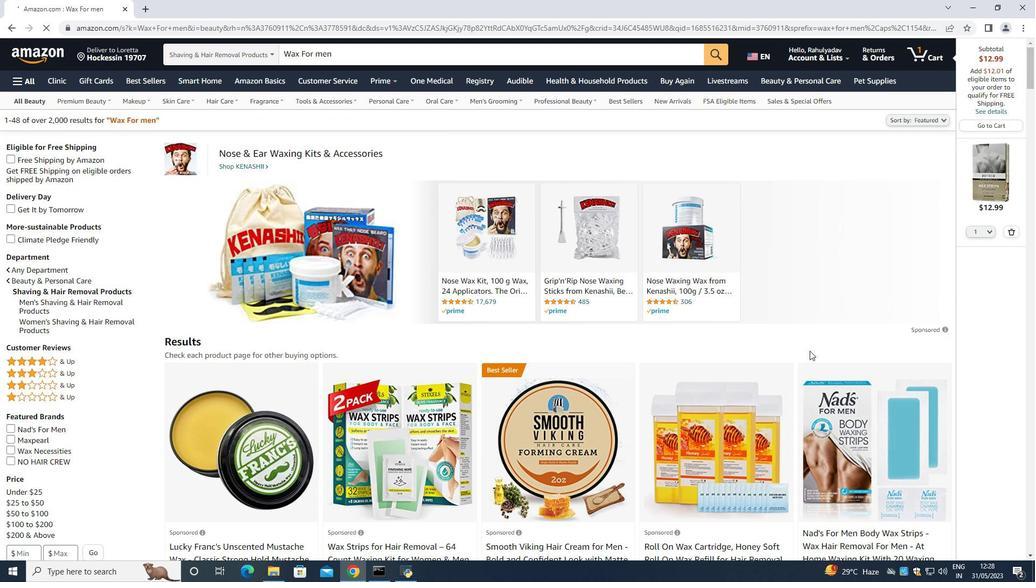 
Action: Mouse scrolled (810, 350) with delta (0, 0)
Screenshot: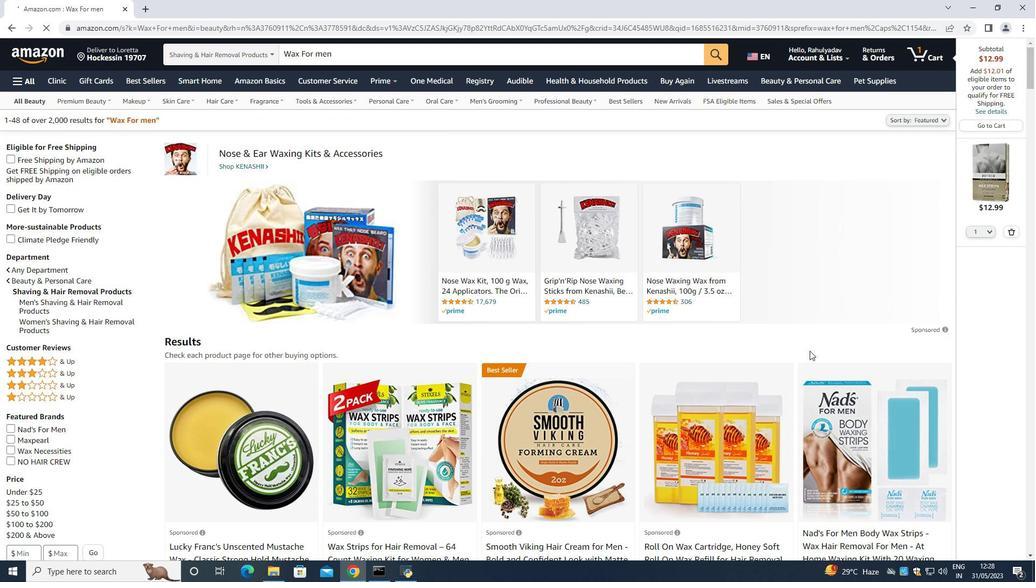 
Action: Mouse moved to (786, 226)
Screenshot: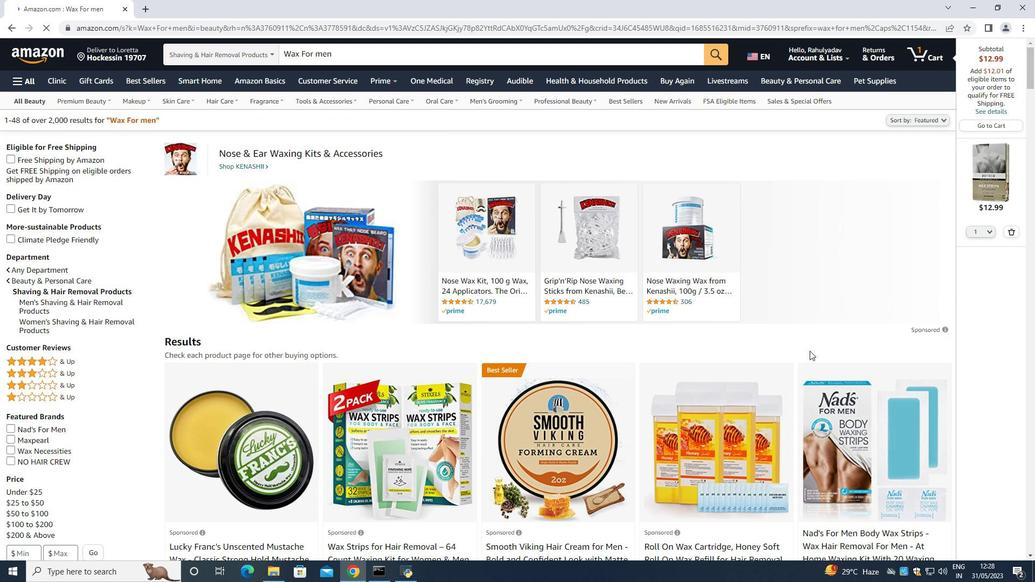 
Action: Mouse scrolled (808, 344) with delta (0, 0)
Screenshot: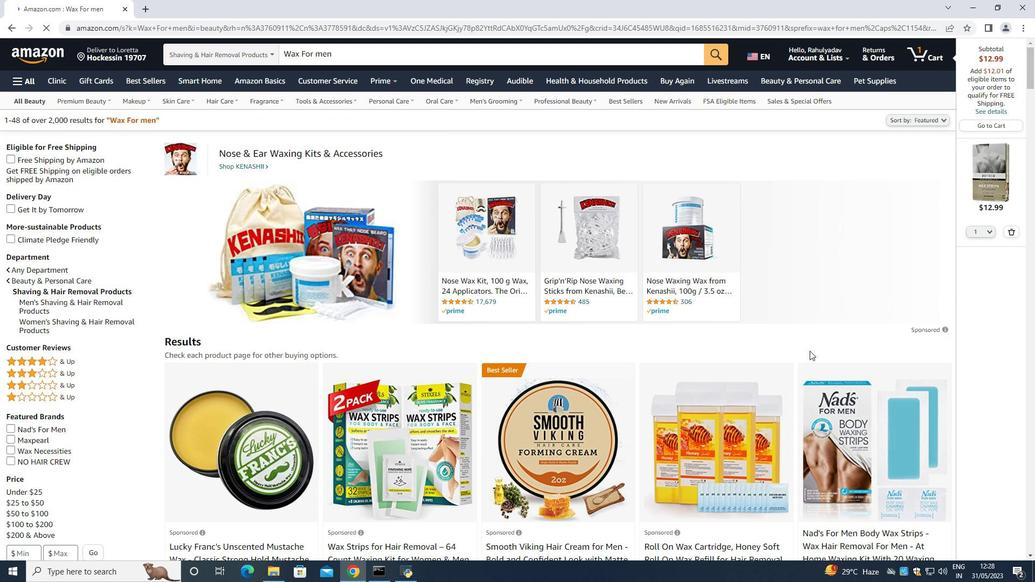 
Action: Mouse moved to (747, 115)
Screenshot: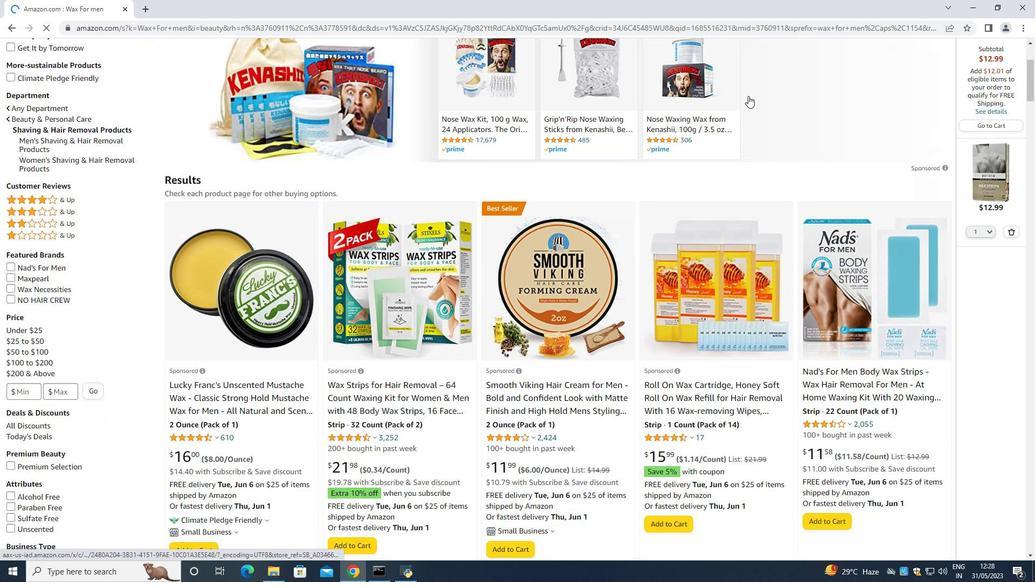 
Action: Mouse scrolled (747, 105) with delta (0, 0)
Screenshot: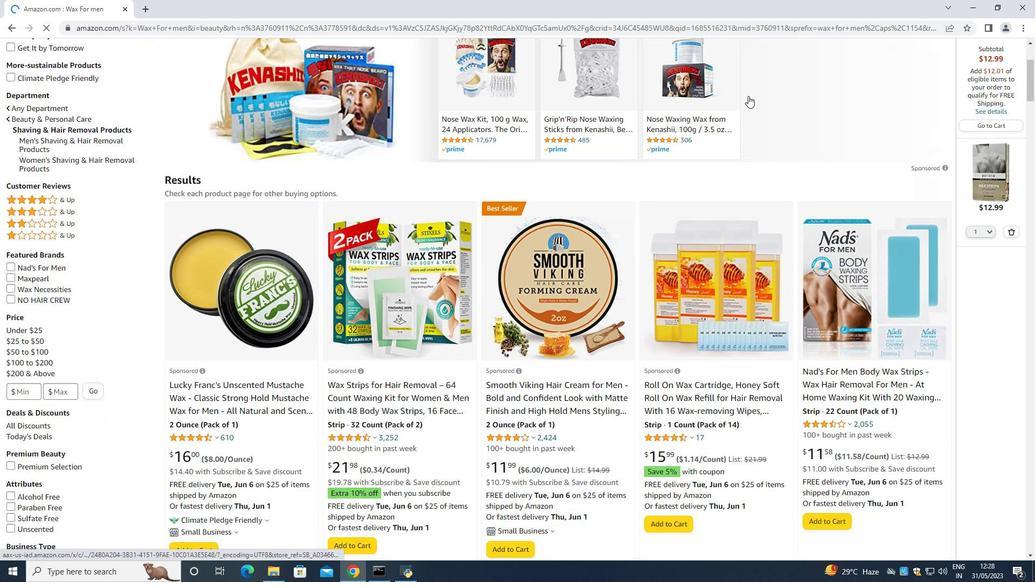 
Action: Mouse moved to (747, 121)
Screenshot: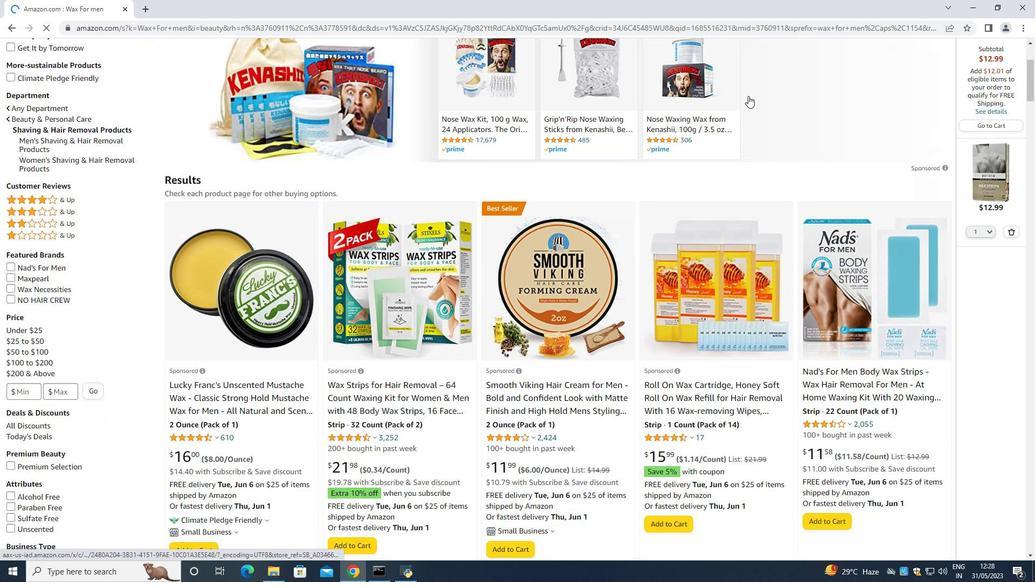 
Action: Mouse scrolled (747, 121) with delta (0, 0)
Screenshot: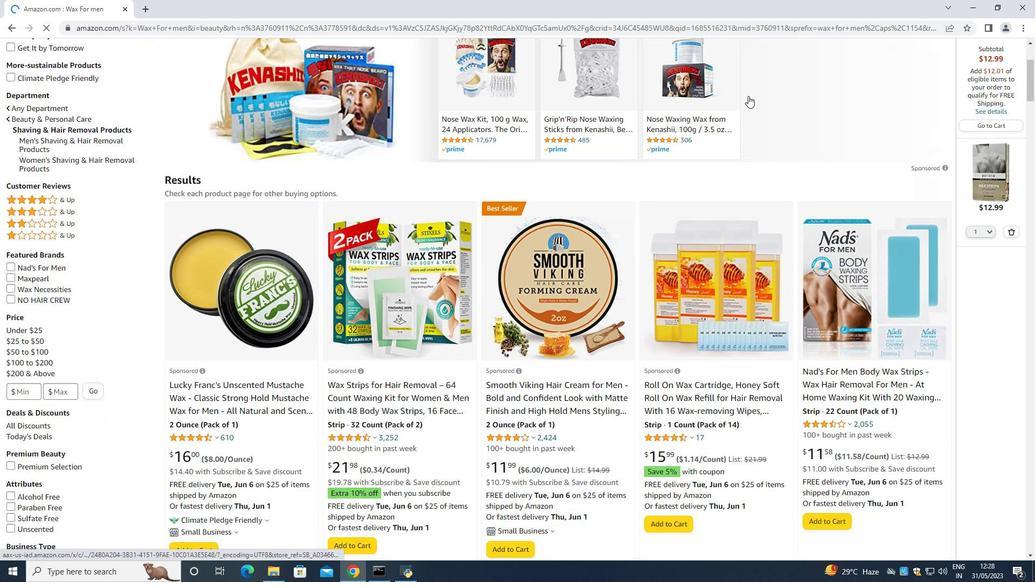 
Action: Mouse moved to (746, 131)
Screenshot: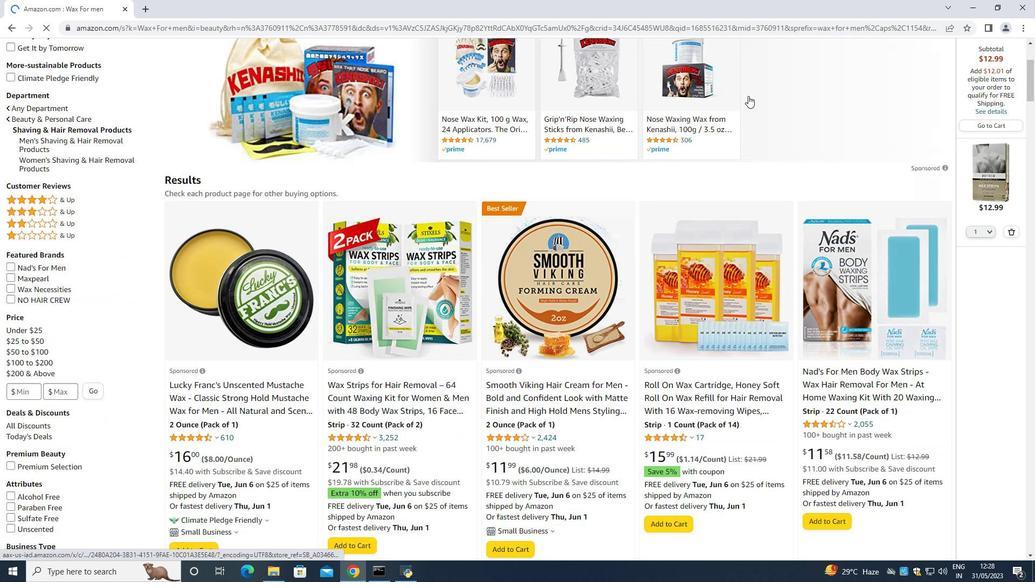 
Action: Mouse scrolled (746, 130) with delta (0, 0)
Screenshot: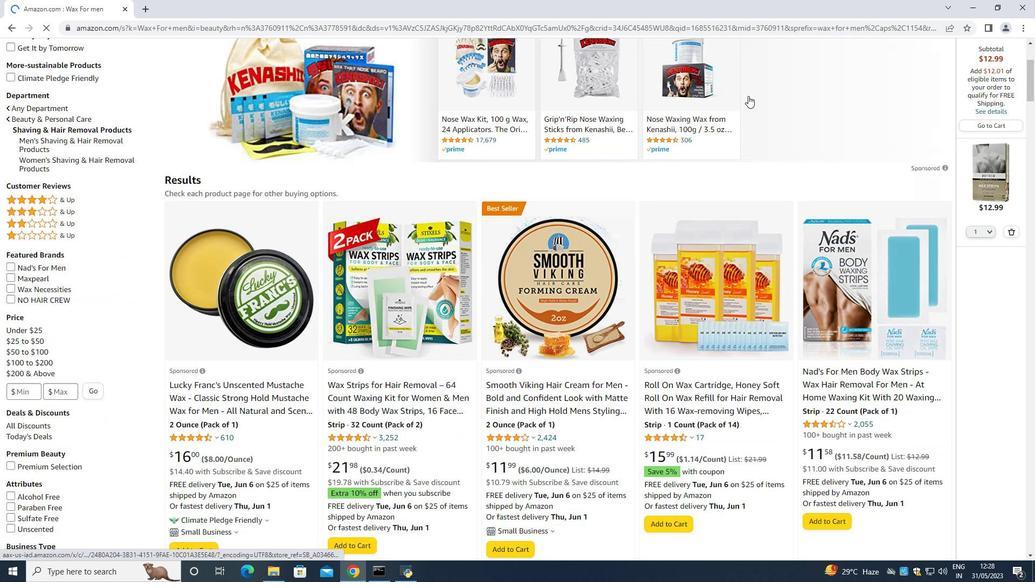 
Action: Mouse moved to (748, 135)
Screenshot: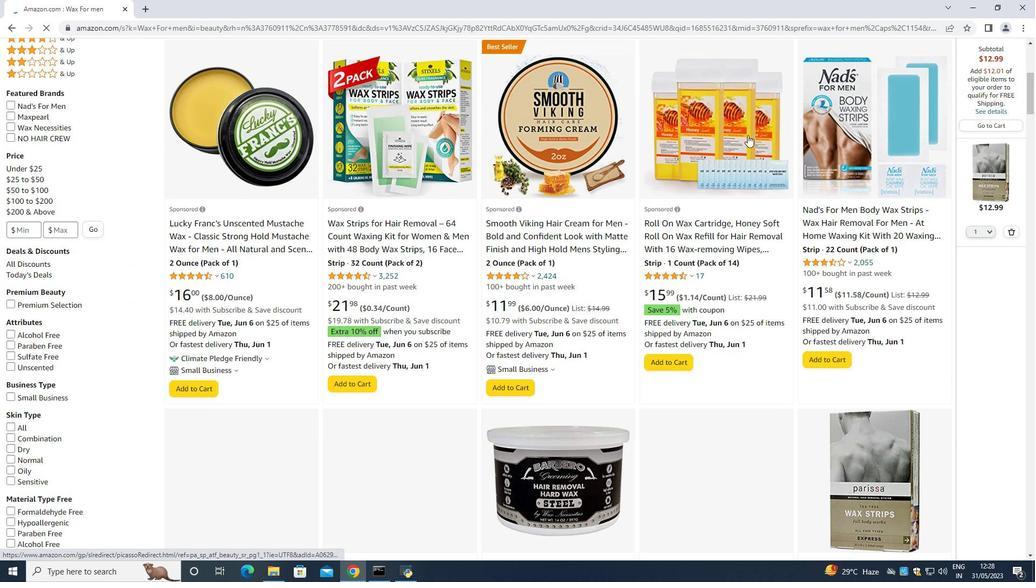 
Action: Mouse scrolled (748, 135) with delta (0, 0)
